 Task: Create a new repository named 'gameimoddling-project', create a 'masterdemo' branch, add 'test.py' and 'index.html' files, and merge them into 'main'.
Action: Mouse moved to (216, 157)
Screenshot: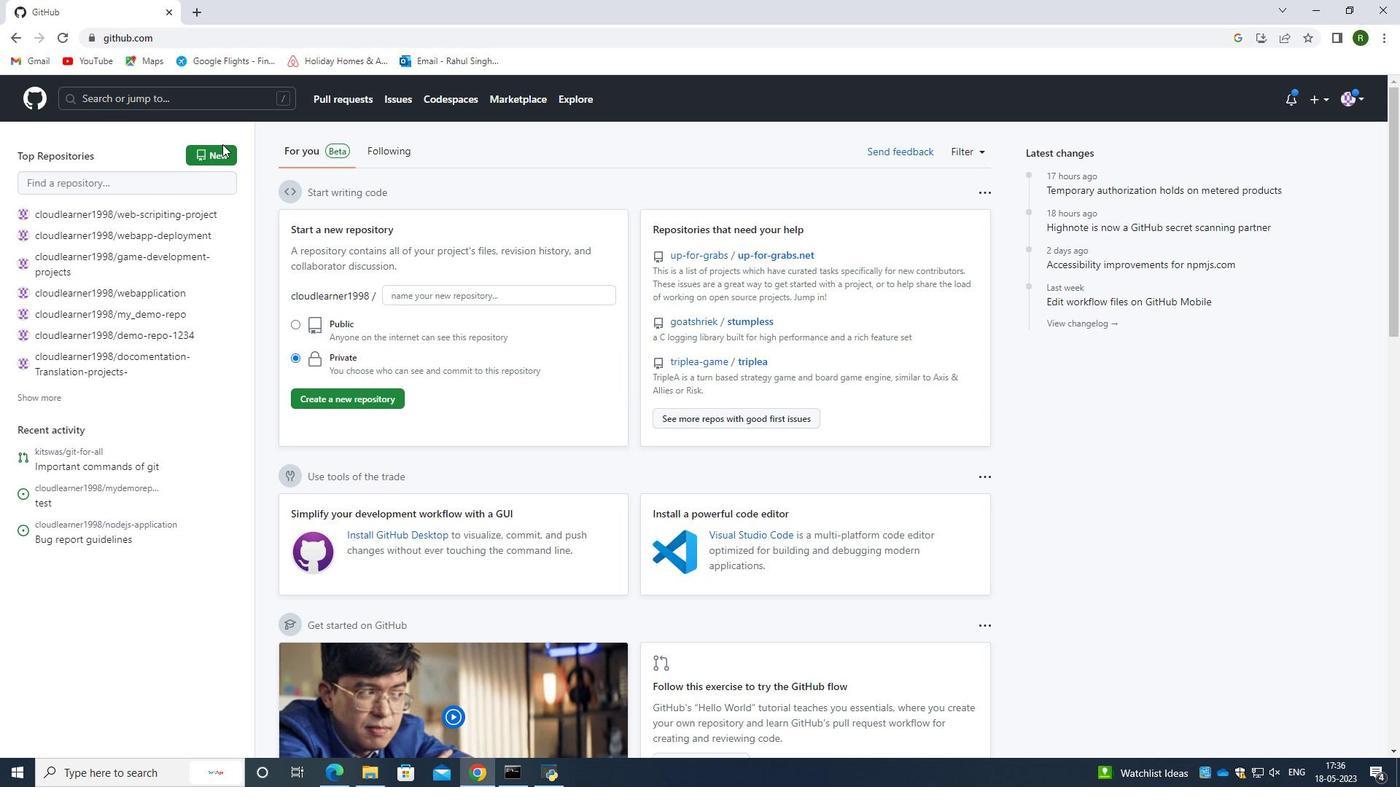 
Action: Mouse pressed left at (216, 157)
Screenshot: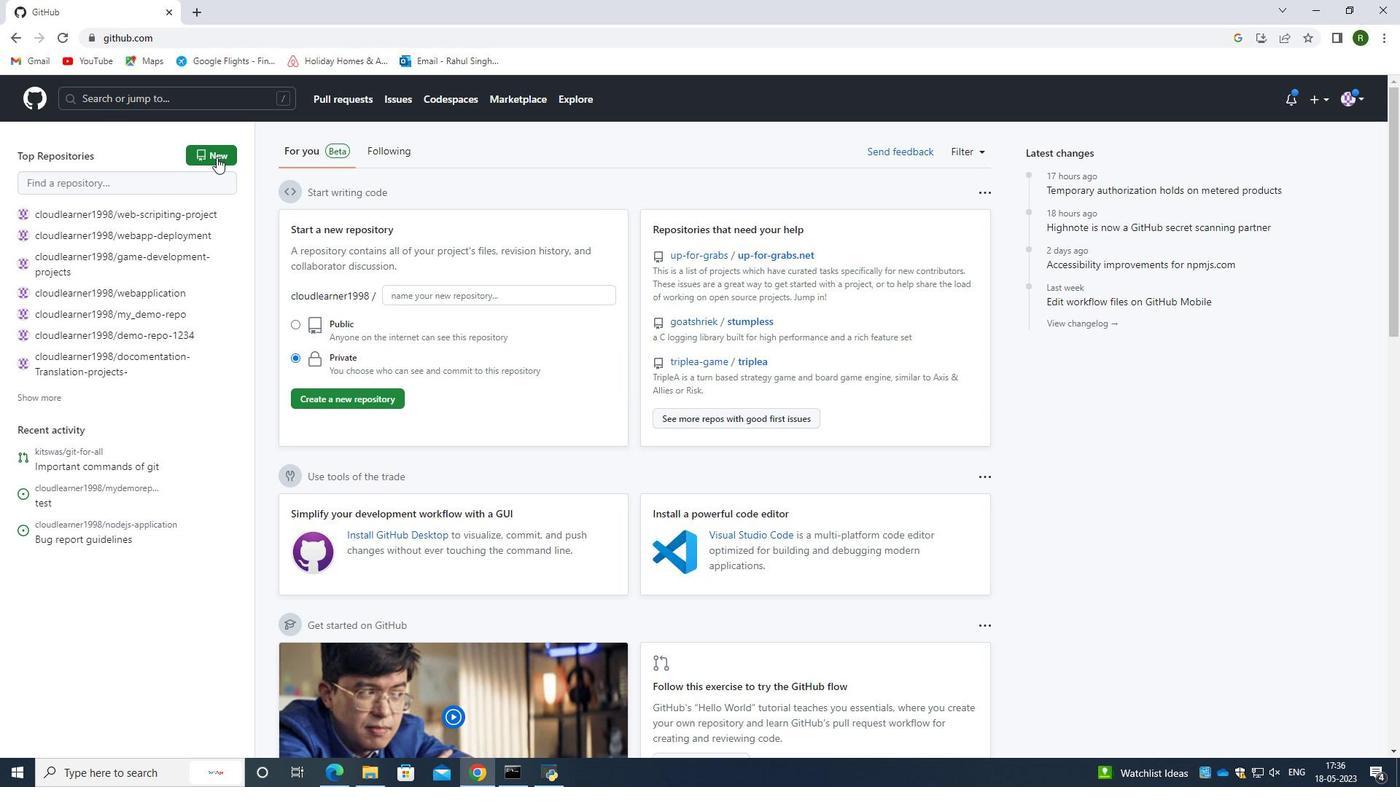 
Action: Mouse moved to (622, 255)
Screenshot: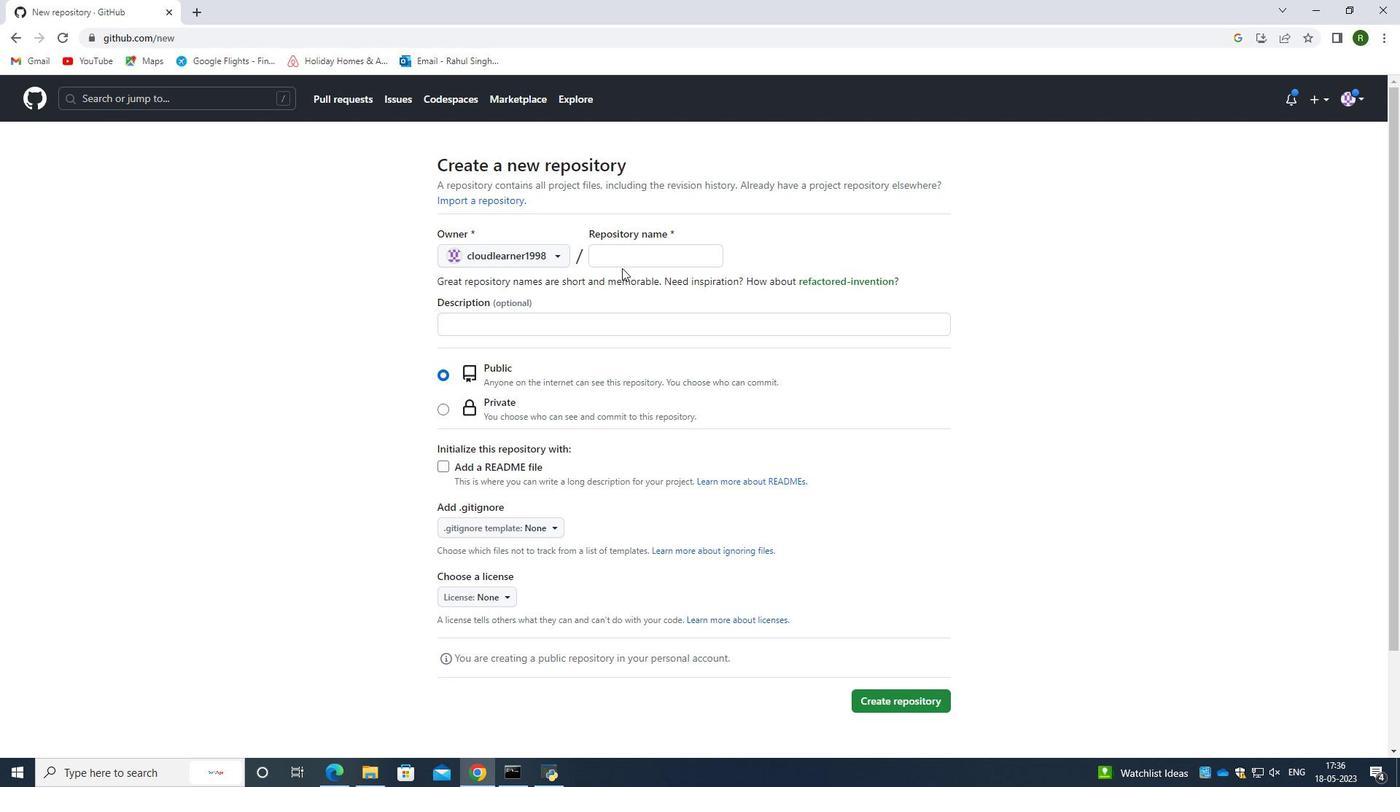 
Action: Mouse pressed left at (622, 255)
Screenshot: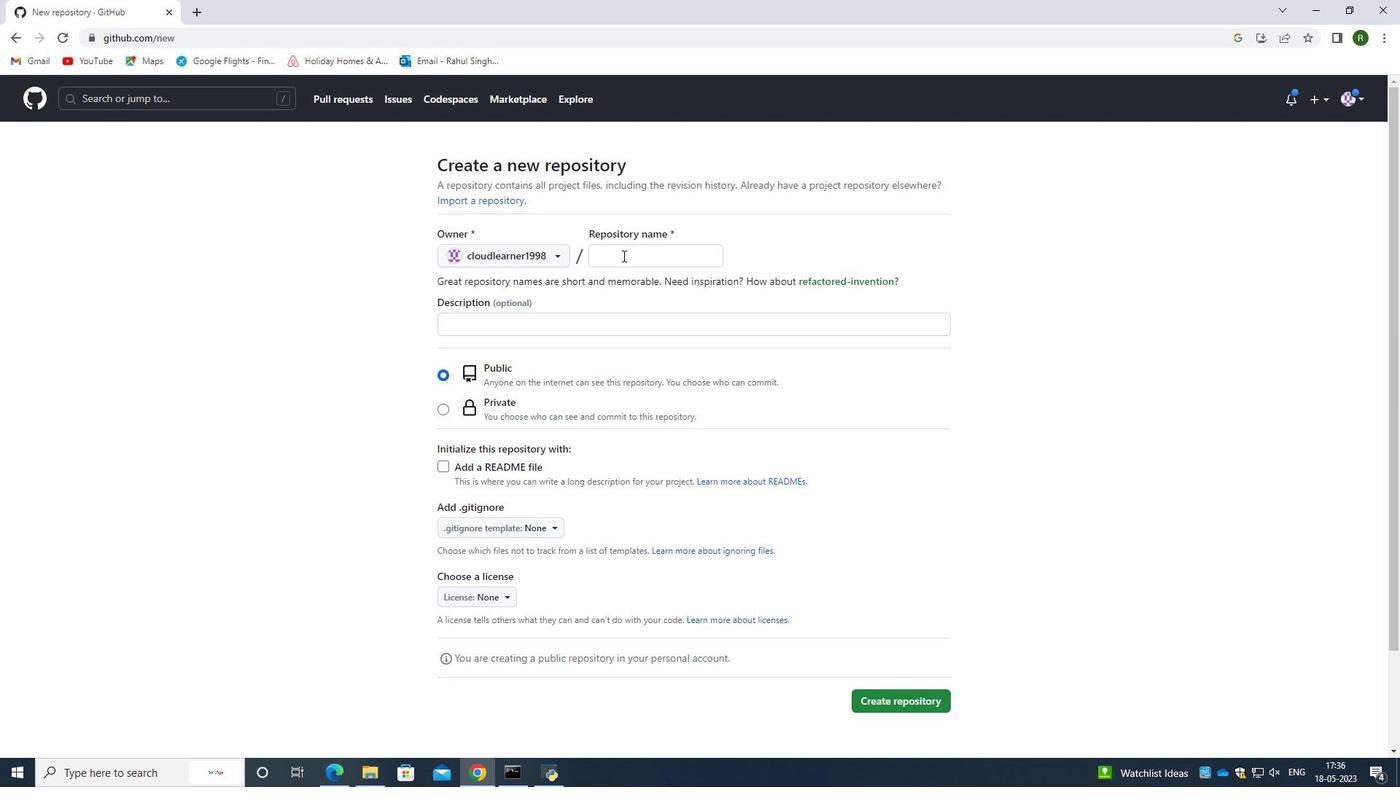
Action: Key pressed testrepo-for<Key.space><Key.backspace>game<Key.space><Key.backspace><Key.backspace><Key.backspace><Key.backspace><Key.backspace><Key.backspace><Key.backspace><Key.backspace><Key.backspace><Key.backspace><Key.backspace><Key.backspace><Key.backspace><Key.backspace><Key.backspace><Key.backspace><Key.backspace><Key.backspace><Key.backspace><Key.backspace><Key.backspace><Key.backspace>gameimoddilng<Key.space>p<Key.backspace><Key.backspace>-project
Screenshot: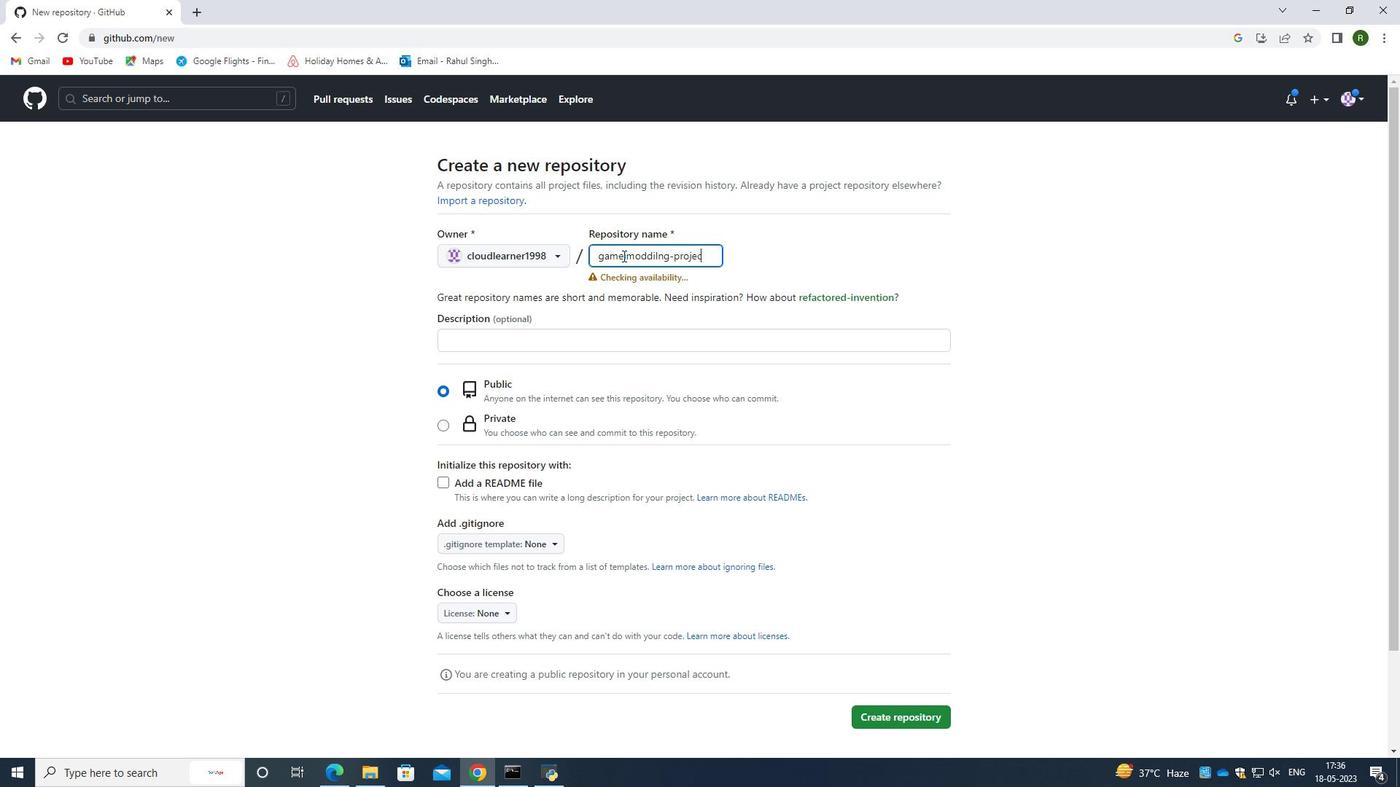 
Action: Mouse moved to (517, 479)
Screenshot: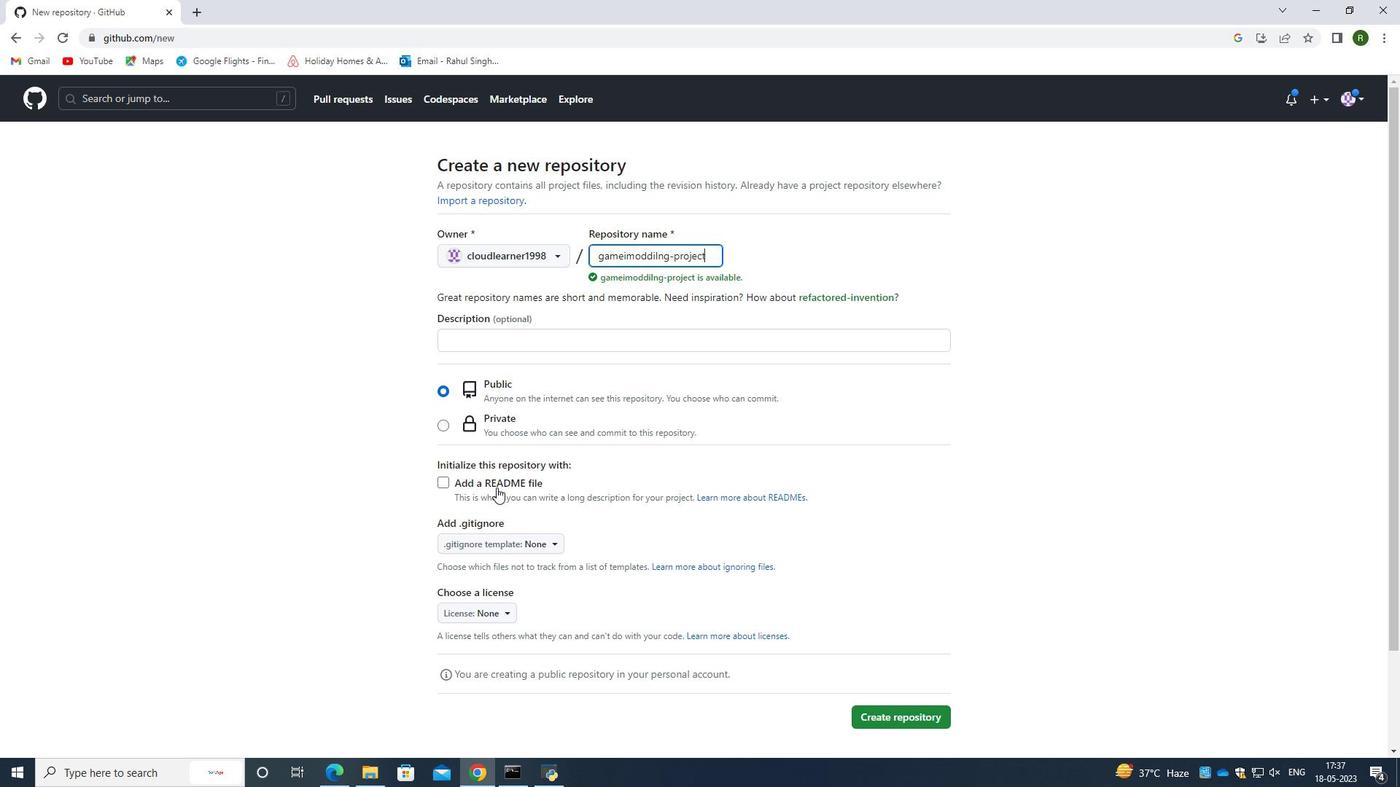 
Action: Mouse scrolled (517, 479) with delta (0, 0)
Screenshot: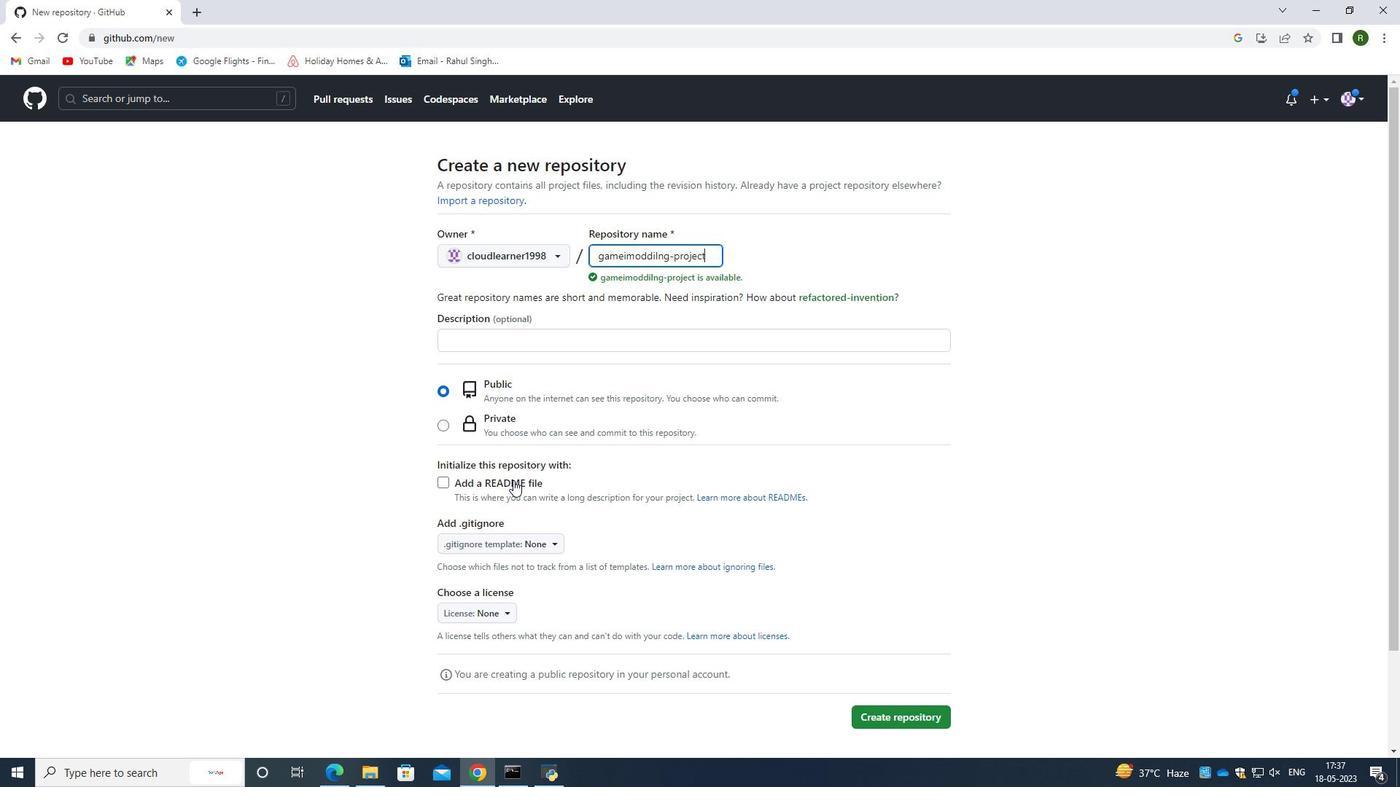
Action: Mouse scrolled (517, 479) with delta (0, 0)
Screenshot: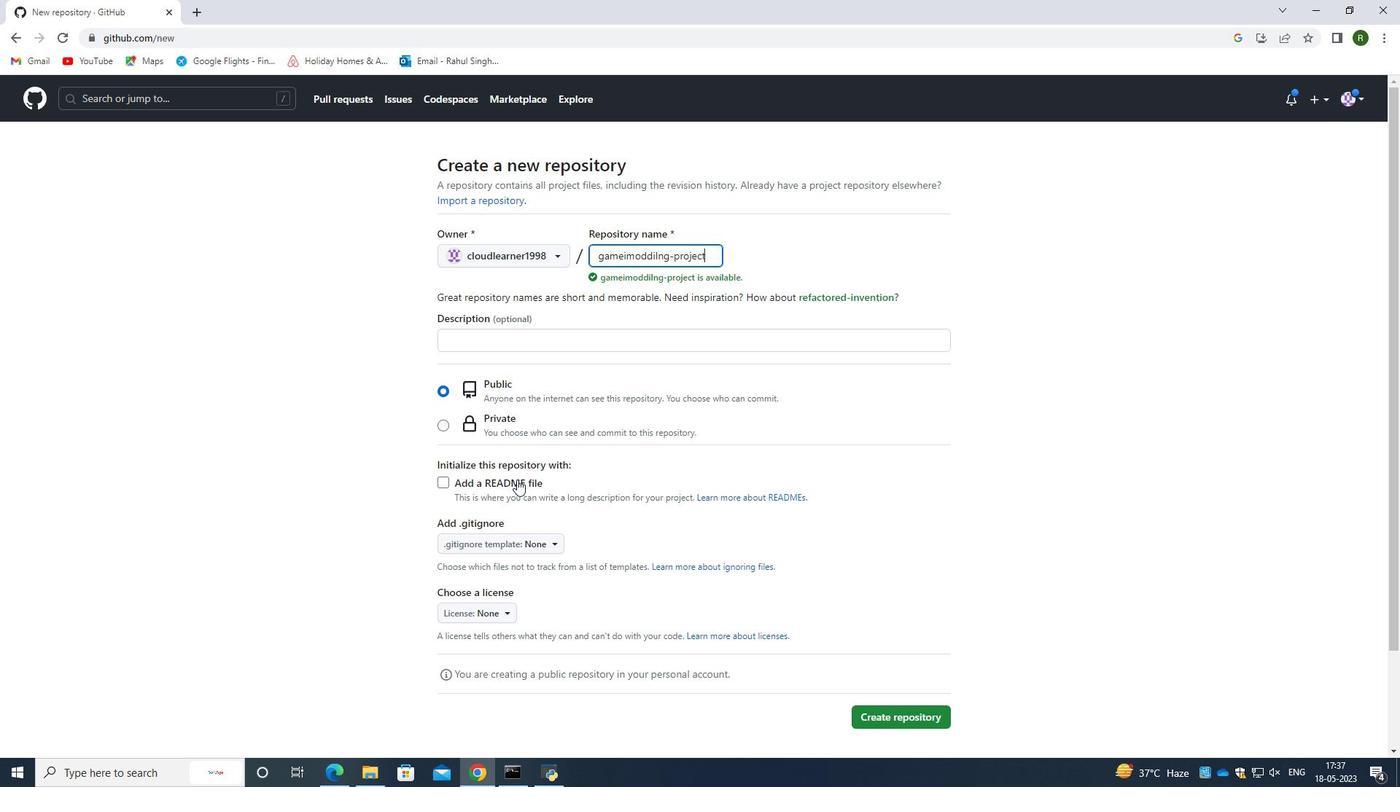 
Action: Mouse moved to (450, 362)
Screenshot: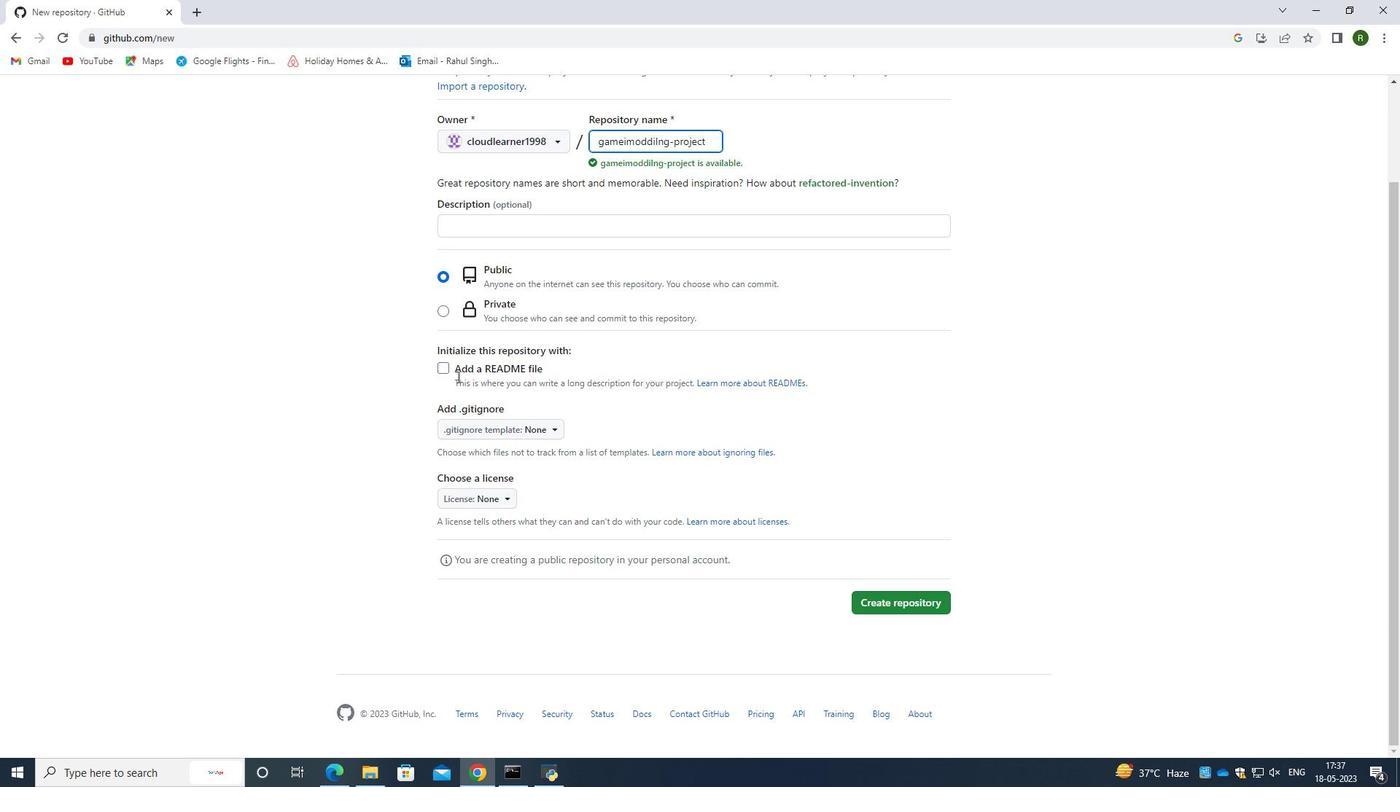 
Action: Mouse pressed left at (450, 362)
Screenshot: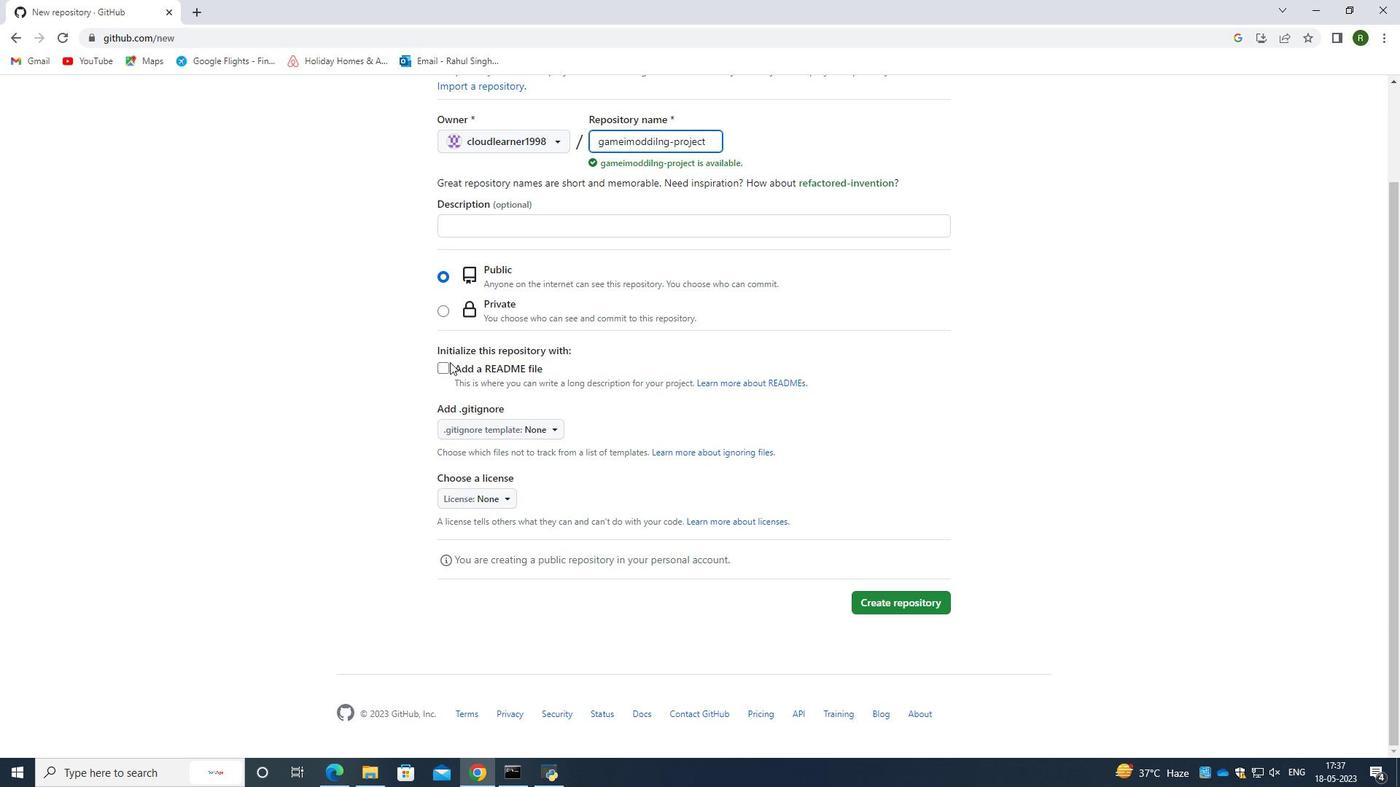 
Action: Mouse moved to (445, 369)
Screenshot: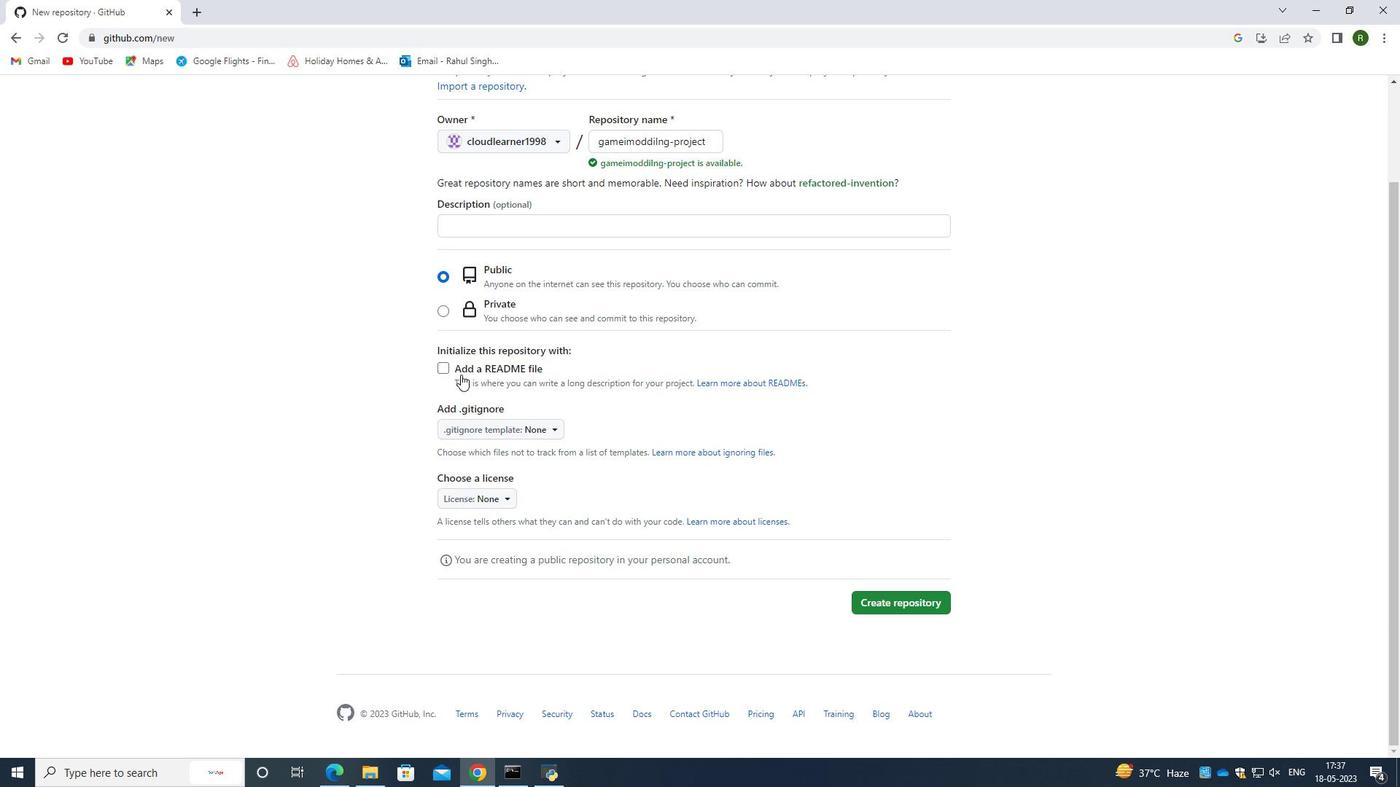 
Action: Mouse pressed left at (445, 369)
Screenshot: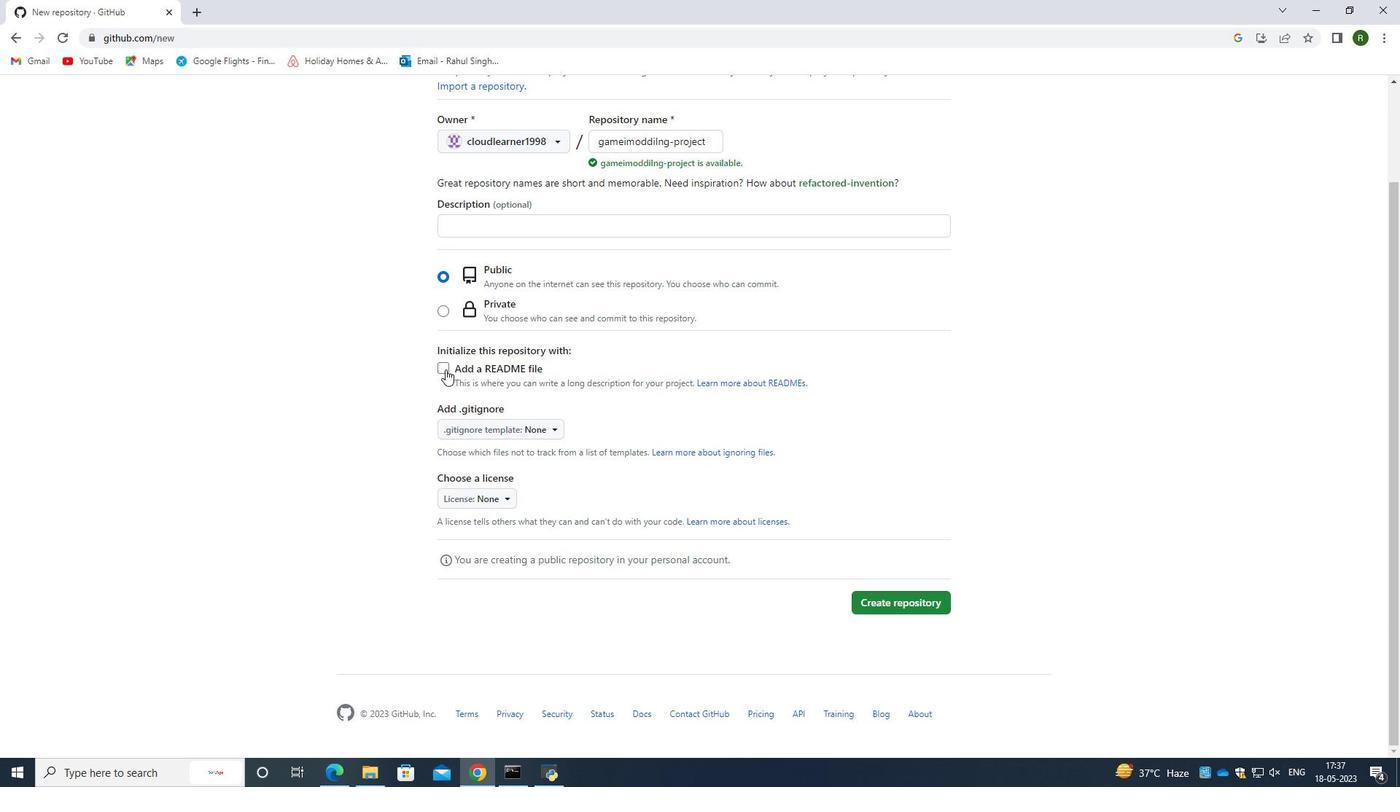 
Action: Mouse moved to (887, 630)
Screenshot: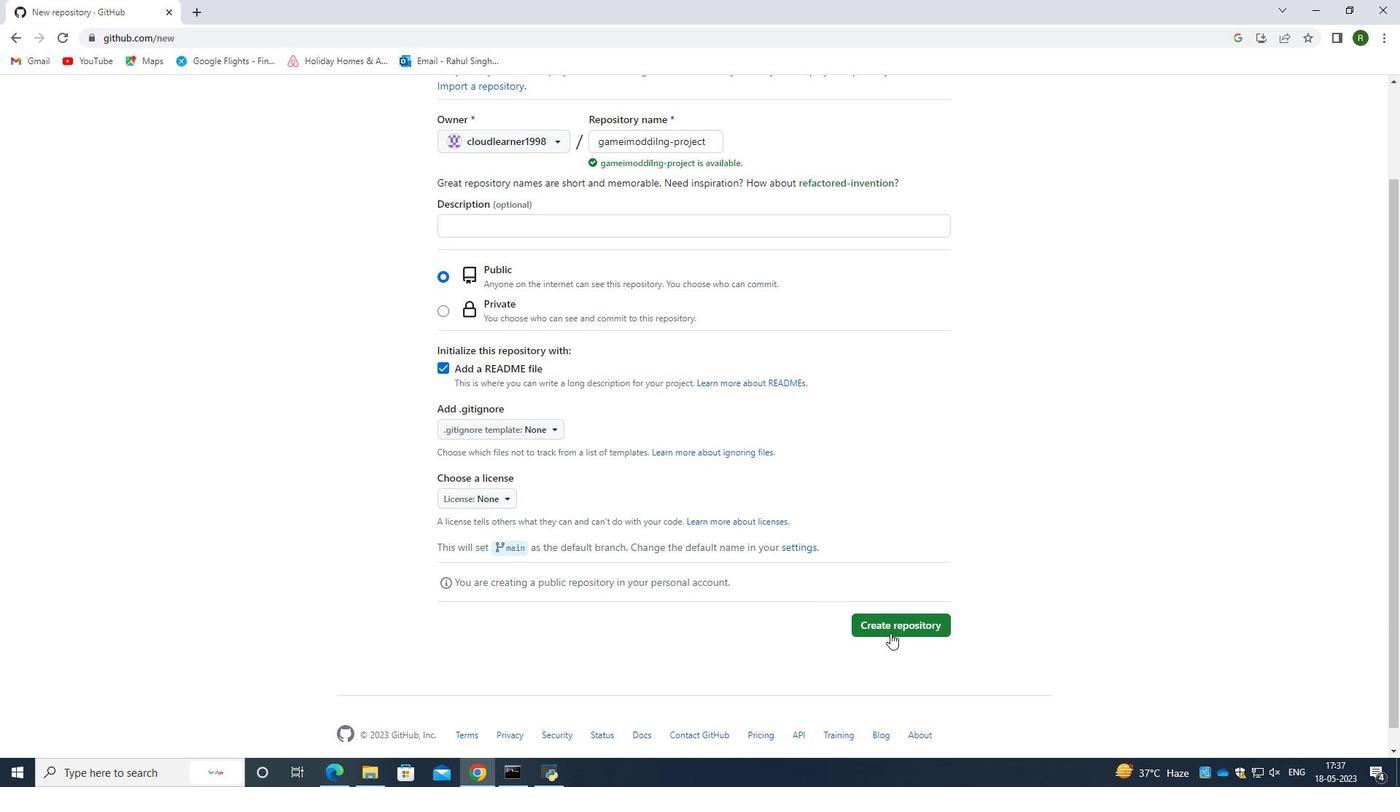 
Action: Mouse pressed left at (887, 630)
Screenshot: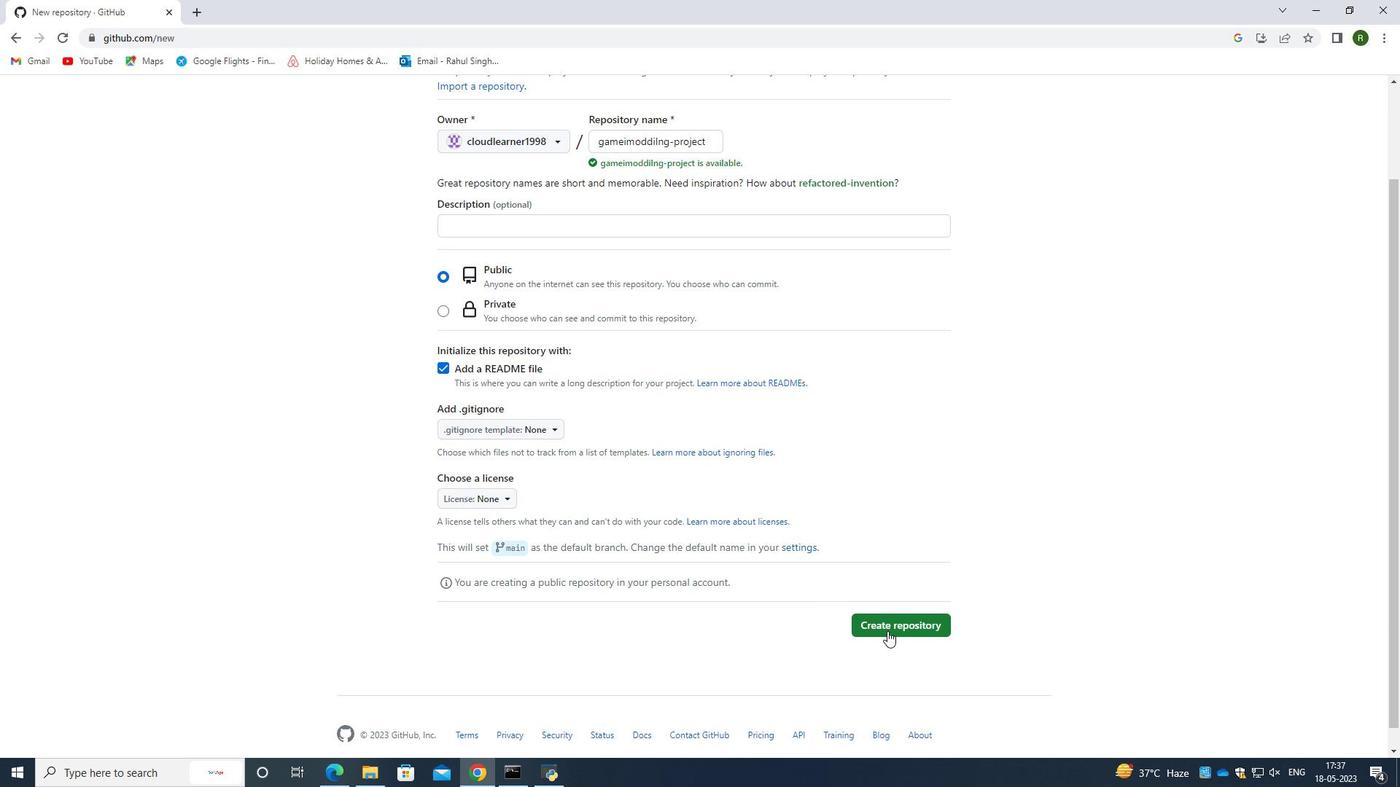 
Action: Mouse moved to (843, 328)
Screenshot: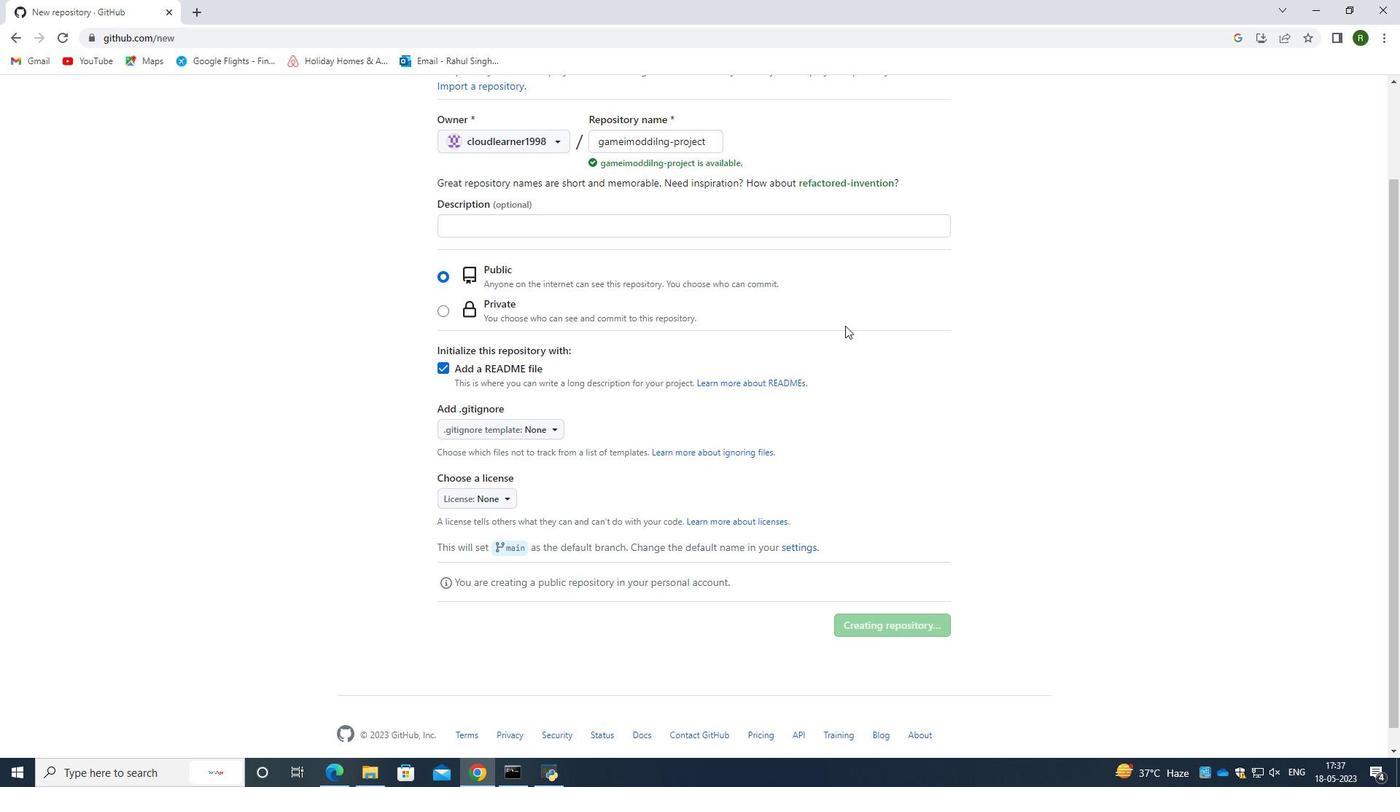 
Action: Mouse scrolled (843, 328) with delta (0, 0)
Screenshot: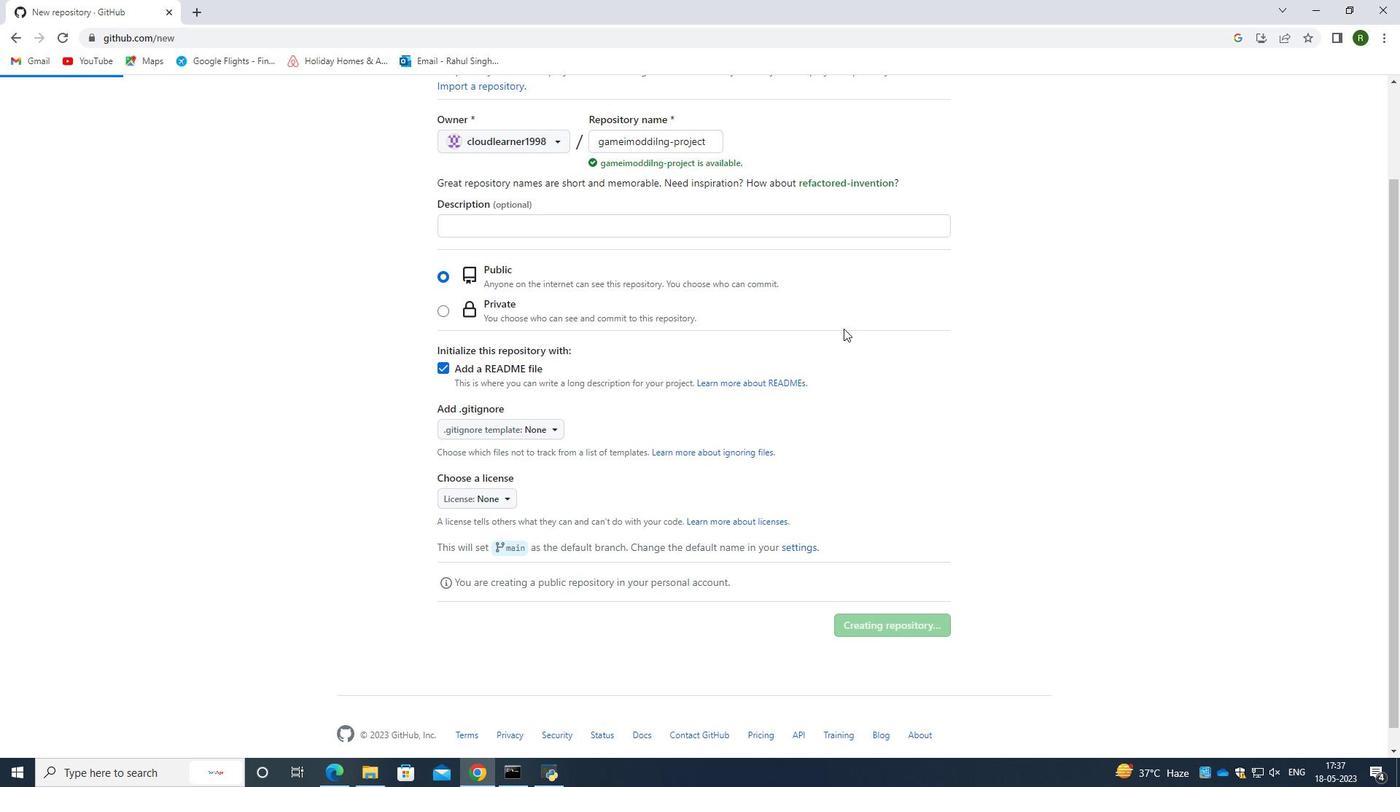 
Action: Mouse scrolled (843, 329) with delta (0, 0)
Screenshot: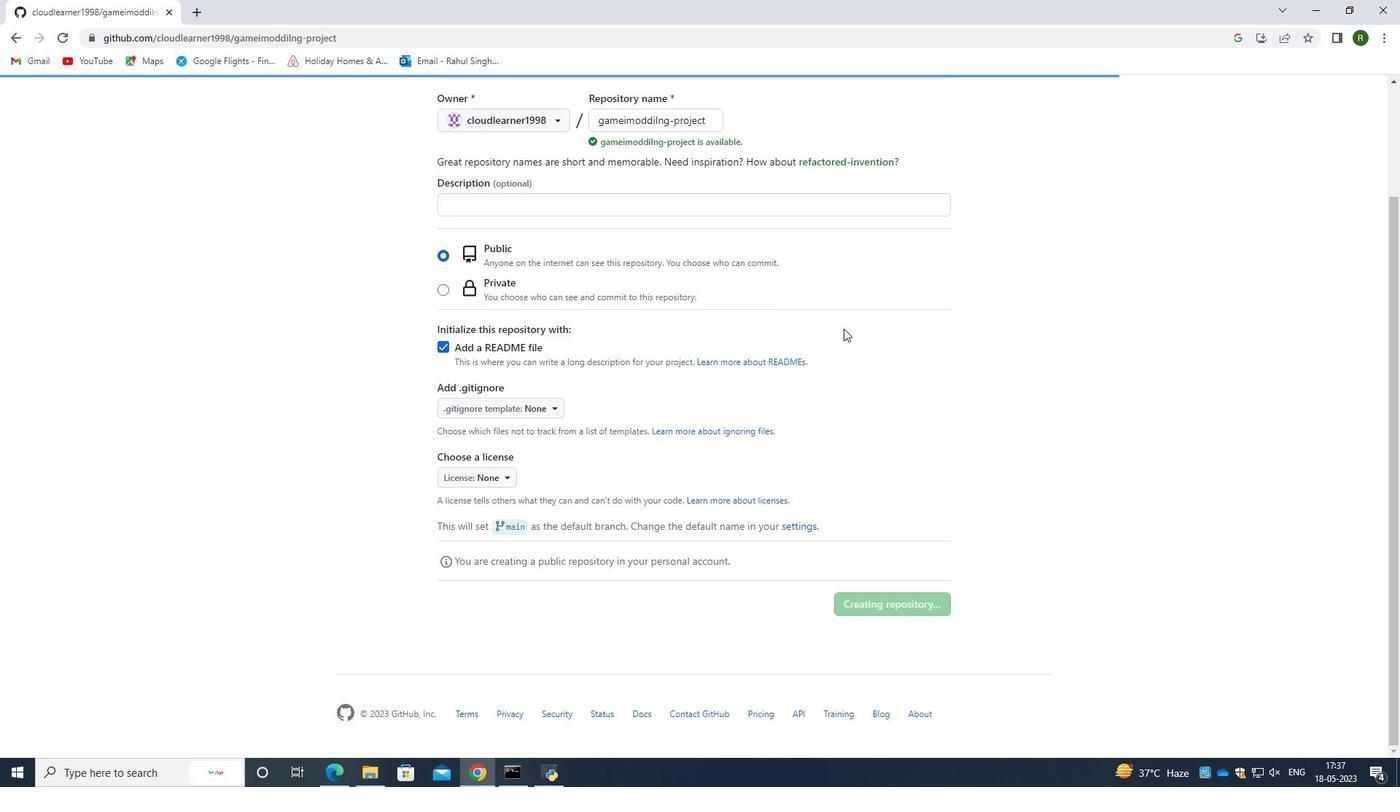 
Action: Mouse scrolled (843, 329) with delta (0, 0)
Screenshot: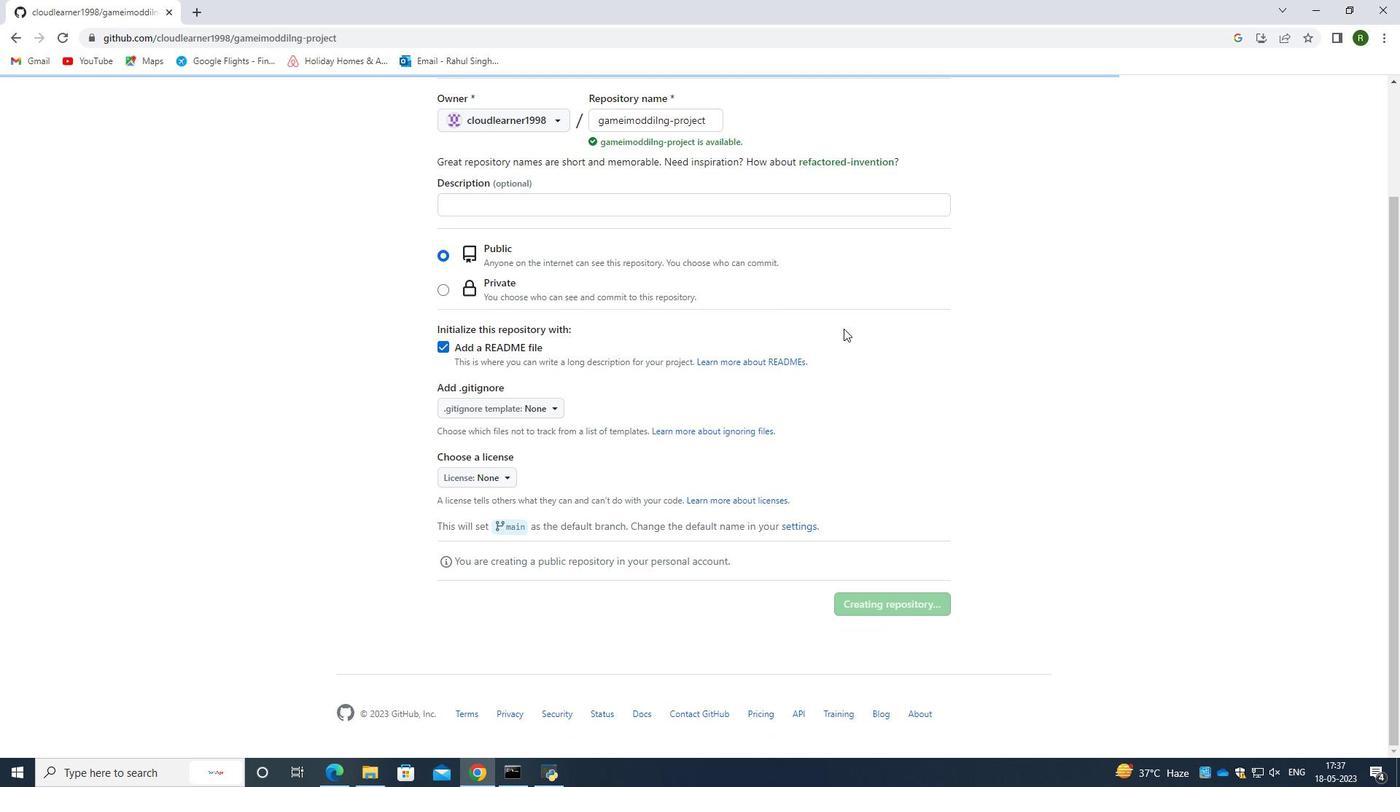 
Action: Mouse scrolled (843, 329) with delta (0, 0)
Screenshot: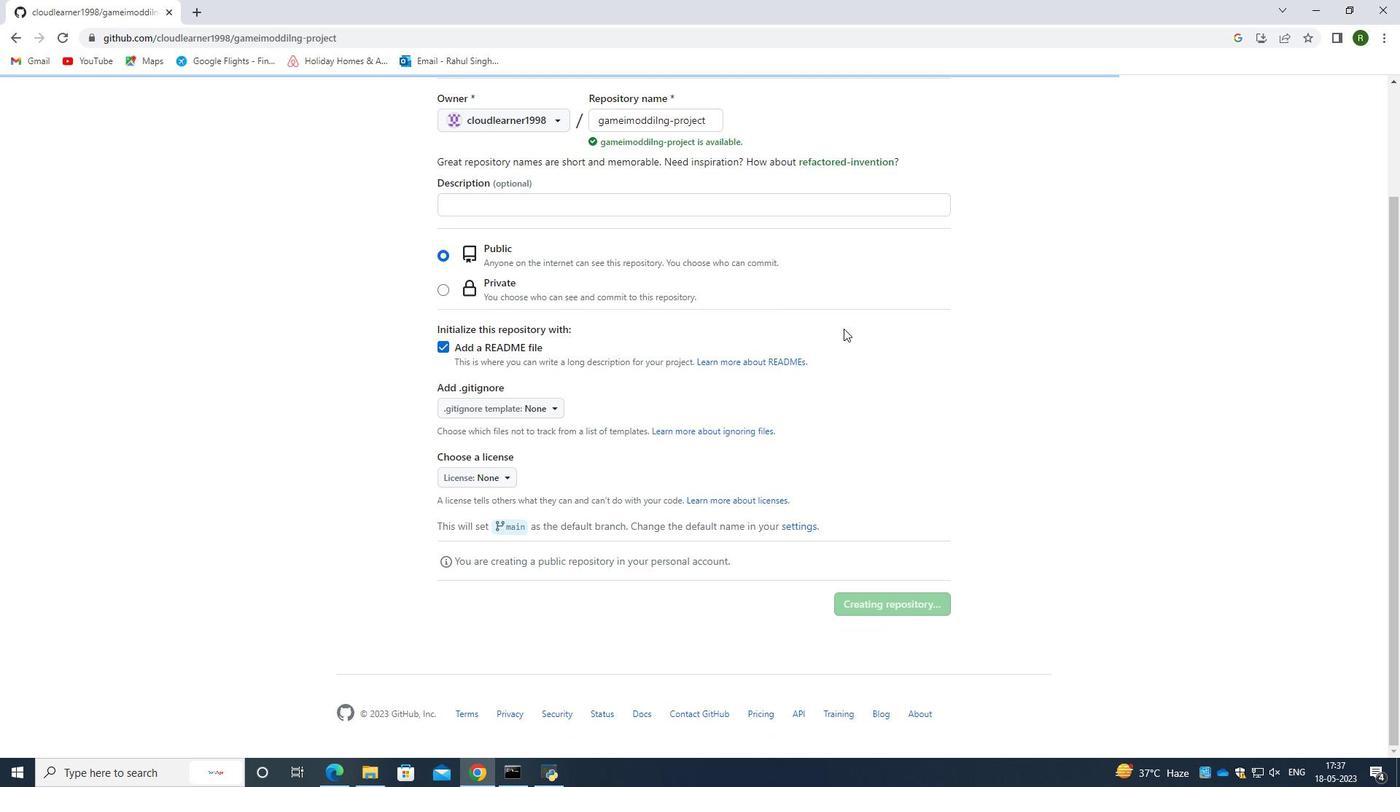 
Action: Mouse scrolled (843, 329) with delta (0, 0)
Screenshot: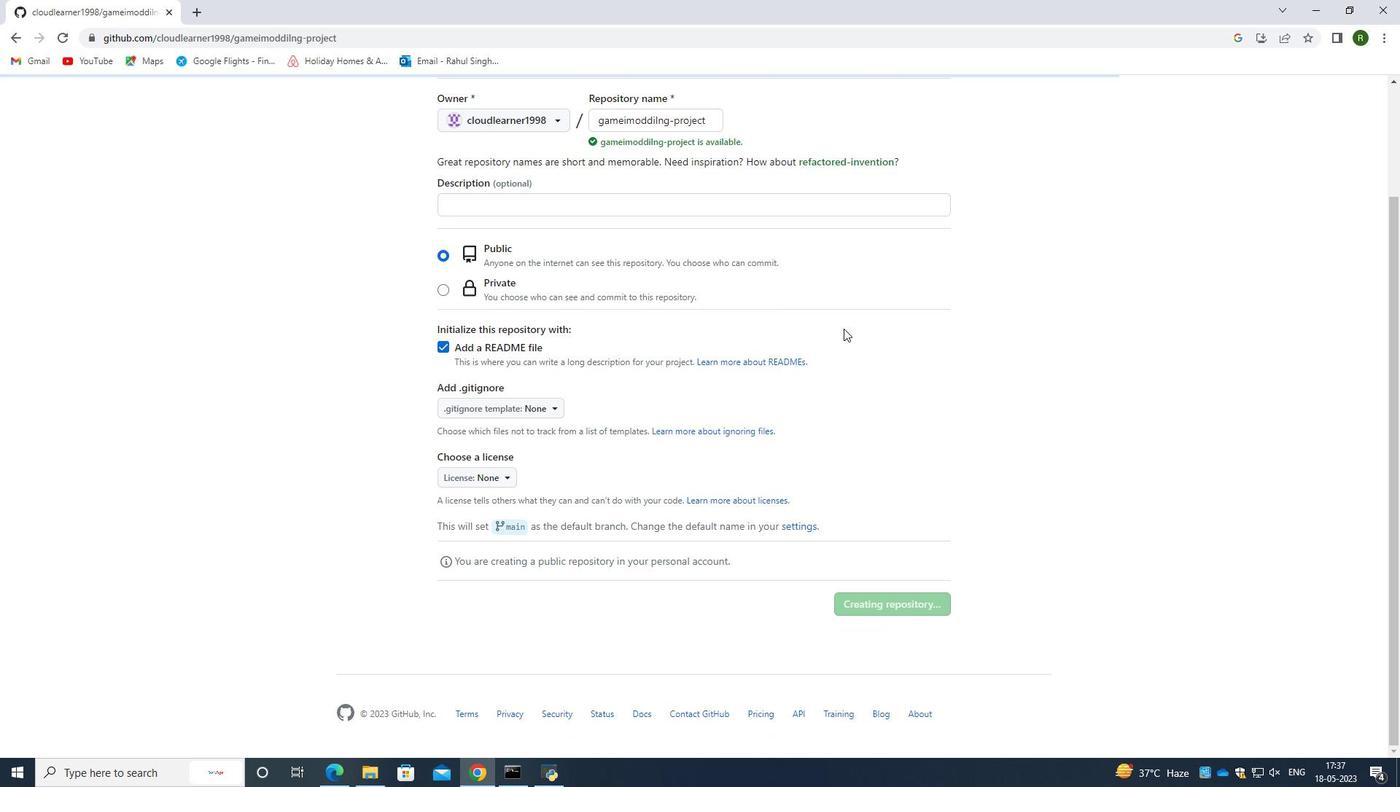 
Action: Mouse moved to (295, 240)
Screenshot: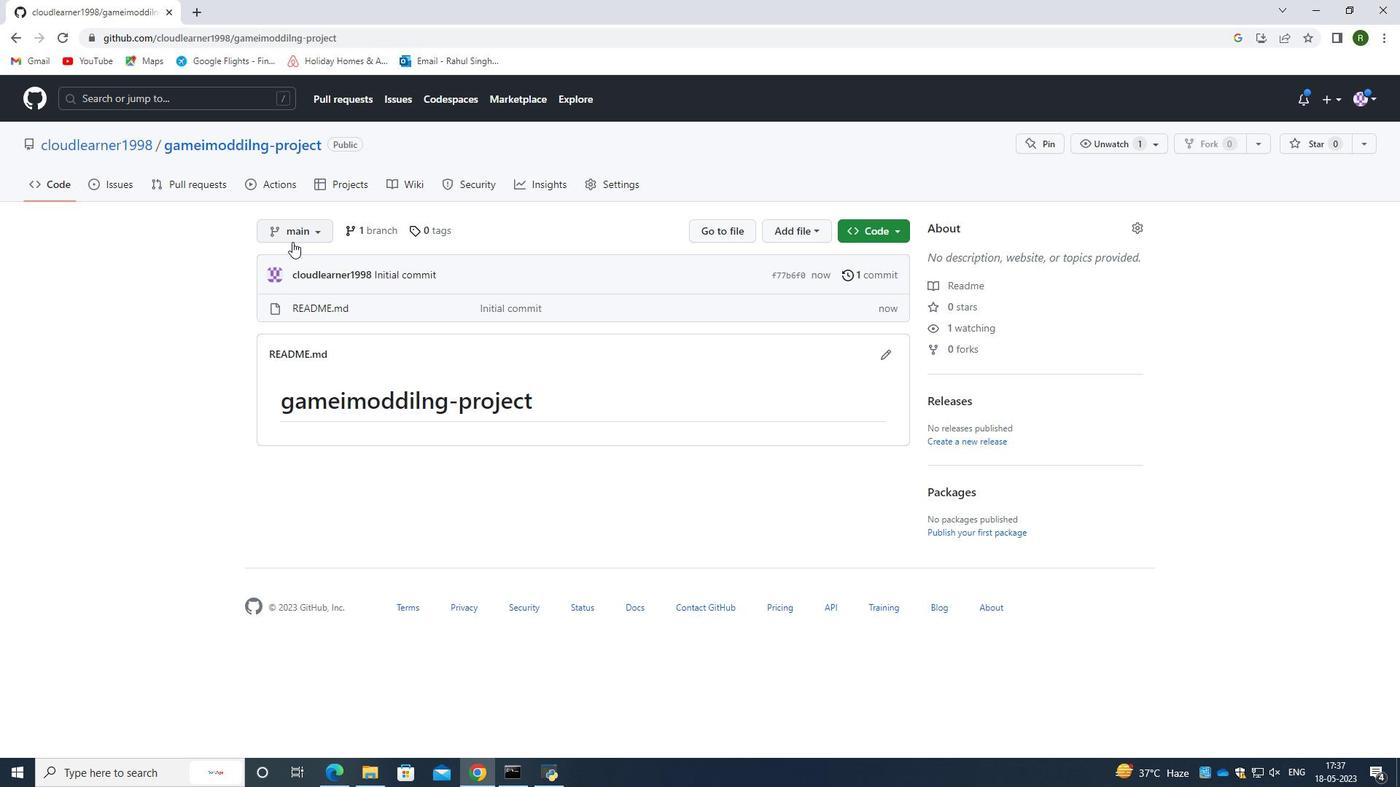 
Action: Mouse pressed left at (295, 240)
Screenshot: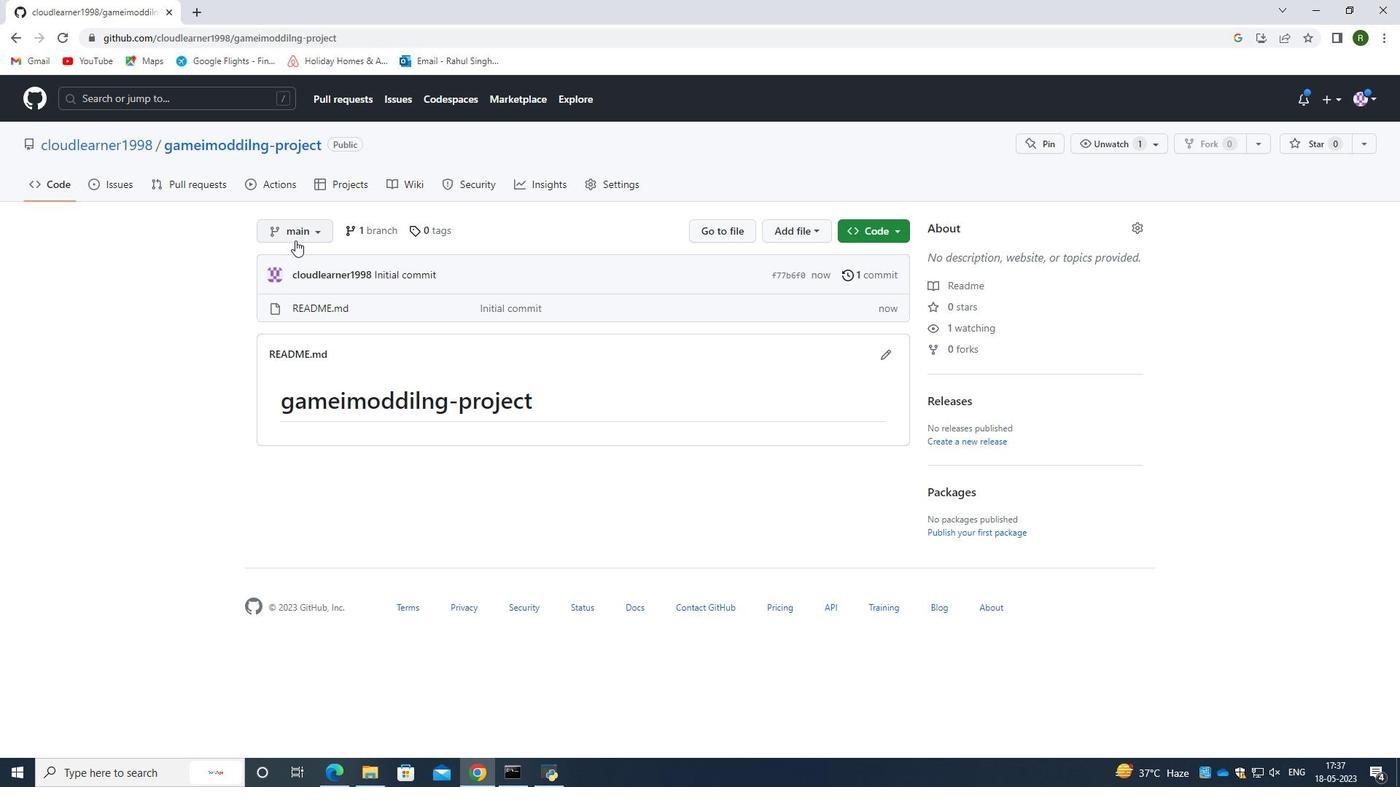 
Action: Mouse moved to (350, 295)
Screenshot: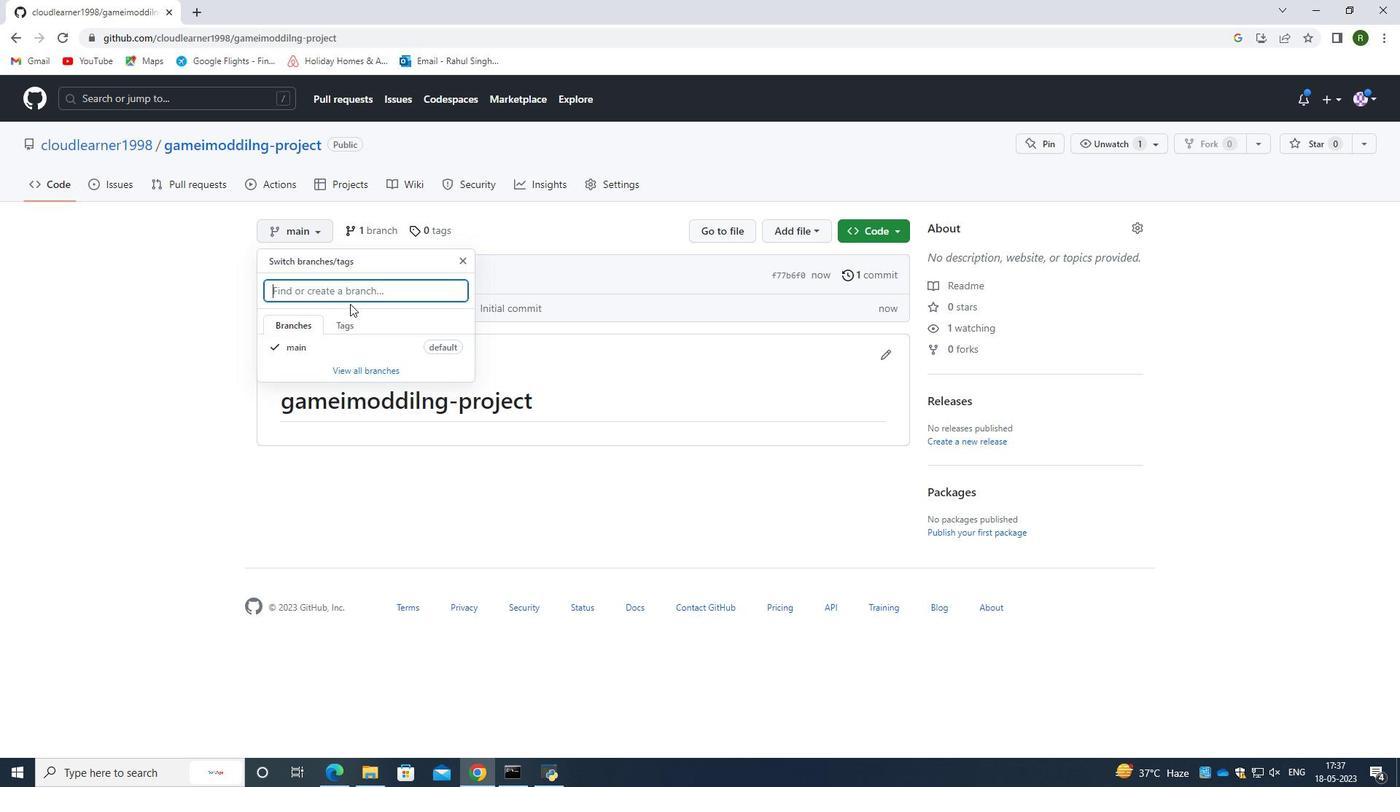 
Action: Mouse pressed left at (350, 295)
Screenshot: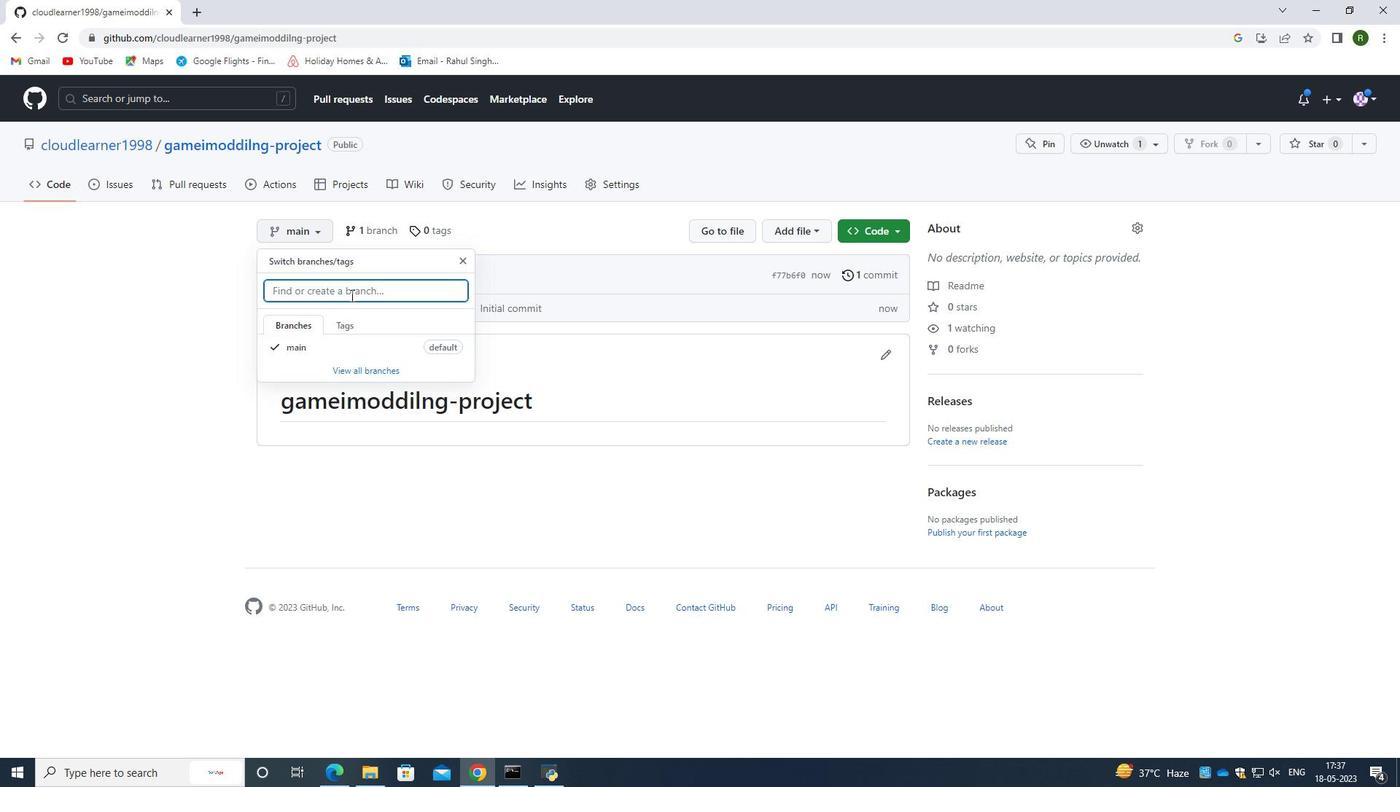 
Action: Key pressed masterdemo
Screenshot: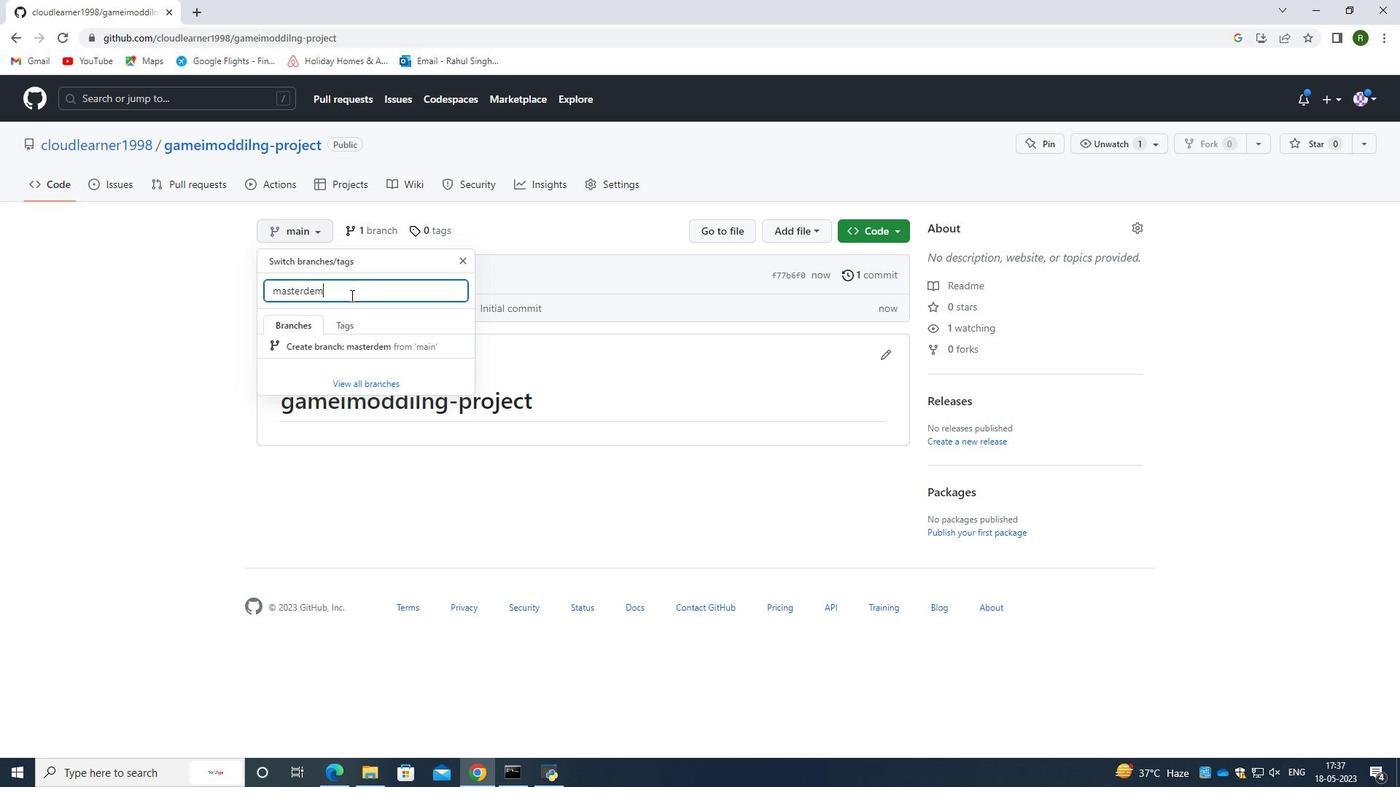 
Action: Mouse moved to (307, 348)
Screenshot: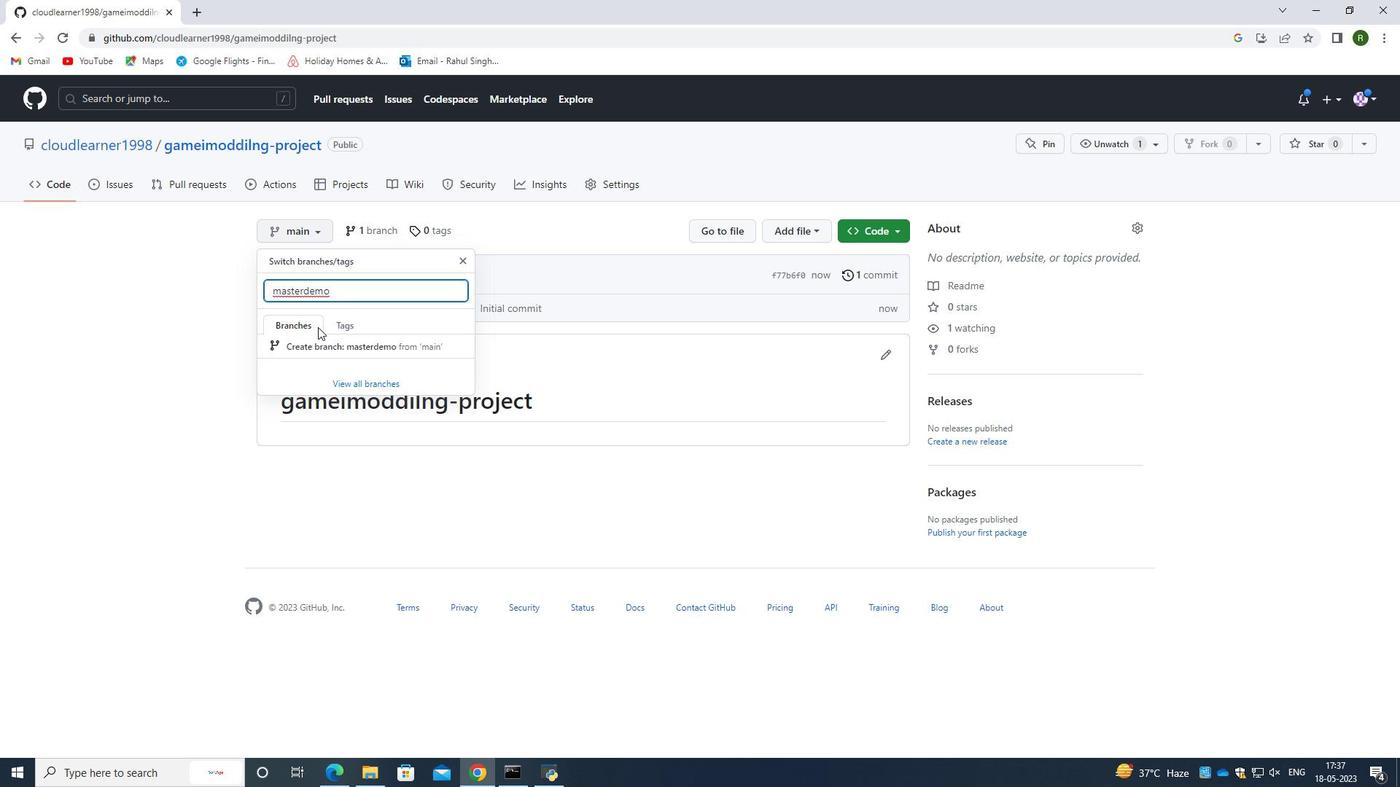 
Action: Mouse pressed left at (307, 348)
Screenshot: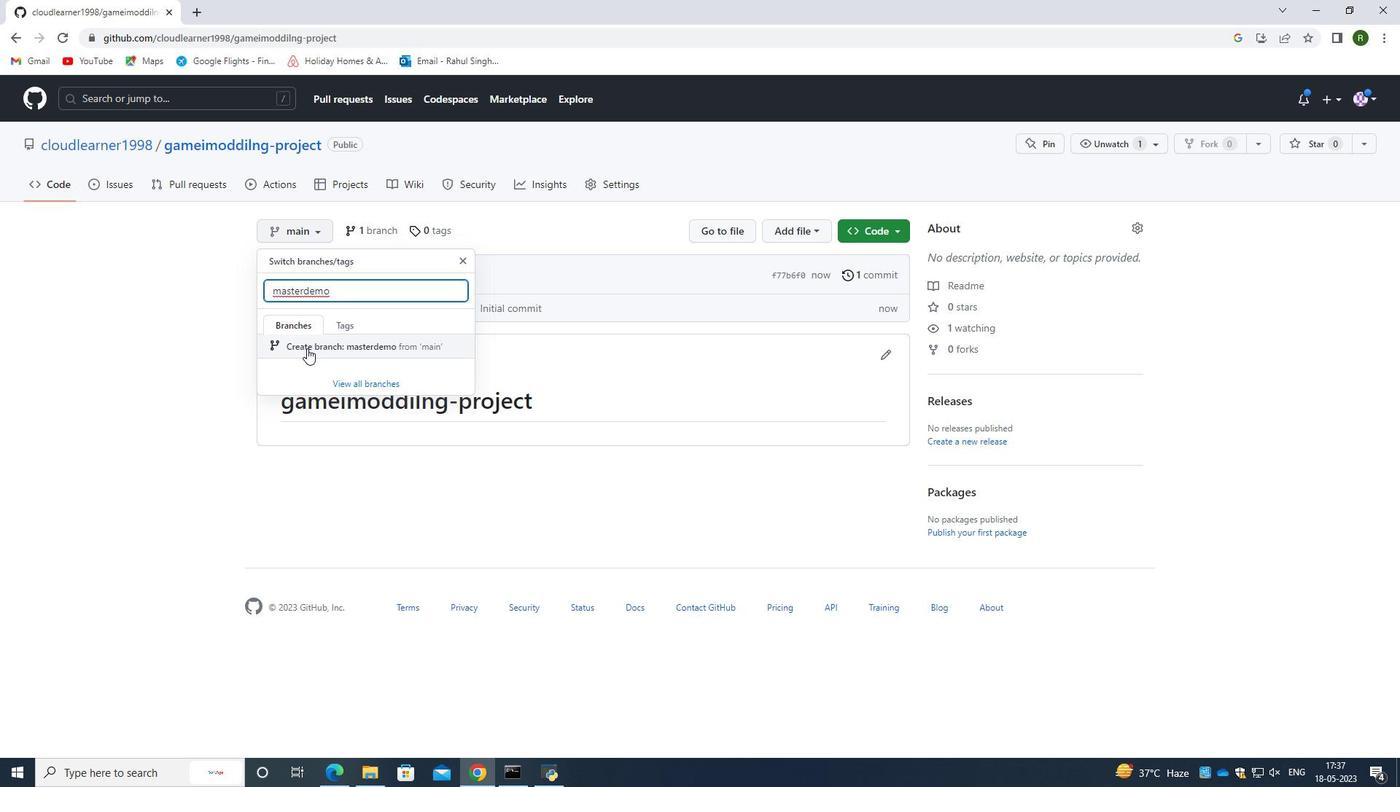 
Action: Mouse moved to (455, 436)
Screenshot: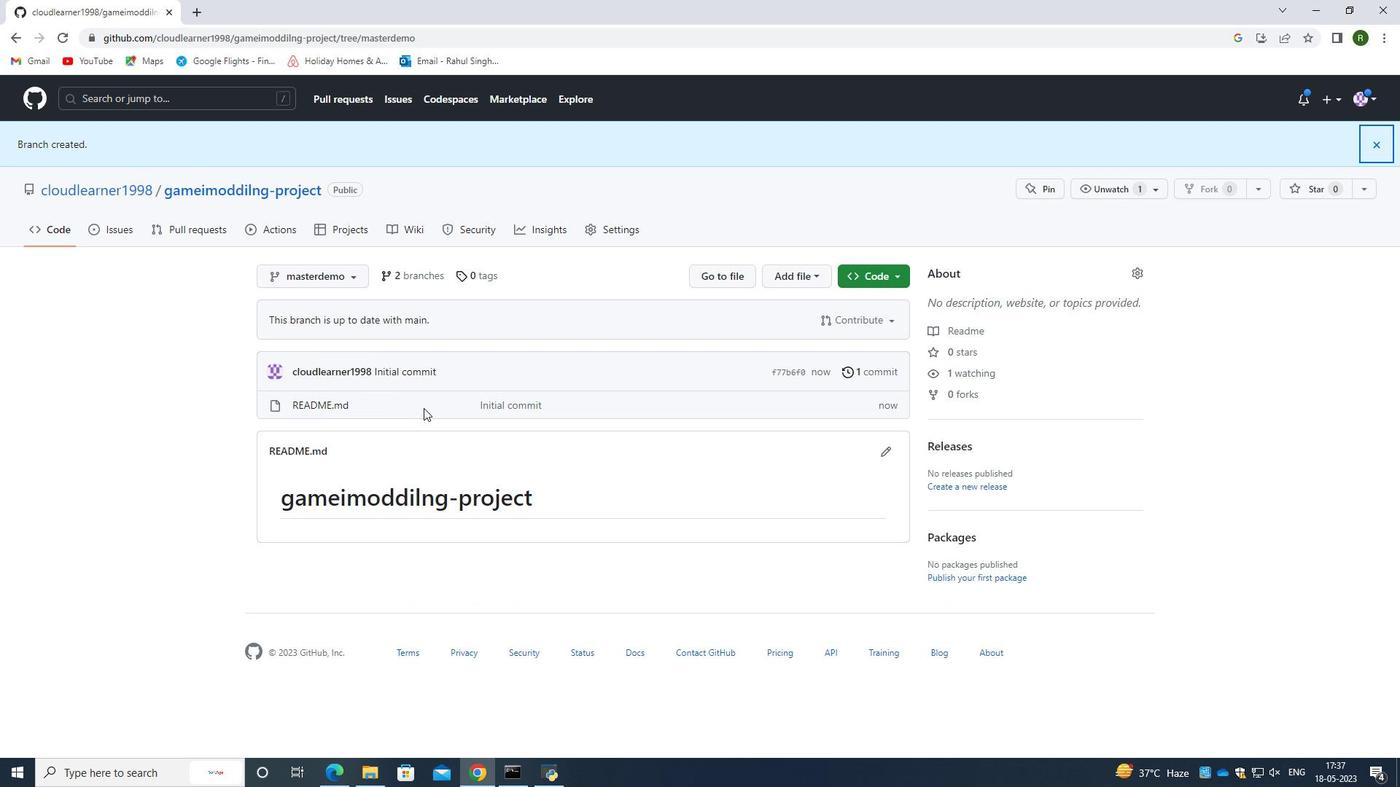 
Action: Mouse scrolled (455, 435) with delta (0, 0)
Screenshot: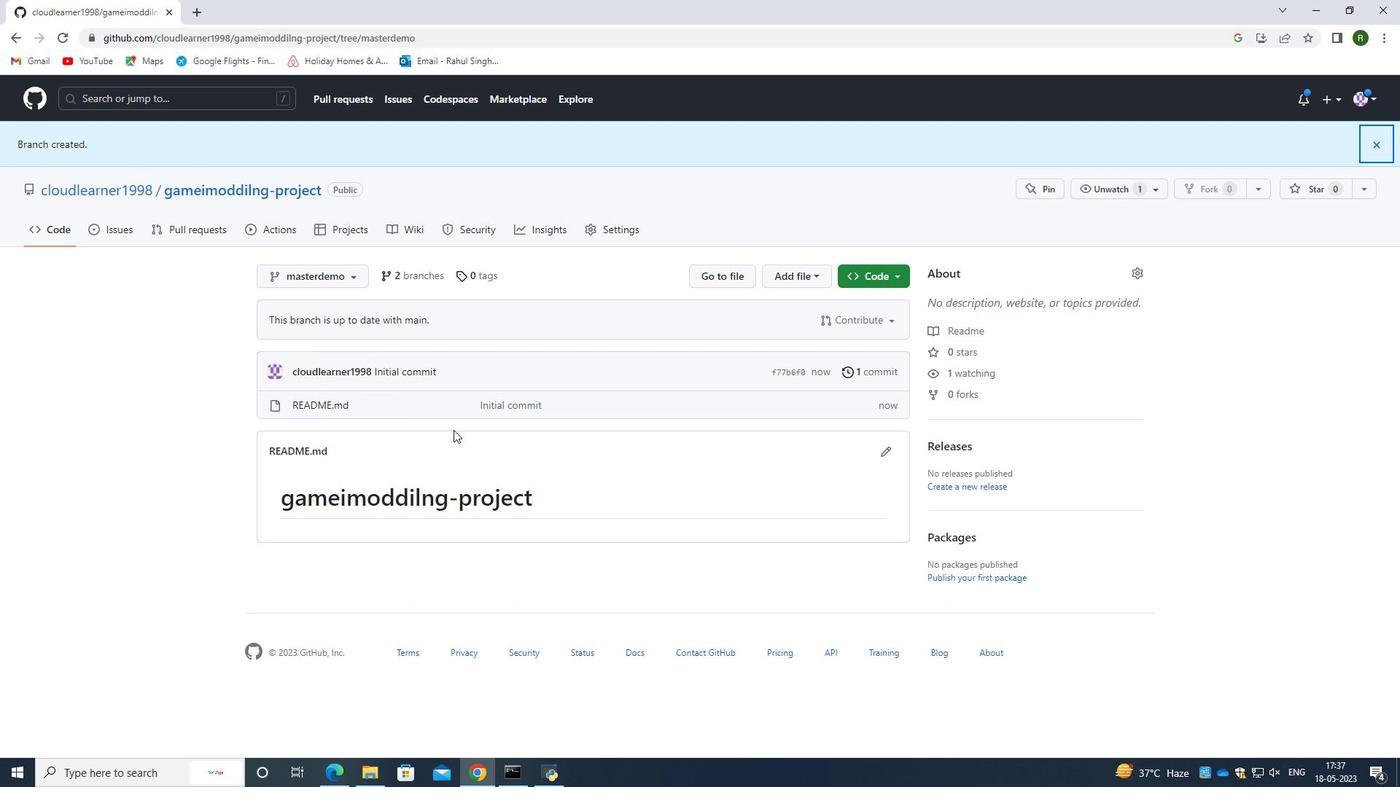 
Action: Mouse scrolled (455, 435) with delta (0, 0)
Screenshot: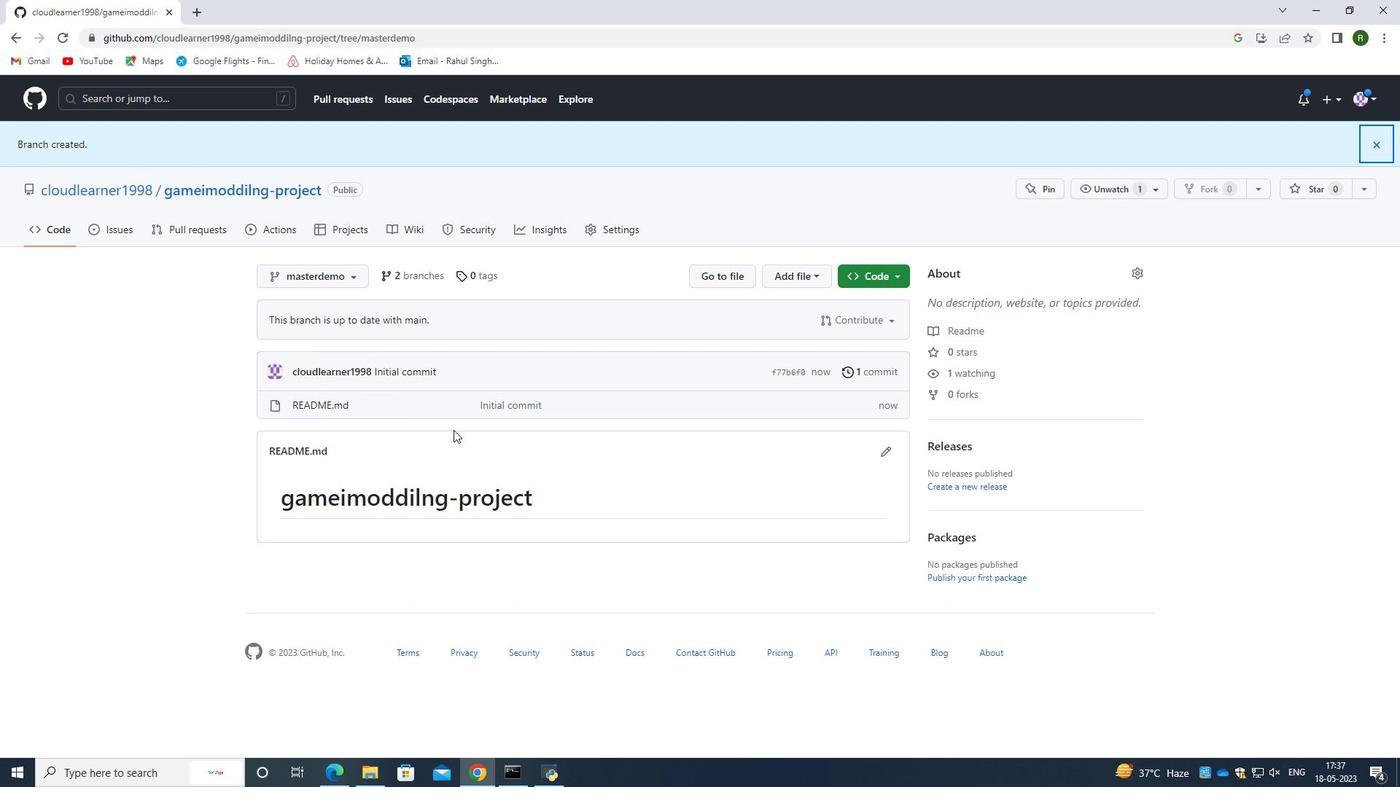 
Action: Mouse moved to (456, 436)
Screenshot: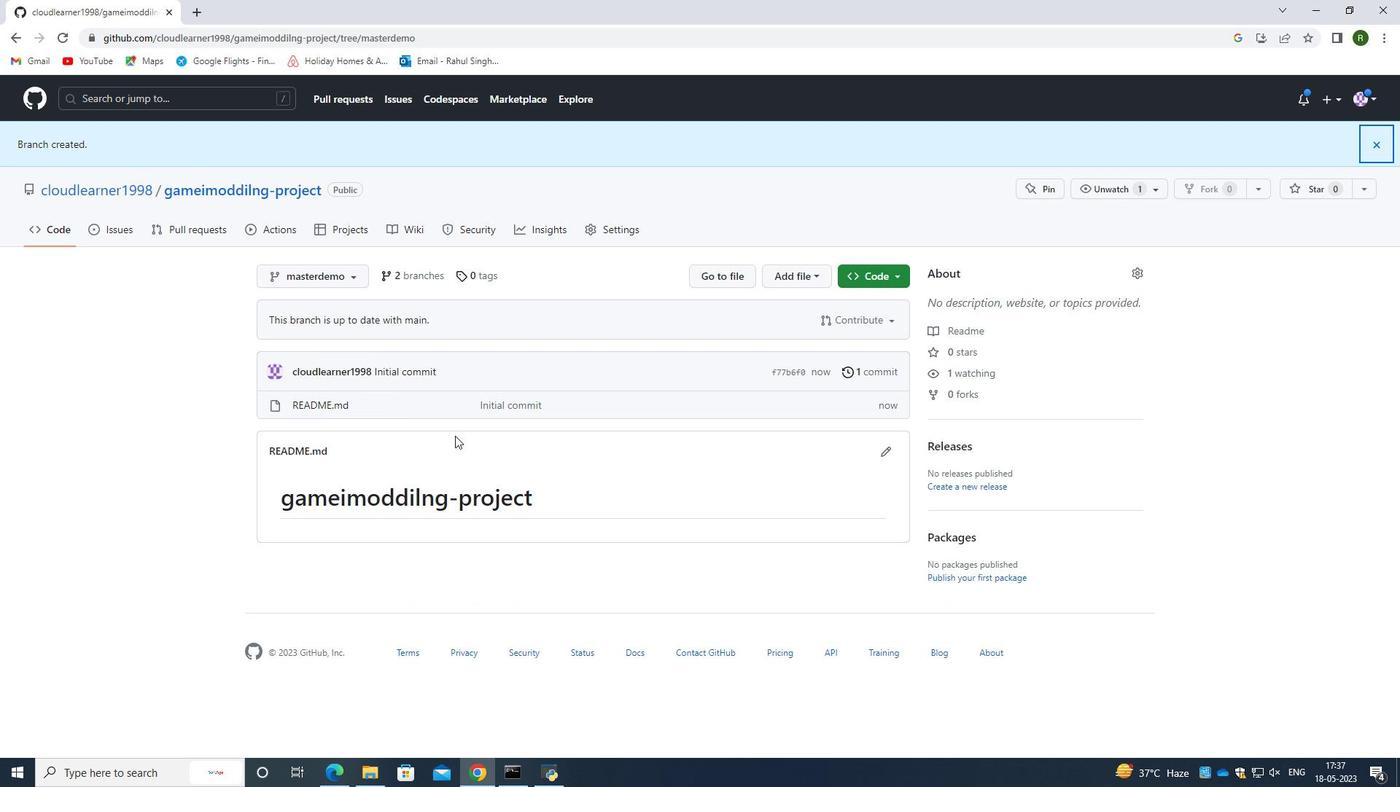 
Action: Mouse scrolled (456, 437) with delta (0, 0)
Screenshot: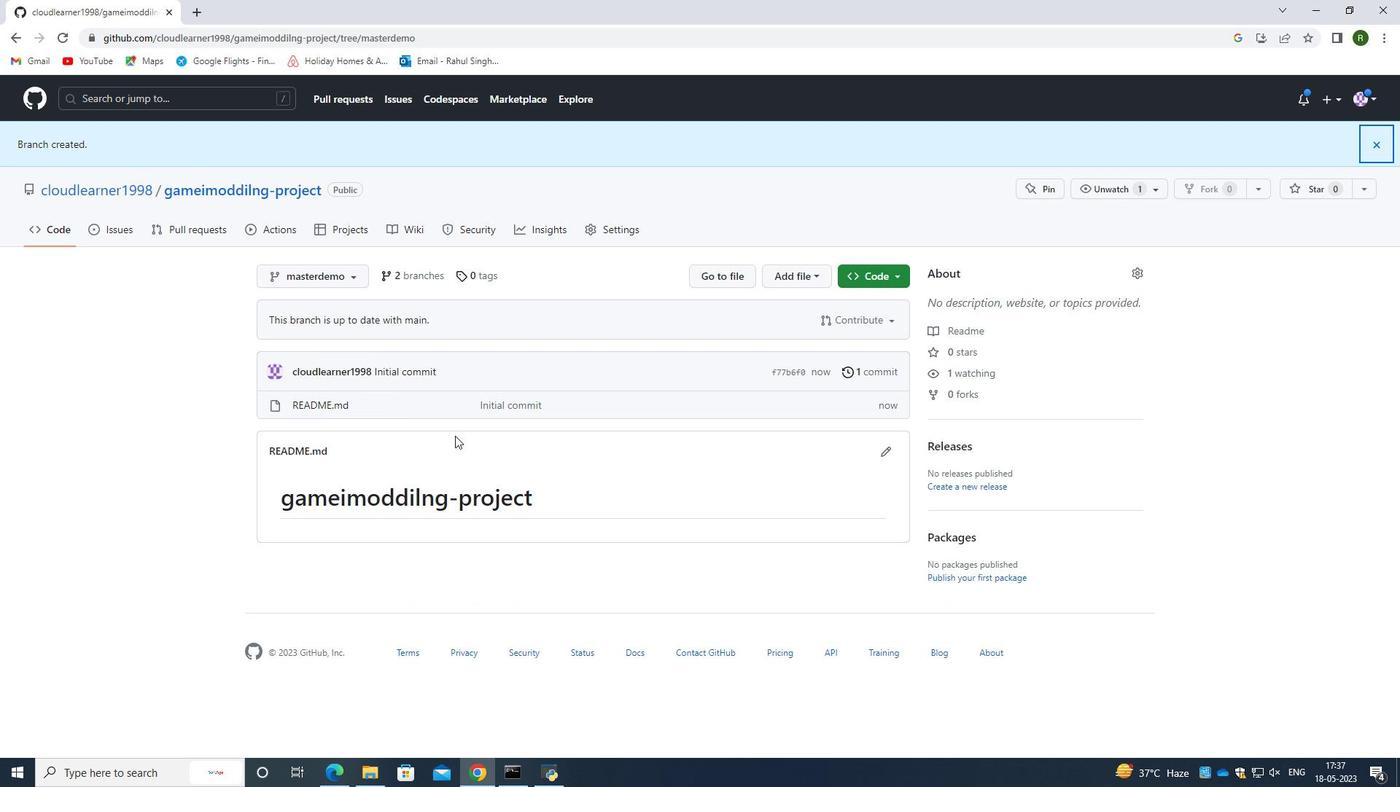 
Action: Mouse moved to (457, 435)
Screenshot: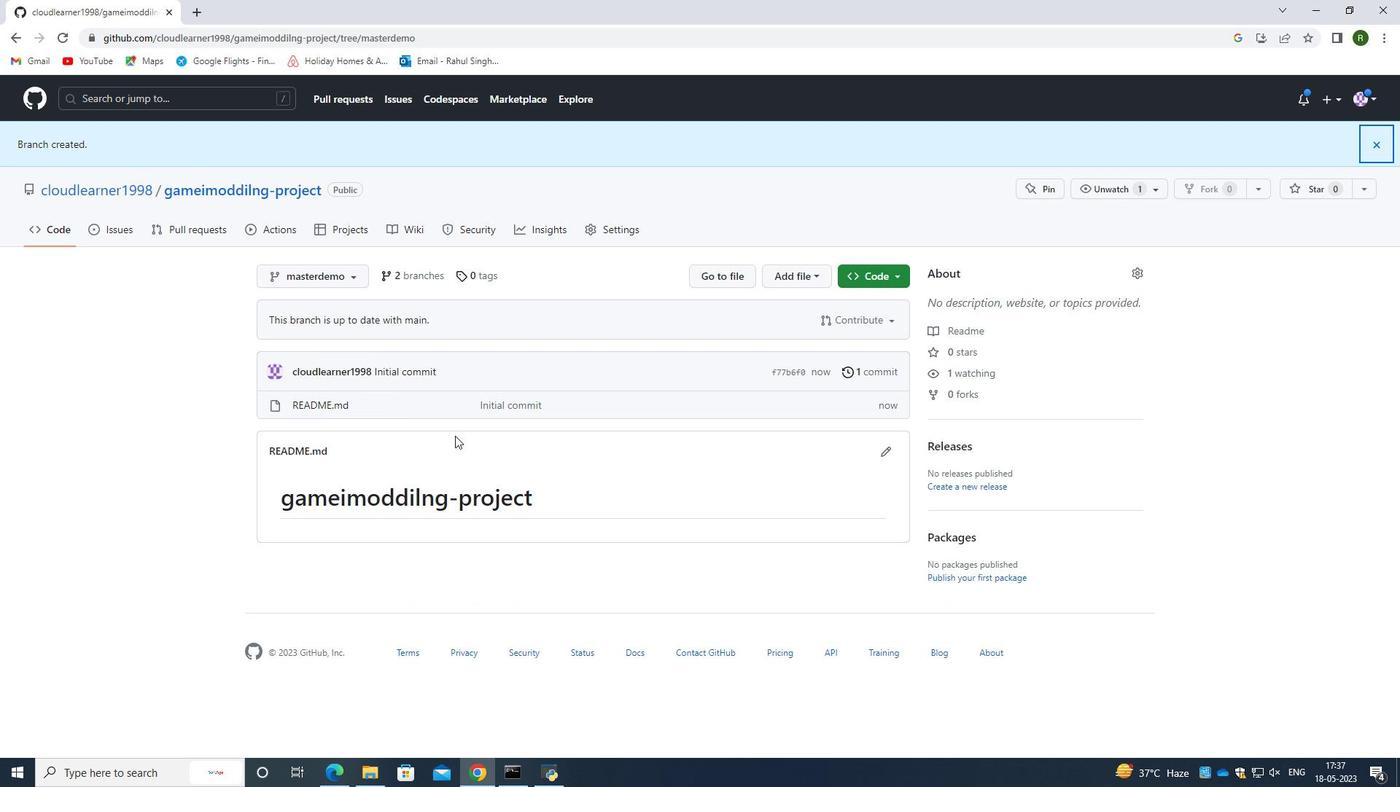 
Action: Mouse scrolled (457, 436) with delta (0, 0)
Screenshot: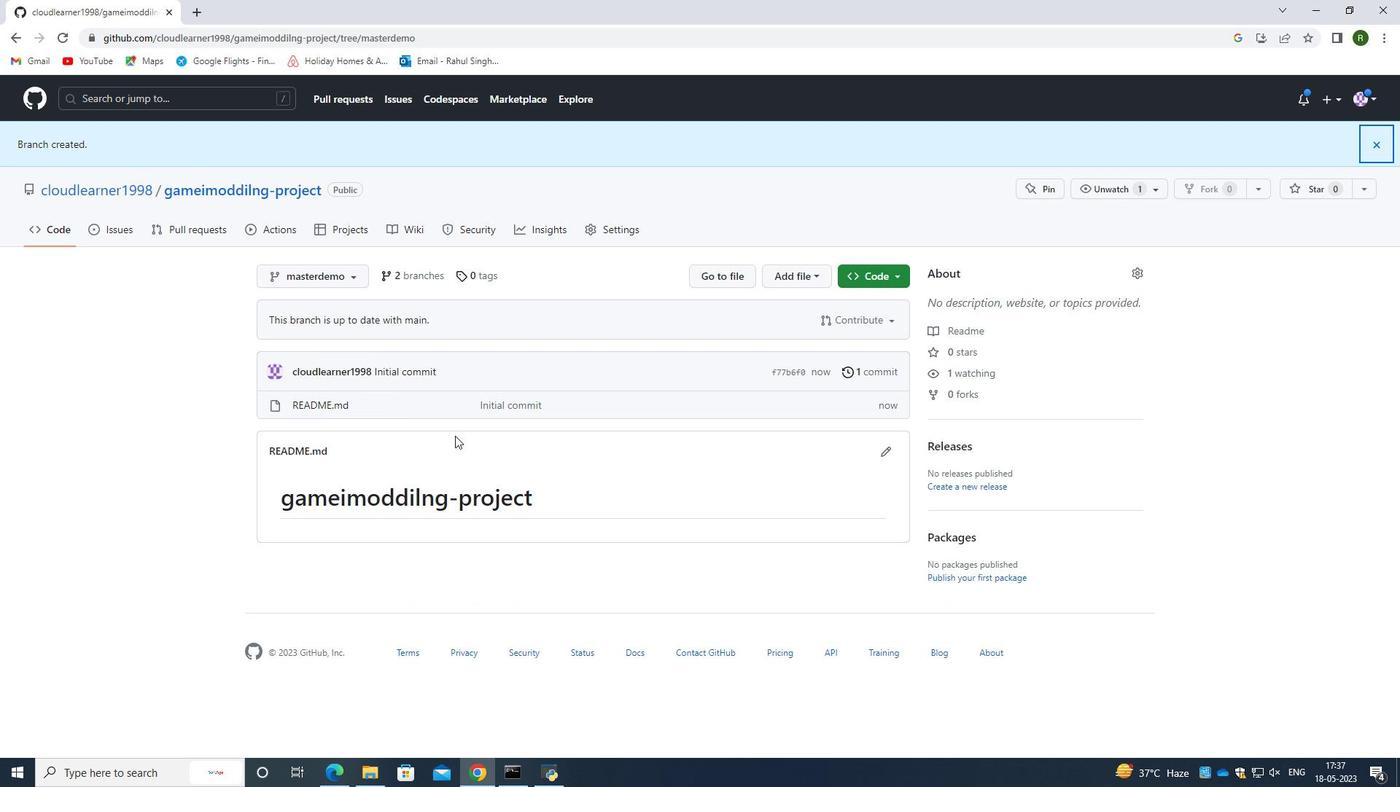 
Action: Mouse moved to (785, 282)
Screenshot: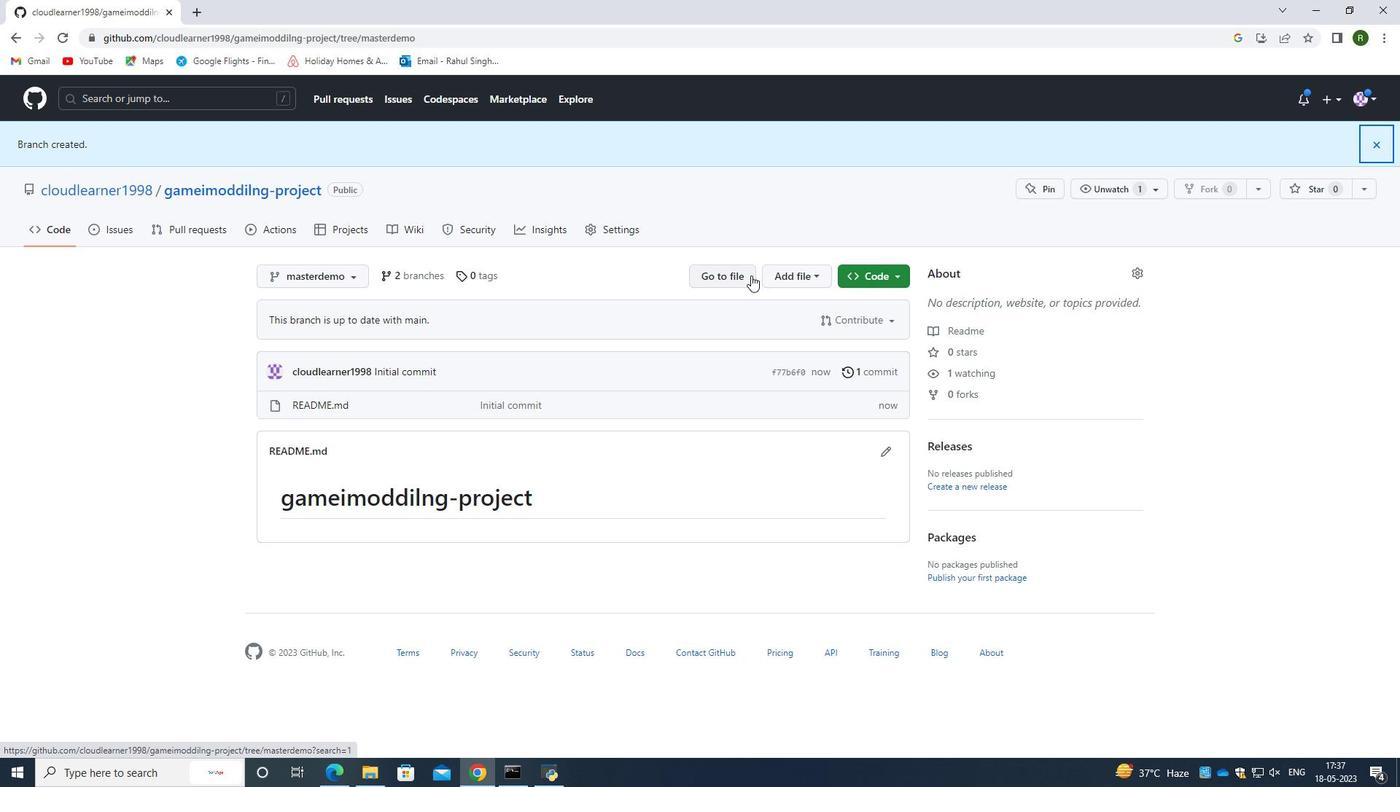 
Action: Mouse pressed left at (785, 282)
Screenshot: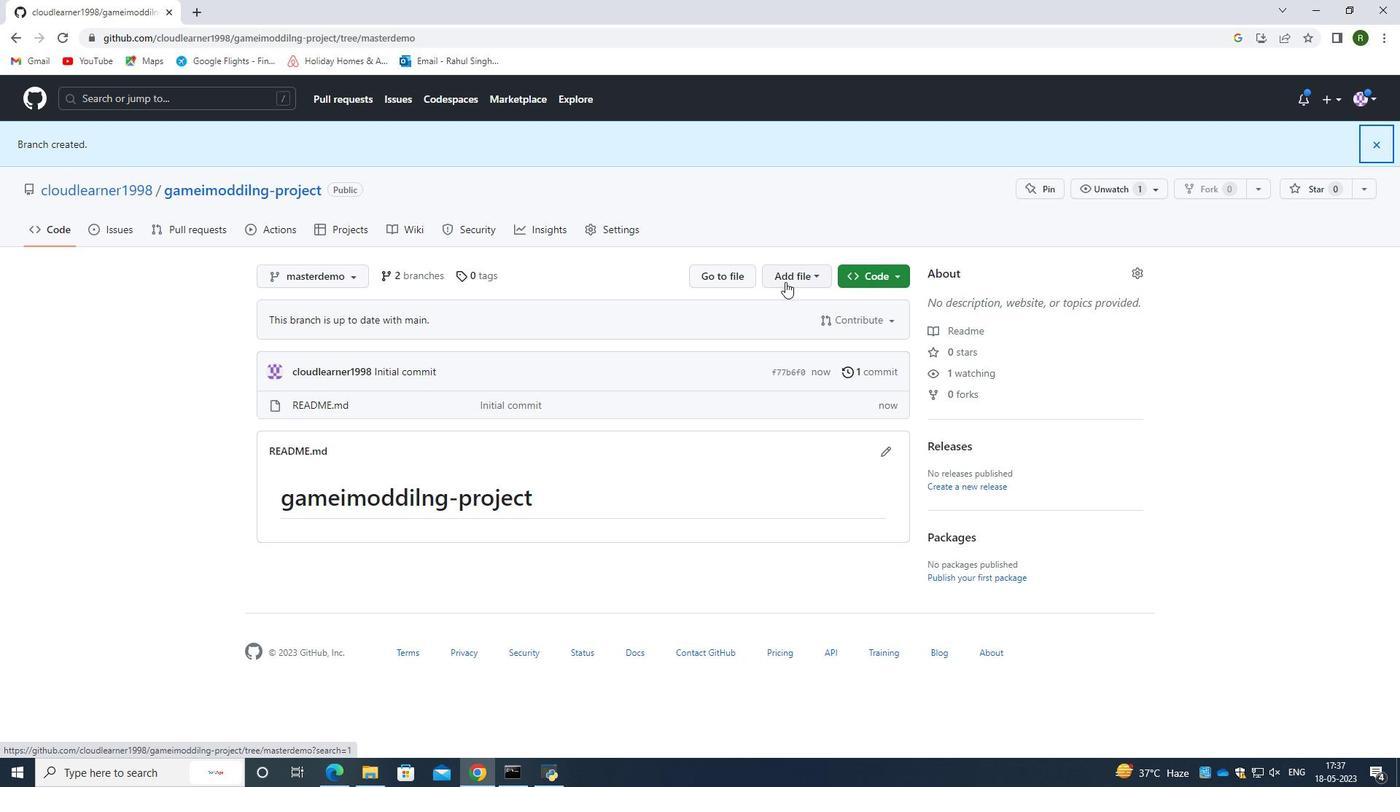 
Action: Mouse moved to (793, 309)
Screenshot: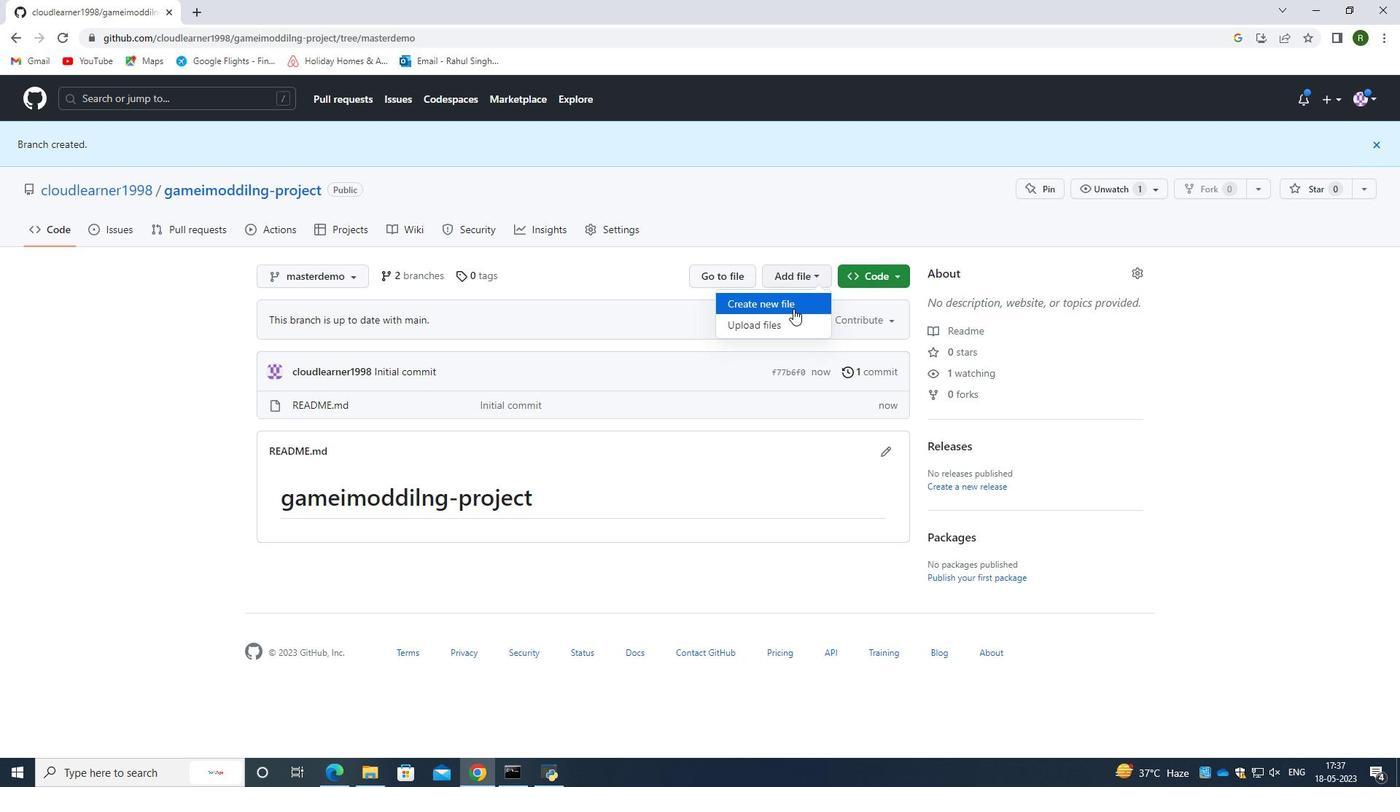 
Action: Mouse pressed left at (793, 309)
Screenshot: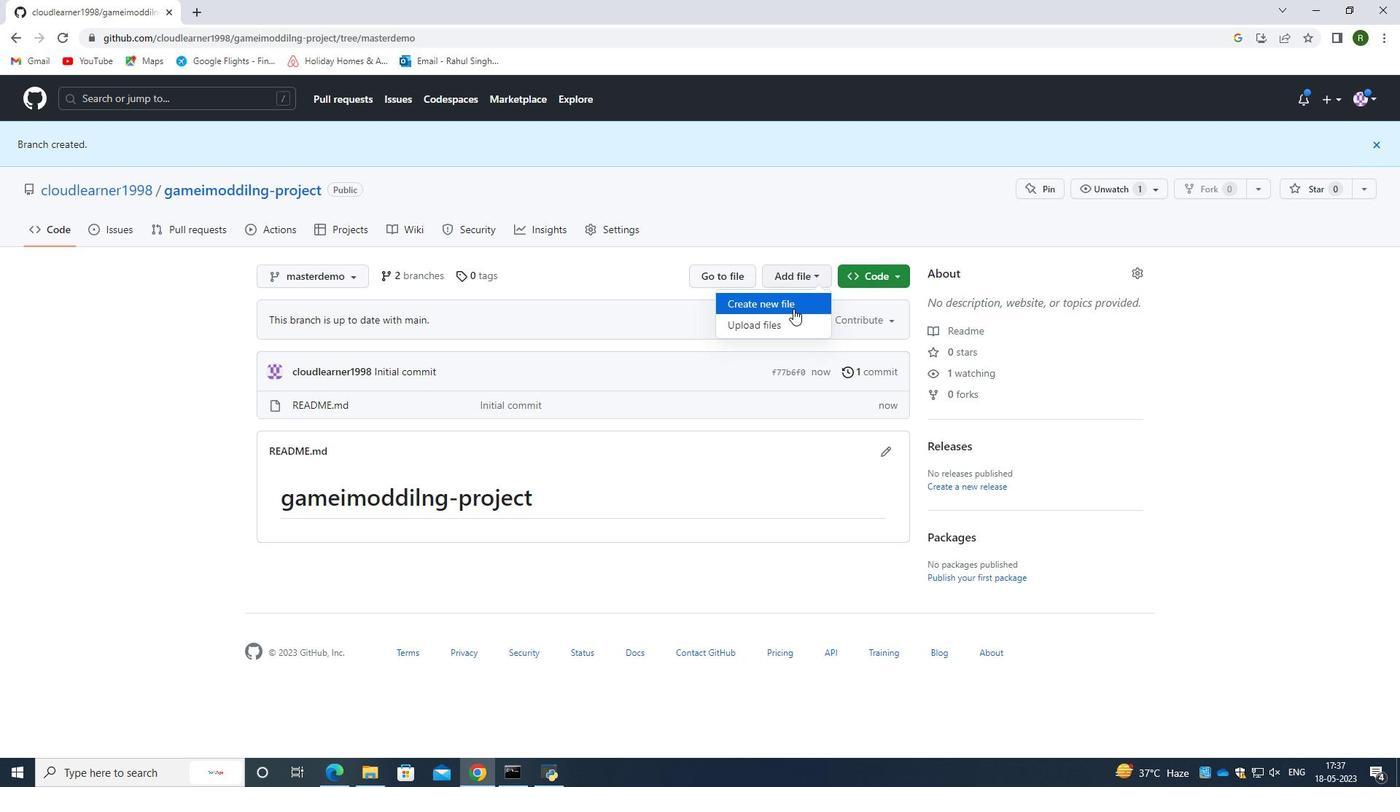 
Action: Mouse moved to (434, 223)
Screenshot: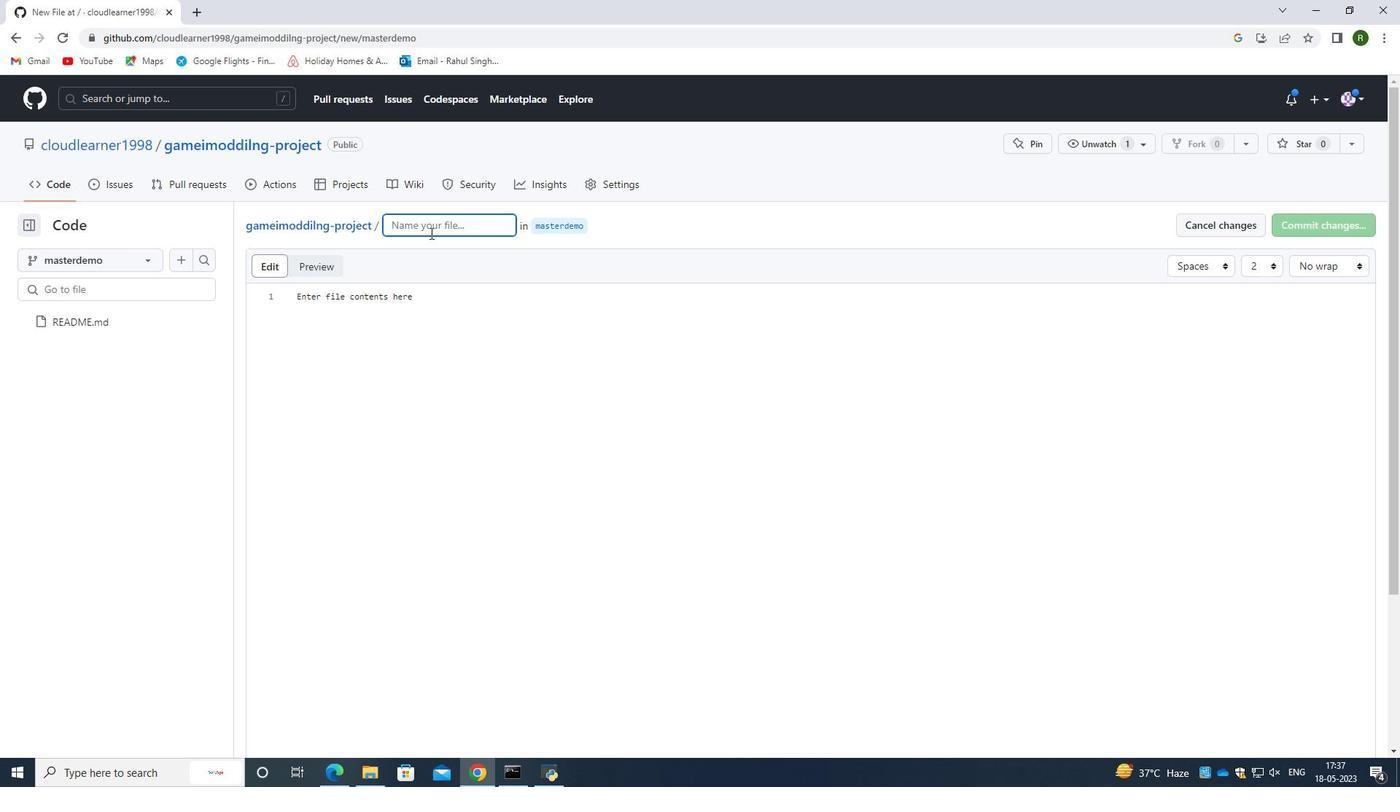 
Action: Mouse pressed left at (434, 223)
Screenshot: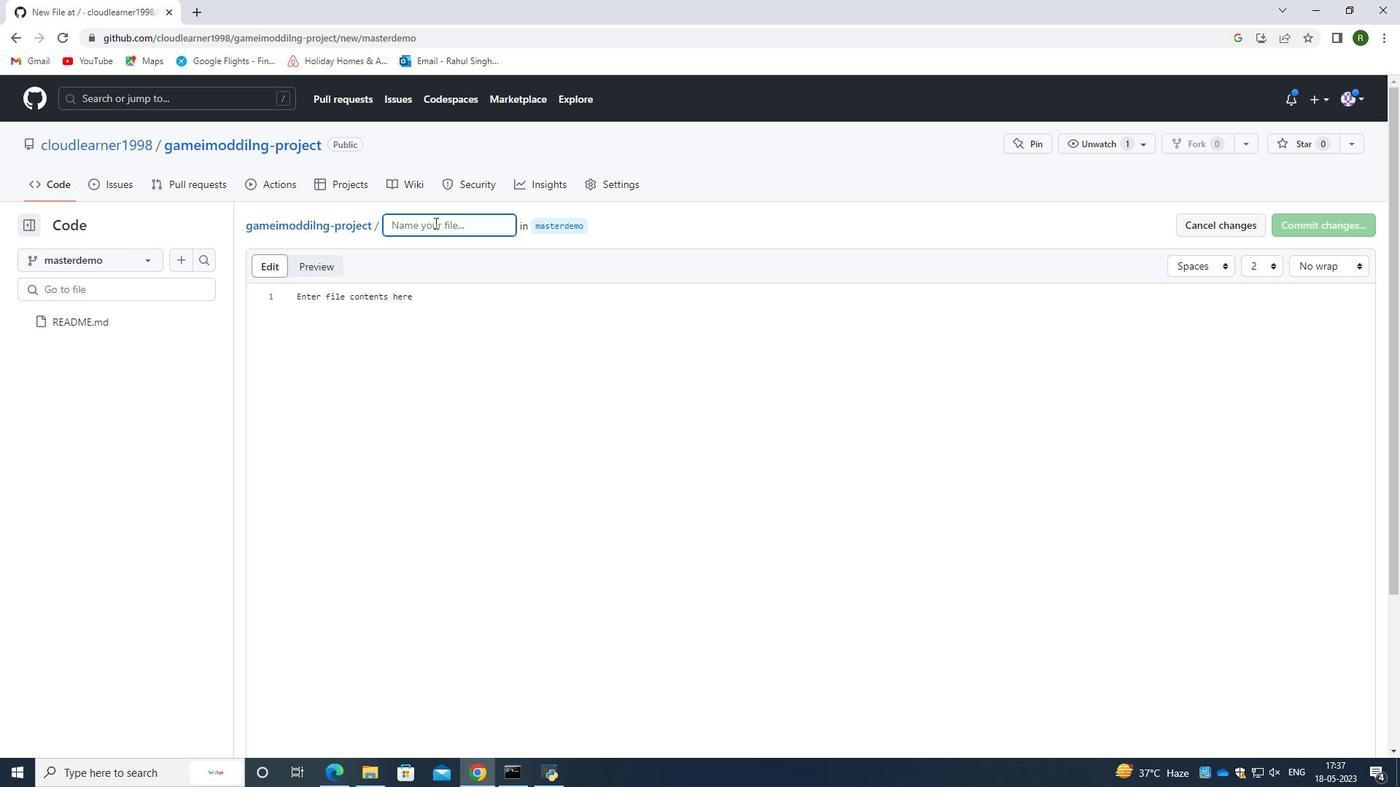 
Action: Key pressed test.py
Screenshot: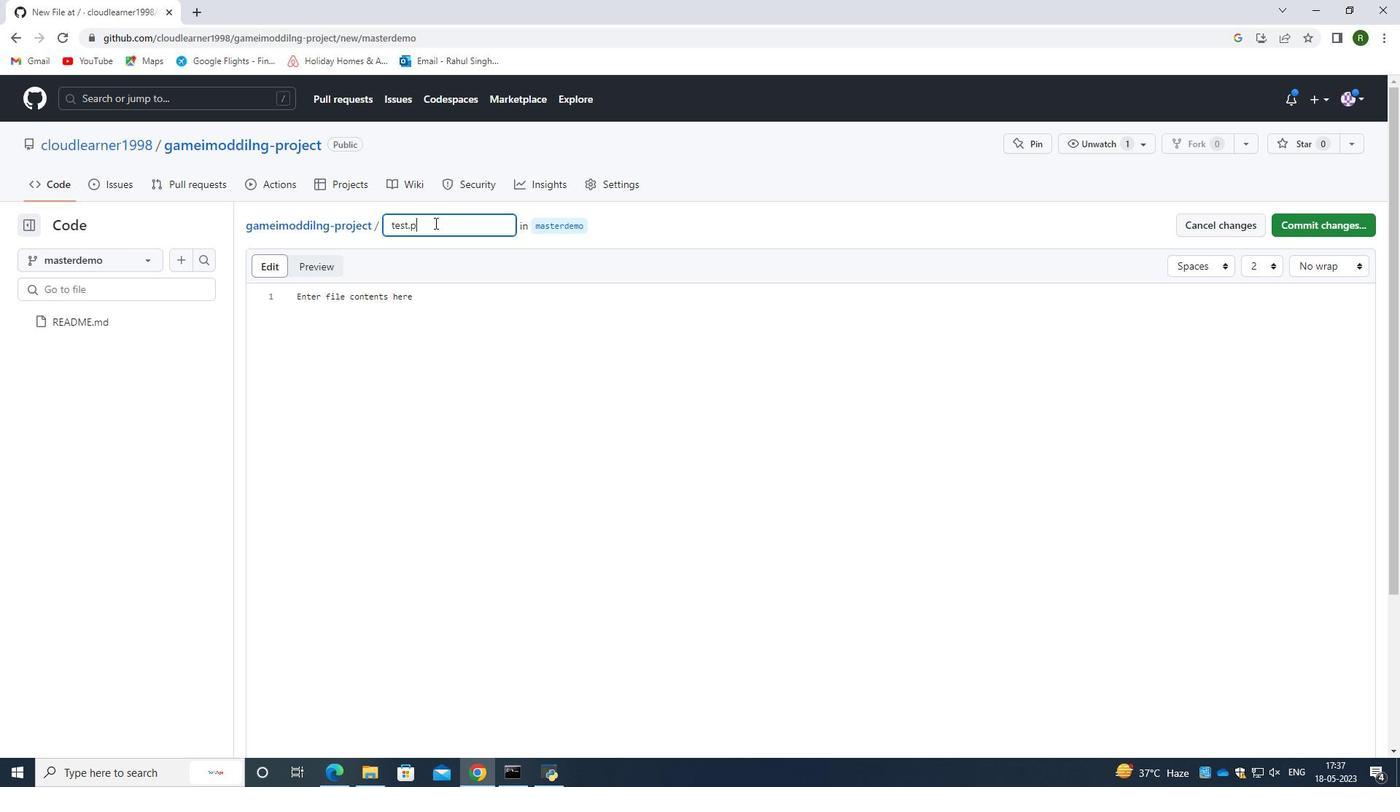 
Action: Mouse moved to (340, 312)
Screenshot: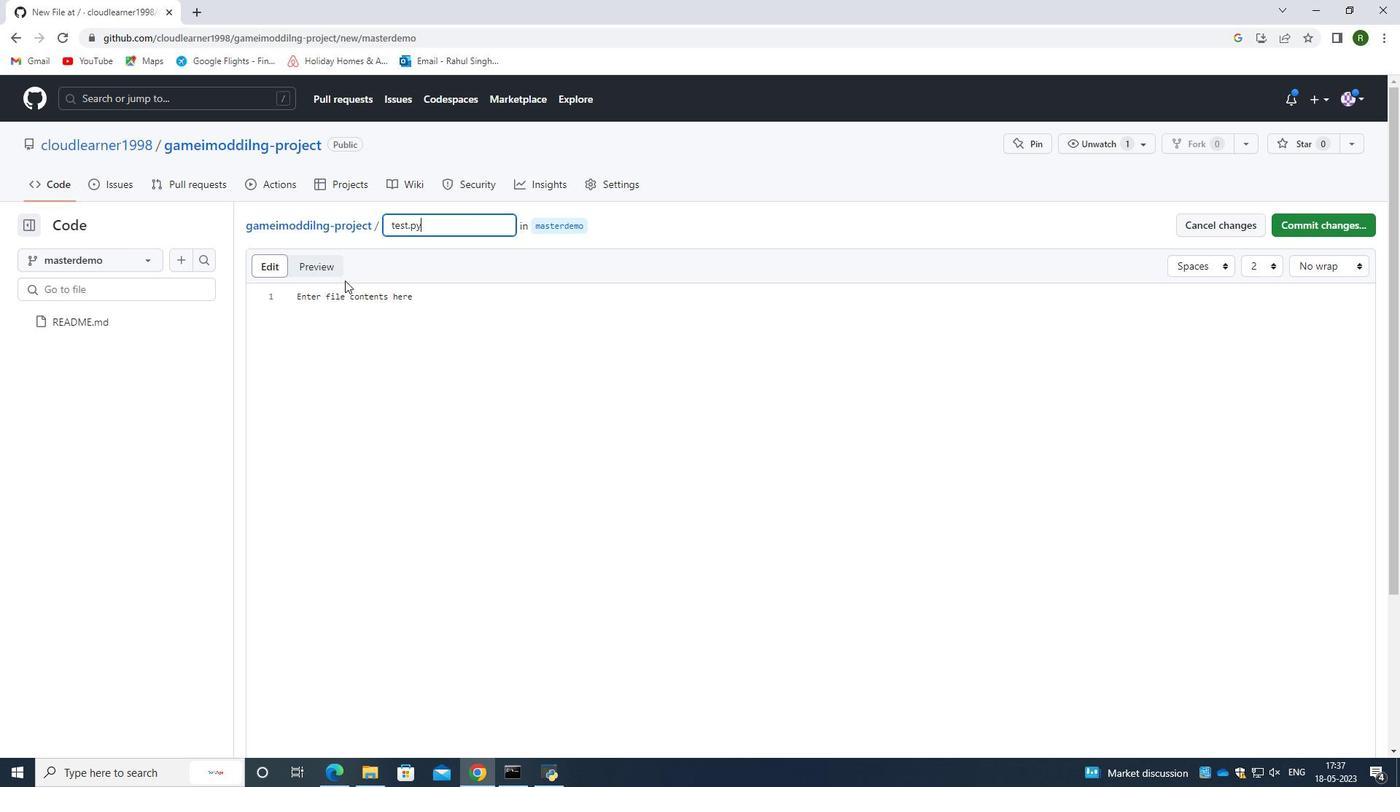 
Action: Mouse pressed left at (340, 312)
Screenshot: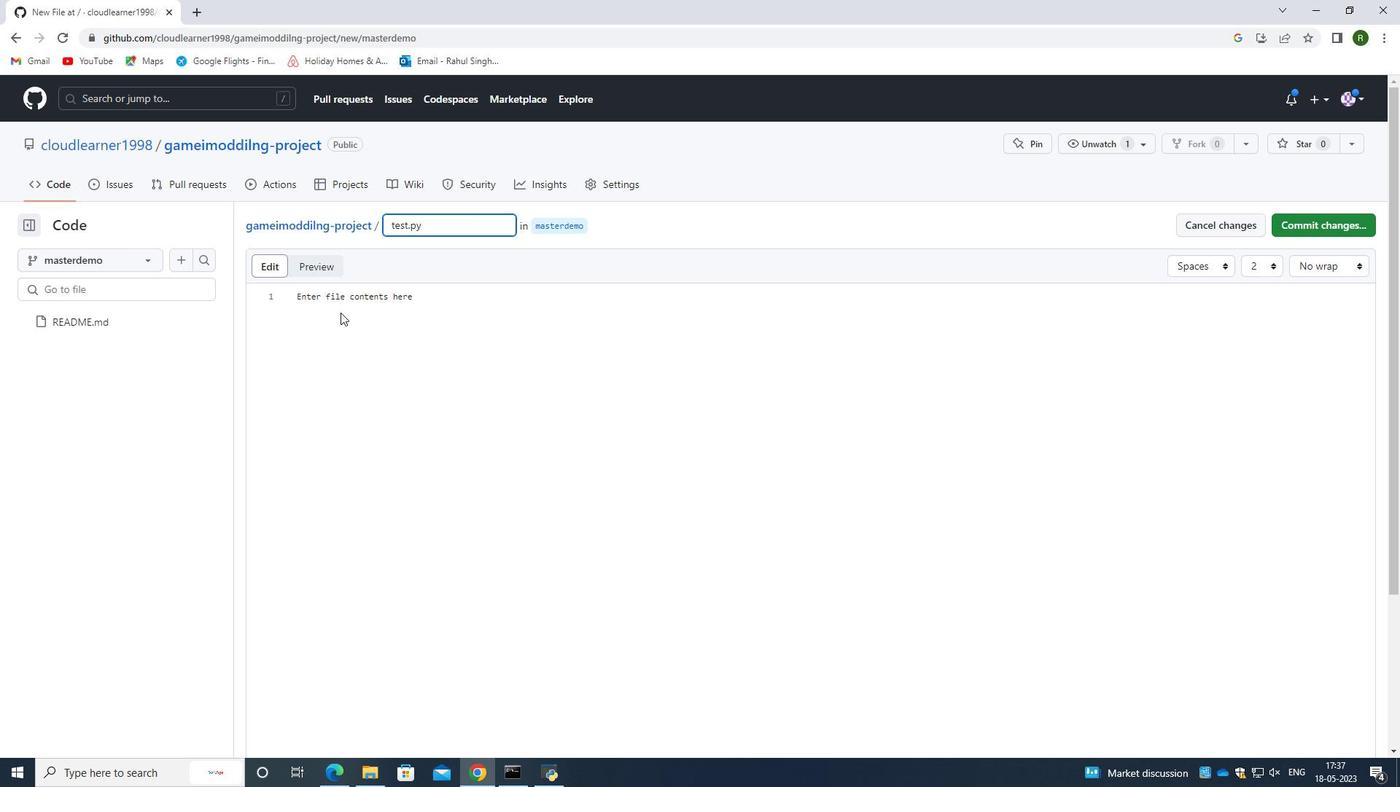 
Action: Mouse moved to (340, 312)
Screenshot: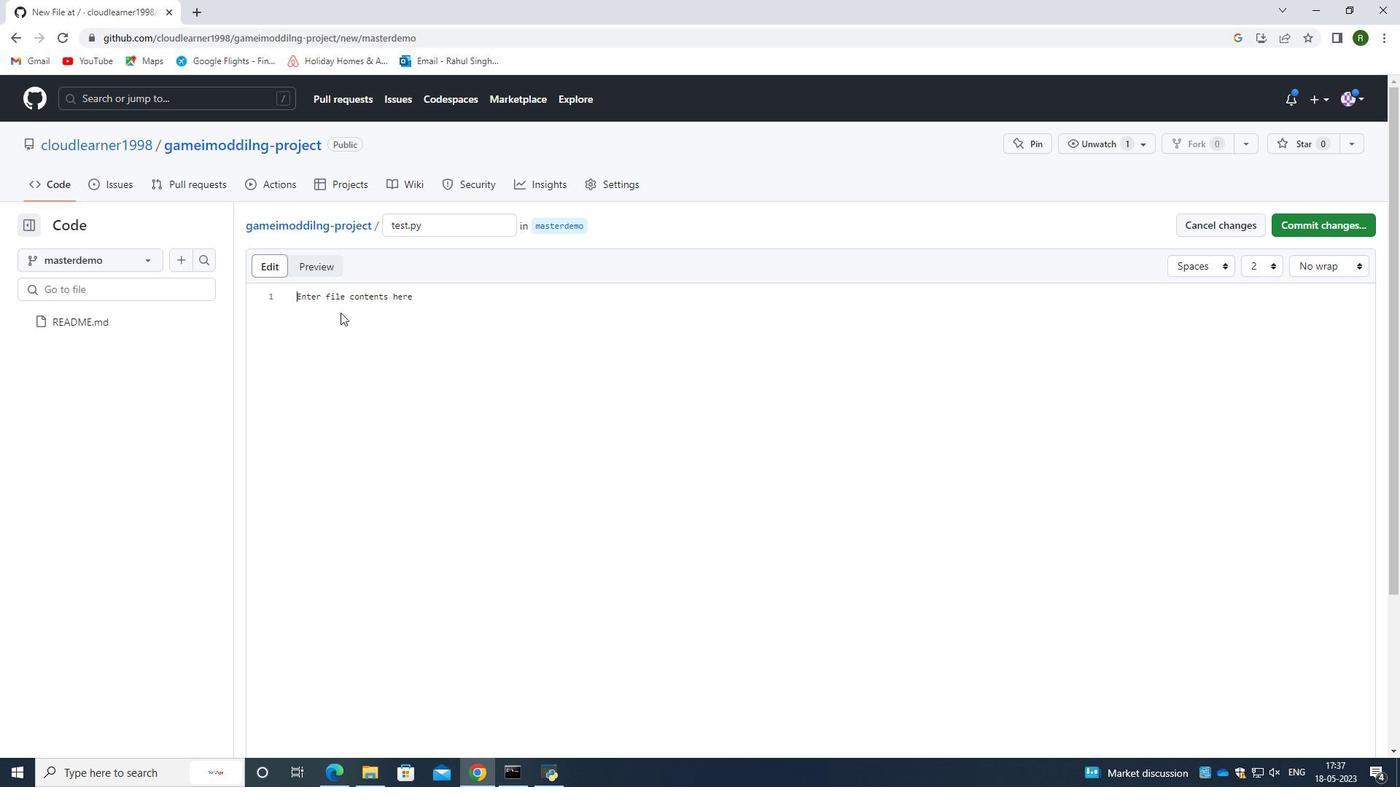 
Action: Key pressed <Key.shift>#test<Key.space>python<Key.space>scripit<Key.space>for<Key.space>demo<Key.enter>prit<Key.backspace>nt<Key.space><Key.shift_r>(<Key.caps_lock>H<Key.caps_lock>eloo<Key.backspace><Key.backspace>lo<Key.space>,word<Key.backspace>ld<Key.shift_r><Key.shift_r><Key.shift_r><Key.shift_r><Key.shift_r>"<Key.left><Key.left><Key.left><Key.left><Key.left><Key.left><Key.left><Key.left><Key.left><Key.left><Key.left><Key.left><Key.left><Key.shift_r>"<Key.right><Key.right><Key.right><Key.right><Key.right><Key.right><Key.right><Key.right><Key.right><Key.right><Key.right><Key.right><Key.right><Key.right><Key.right><Key.right><Key.shift_r><Key.shift_r>)
Screenshot: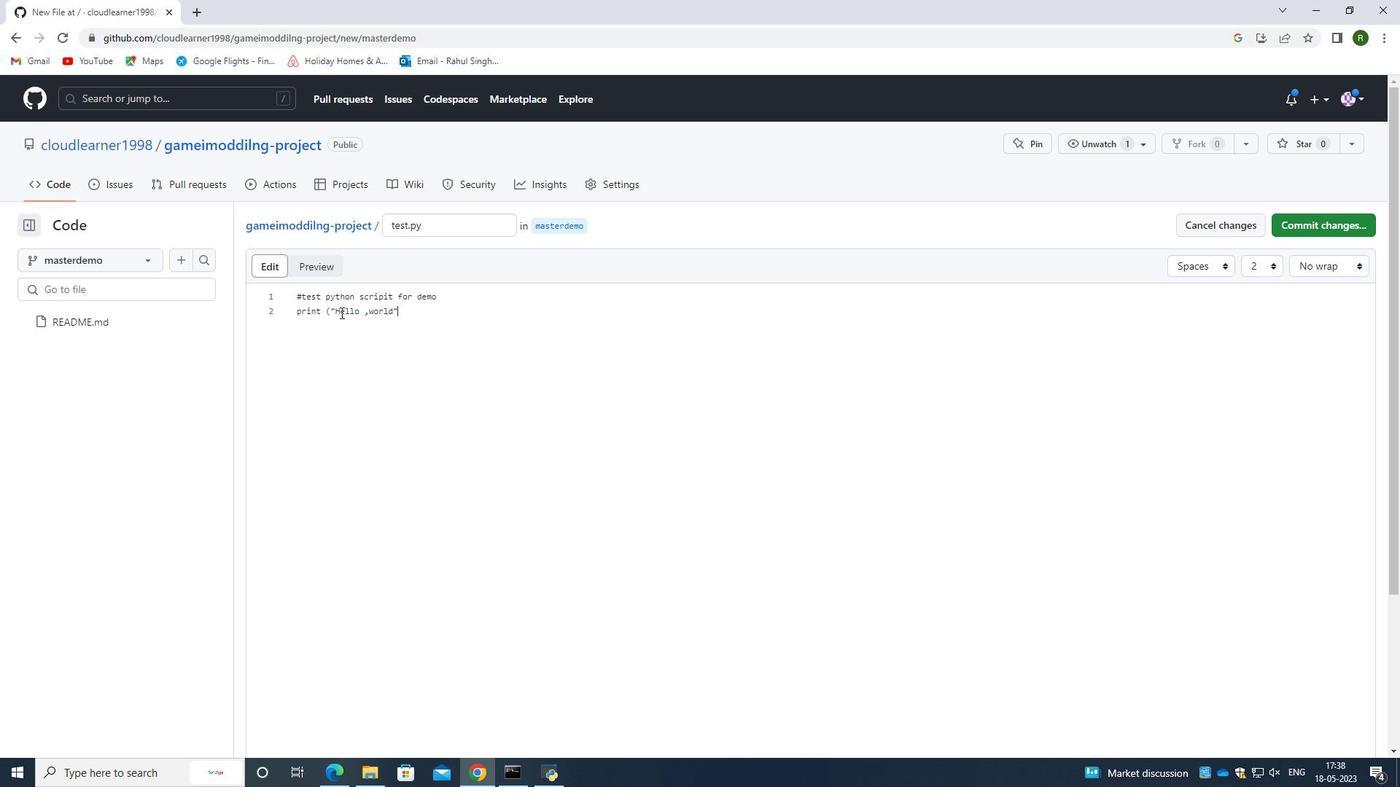 
Action: Mouse moved to (1311, 220)
Screenshot: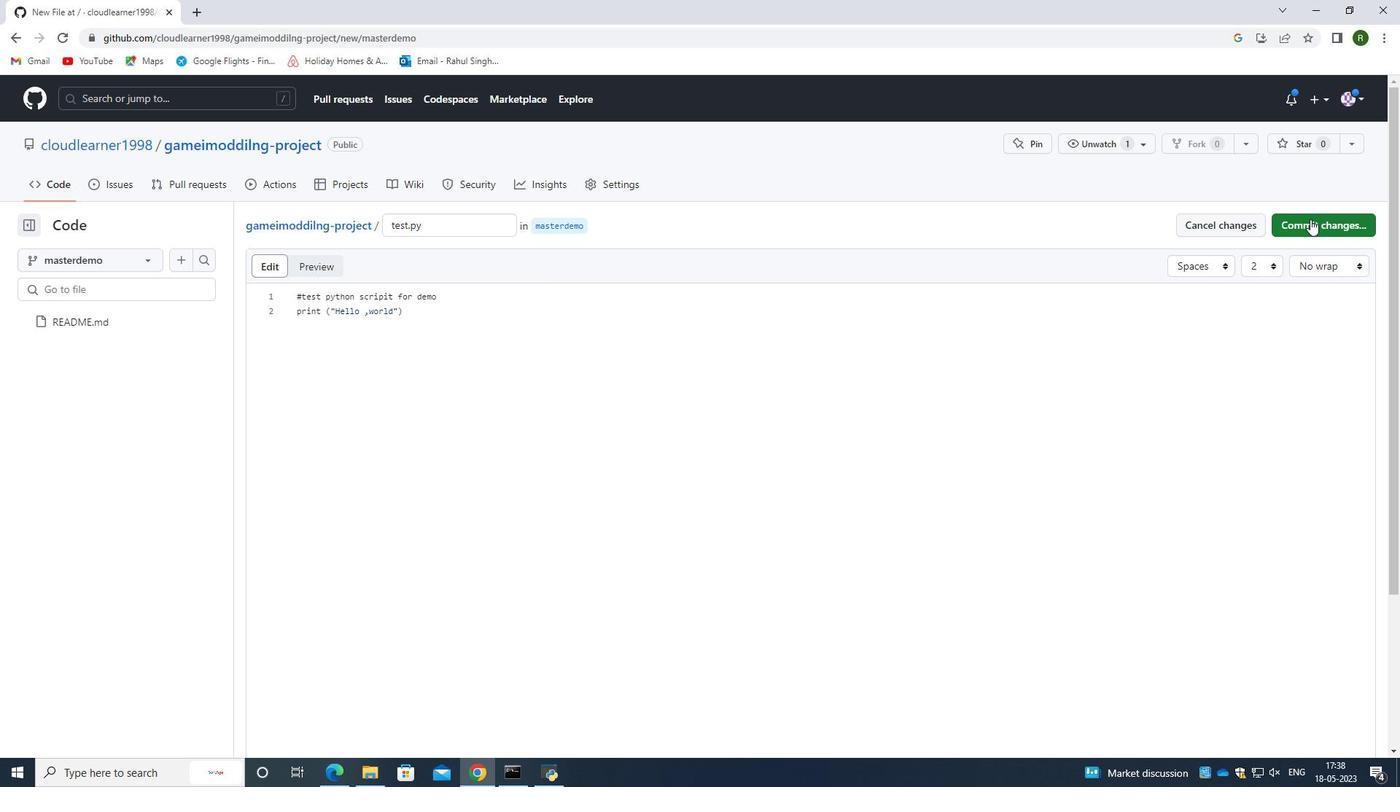 
Action: Mouse pressed left at (1311, 220)
Screenshot: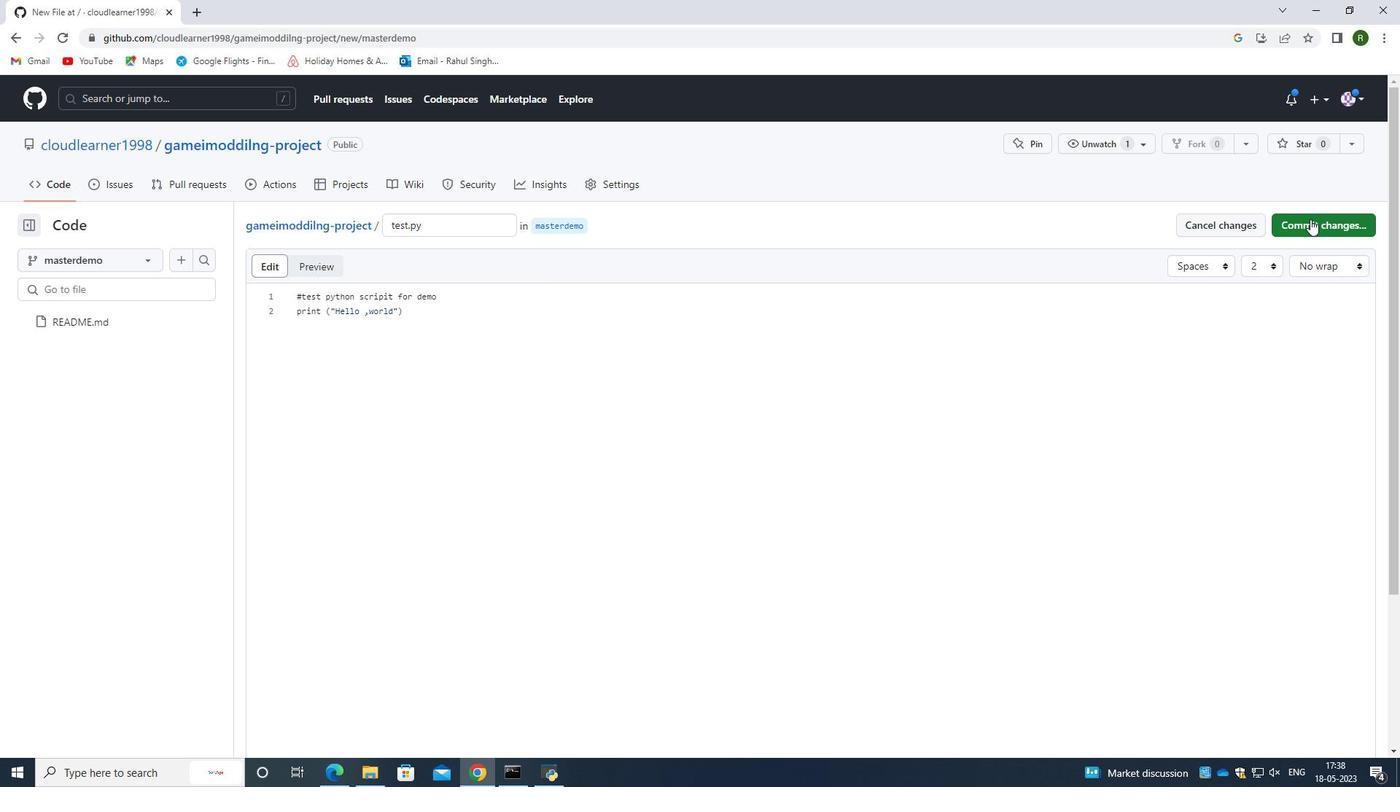 
Action: Mouse moved to (796, 579)
Screenshot: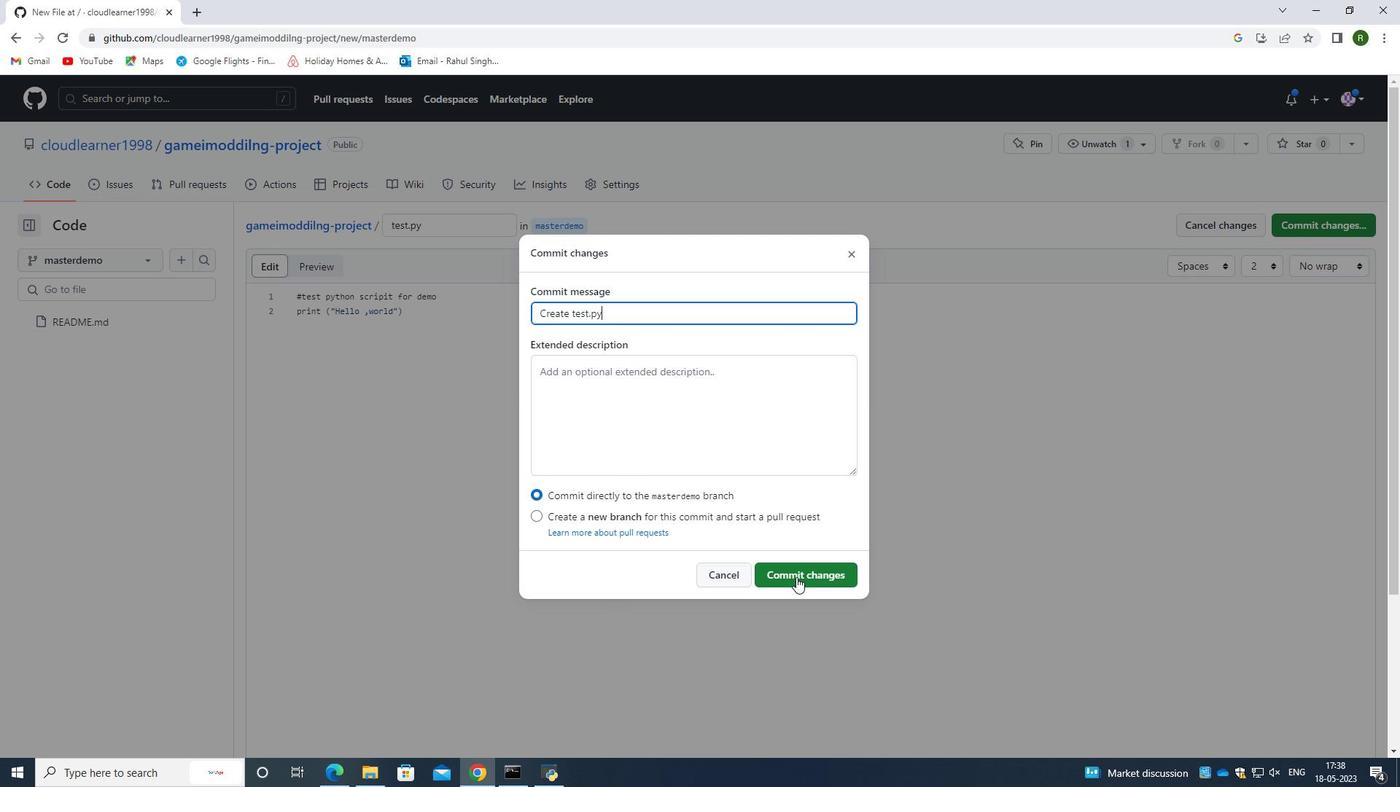 
Action: Mouse pressed left at (796, 579)
Screenshot: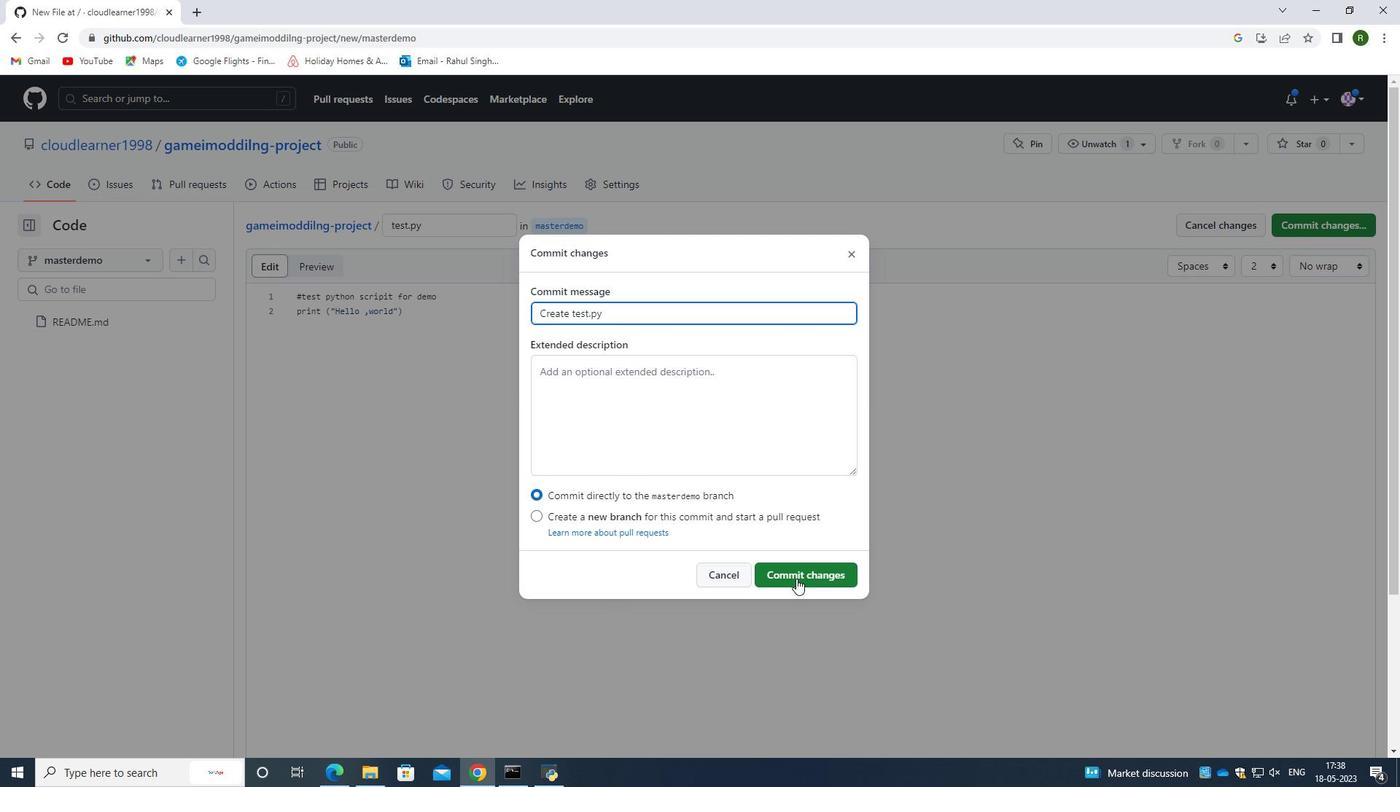 
Action: Mouse moved to (1308, 221)
Screenshot: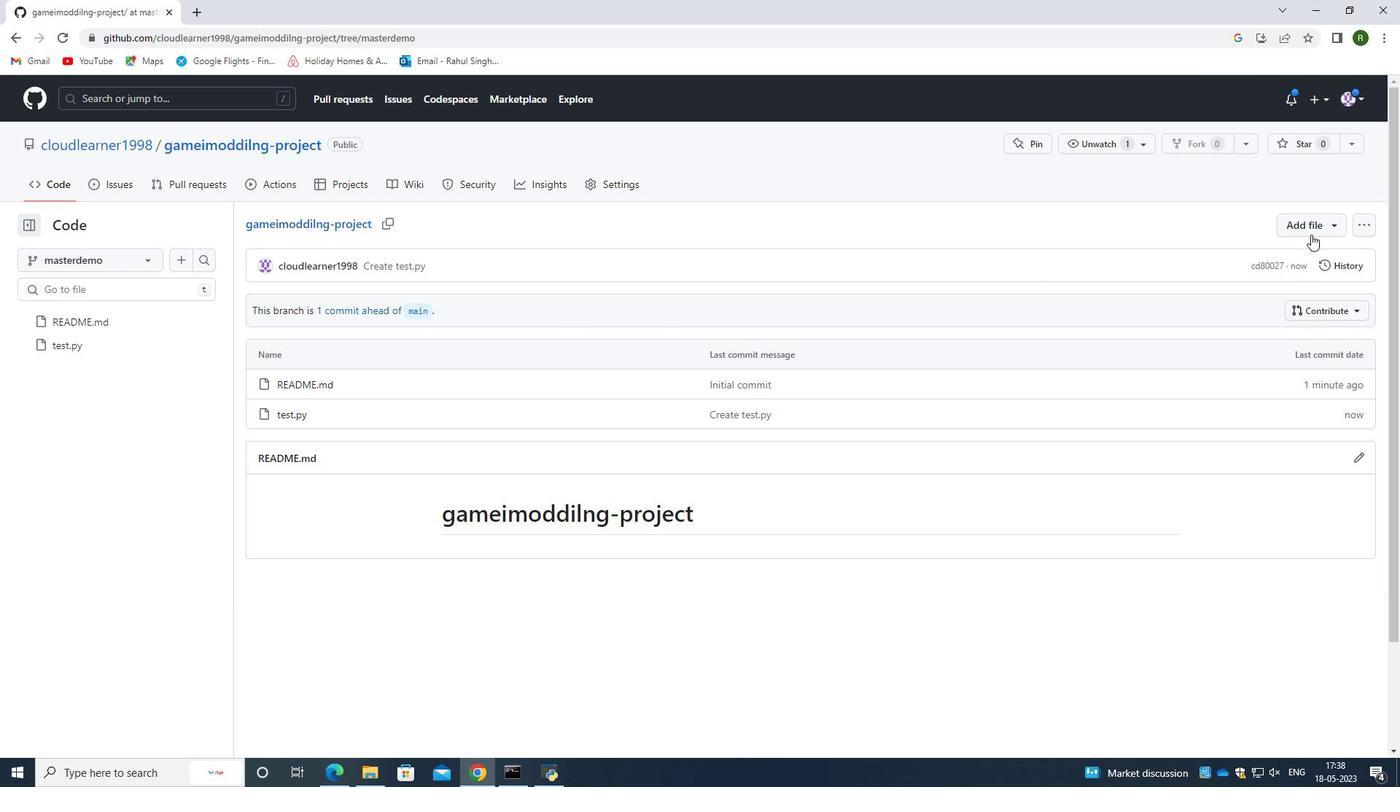 
Action: Mouse pressed left at (1308, 221)
Screenshot: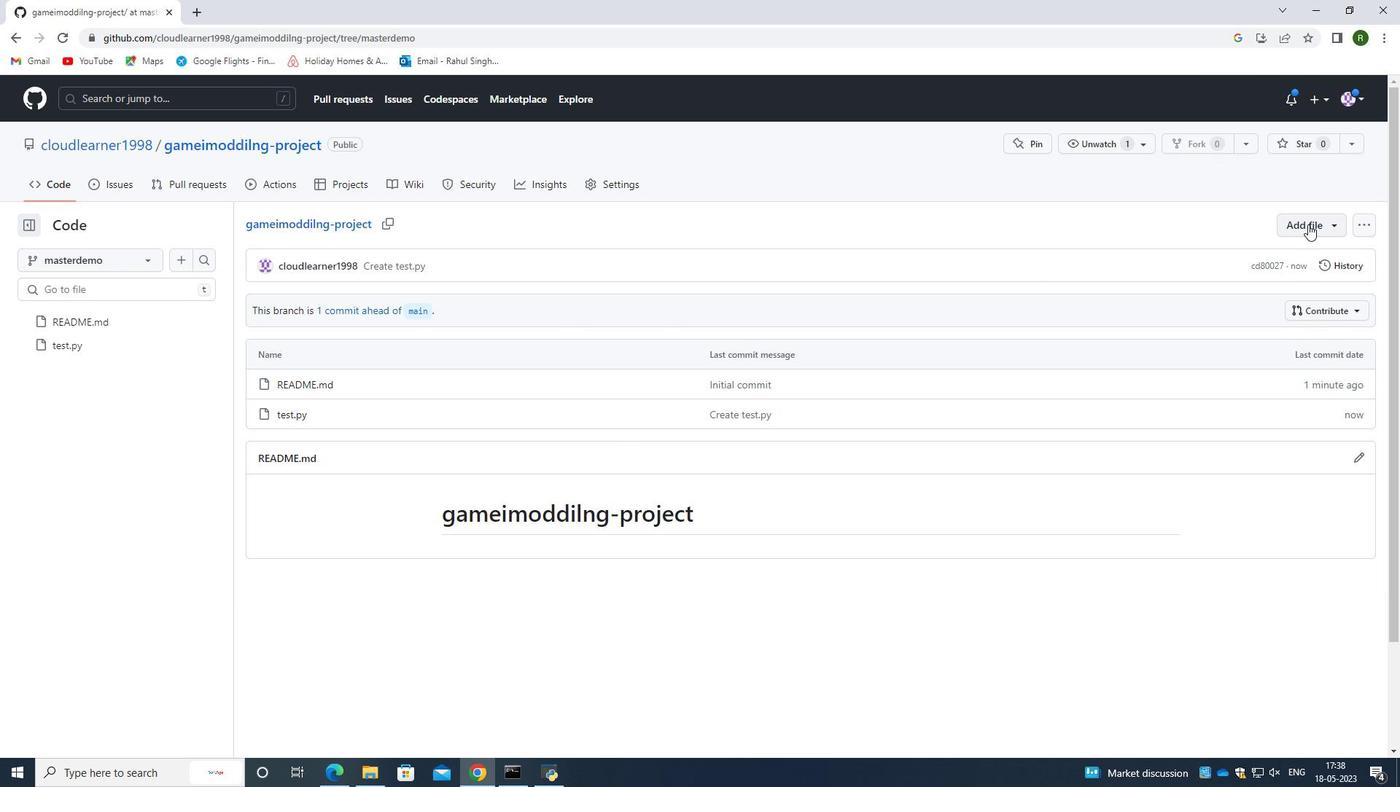 
Action: Mouse moved to (1261, 262)
Screenshot: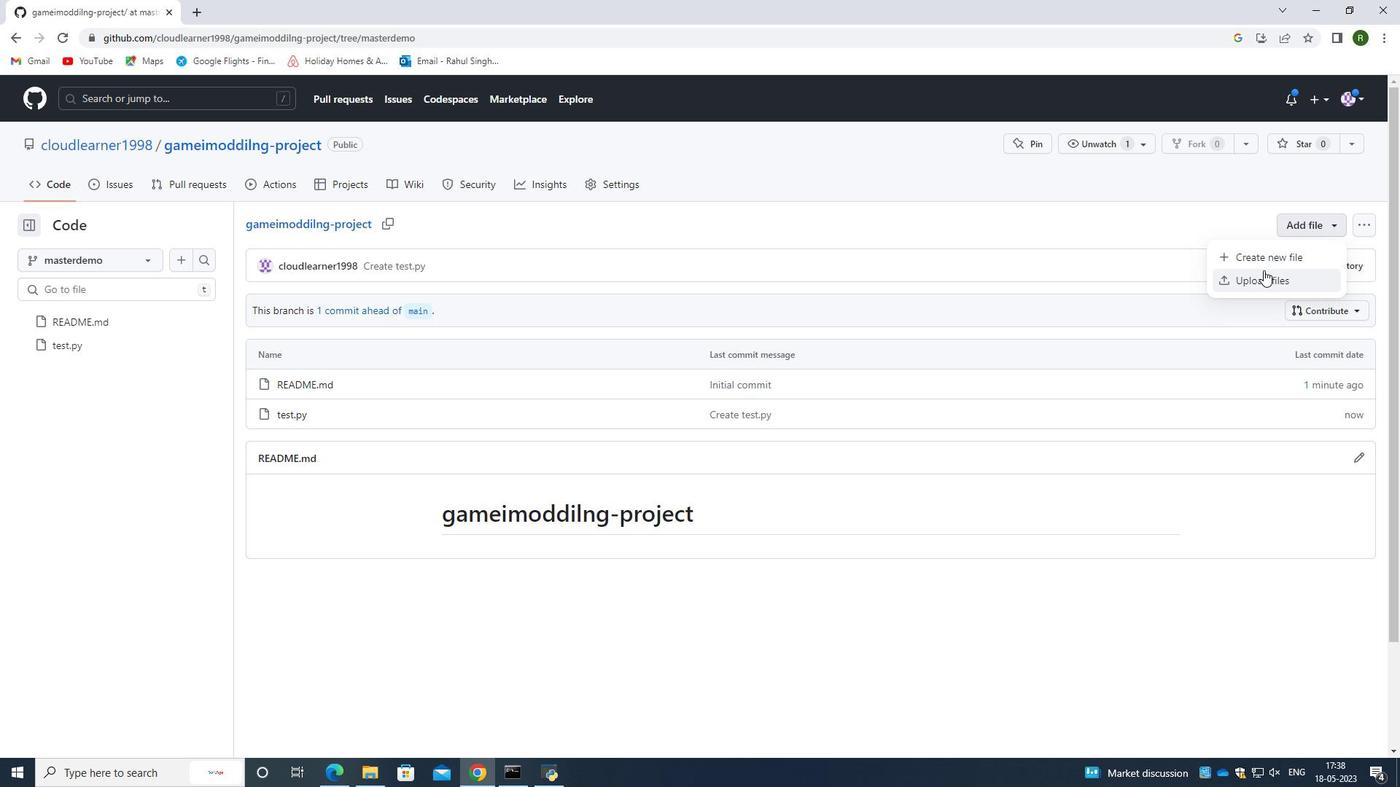 
Action: Mouse pressed left at (1261, 262)
Screenshot: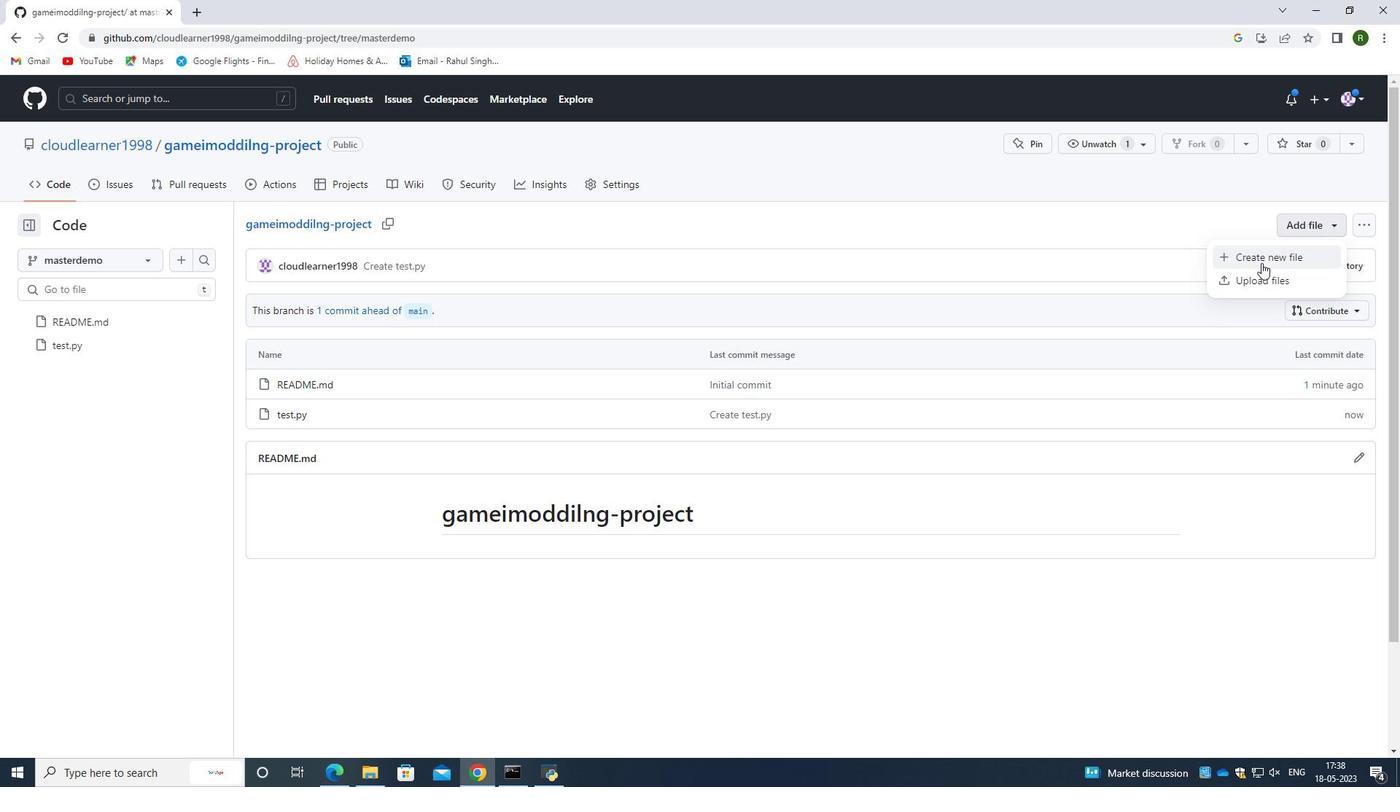 
Action: Mouse moved to (444, 245)
Screenshot: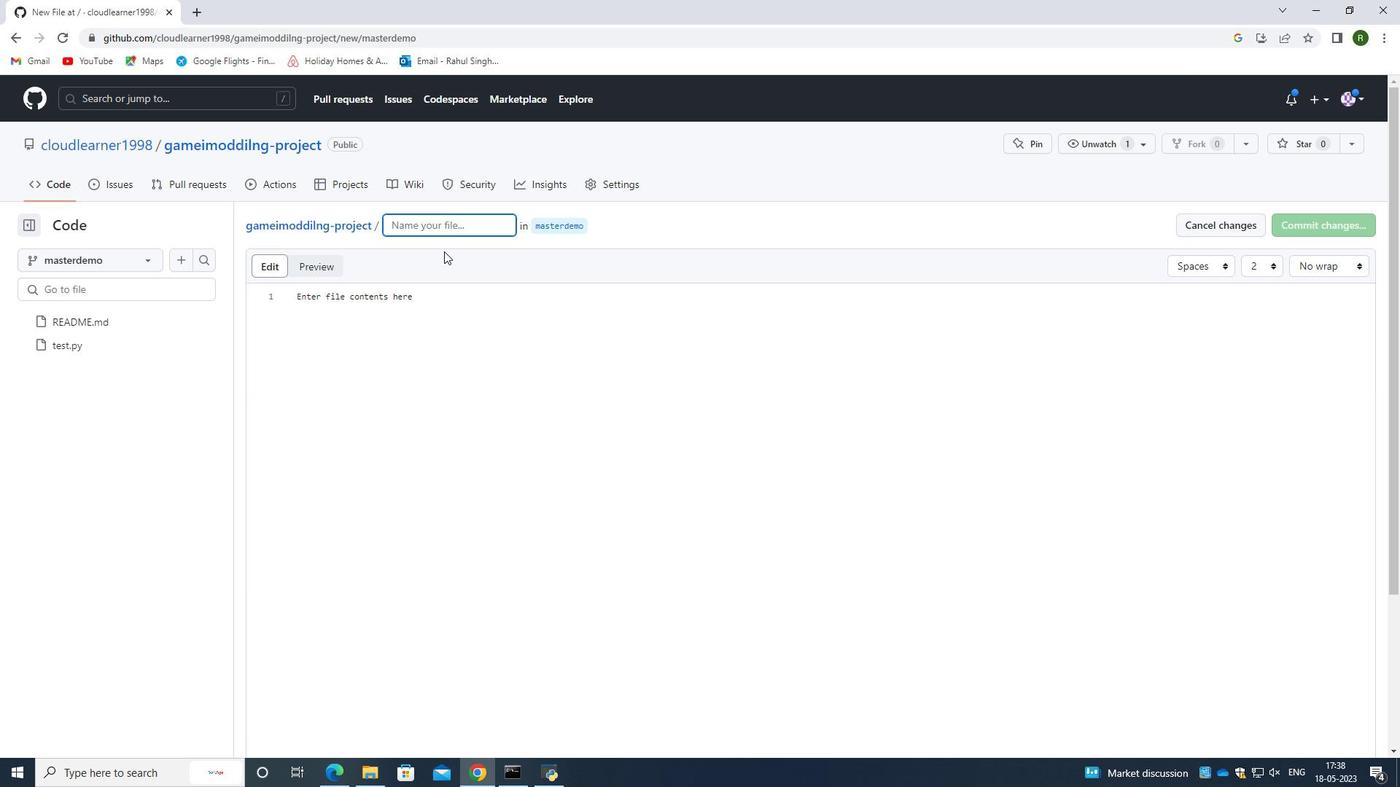
Action: Key pressed index.html
Screenshot: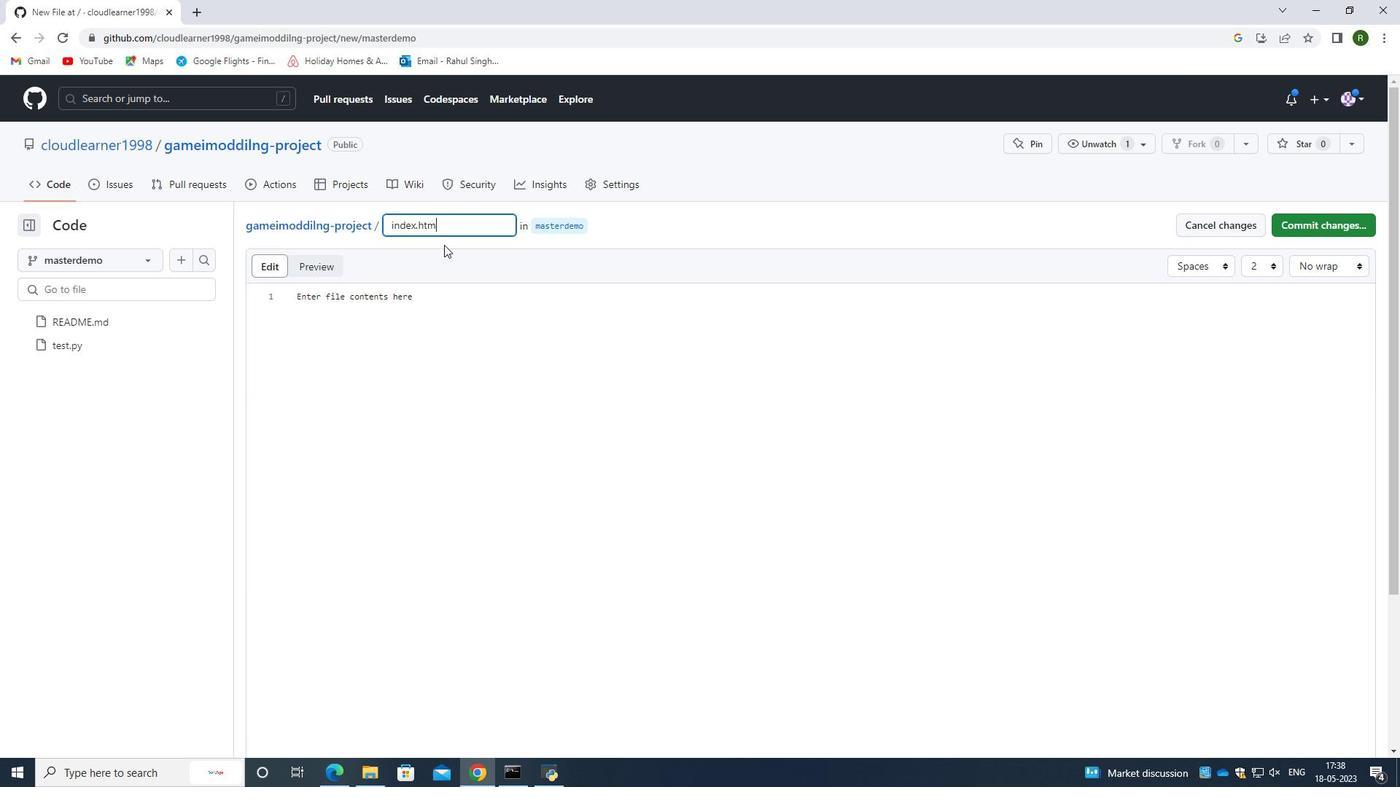 
Action: Mouse moved to (393, 378)
Screenshot: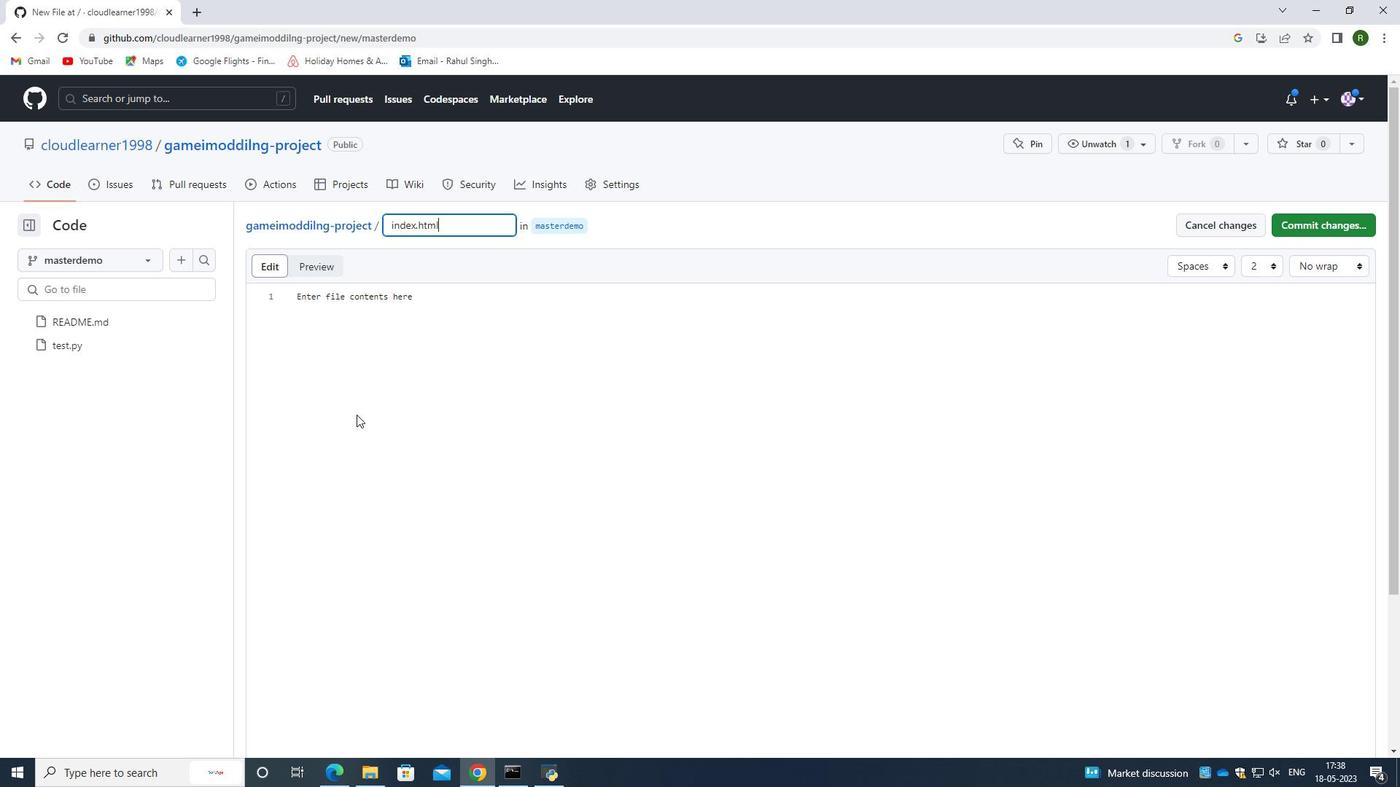 
Action: Mouse pressed left at (393, 378)
Screenshot: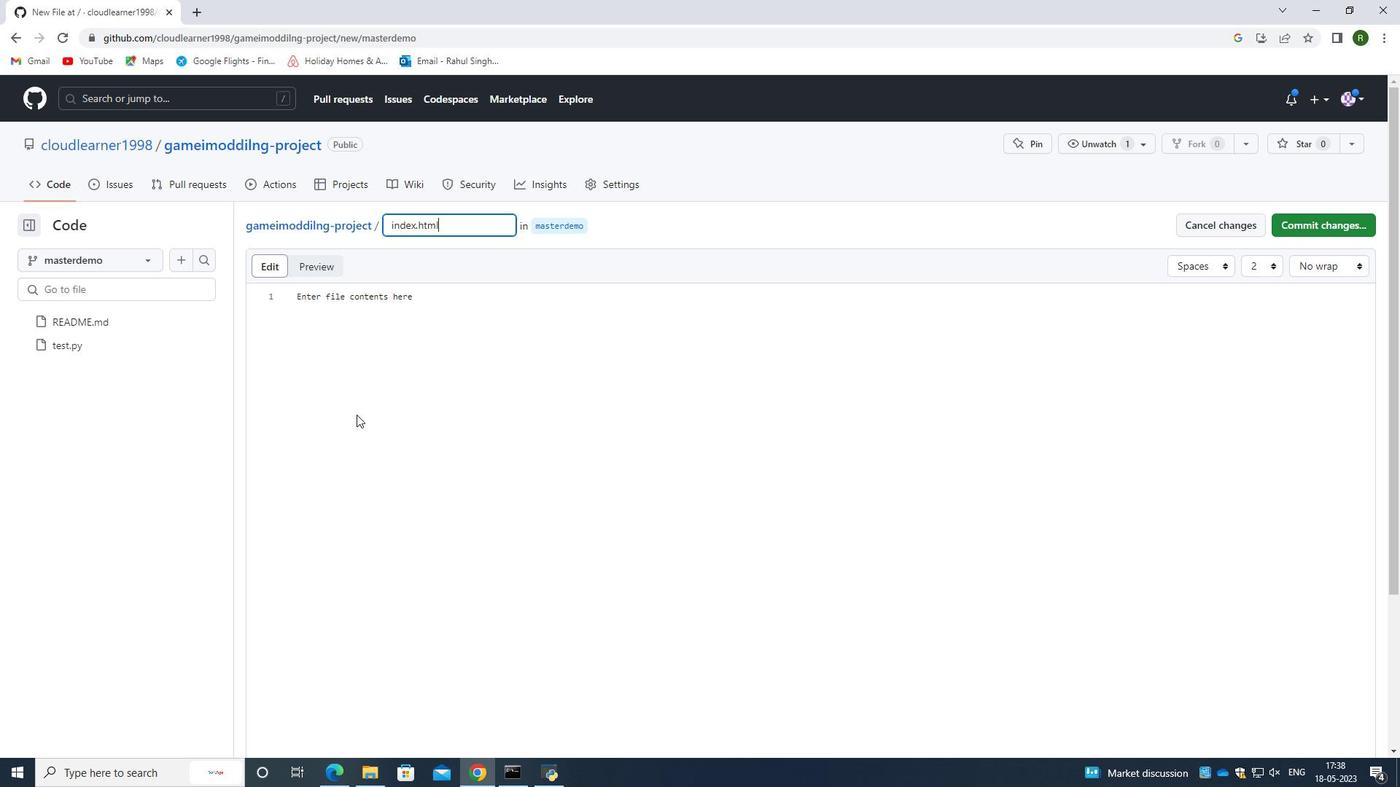 
Action: Mouse moved to (396, 377)
Screenshot: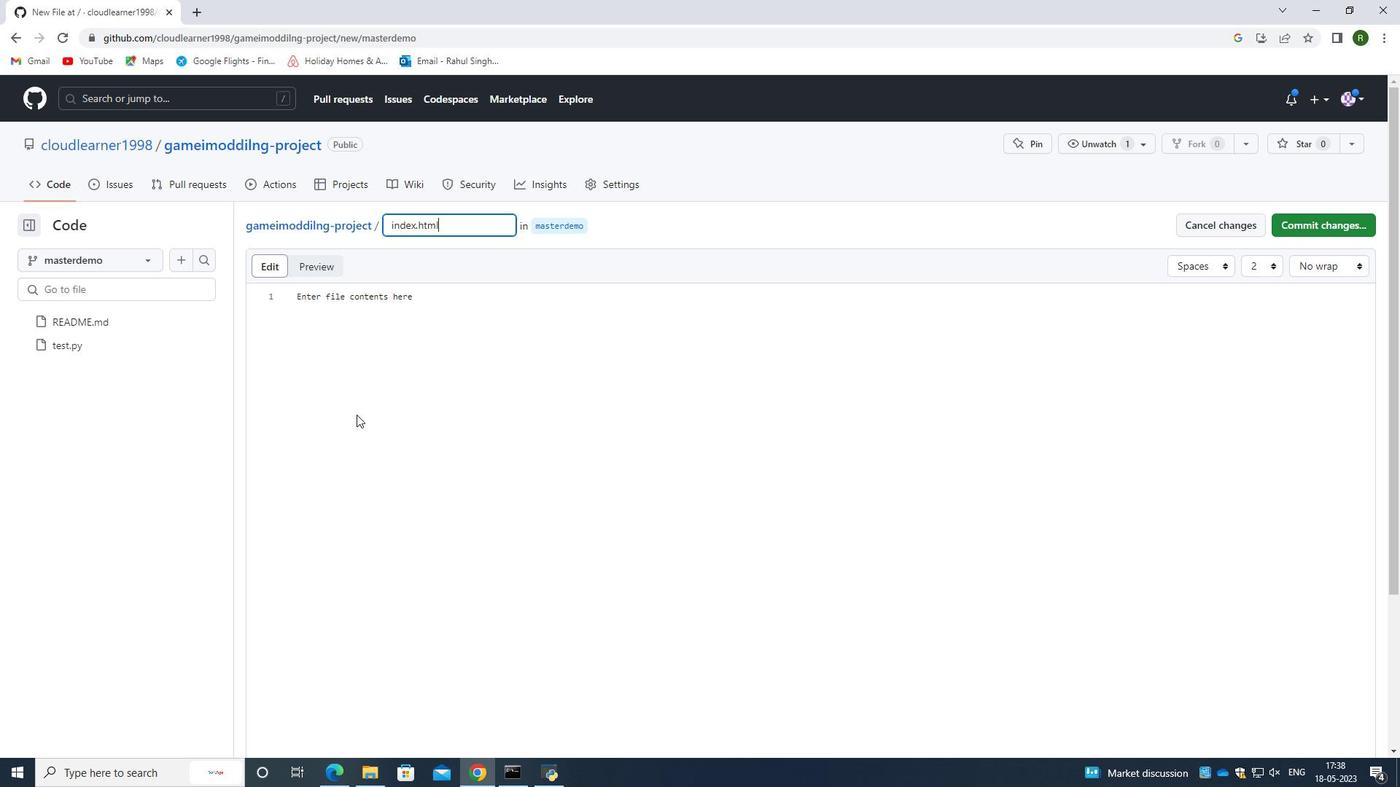 
Action: Key pressed this<Key.space>is<Key.space>a<Key.space>test<Key.space>file<Key.space>
Screenshot: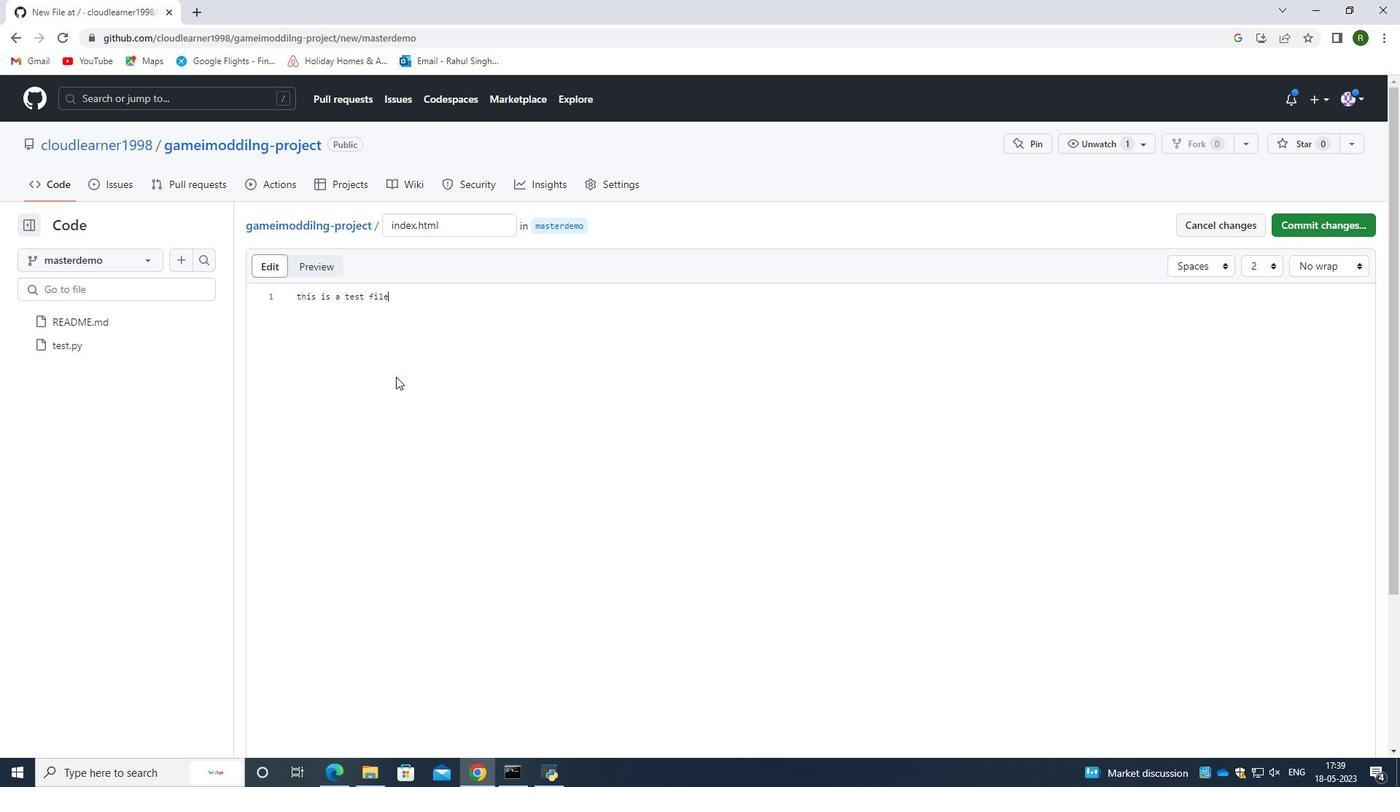 
Action: Mouse moved to (1319, 222)
Screenshot: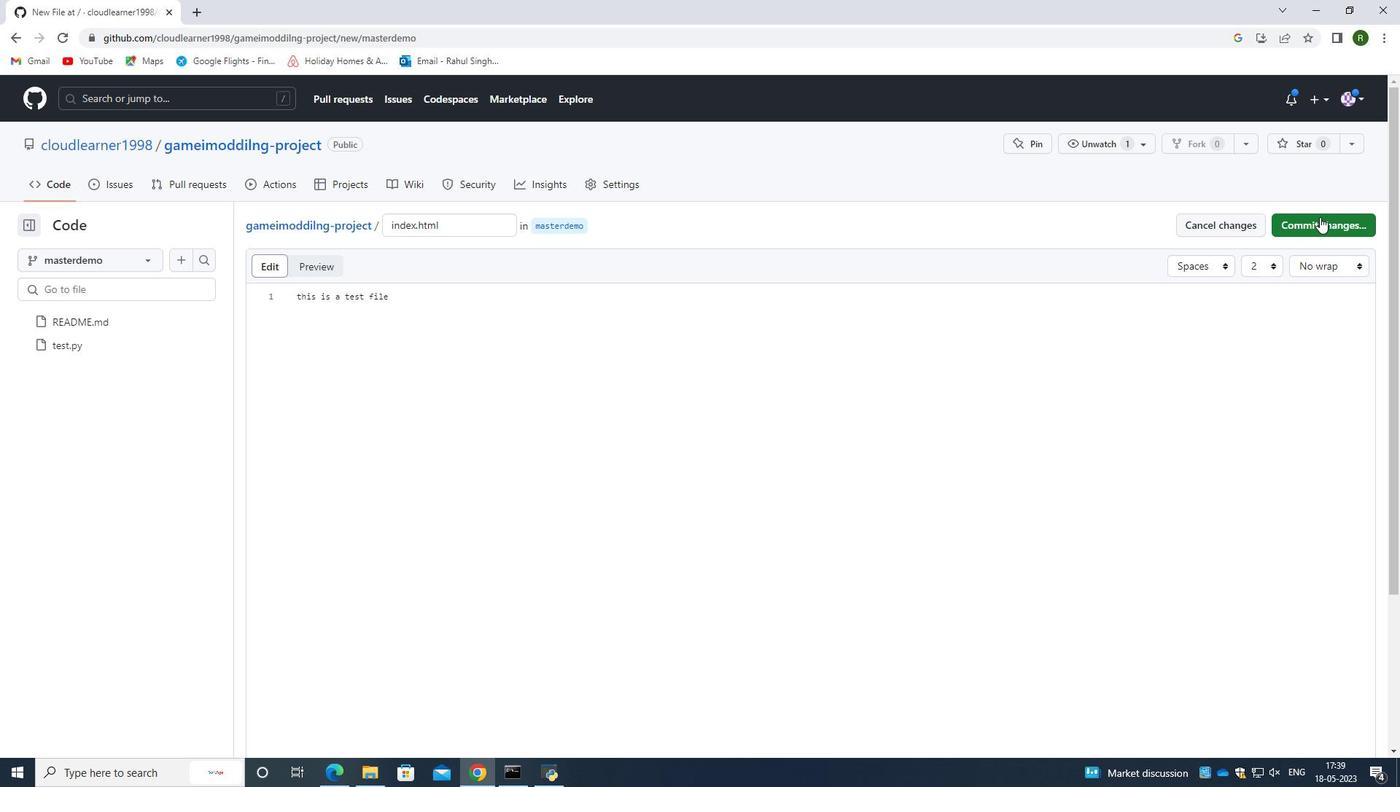
Action: Mouse pressed left at (1319, 222)
Screenshot: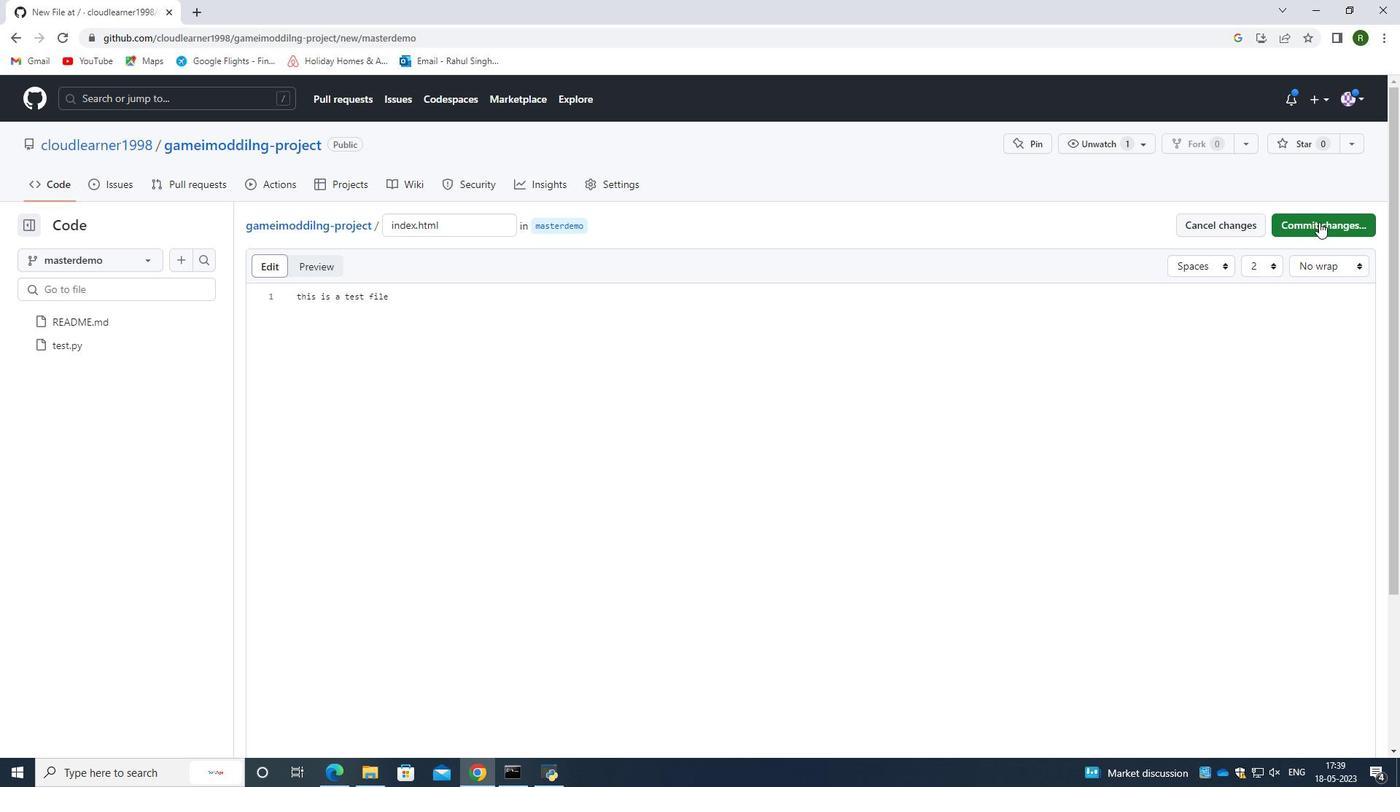 
Action: Mouse moved to (840, 576)
Screenshot: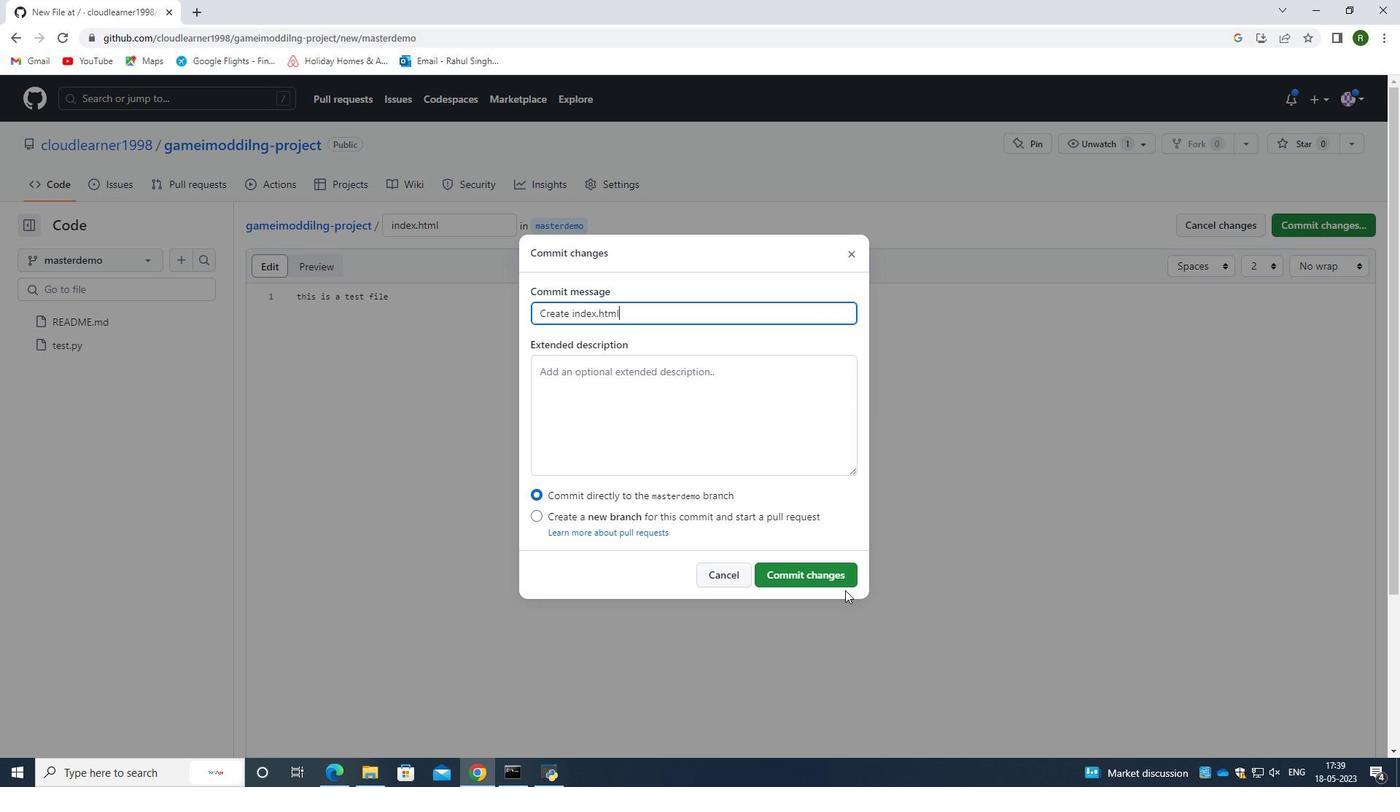 
Action: Mouse pressed left at (840, 576)
Screenshot: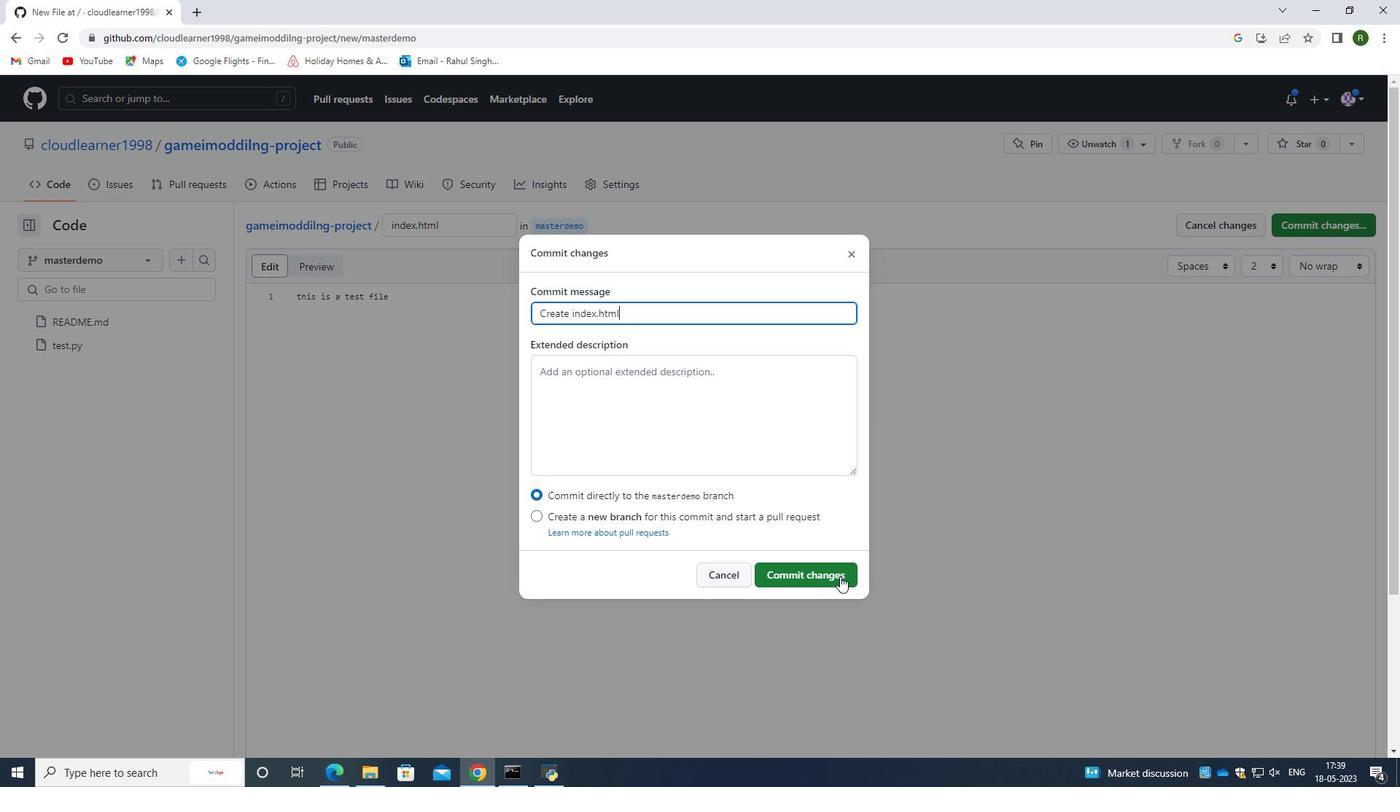 
Action: Mouse moved to (786, 412)
Screenshot: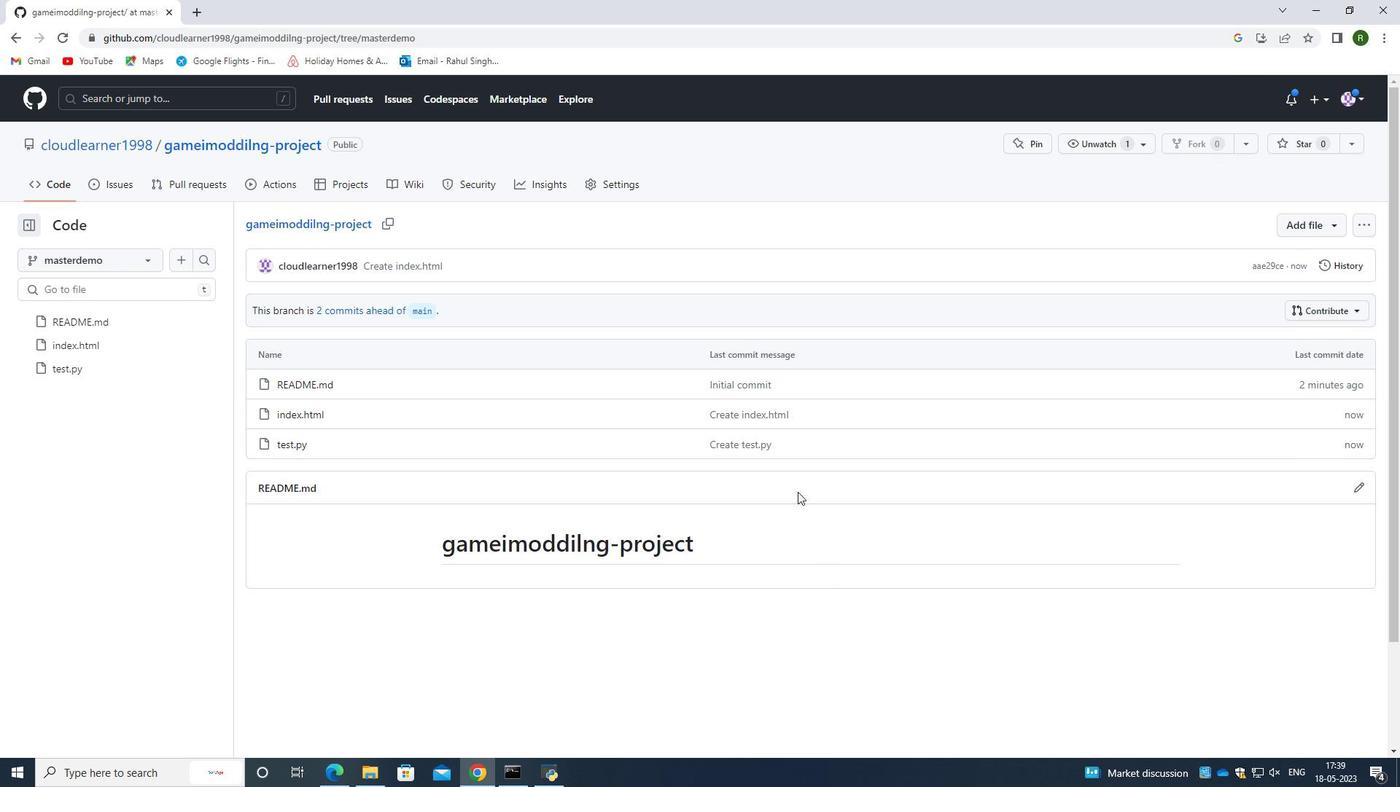 
Action: Mouse scrolled (786, 413) with delta (0, 0)
Screenshot: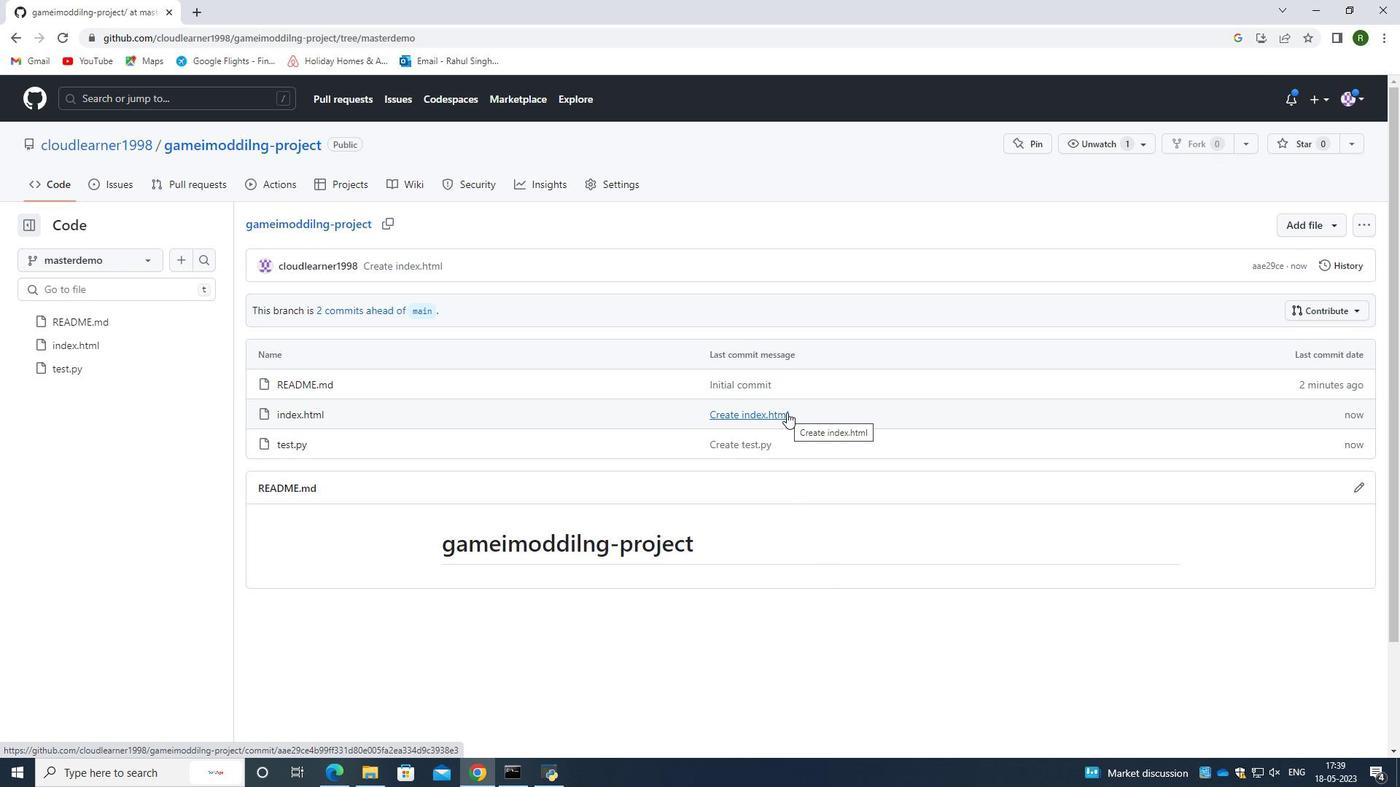 
Action: Mouse moved to (159, 190)
Screenshot: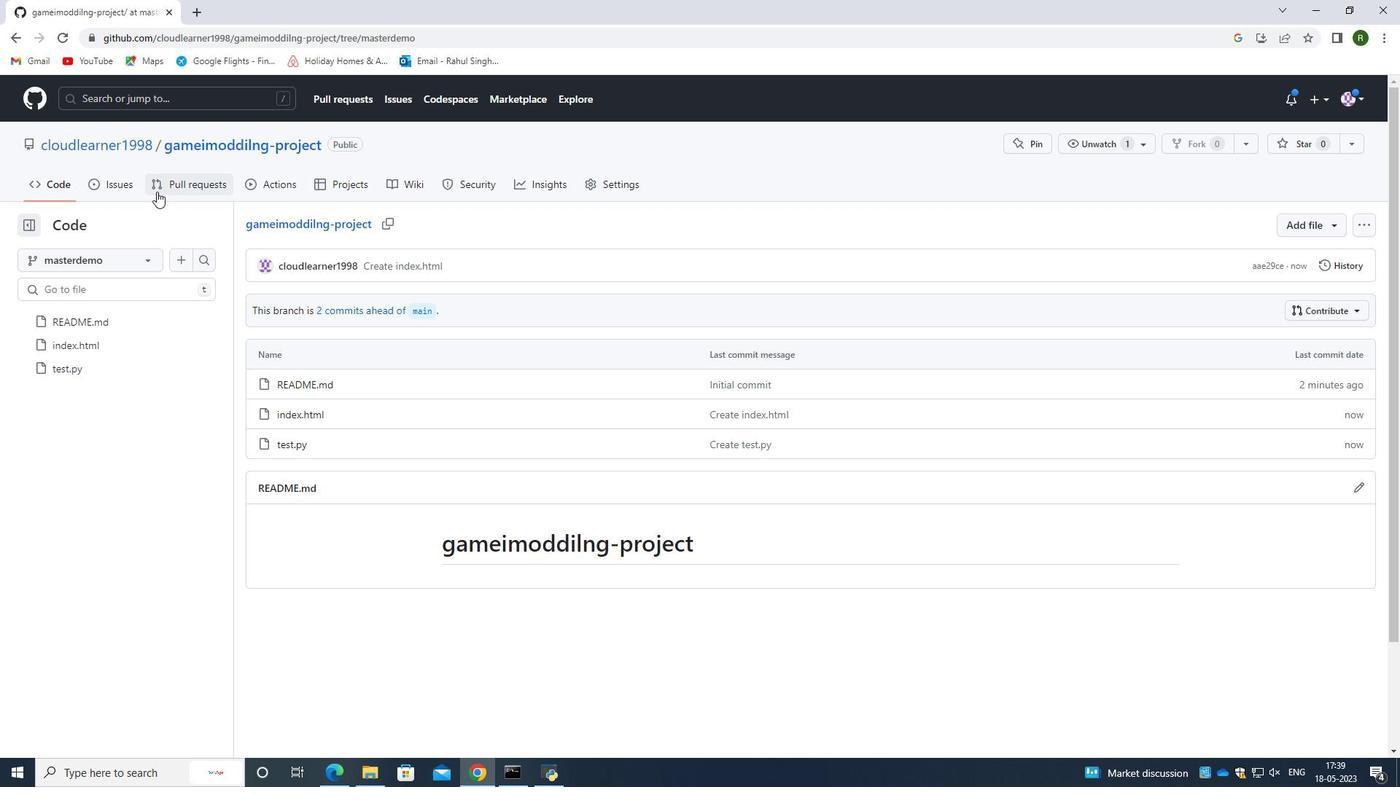 
Action: Mouse pressed left at (159, 190)
Screenshot: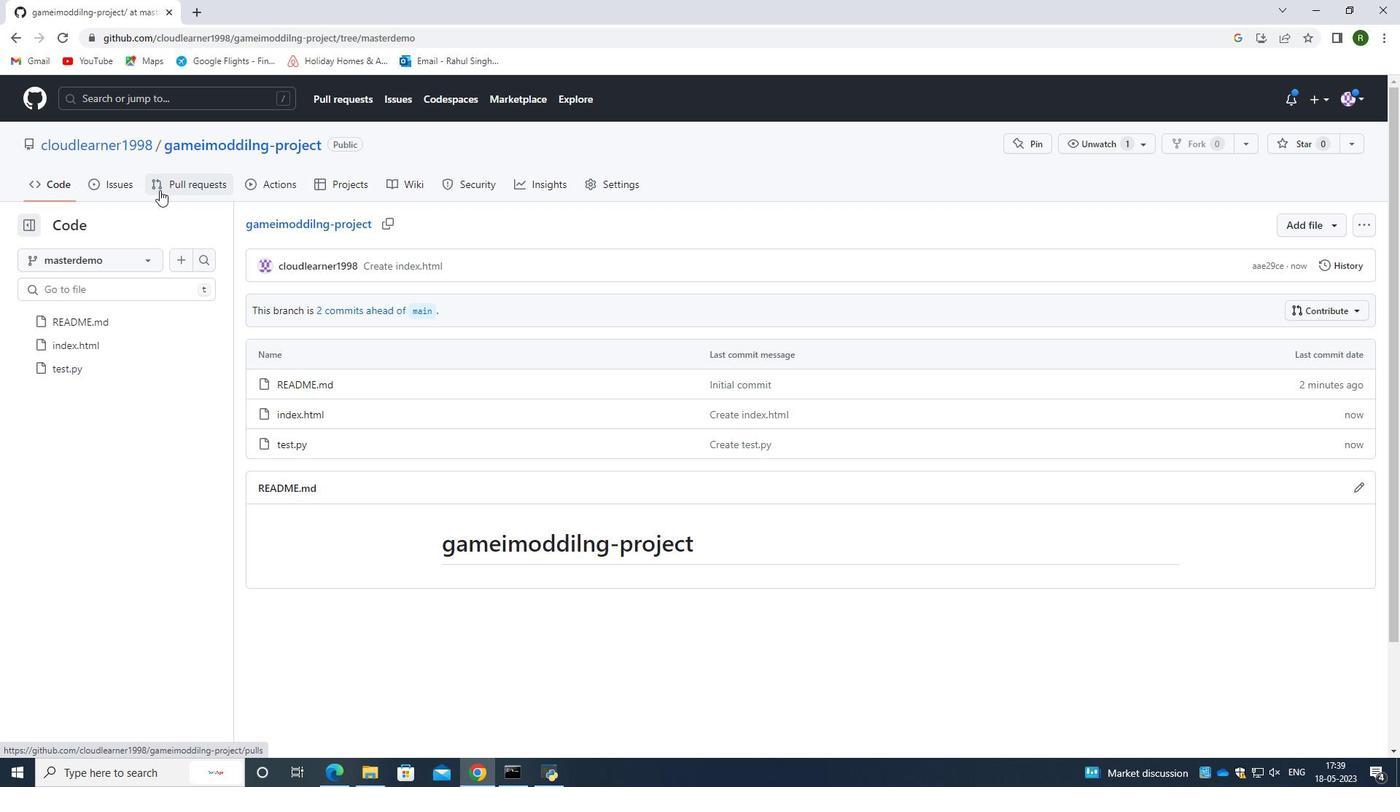 
Action: Mouse moved to (1077, 247)
Screenshot: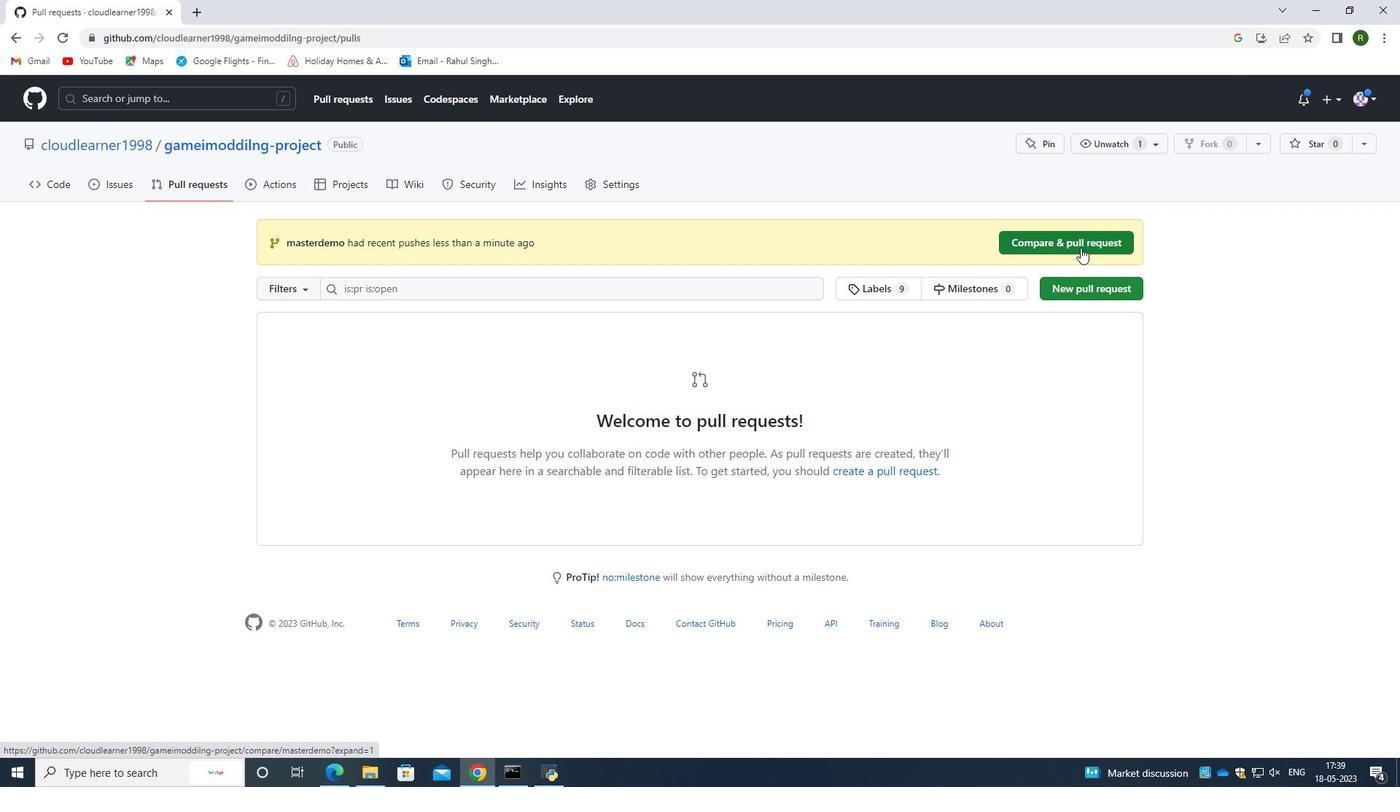 
Action: Mouse pressed left at (1077, 247)
Screenshot: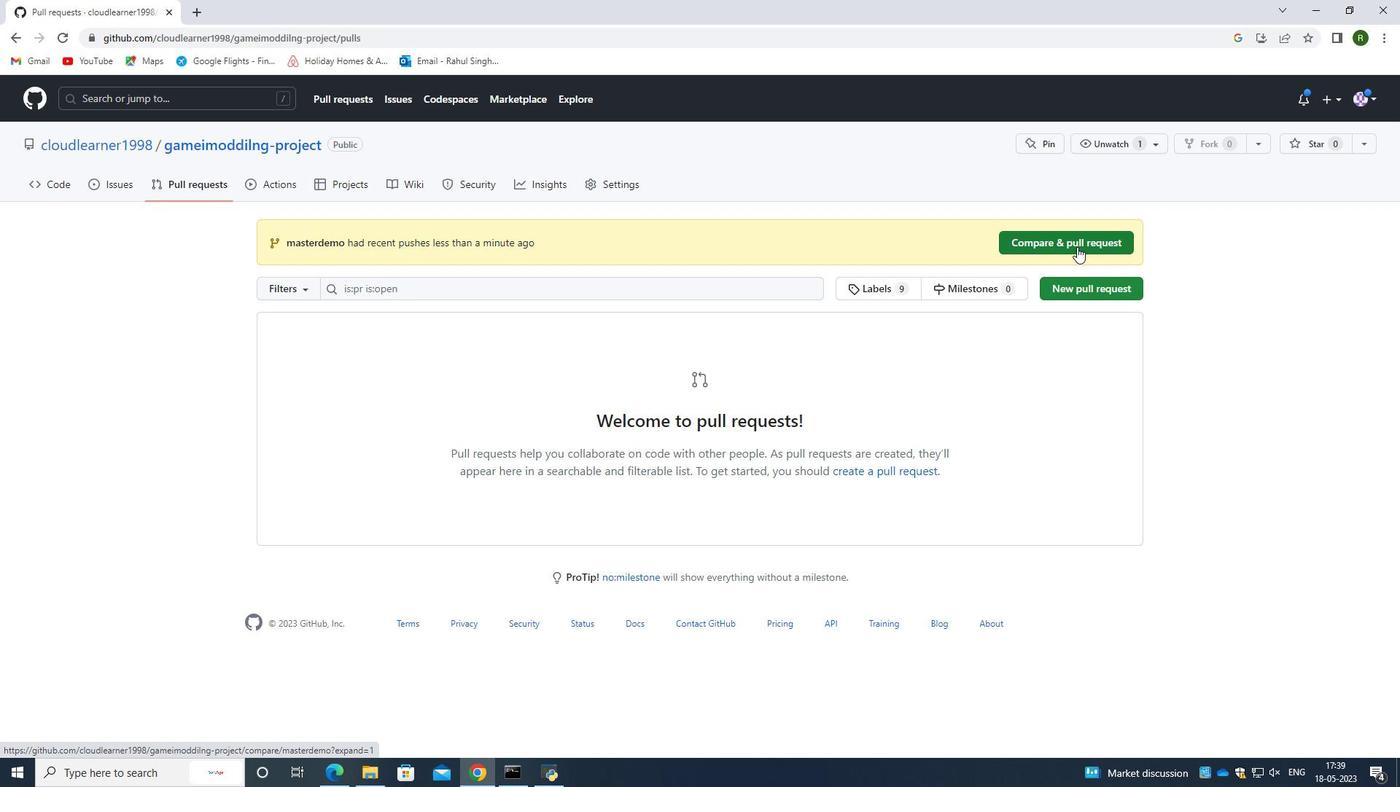 
Action: Mouse moved to (329, 301)
Screenshot: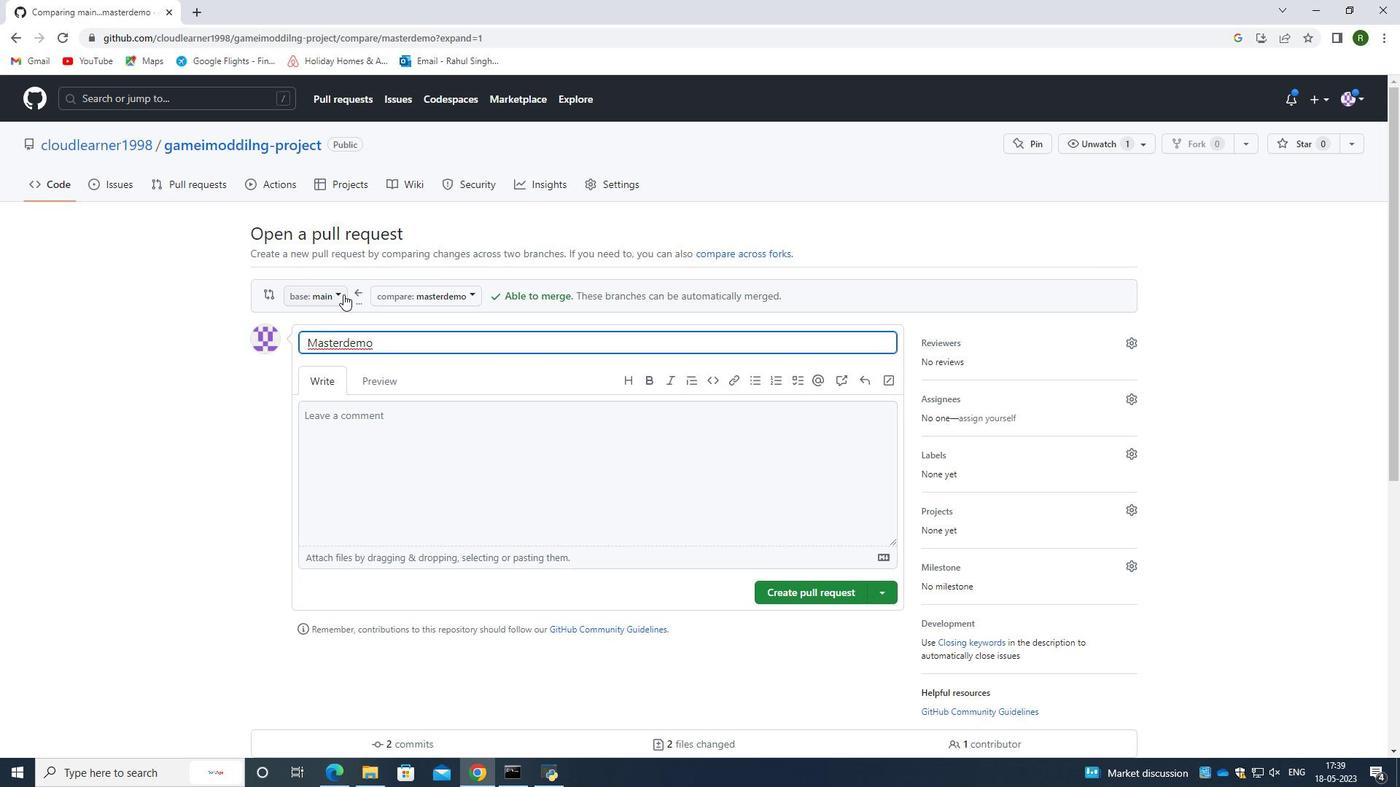 
Action: Mouse pressed left at (329, 301)
Screenshot: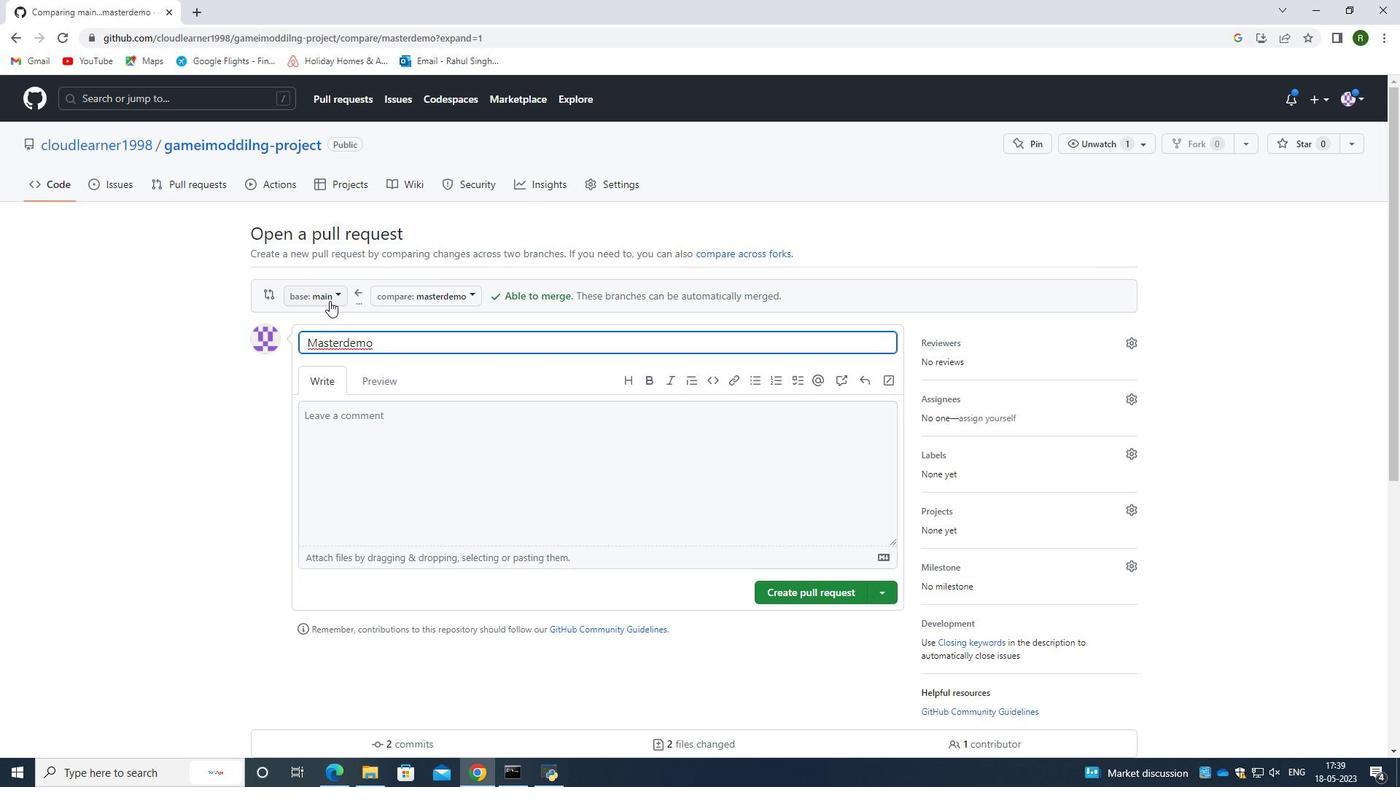 
Action: Mouse pressed left at (329, 301)
Screenshot: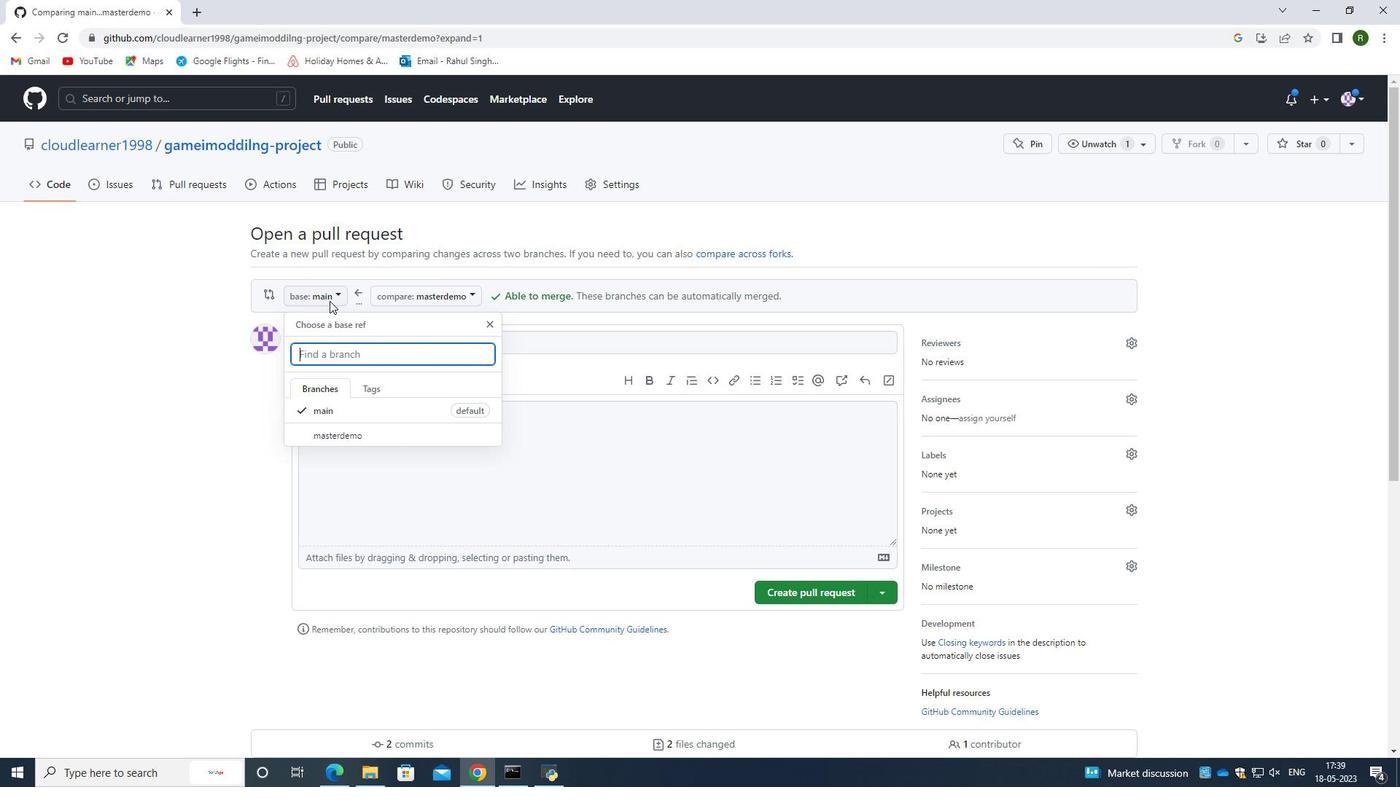 
Action: Mouse moved to (450, 293)
Screenshot: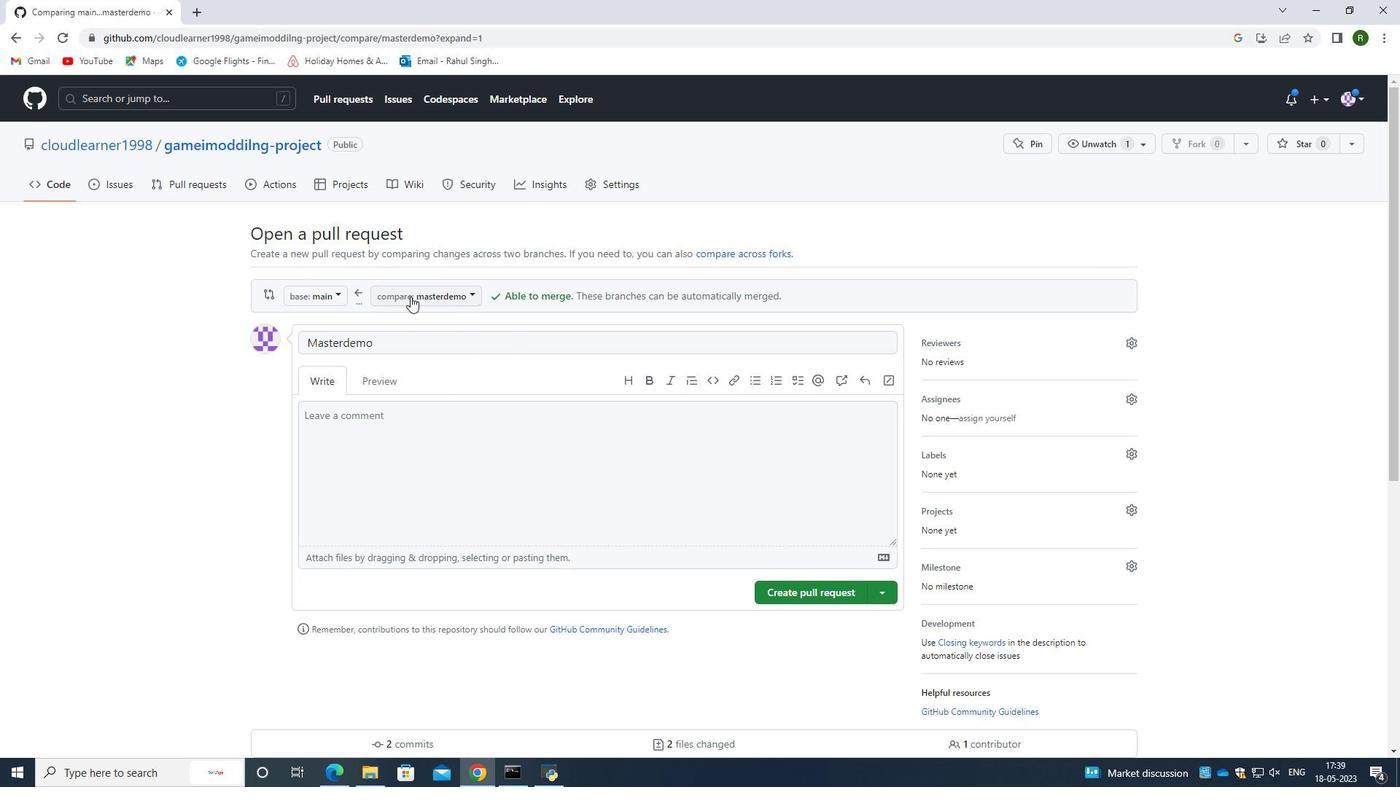 
Action: Mouse pressed left at (450, 293)
Screenshot: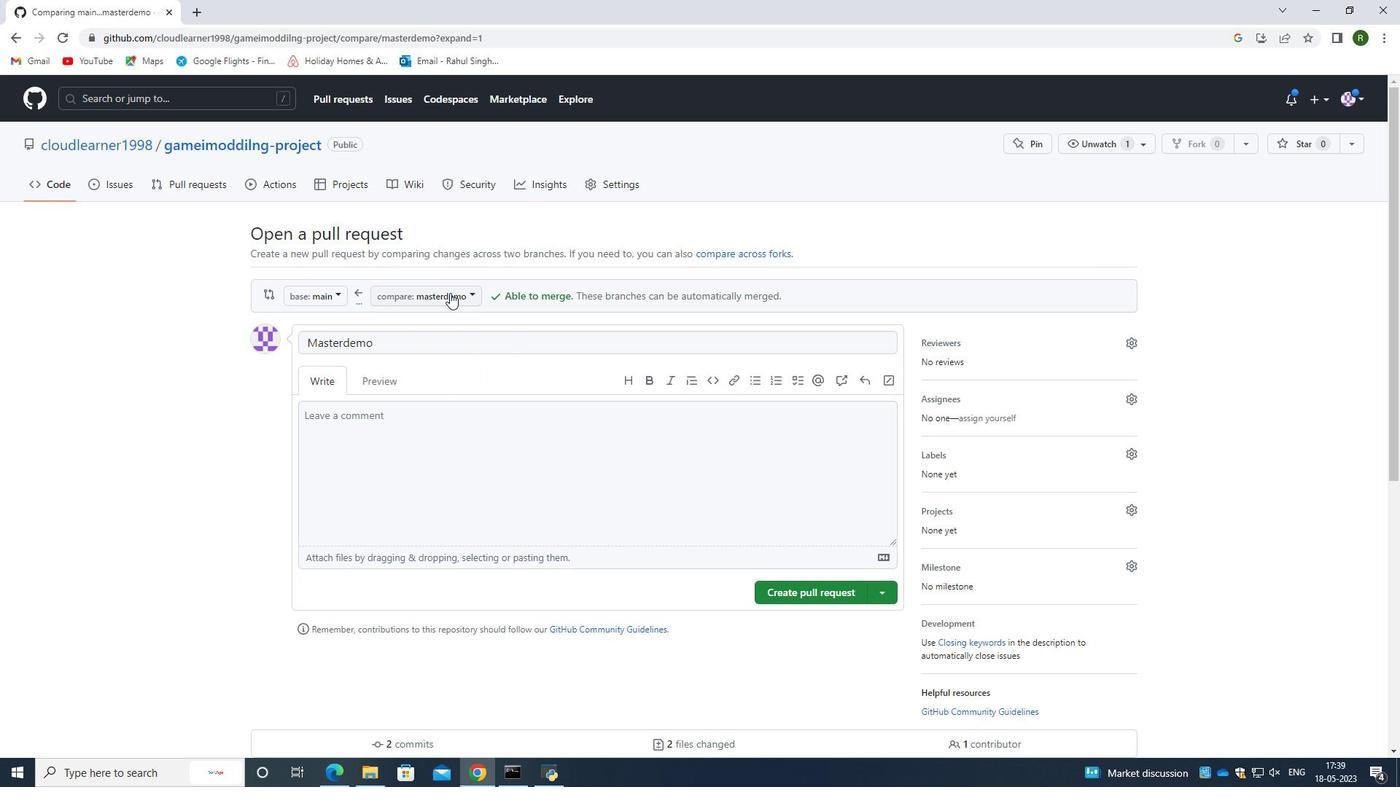
Action: Mouse moved to (481, 461)
Screenshot: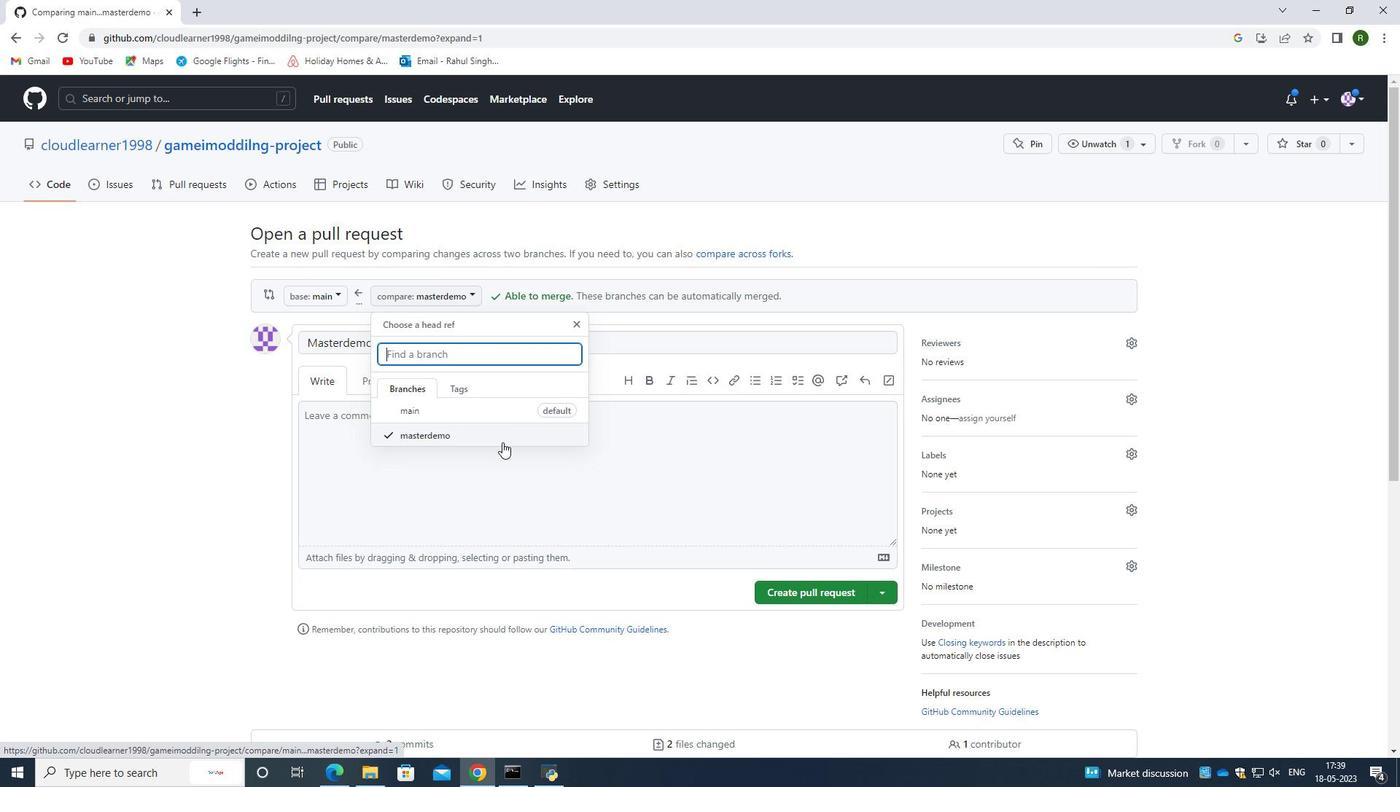 
Action: Mouse pressed left at (481, 461)
Screenshot: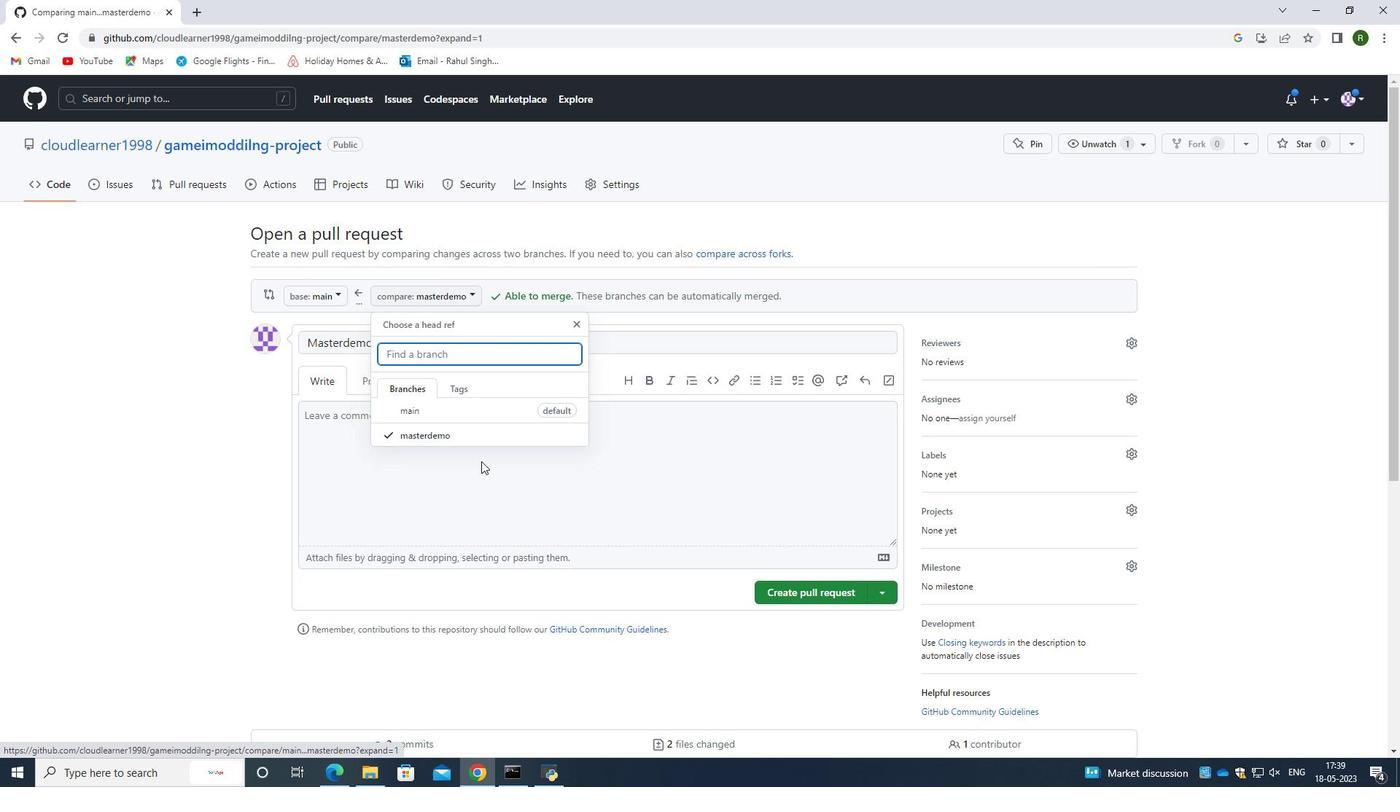 
Action: Mouse moved to (806, 585)
Screenshot: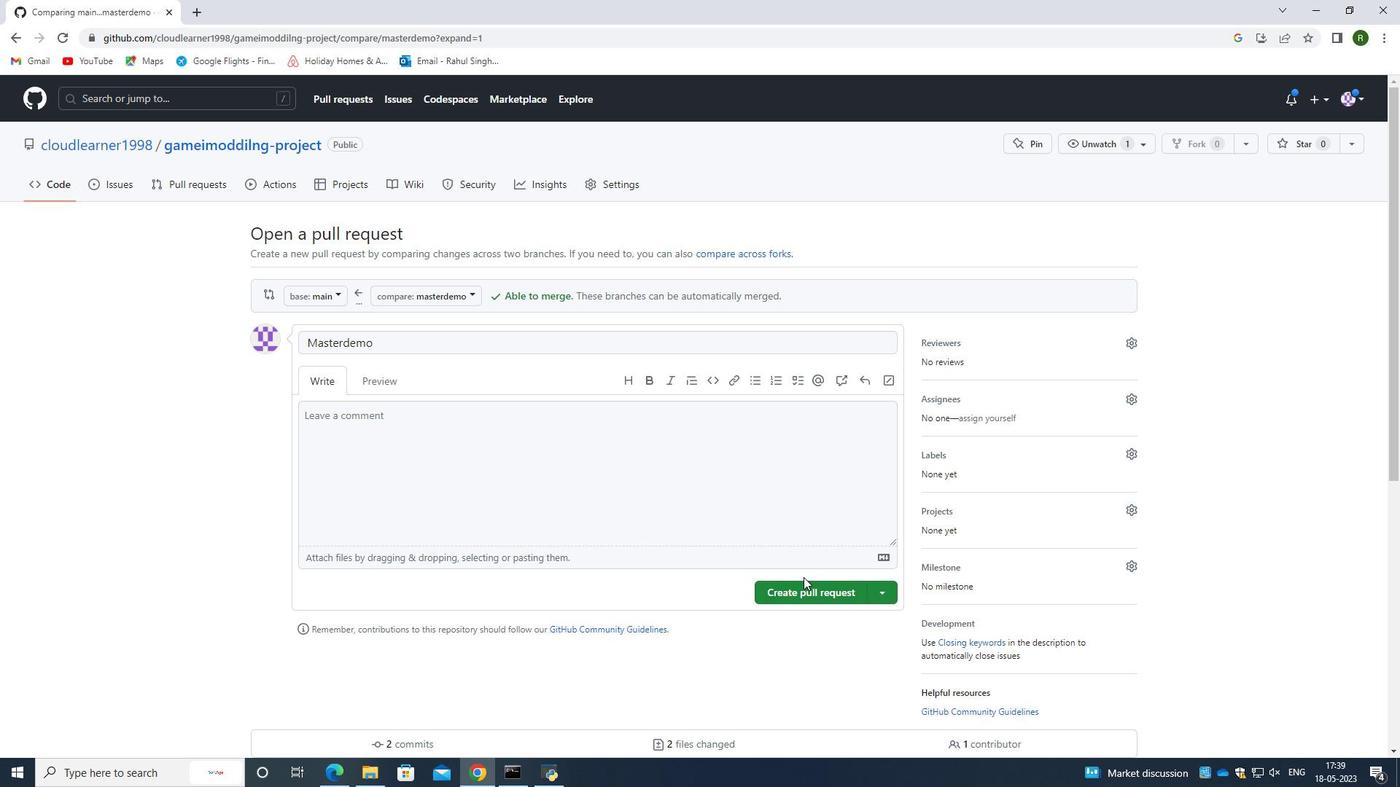 
Action: Mouse pressed left at (806, 585)
Screenshot: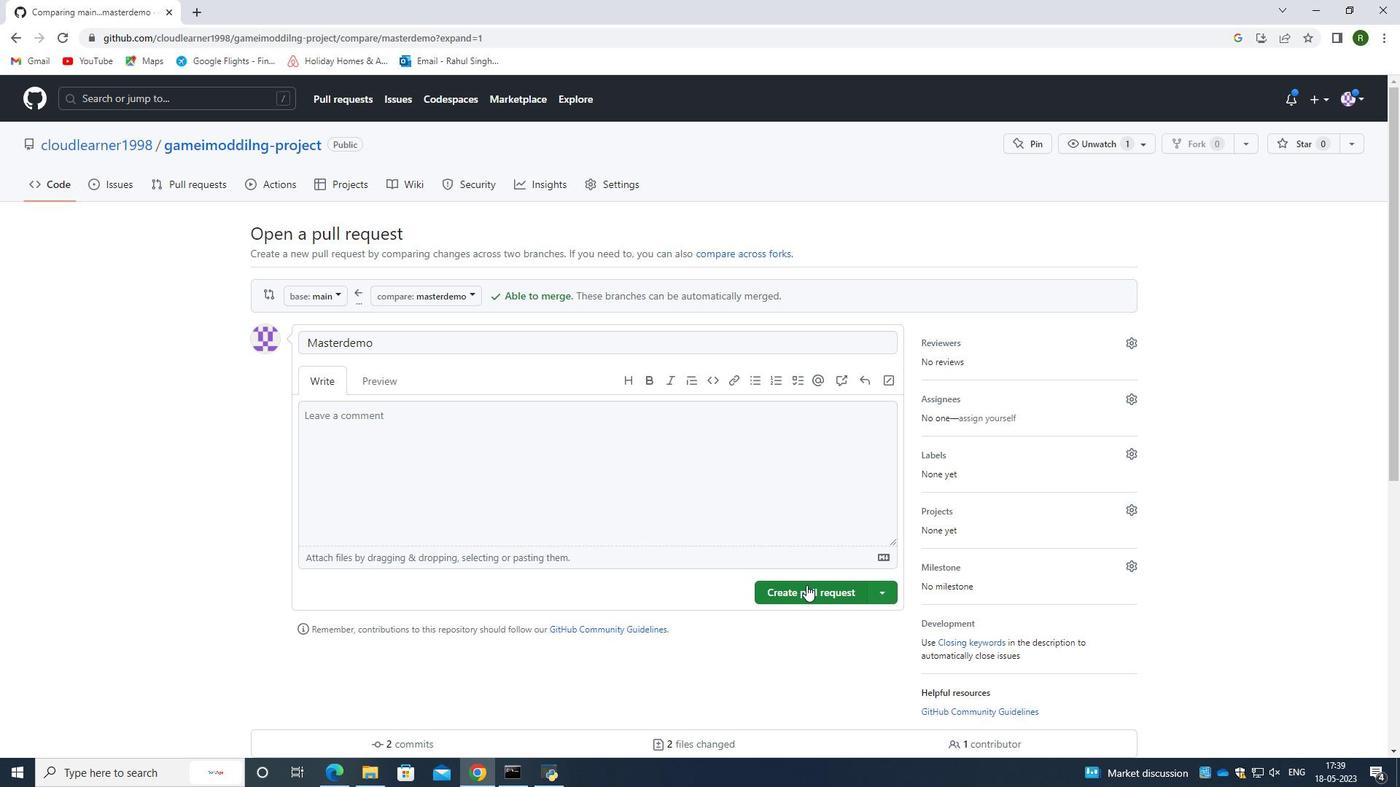 
Action: Mouse moved to (770, 540)
Screenshot: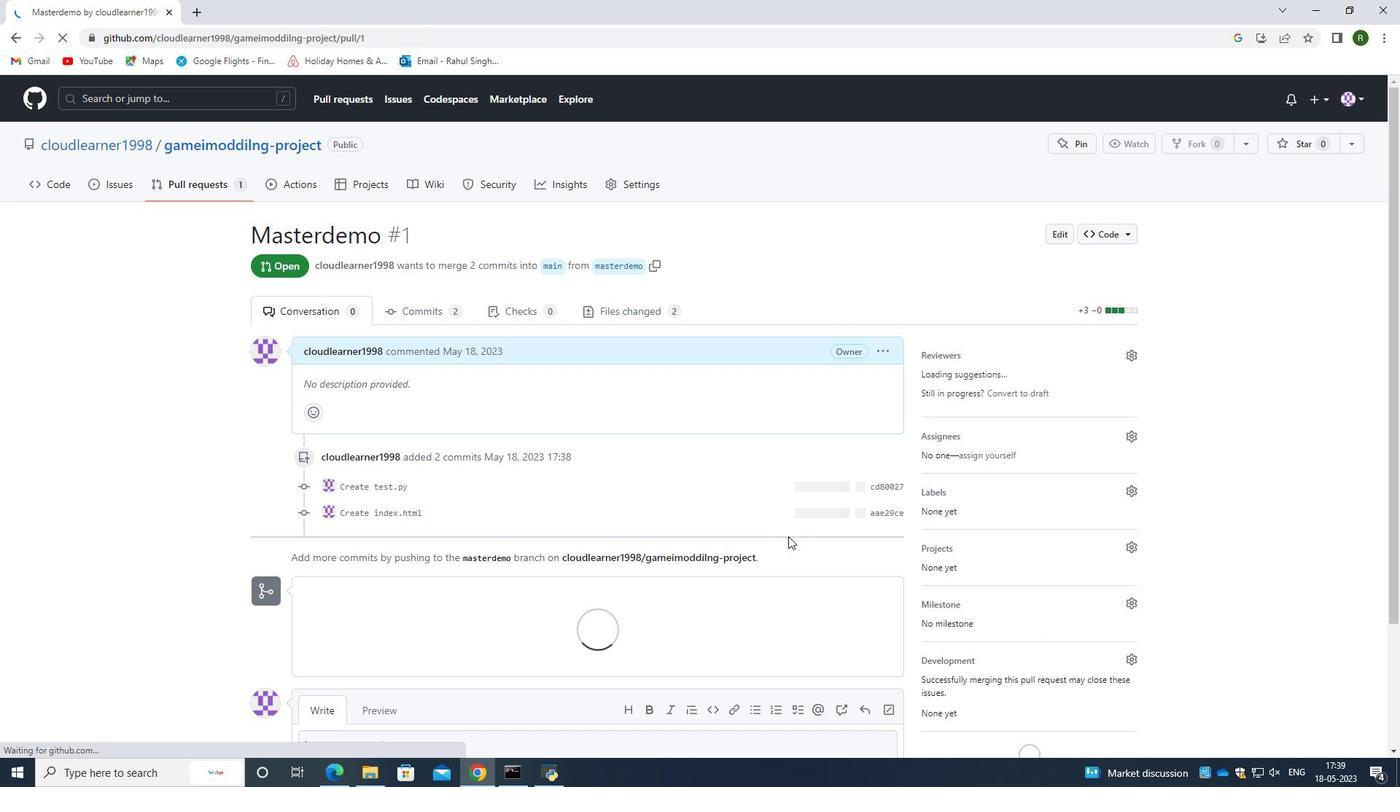 
Action: Mouse scrolled (770, 539) with delta (0, 0)
Screenshot: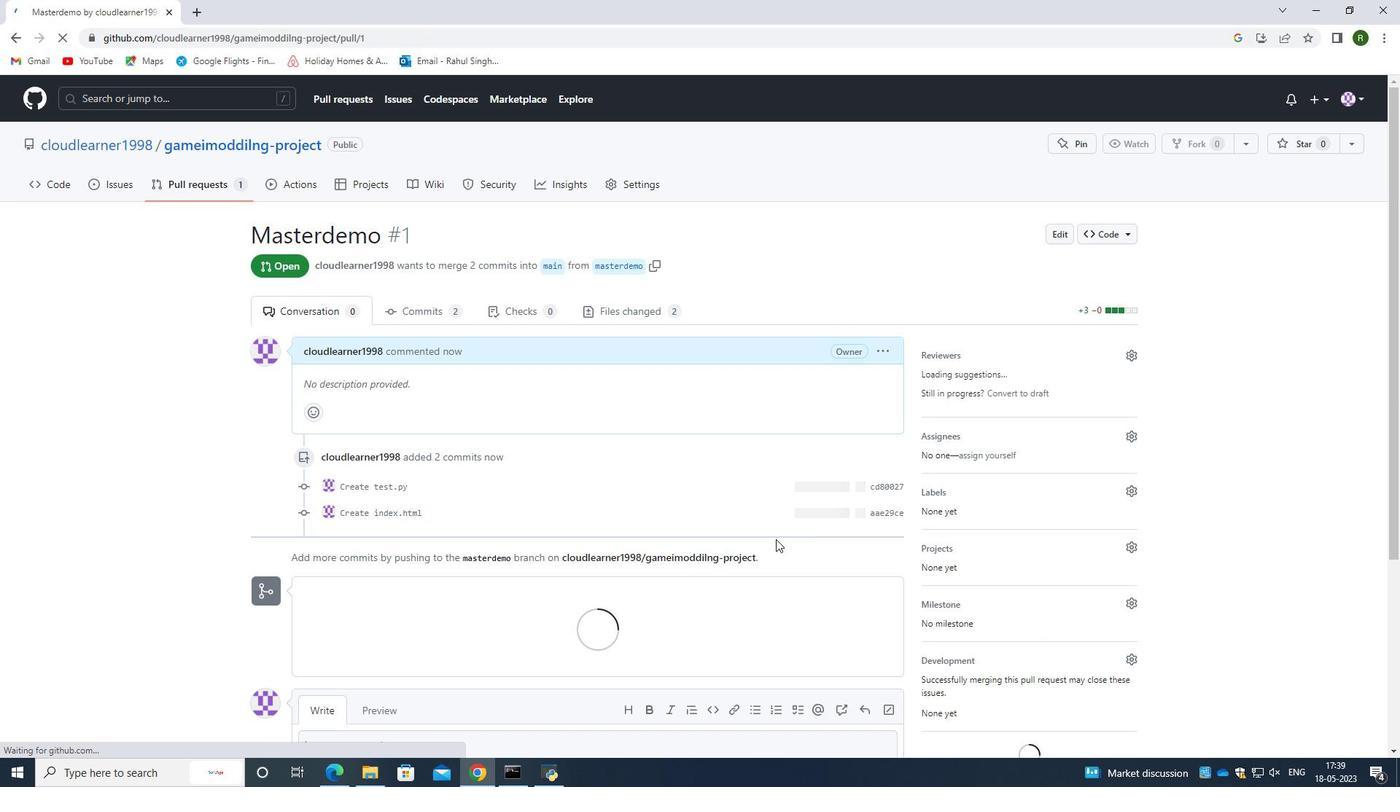 
Action: Mouse moved to (741, 509)
Screenshot: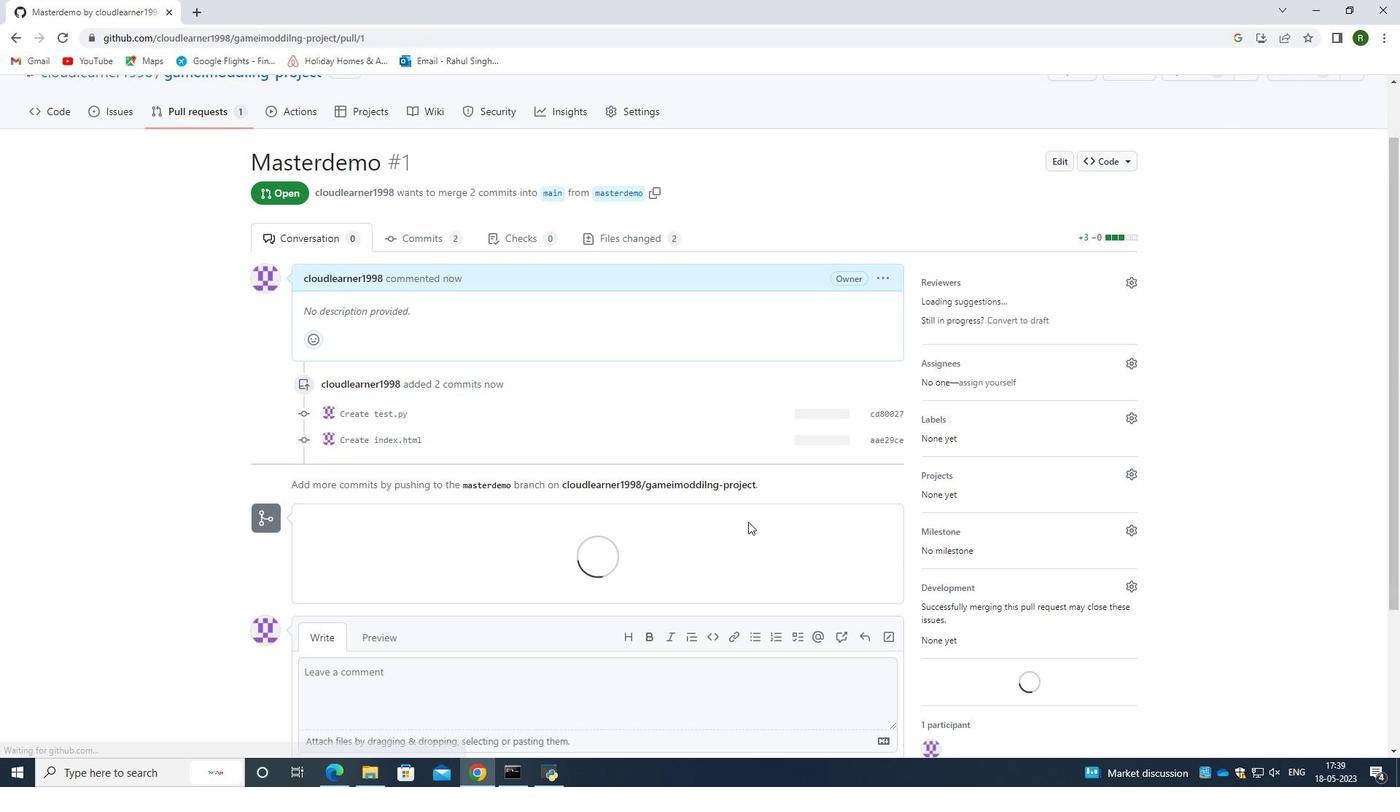 
Action: Mouse scrolled (741, 510) with delta (0, 0)
Screenshot: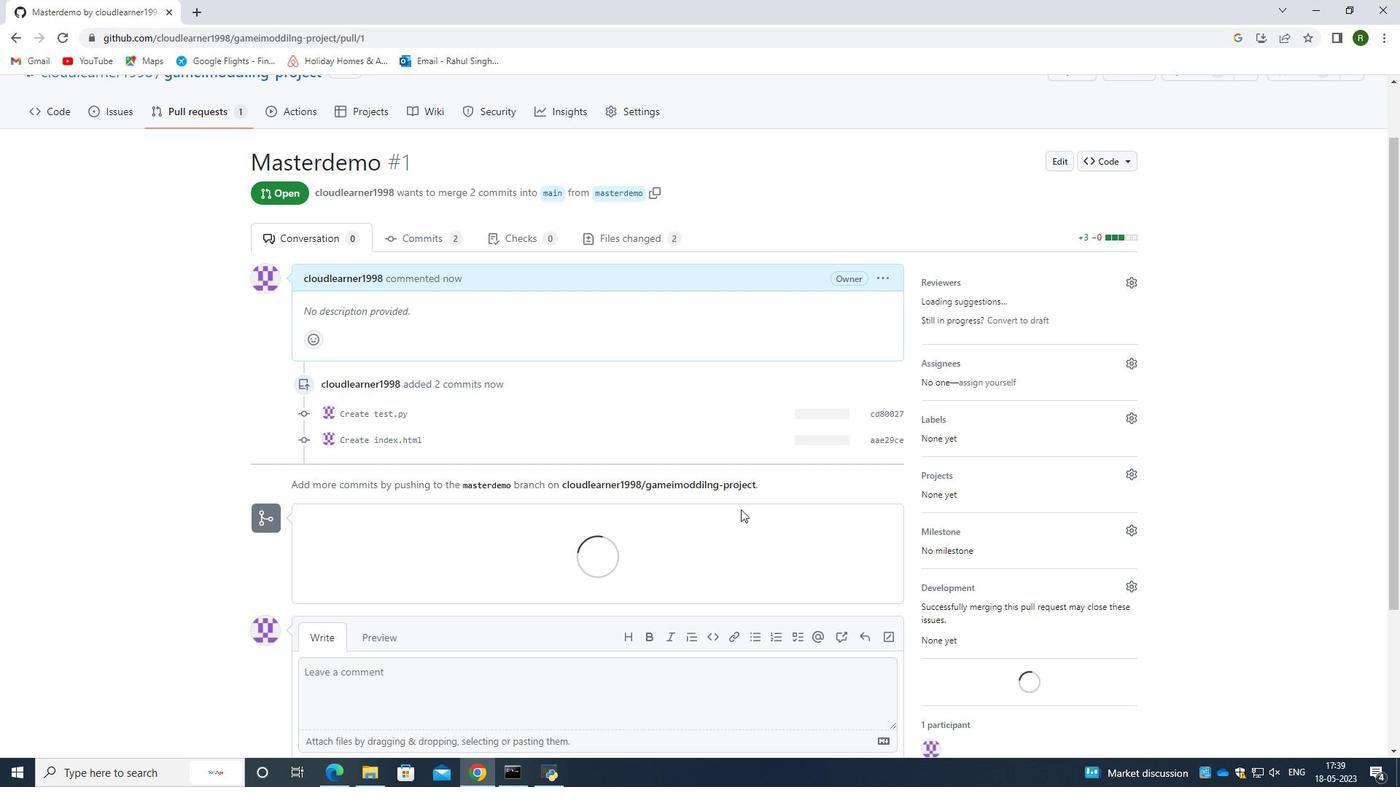 
Action: Mouse scrolled (741, 510) with delta (0, 0)
Screenshot: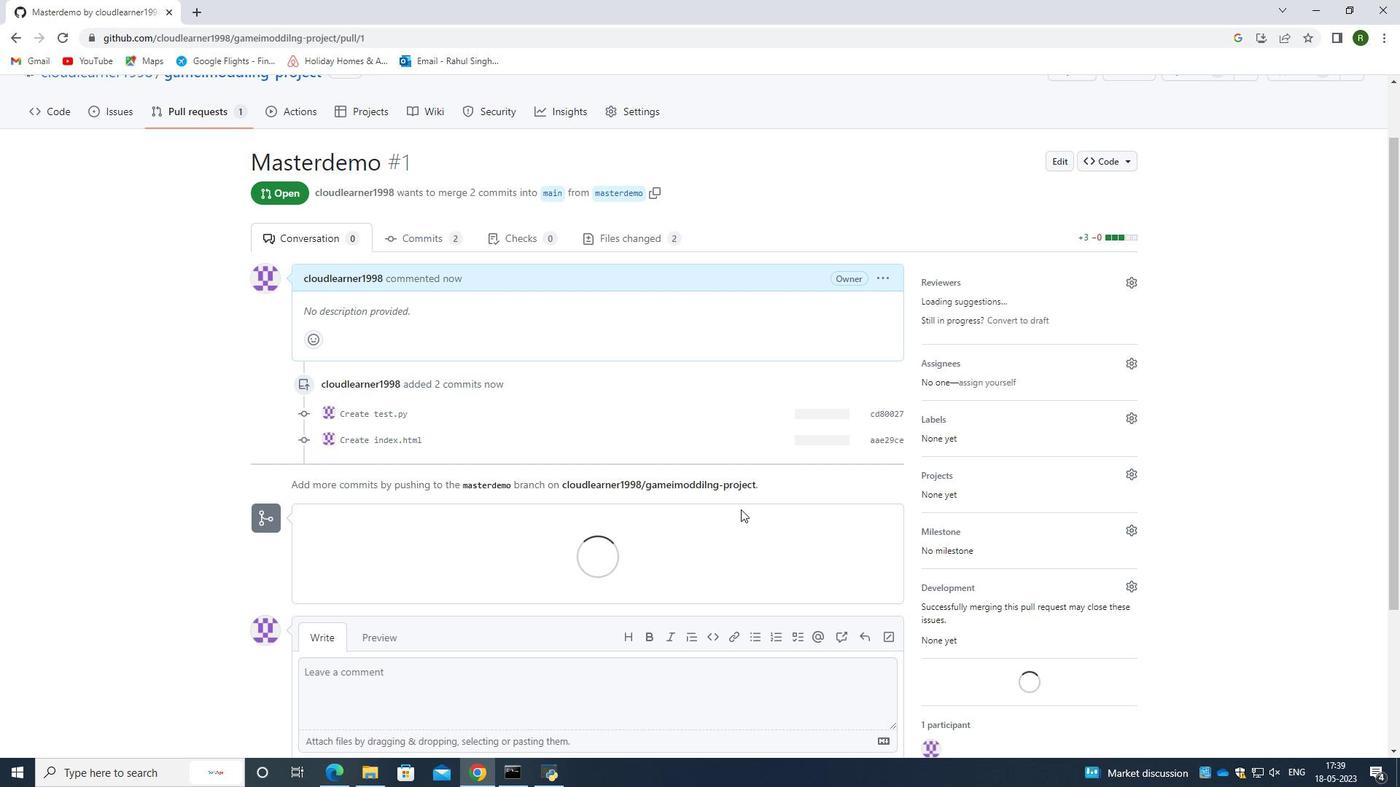 
Action: Mouse scrolled (741, 510) with delta (0, 0)
Screenshot: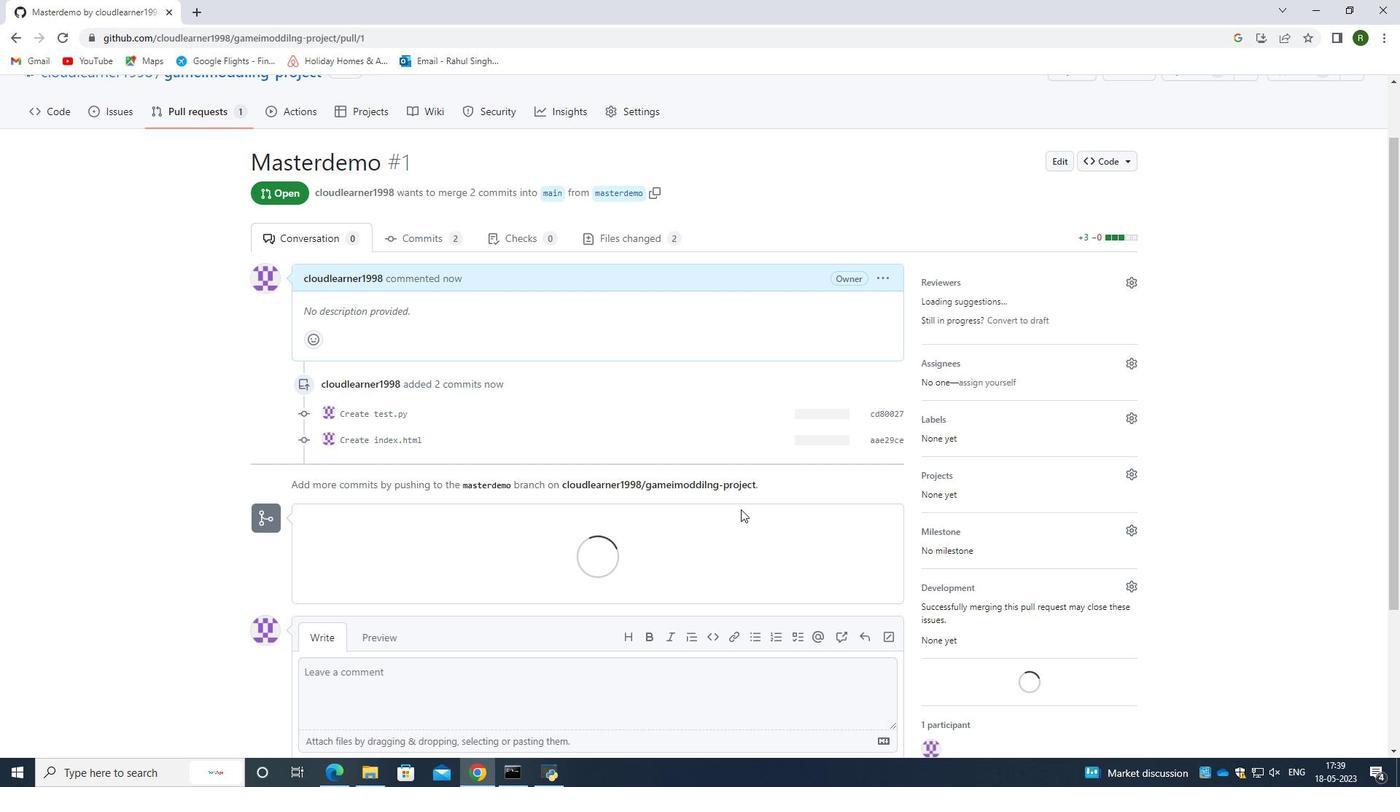 
Action: Mouse moved to (711, 401)
Screenshot: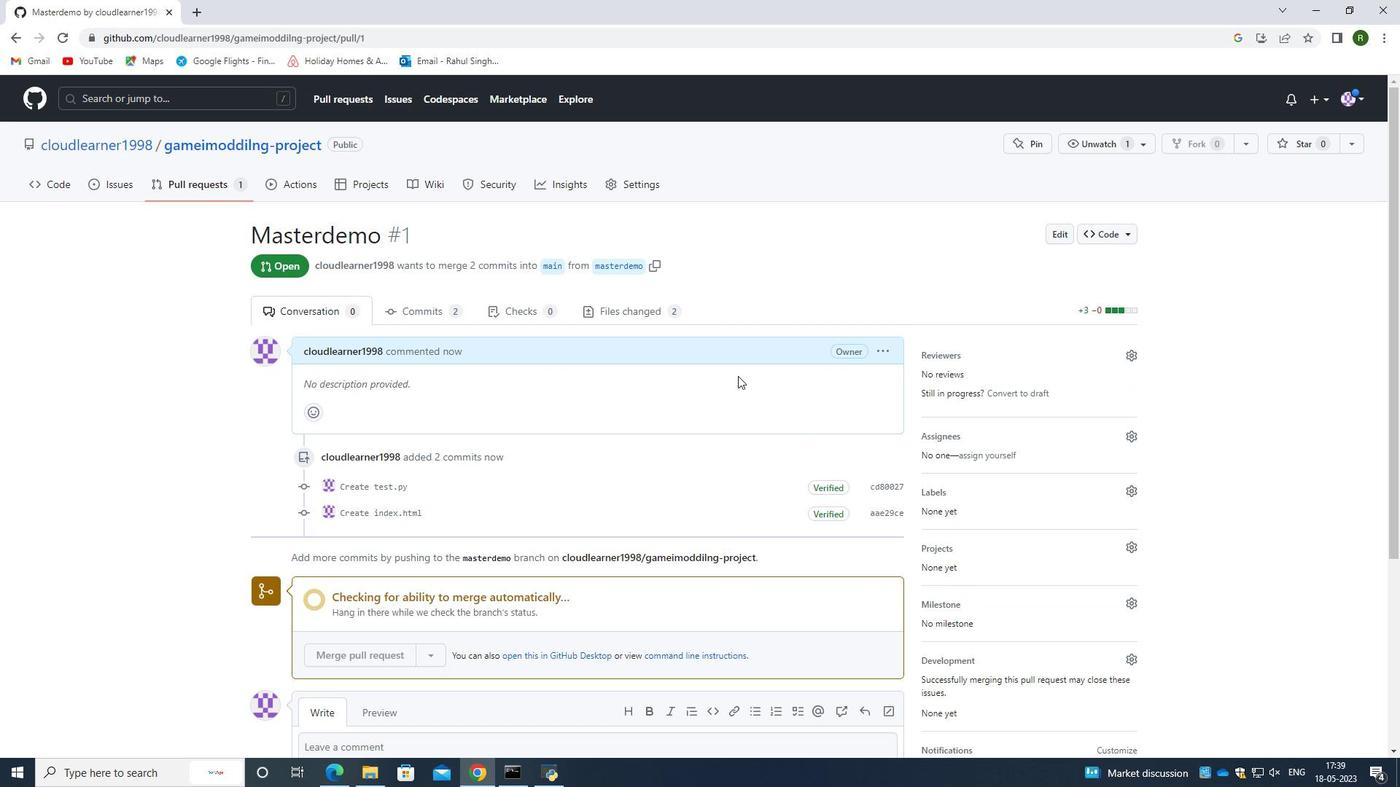 
Action: Mouse scrolled (711, 401) with delta (0, 0)
Screenshot: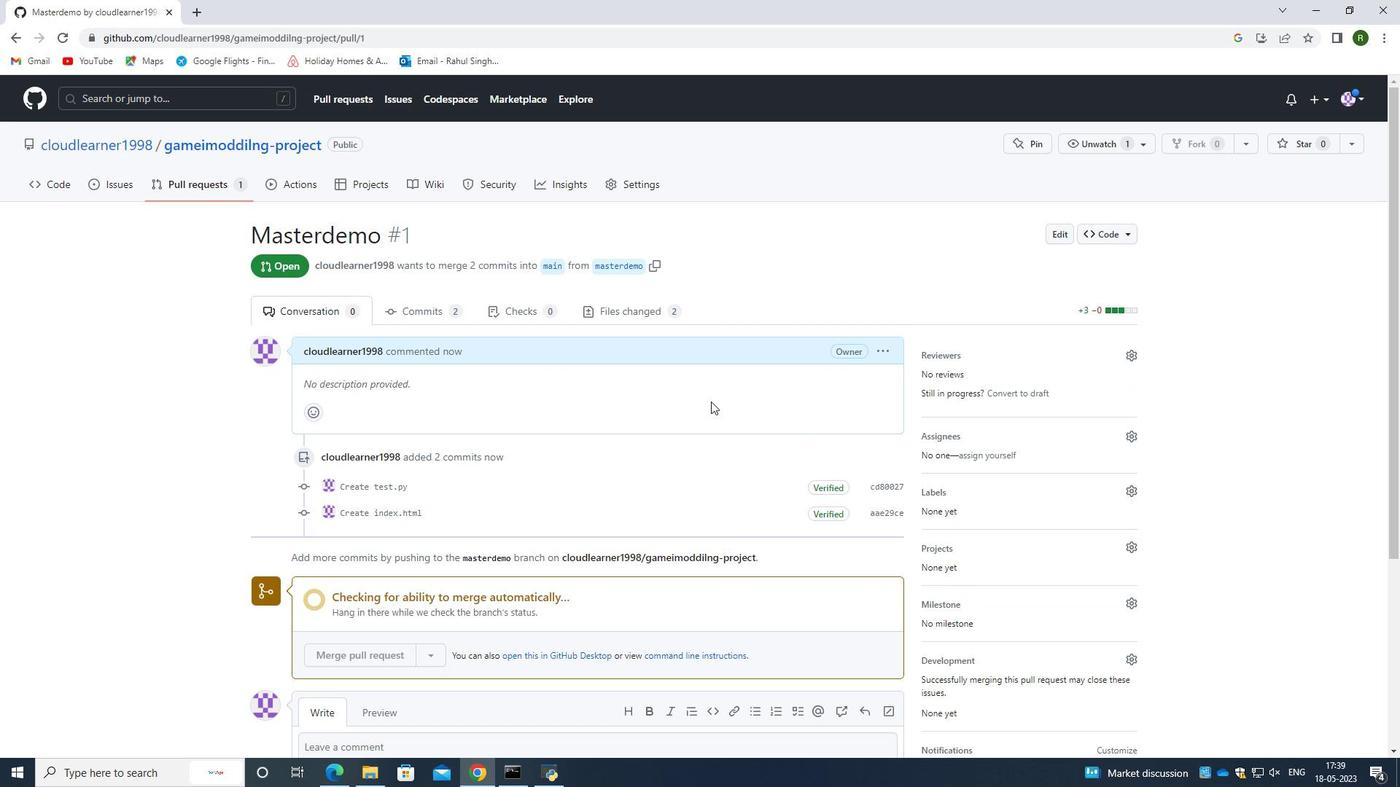 
Action: Mouse scrolled (711, 401) with delta (0, 0)
Screenshot: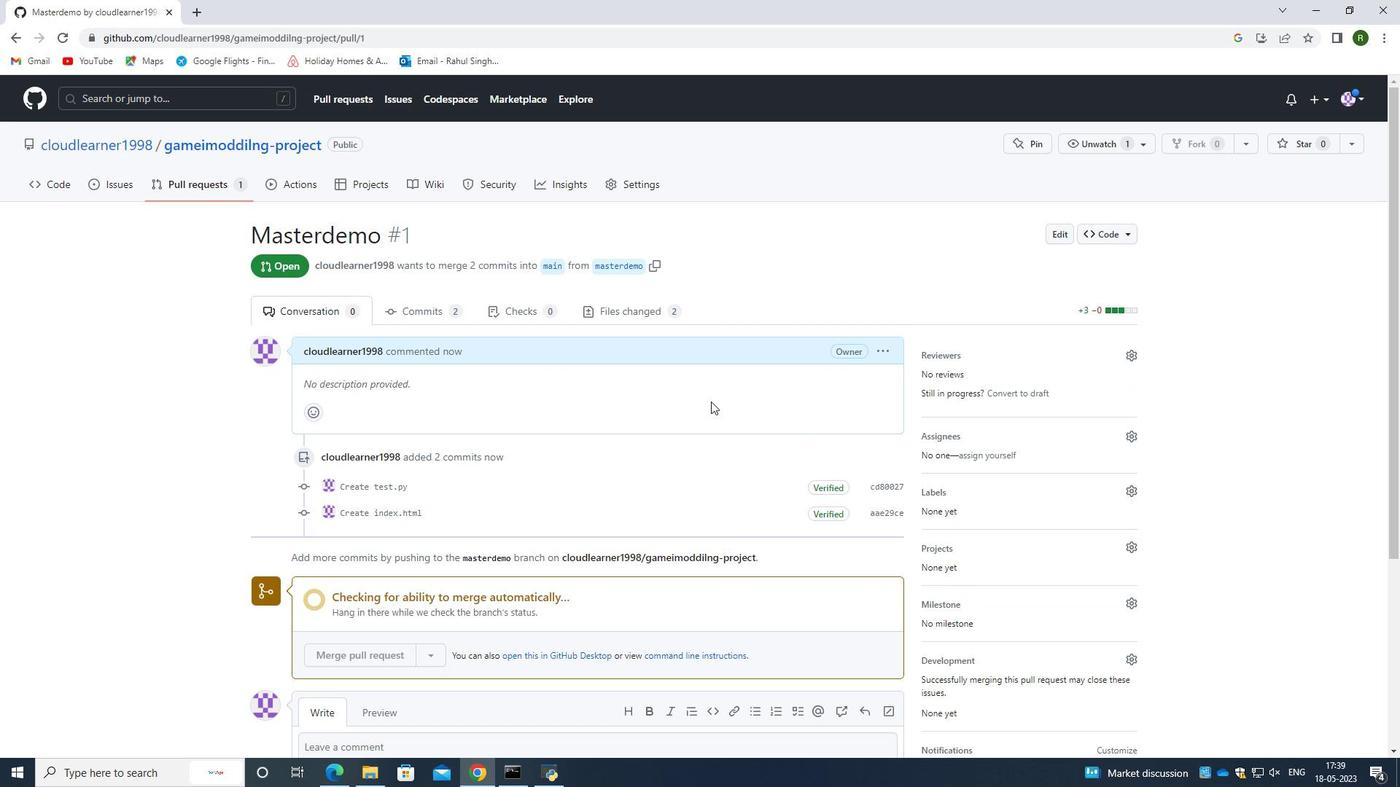 
Action: Mouse moved to (711, 404)
Screenshot: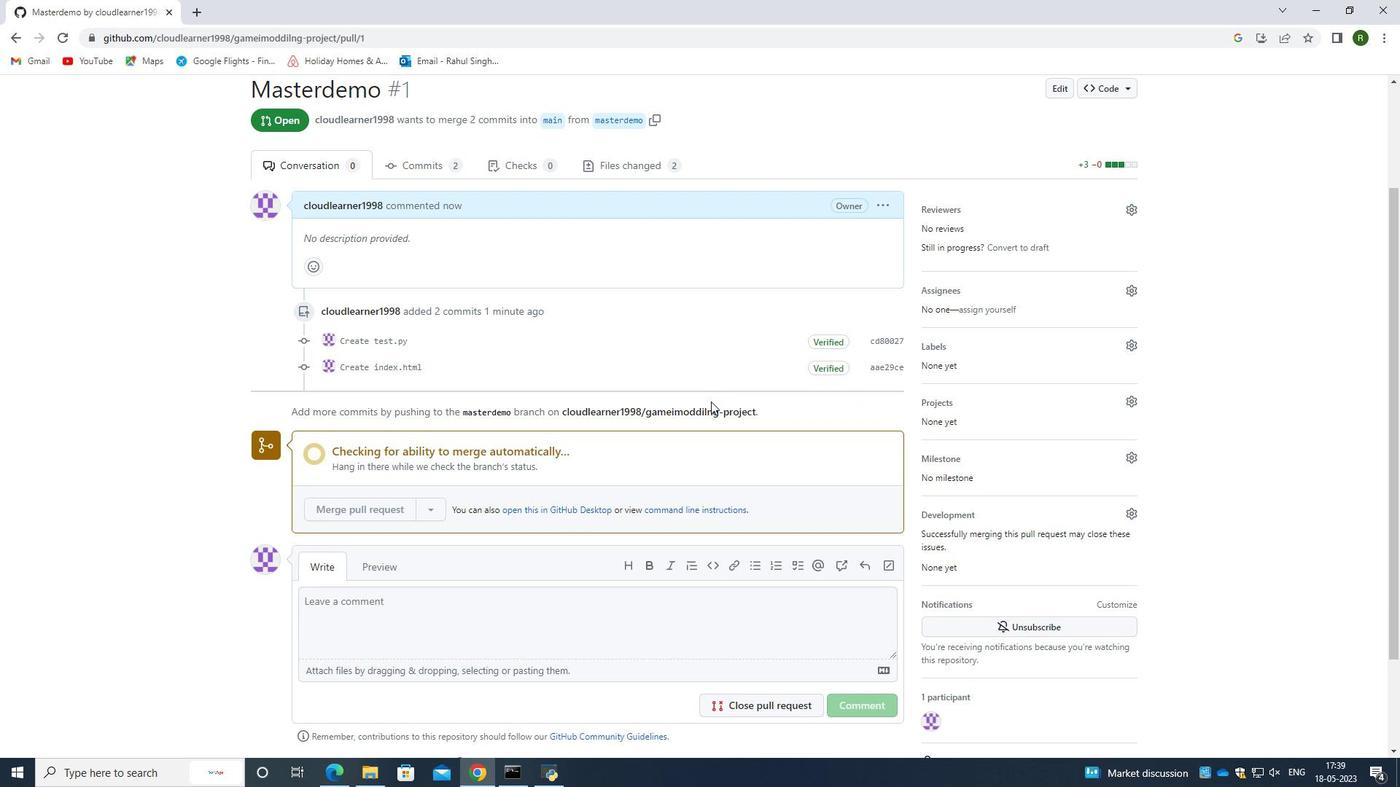 
Action: Mouse scrolled (711, 404) with delta (0, 0)
Screenshot: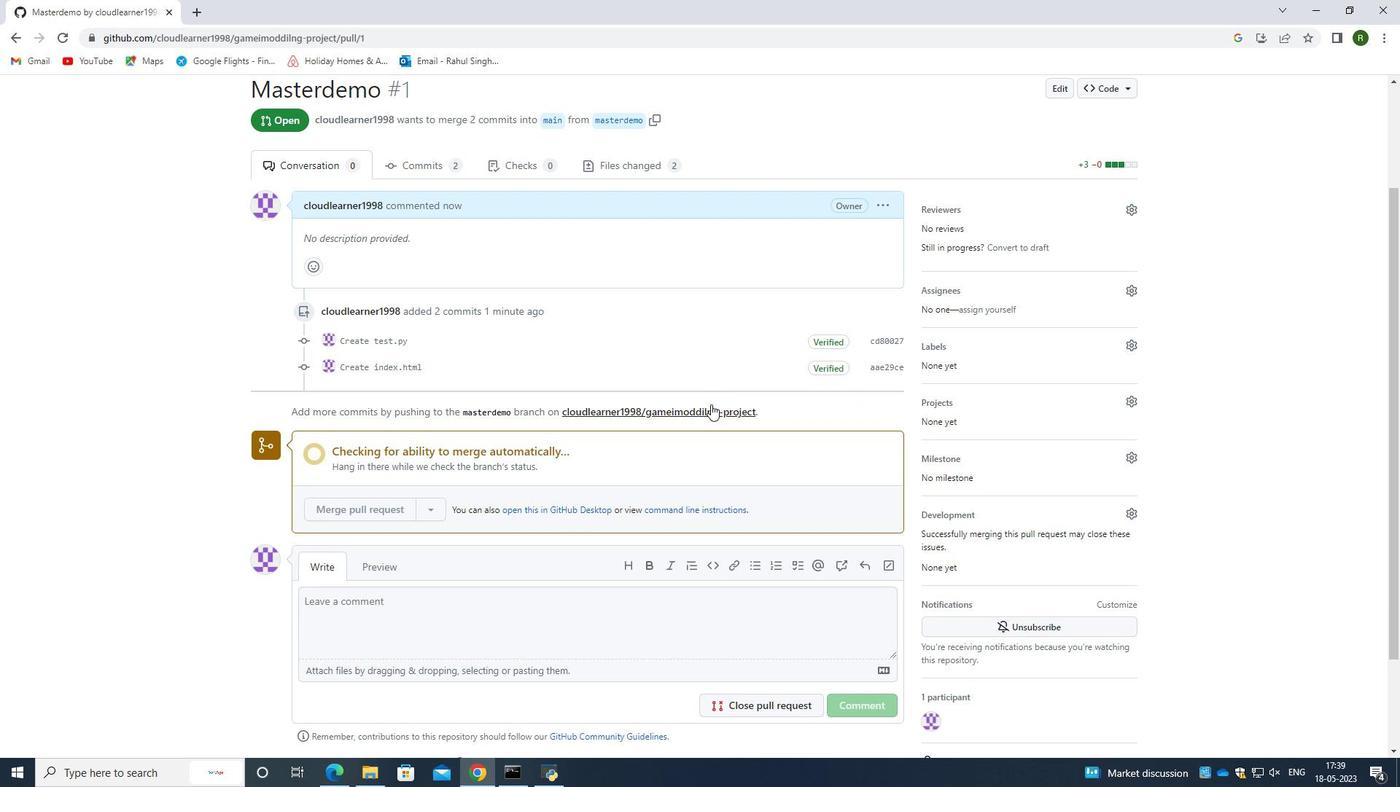 
Action: Mouse scrolled (711, 404) with delta (0, 0)
Screenshot: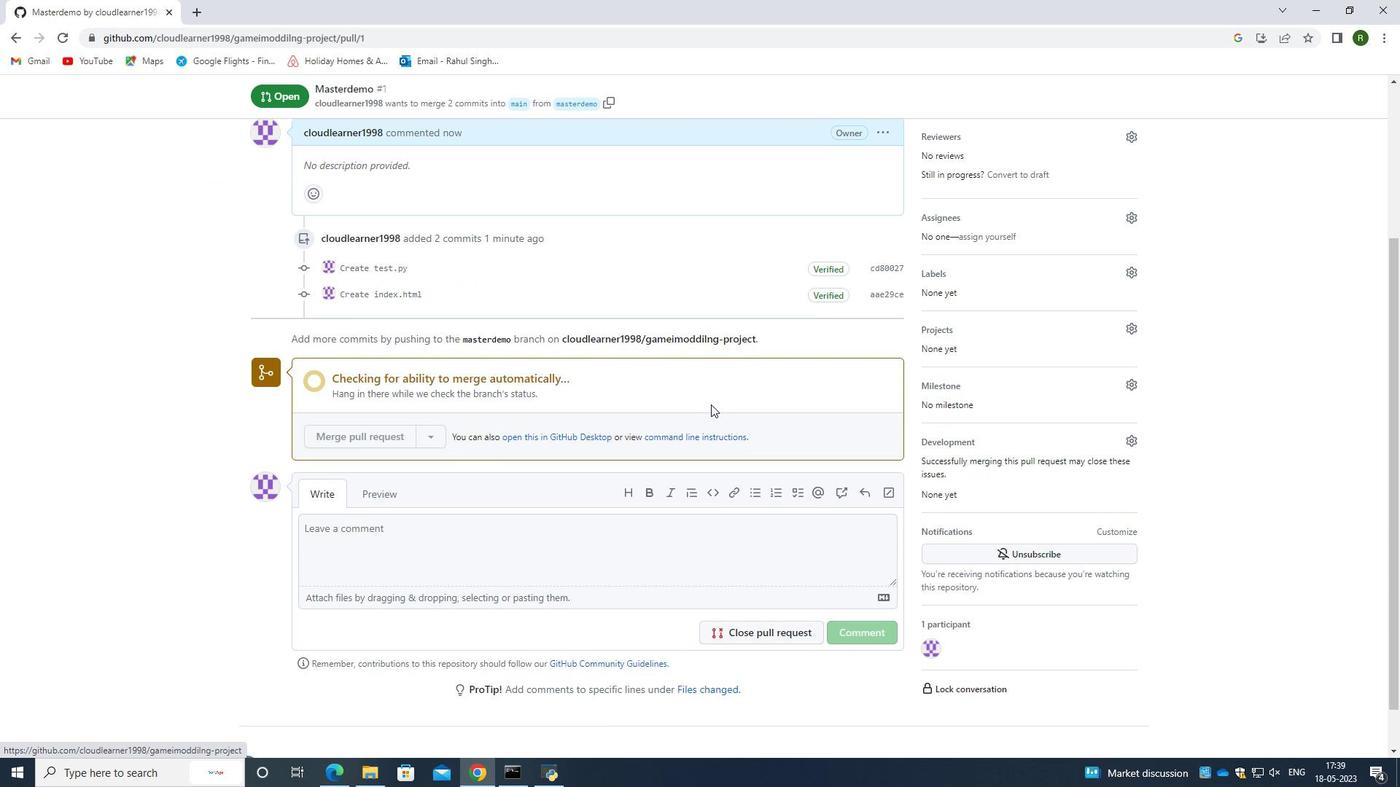 
Action: Mouse scrolled (711, 405) with delta (0, 0)
Screenshot: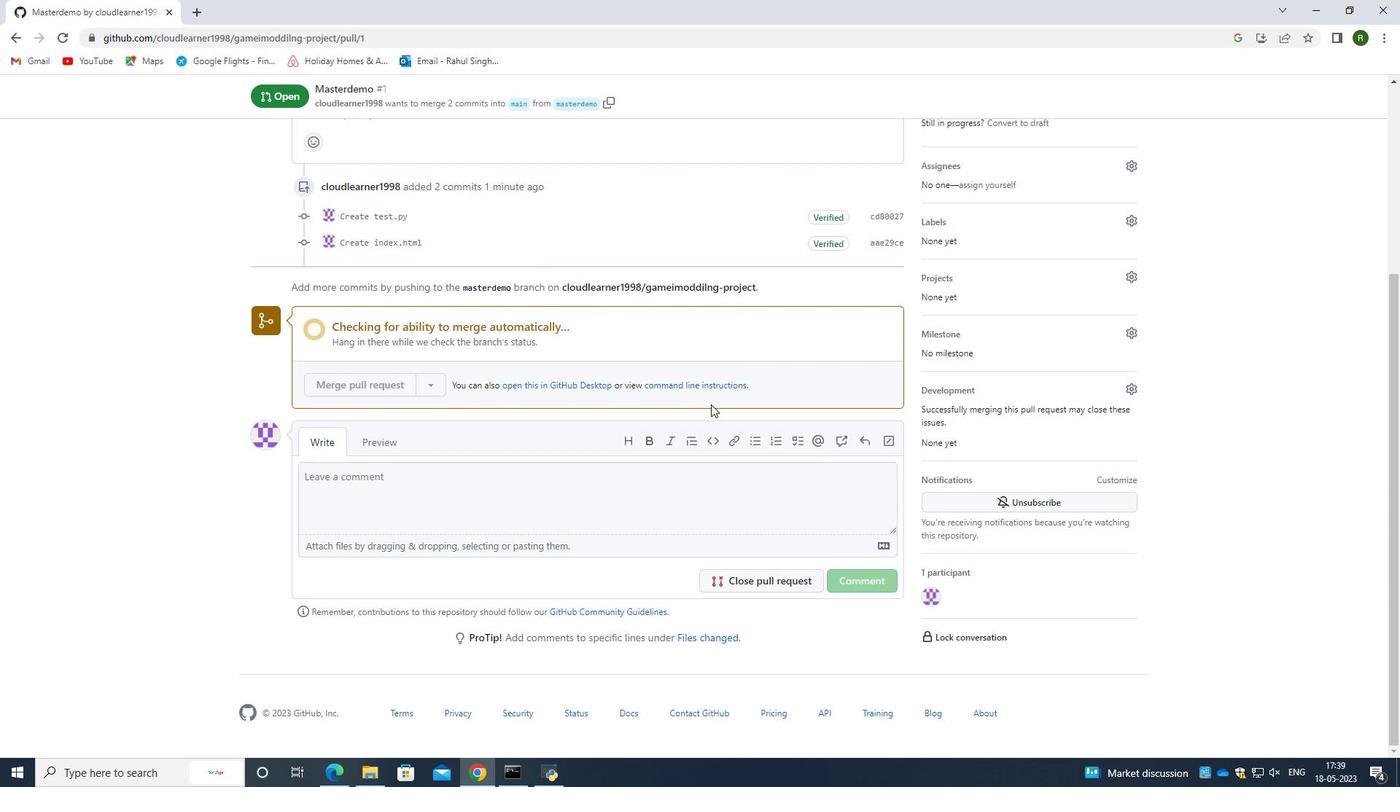 
Action: Mouse scrolled (711, 405) with delta (0, 0)
Screenshot: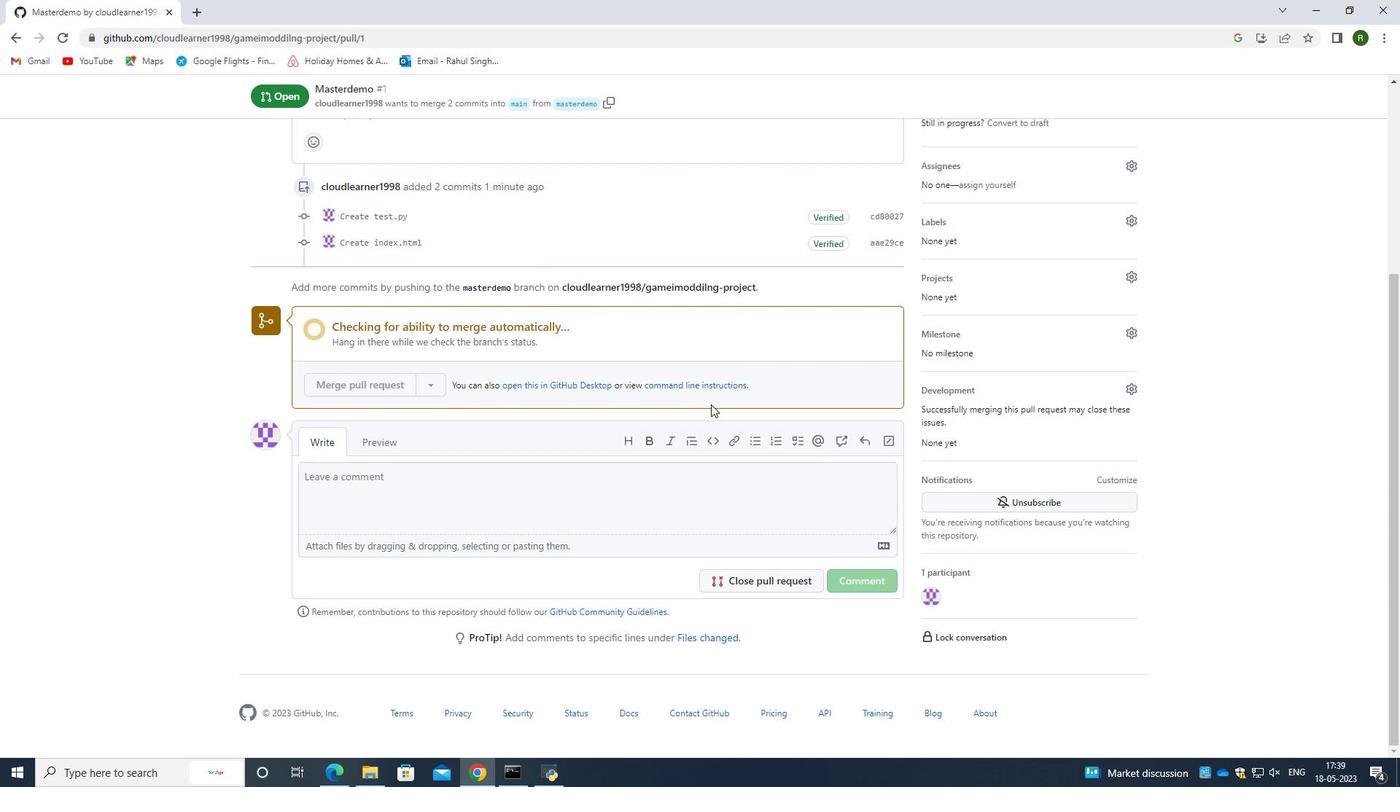 
Action: Mouse scrolled (711, 405) with delta (0, 0)
Screenshot: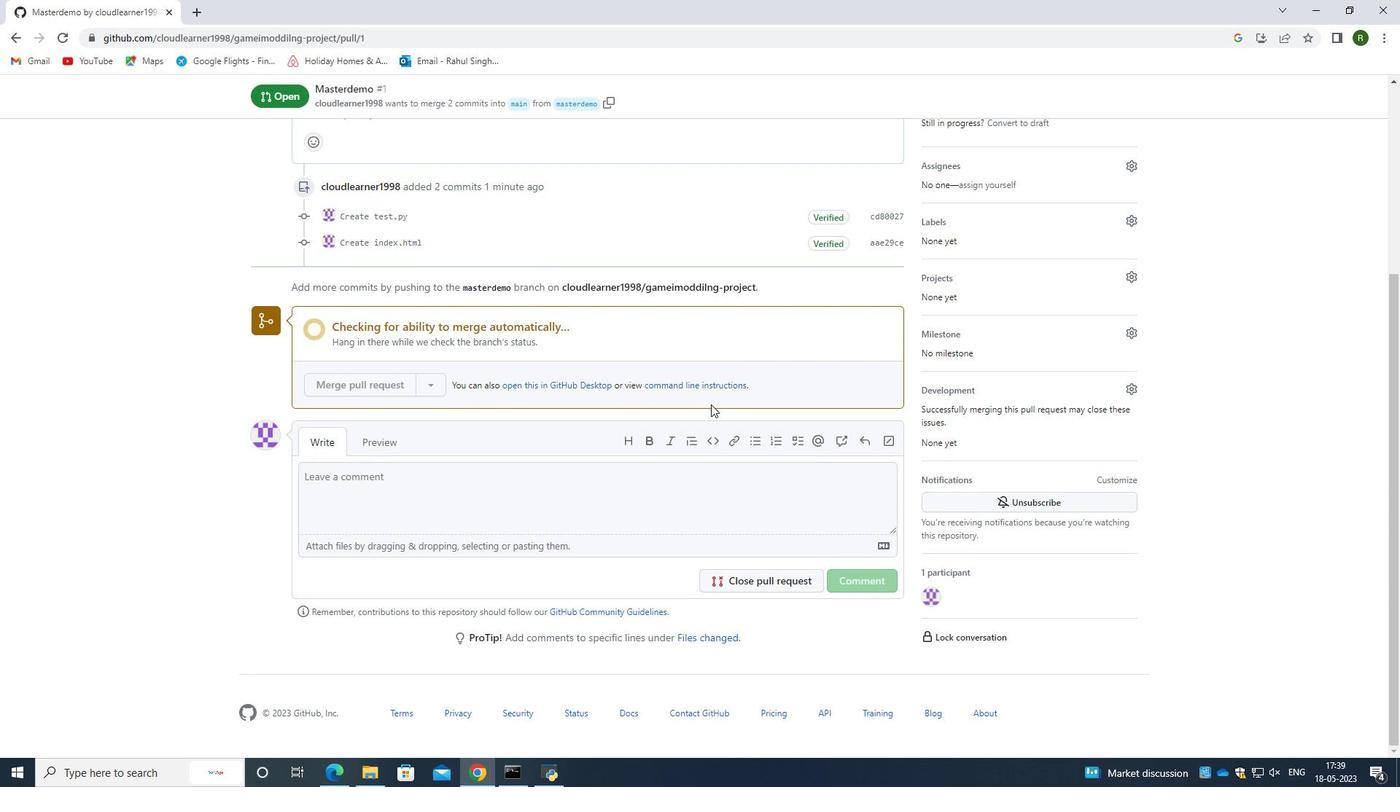 
Action: Mouse moved to (385, 536)
Screenshot: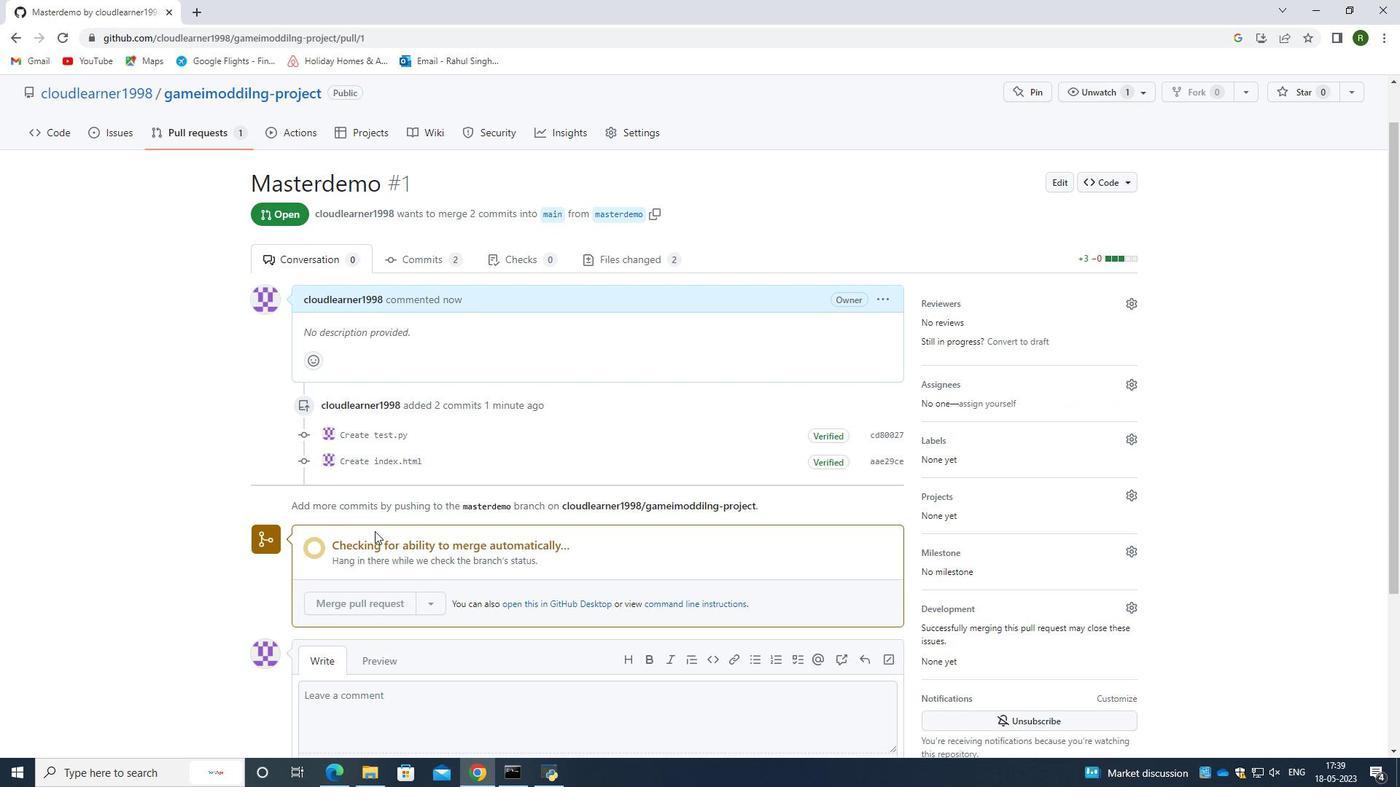 
Action: Mouse scrolled (385, 535) with delta (0, 0)
Screenshot: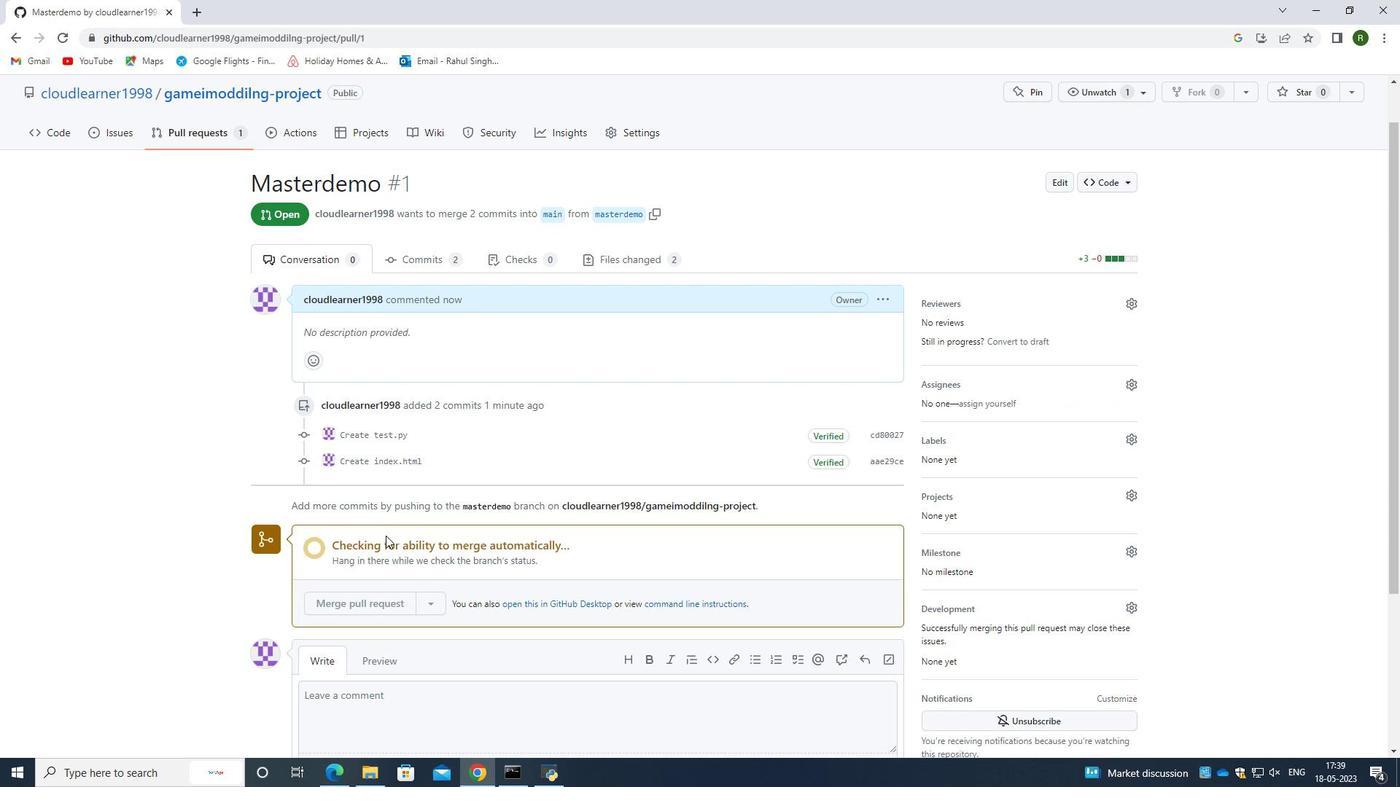 
Action: Mouse scrolled (385, 535) with delta (0, 0)
Screenshot: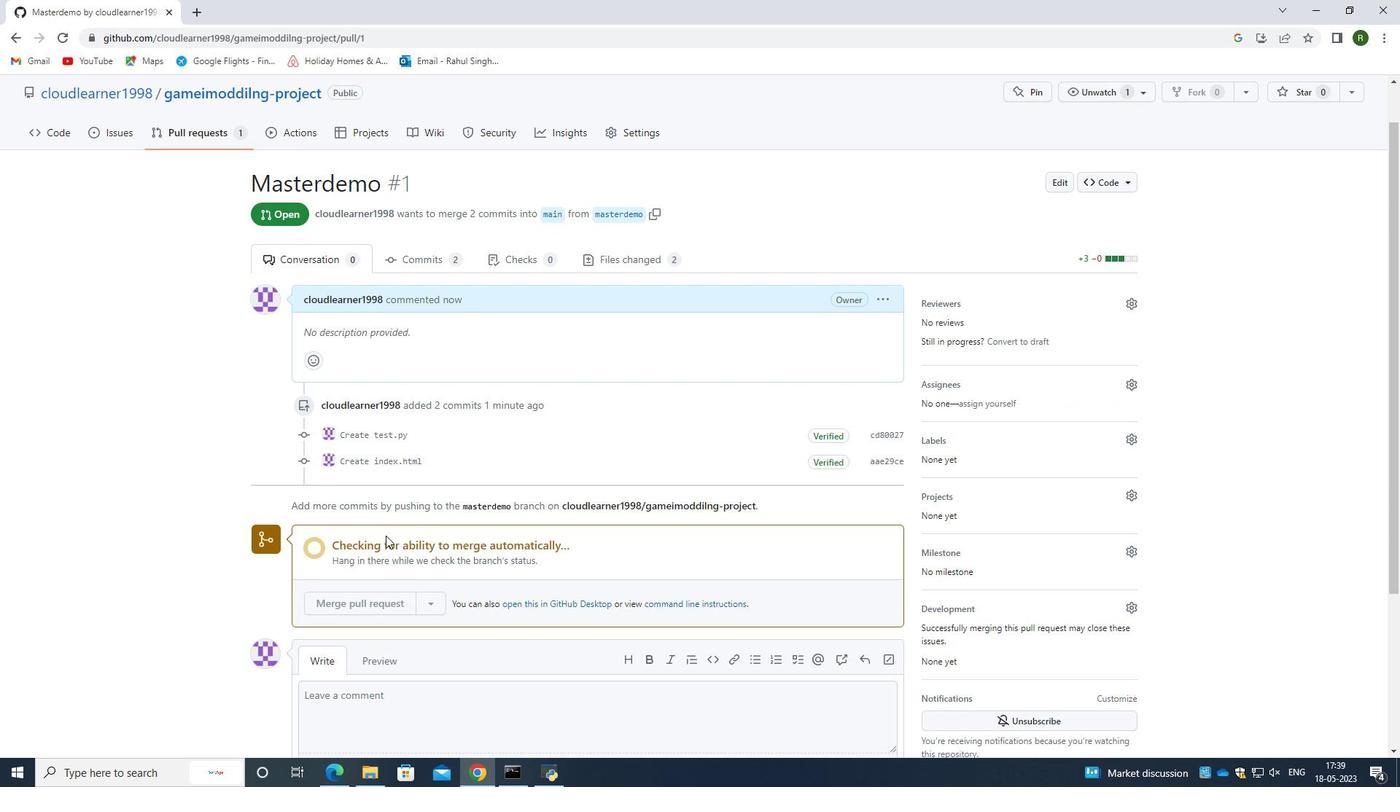 
Action: Mouse moved to (381, 577)
Screenshot: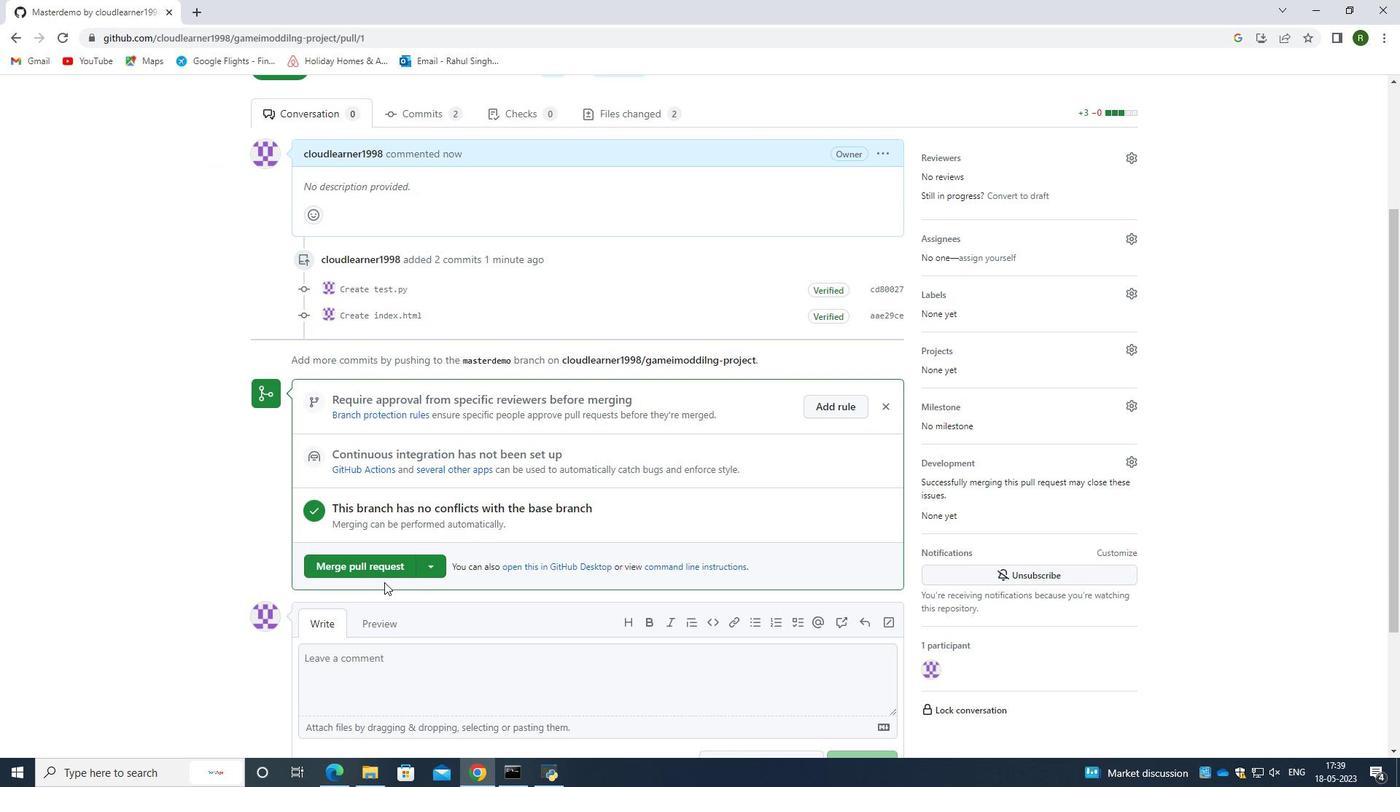 
Action: Mouse pressed left at (381, 577)
Screenshot: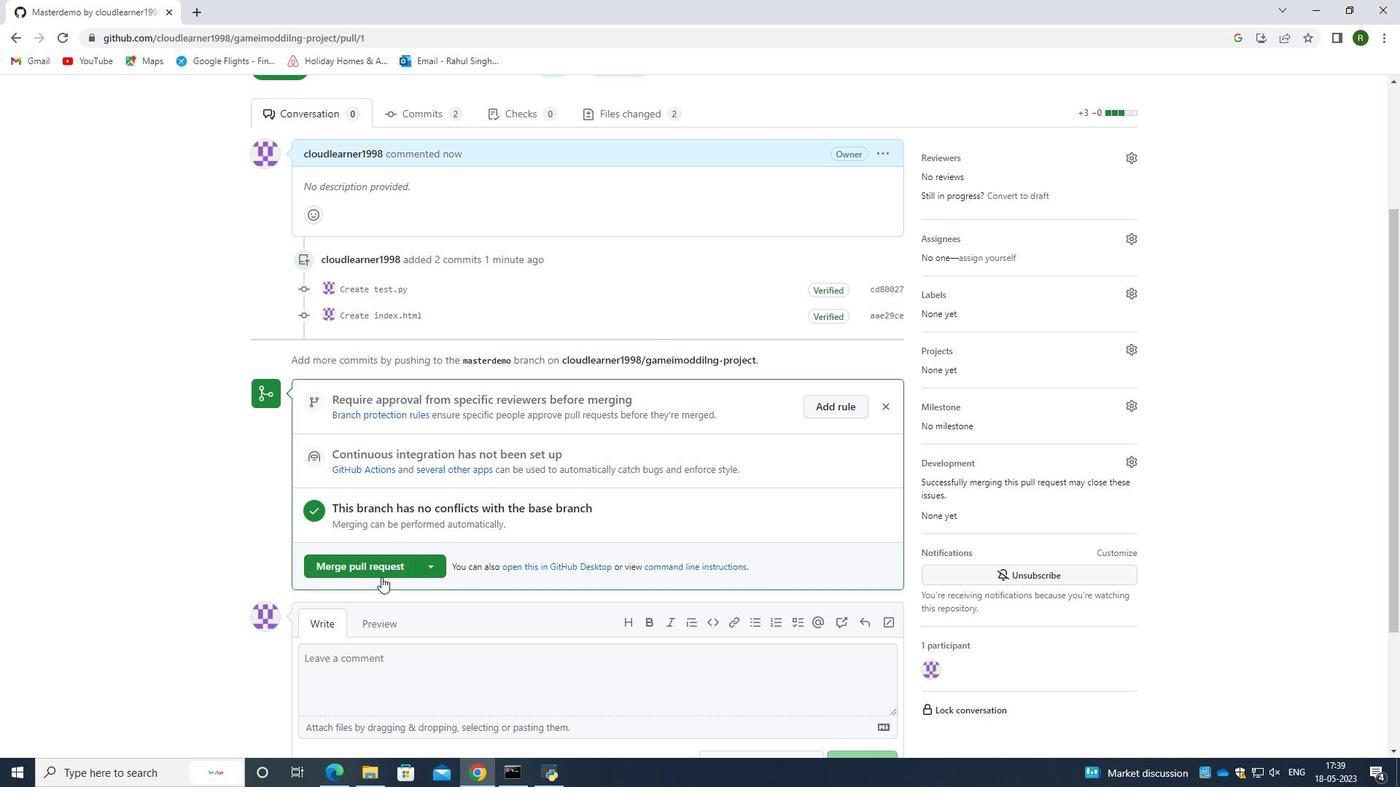 
Action: Mouse moved to (366, 512)
Screenshot: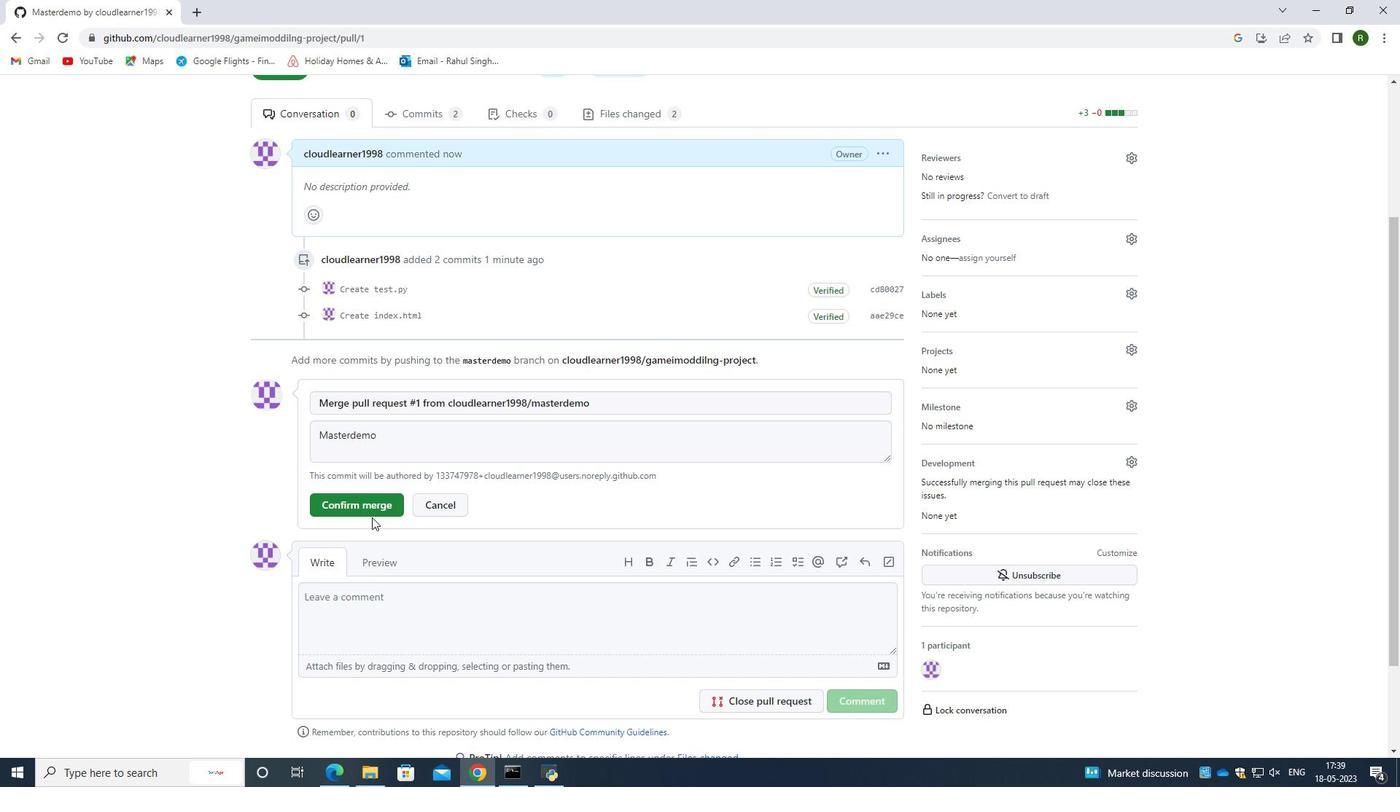 
Action: Mouse pressed left at (366, 512)
Screenshot: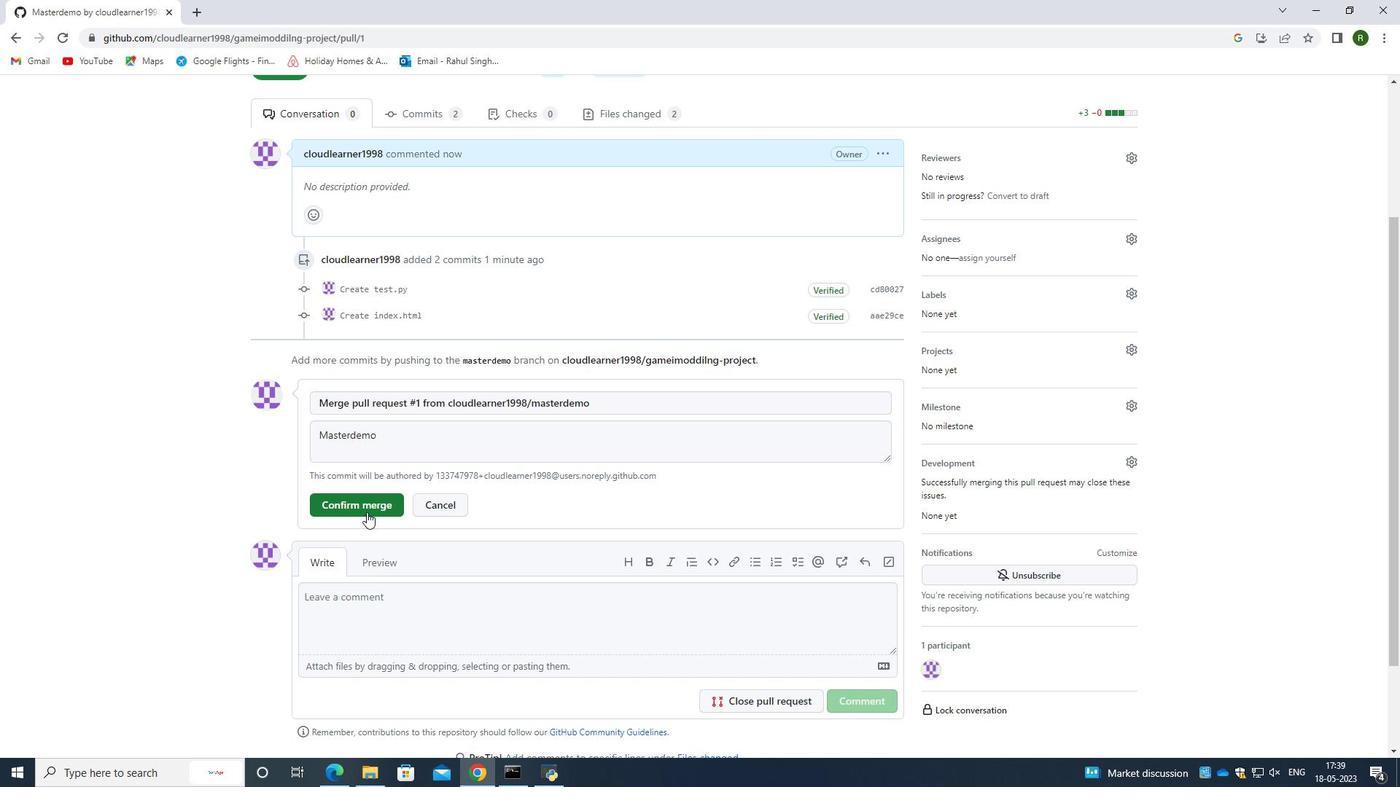 
Action: Mouse moved to (778, 506)
Screenshot: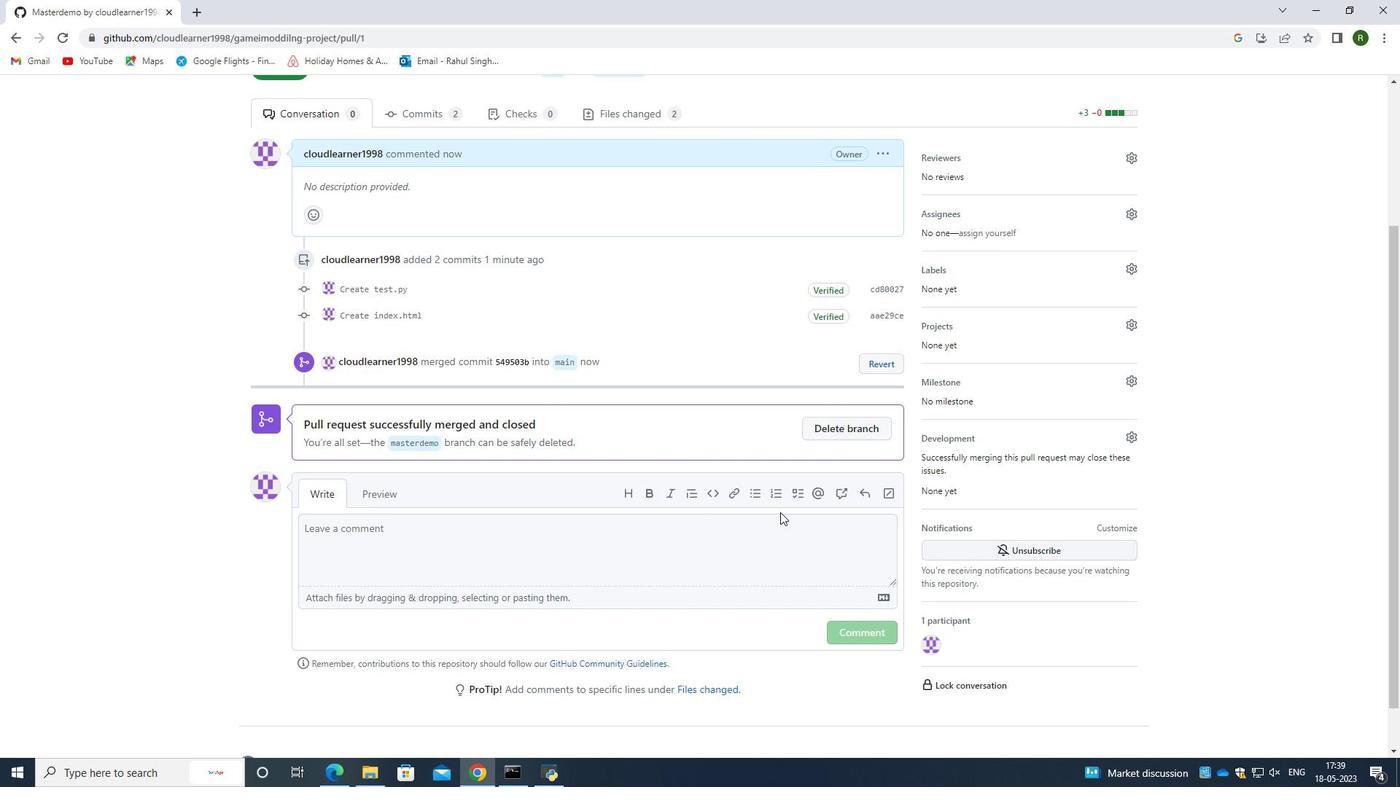 
Action: Mouse scrolled (778, 507) with delta (0, 0)
Screenshot: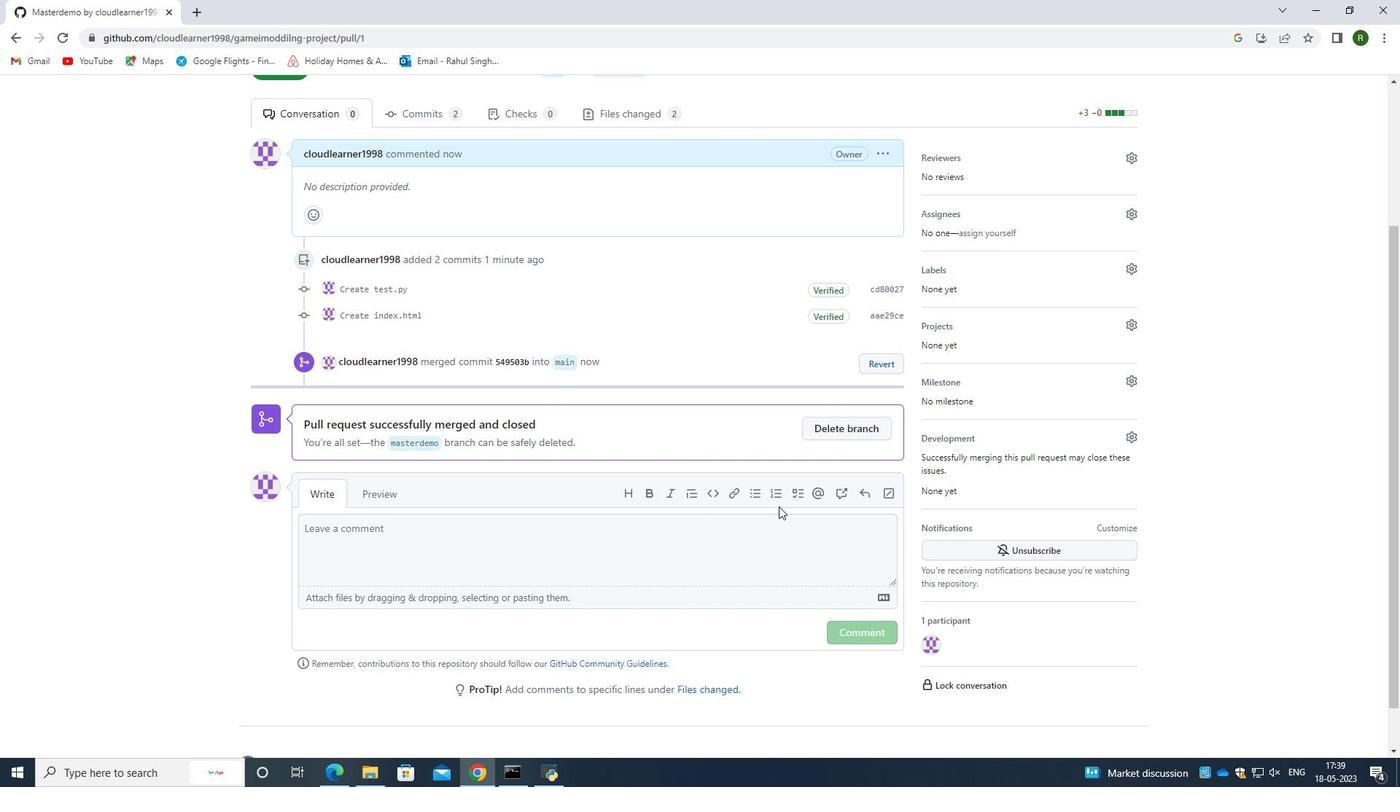 
Action: Mouse scrolled (778, 507) with delta (0, 0)
Screenshot: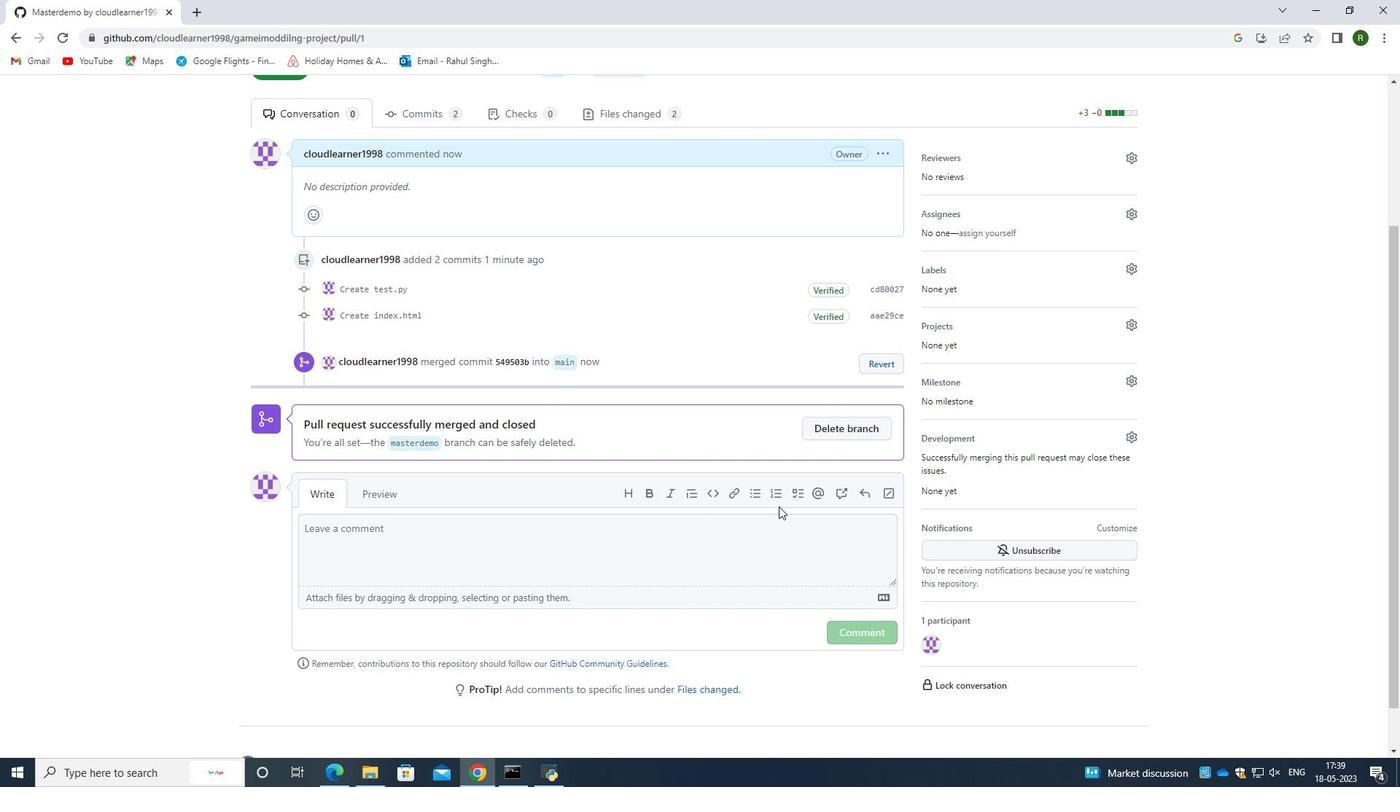 
Action: Mouse scrolled (778, 507) with delta (0, 0)
Screenshot: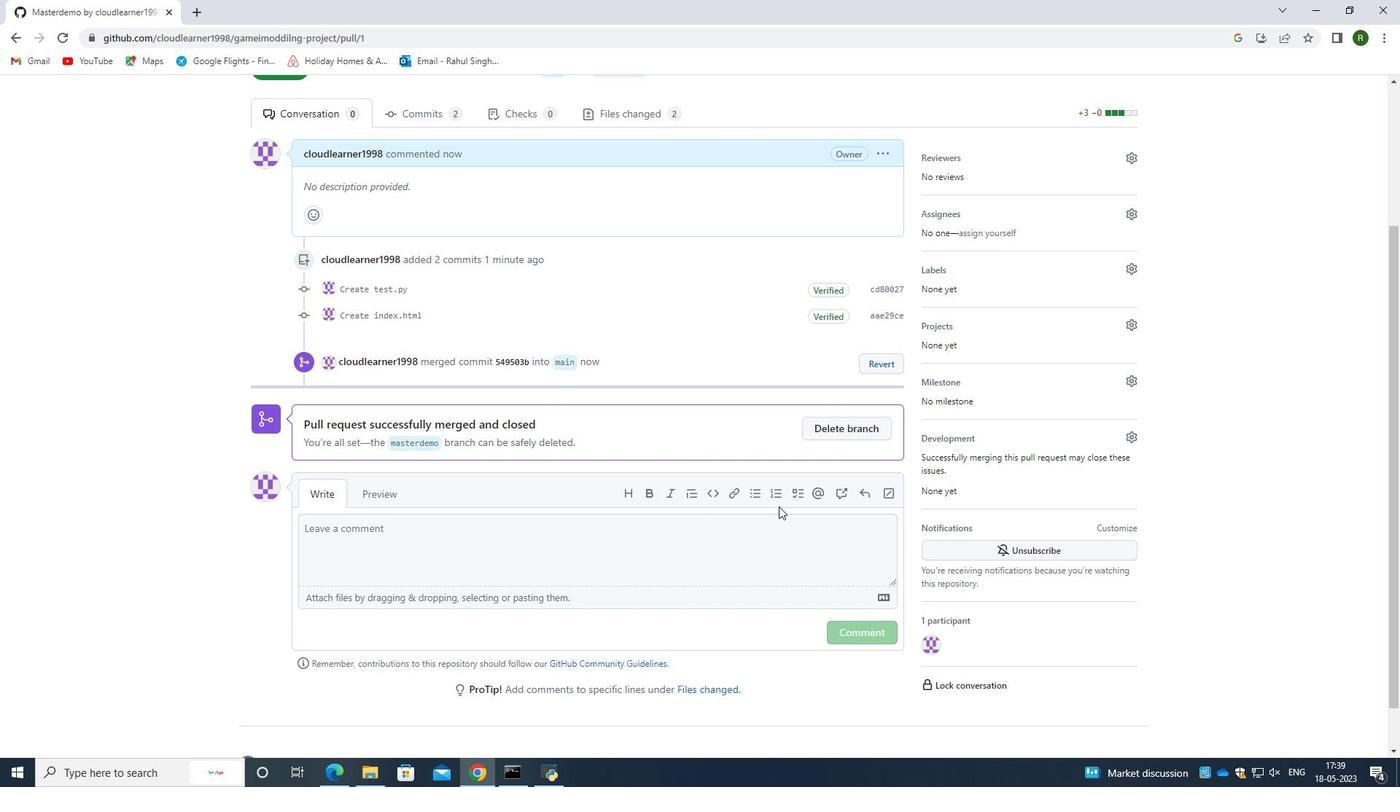 
Action: Mouse scrolled (778, 507) with delta (0, 0)
Screenshot: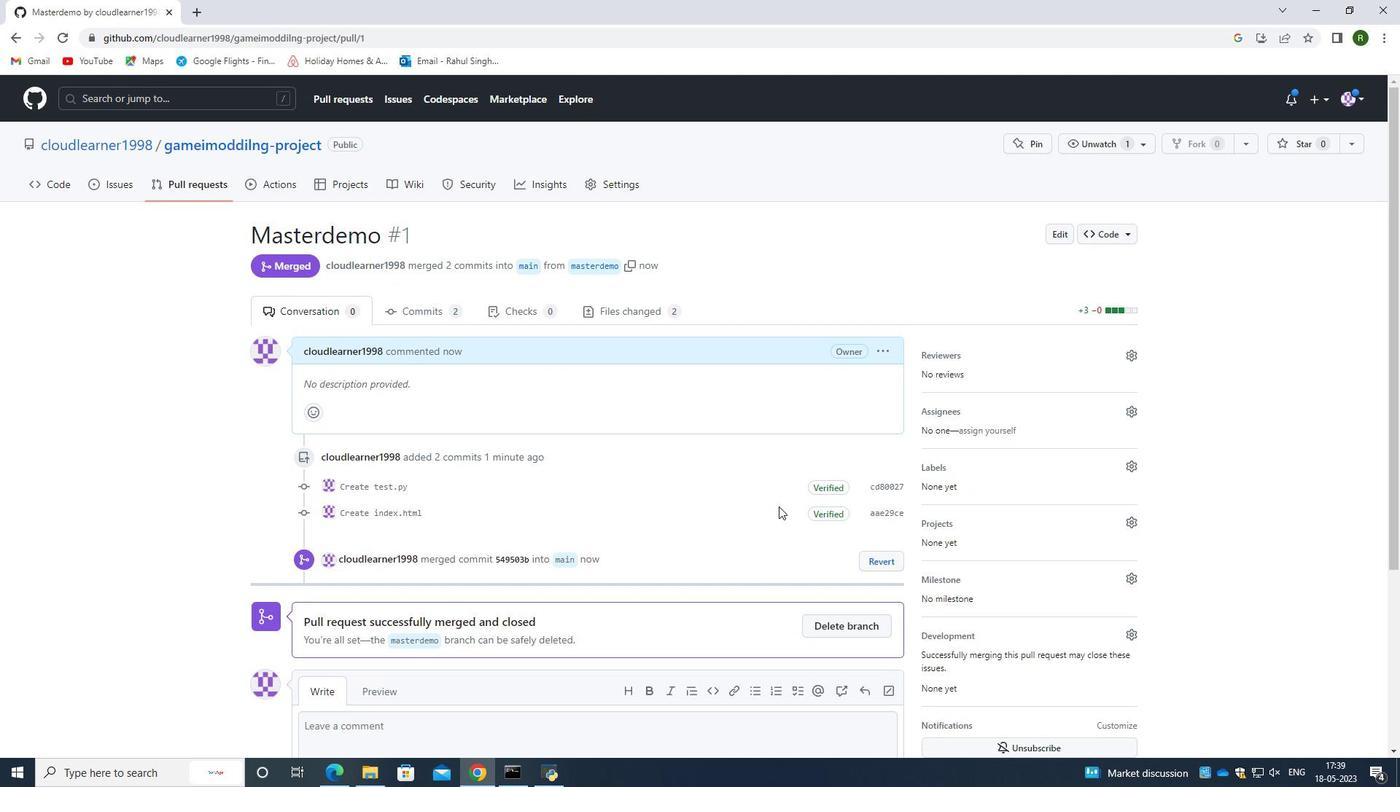 
Action: Mouse scrolled (778, 507) with delta (0, 0)
Screenshot: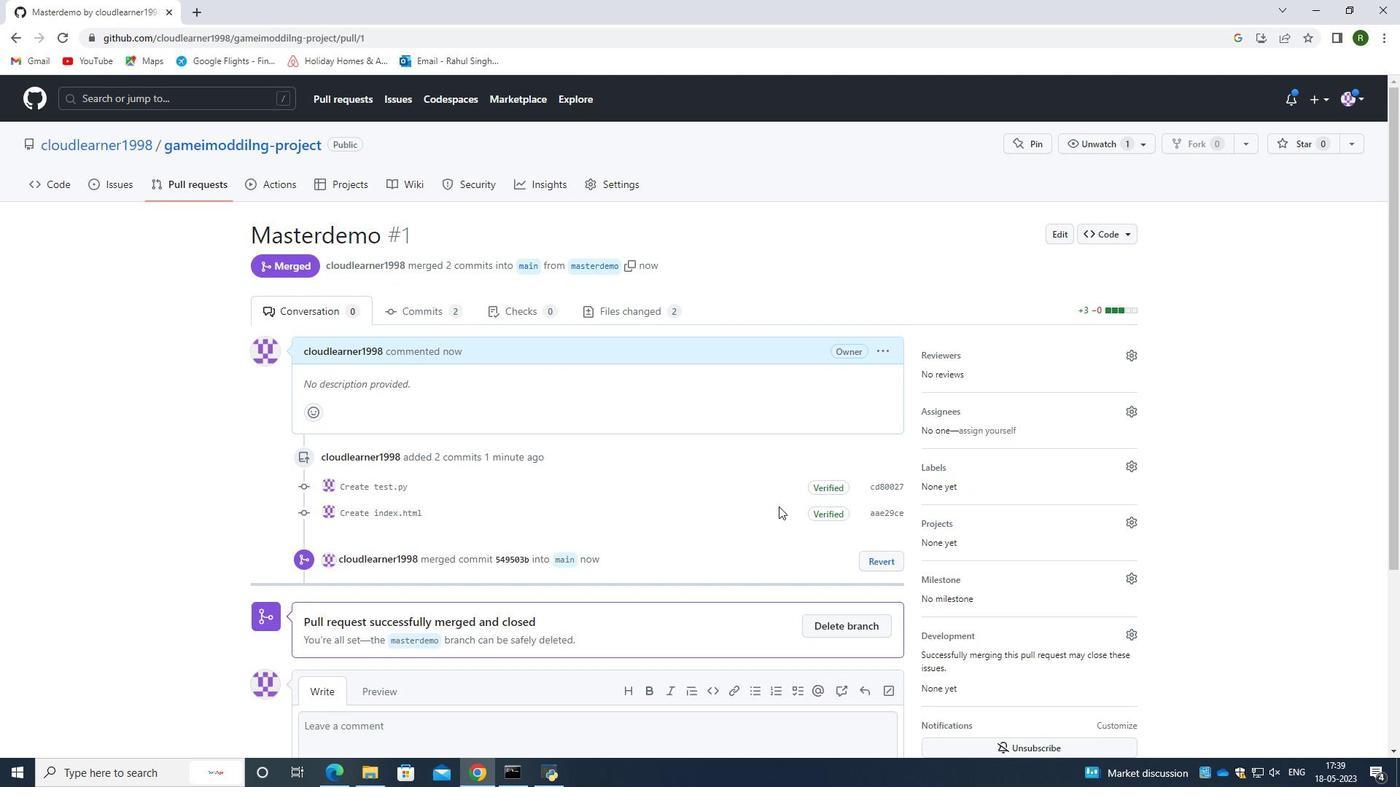 
Action: Mouse scrolled (778, 507) with delta (0, 0)
Screenshot: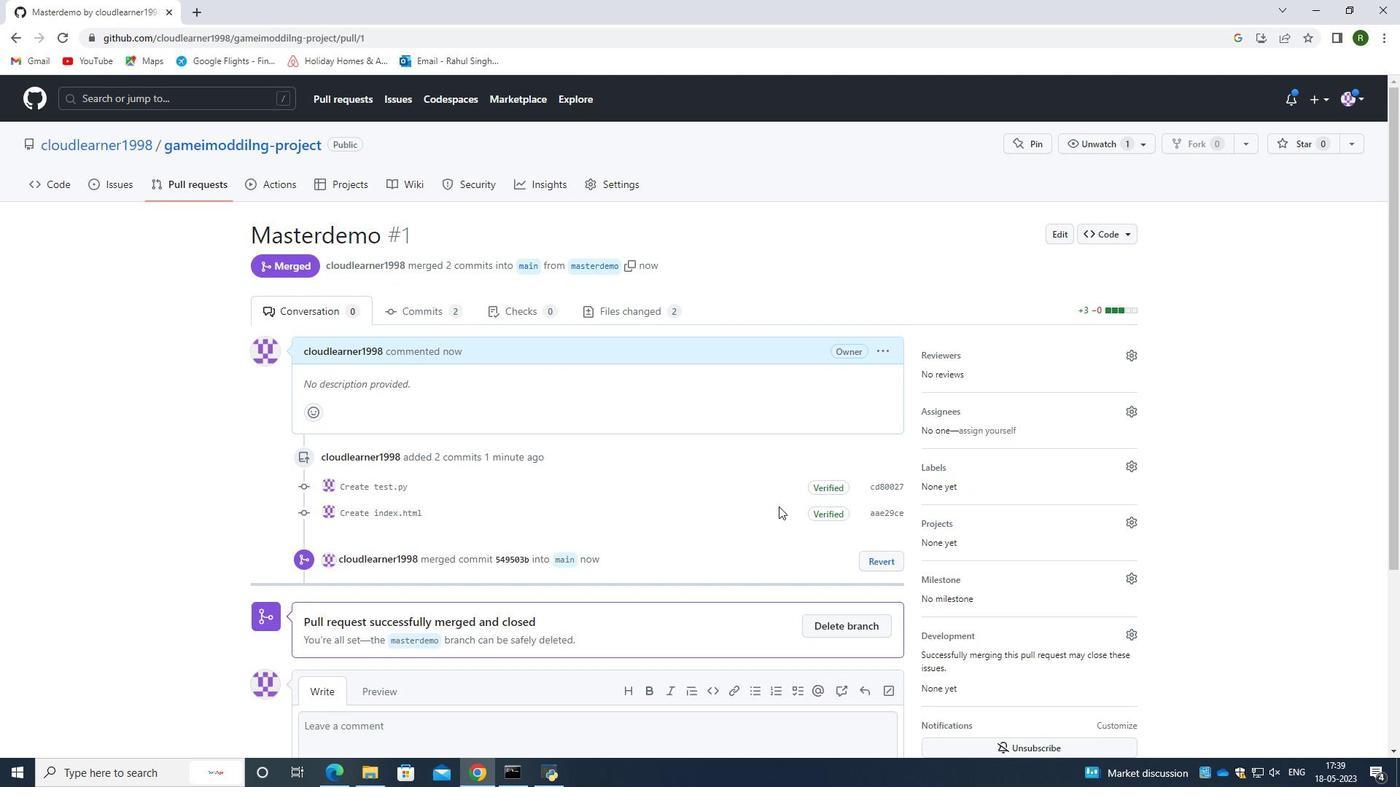 
Action: Mouse scrolled (778, 507) with delta (0, 0)
Screenshot: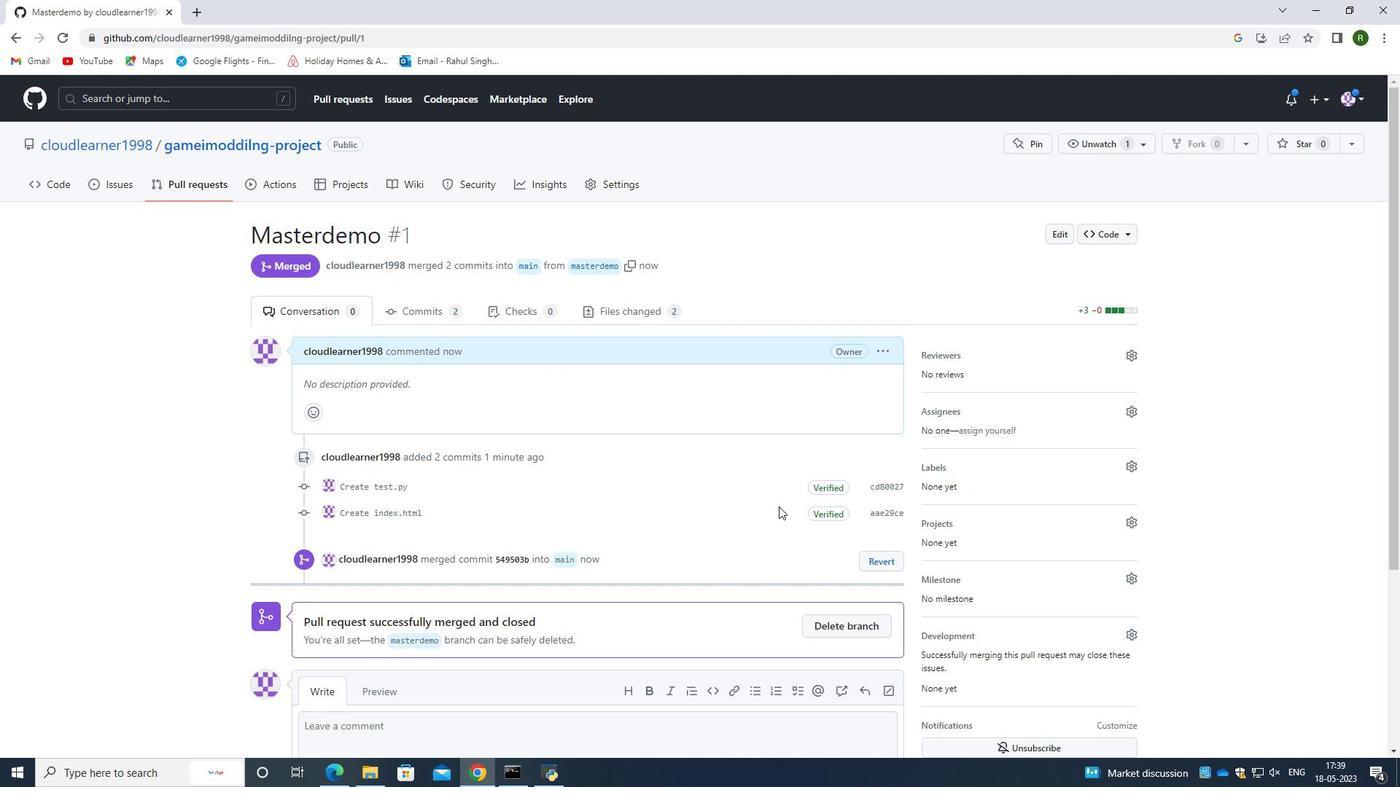 
Action: Mouse moved to (68, 187)
Screenshot: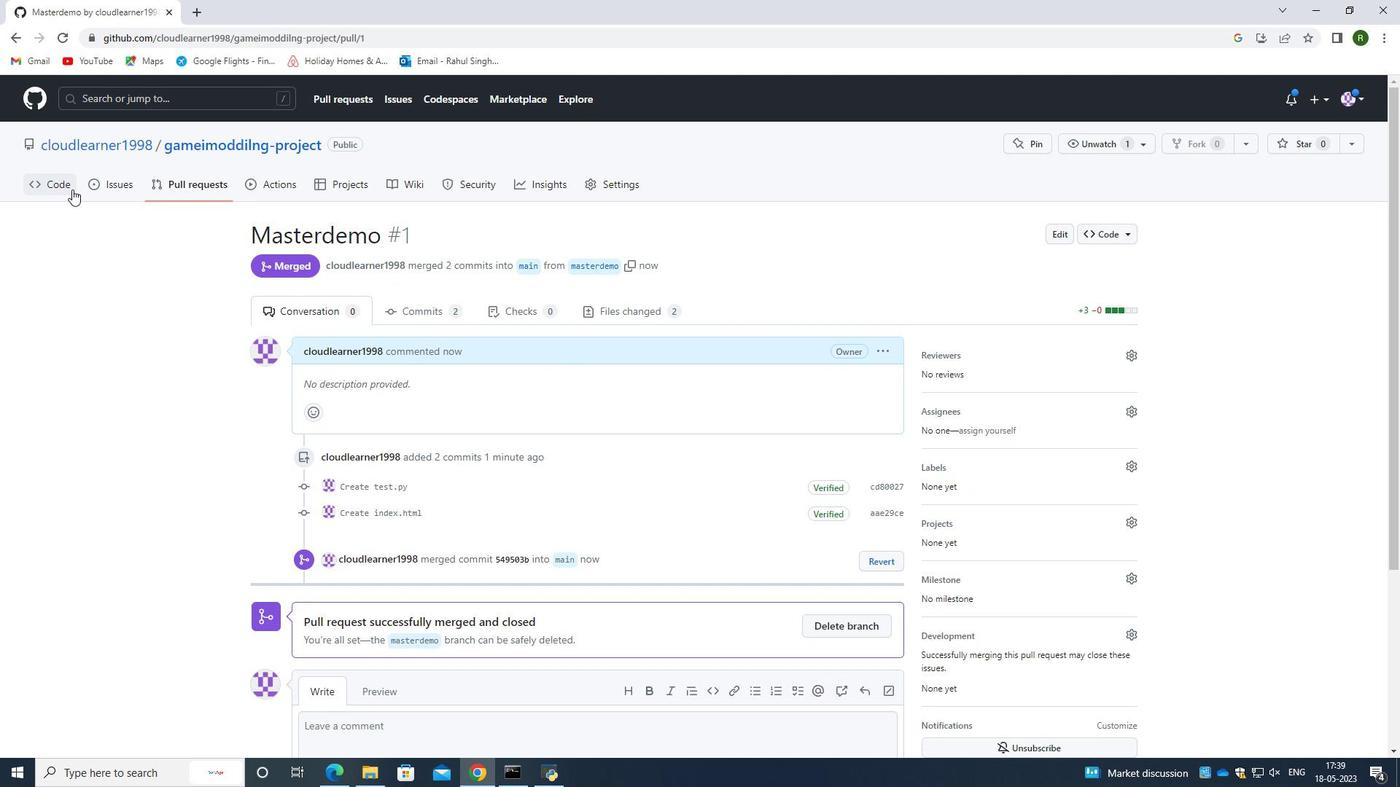 
Action: Mouse pressed left at (68, 187)
Screenshot: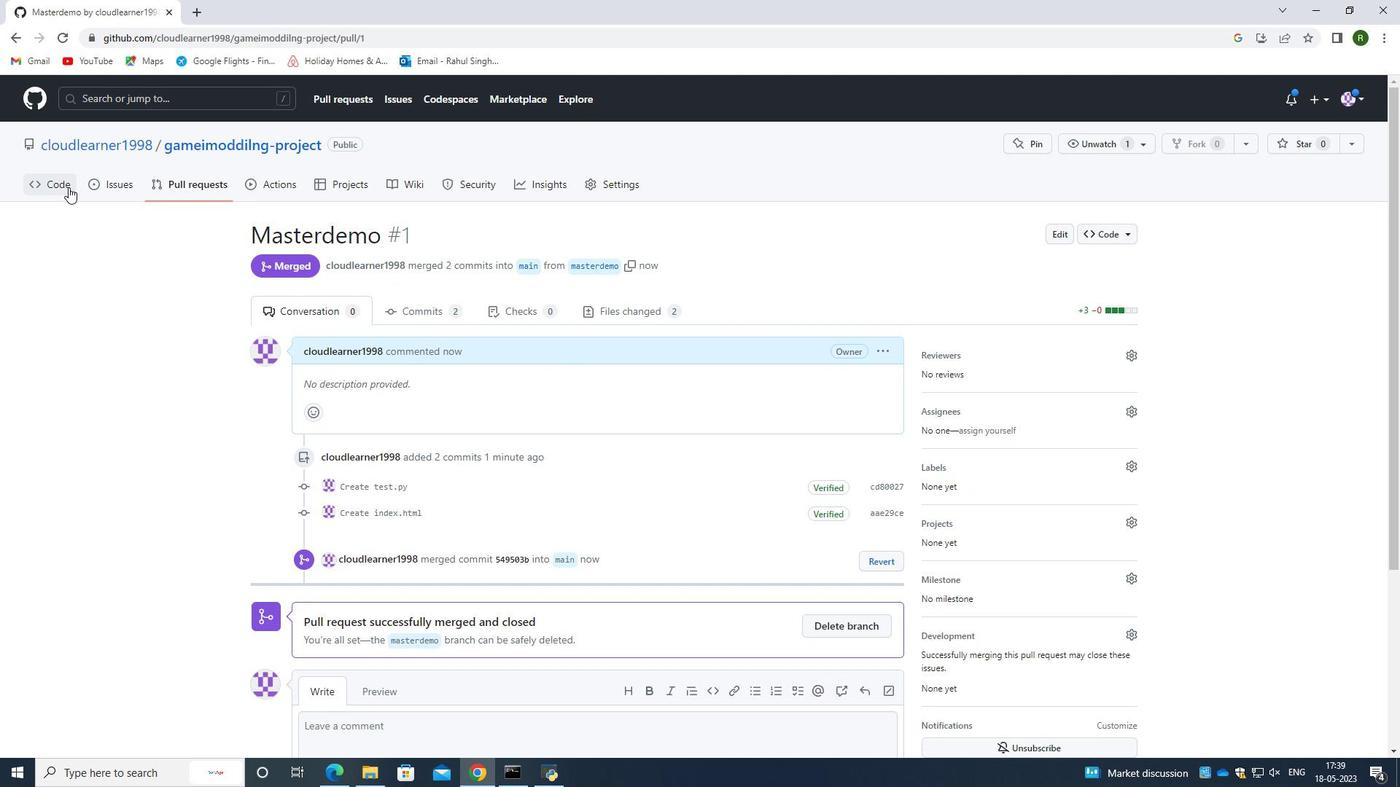 
Action: Mouse moved to (119, 358)
Screenshot: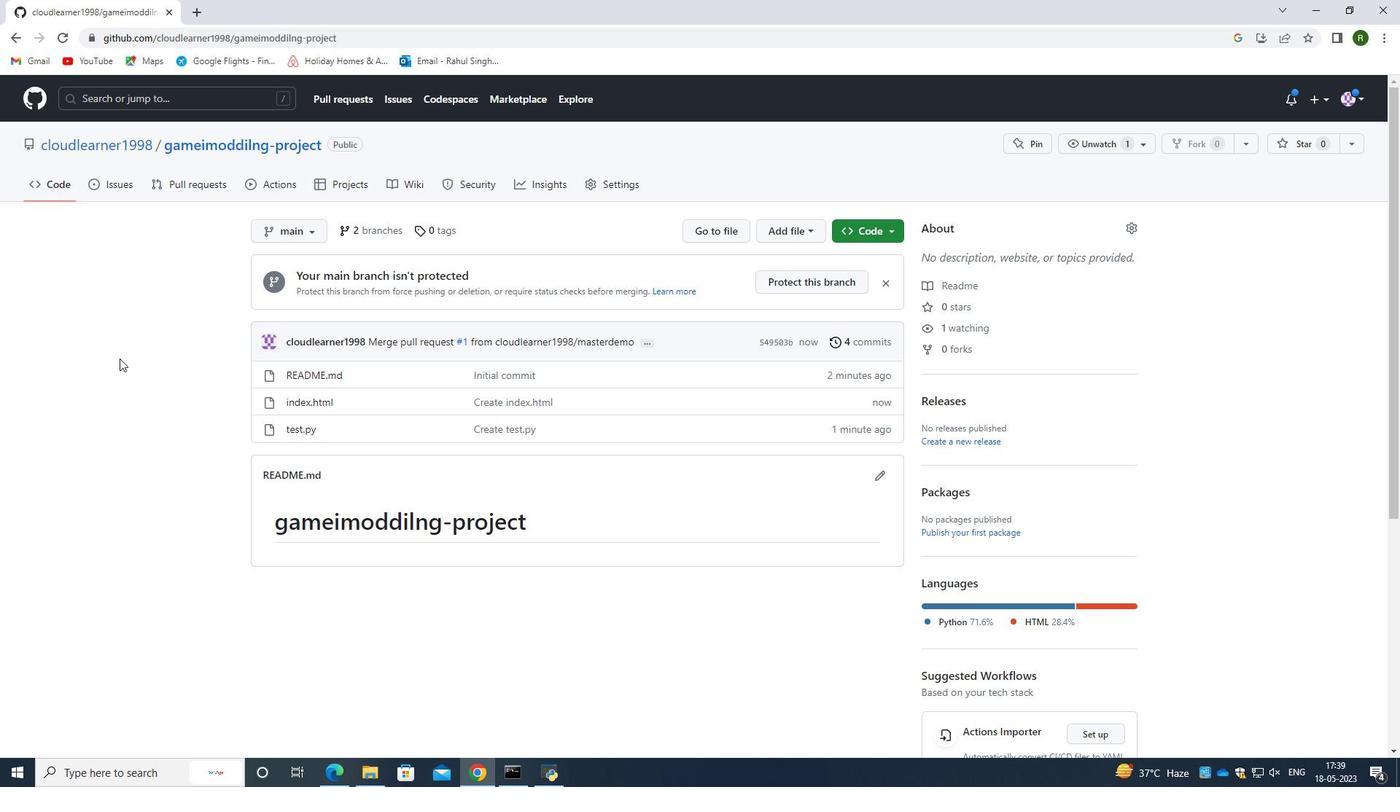 
Action: Mouse scrolled (119, 359) with delta (0, 0)
Screenshot: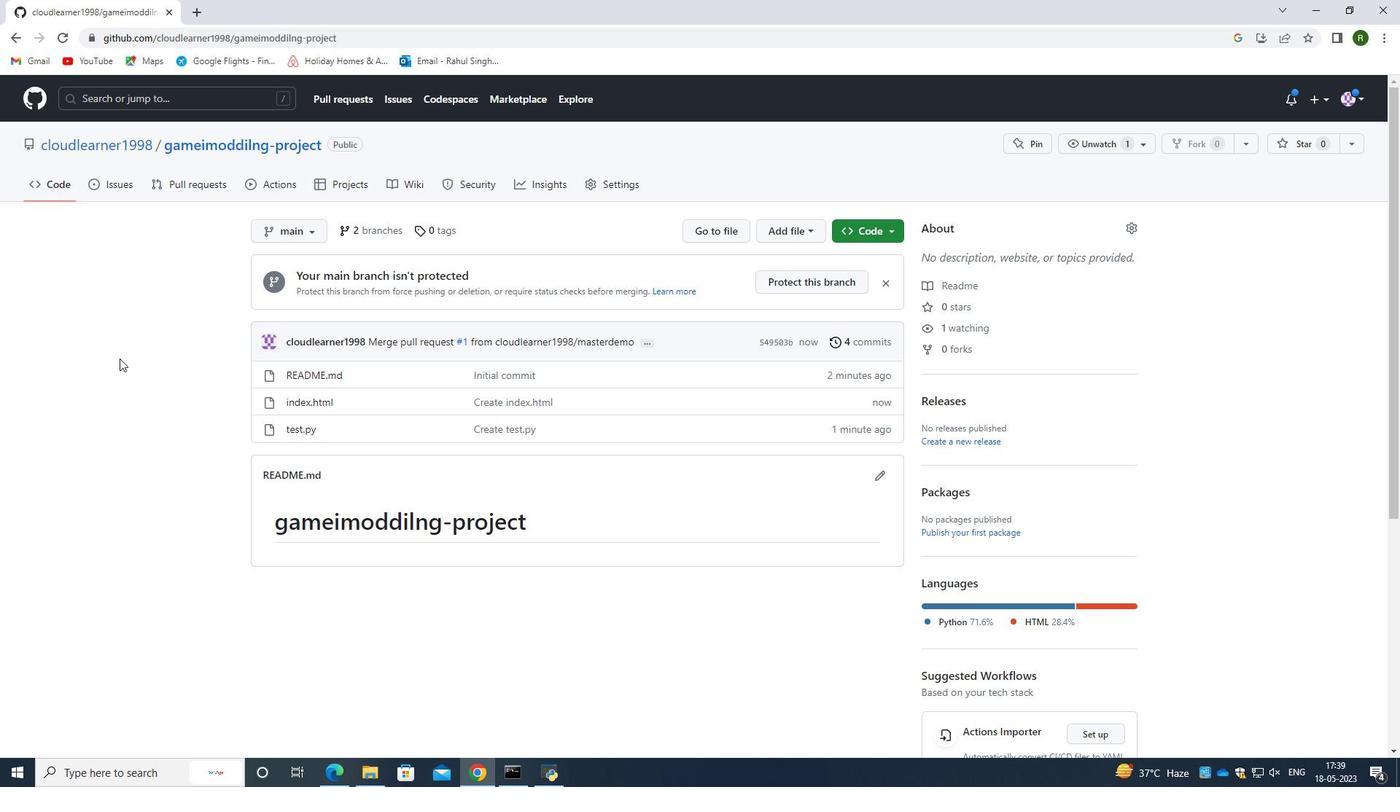 
Action: Mouse scrolled (119, 359) with delta (0, 0)
Screenshot: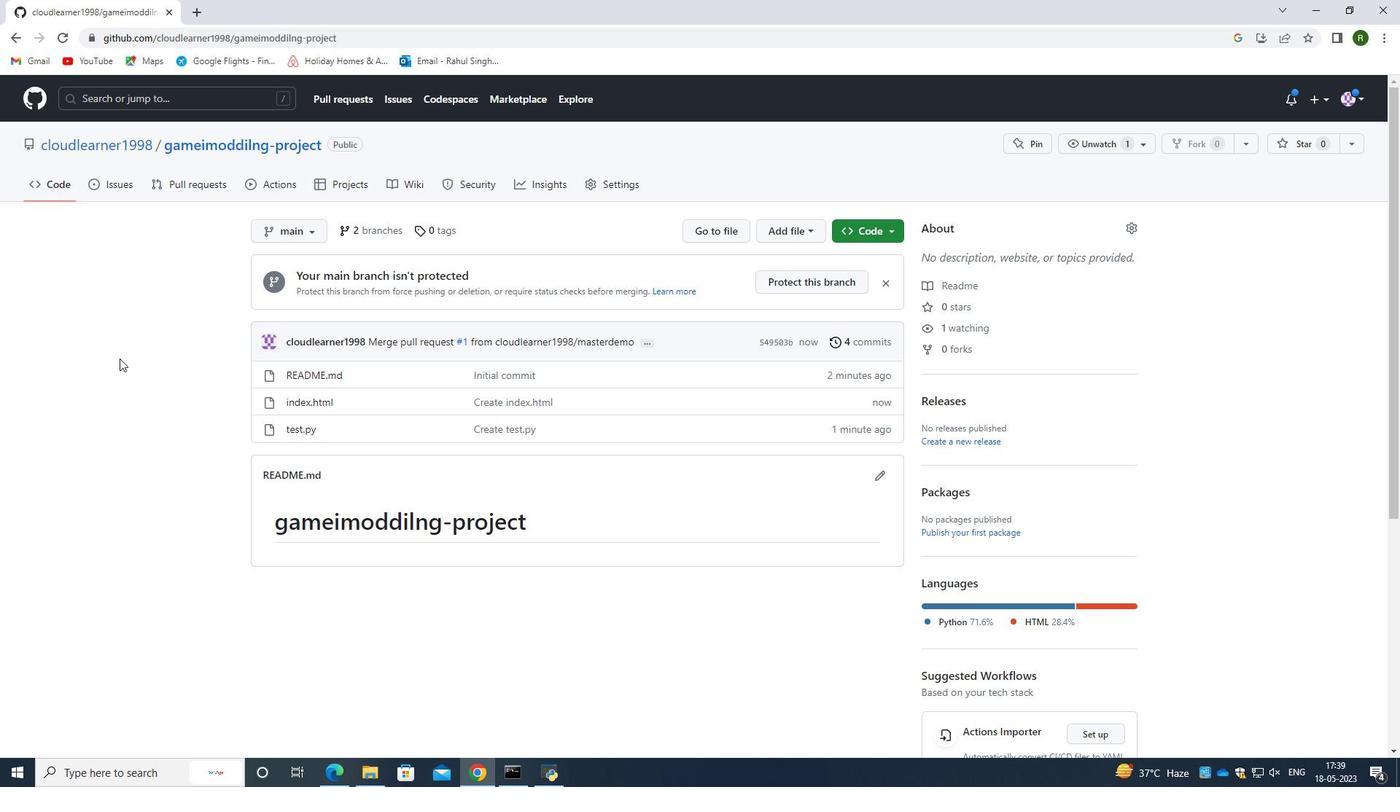 
Action: Mouse moved to (301, 223)
Screenshot: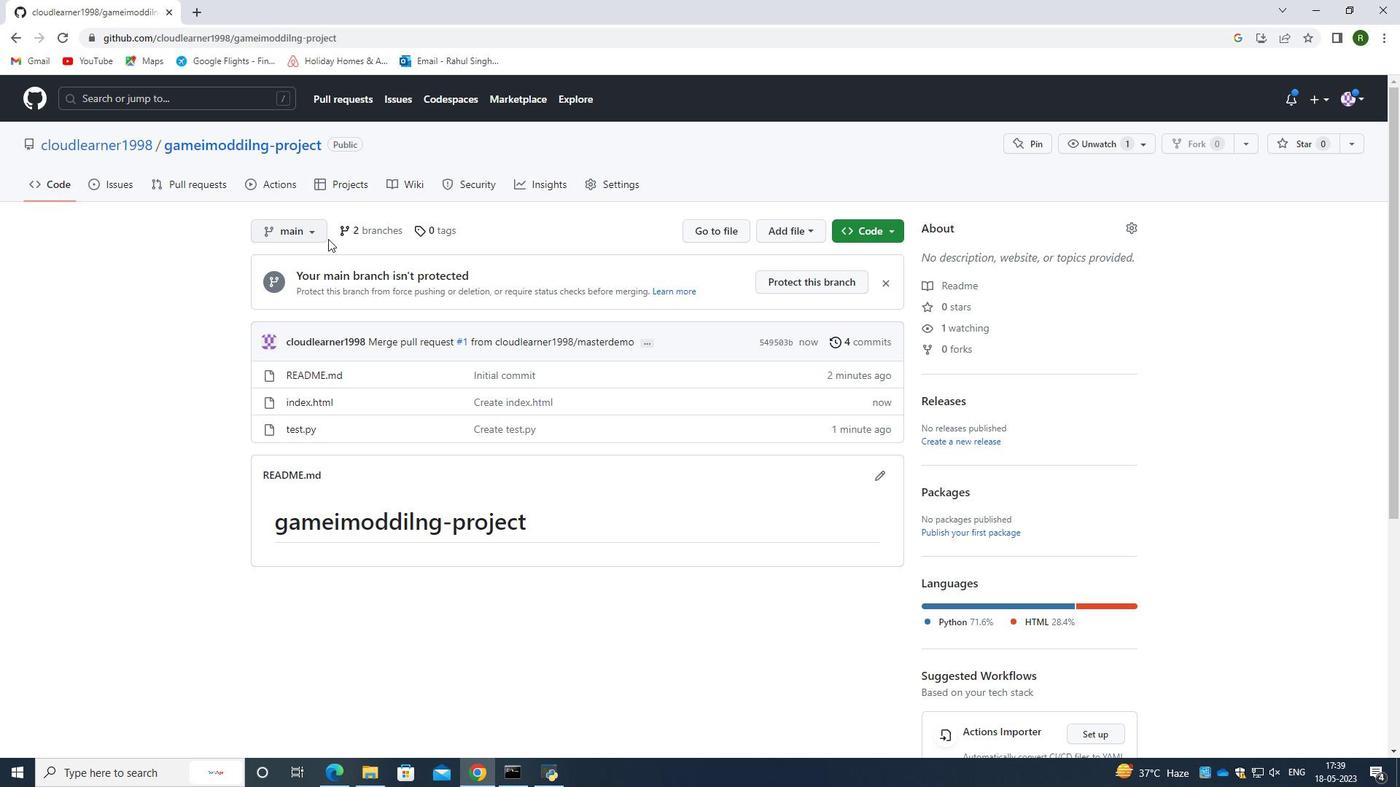 
Action: Mouse pressed left at (301, 223)
Screenshot: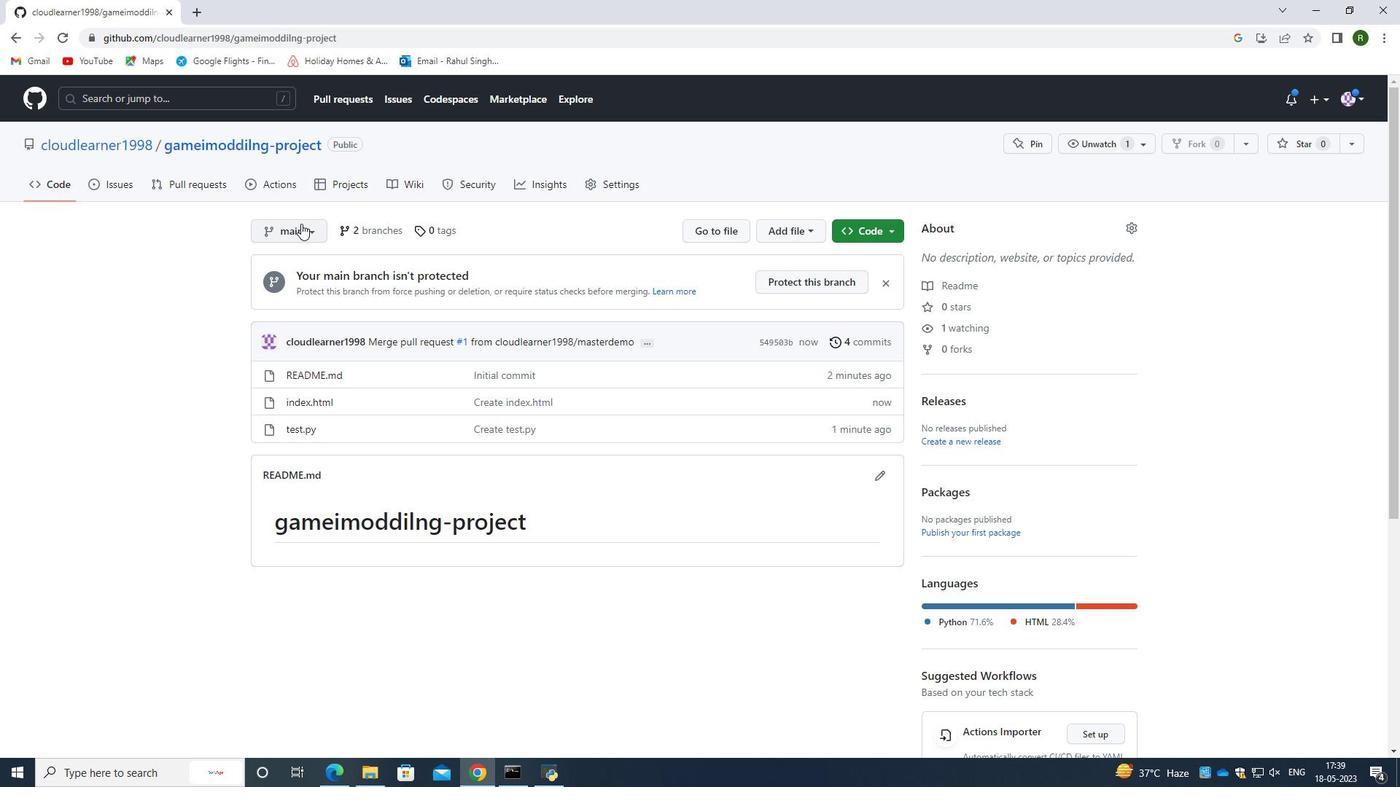 
Action: Mouse moved to (297, 347)
Screenshot: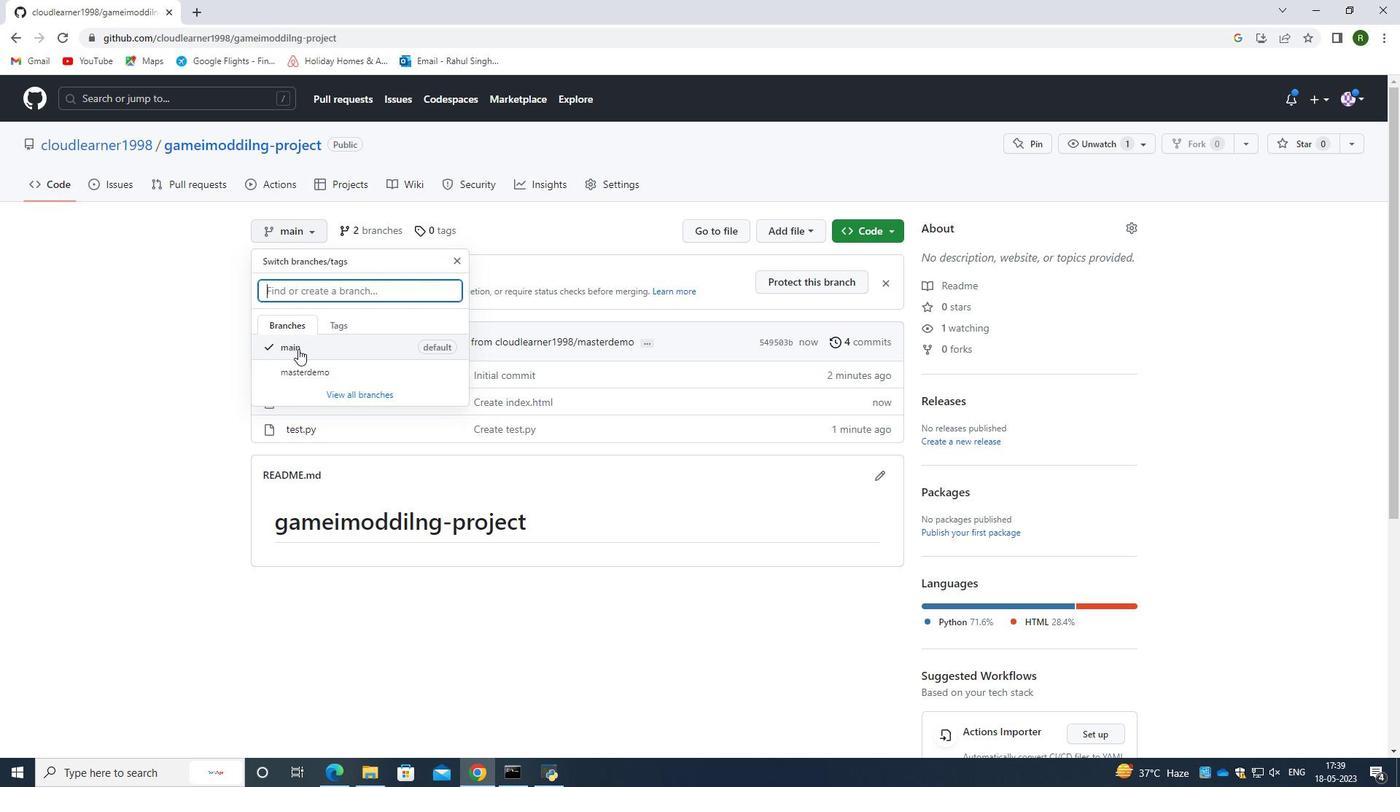 
Action: Mouse pressed left at (297, 347)
Screenshot: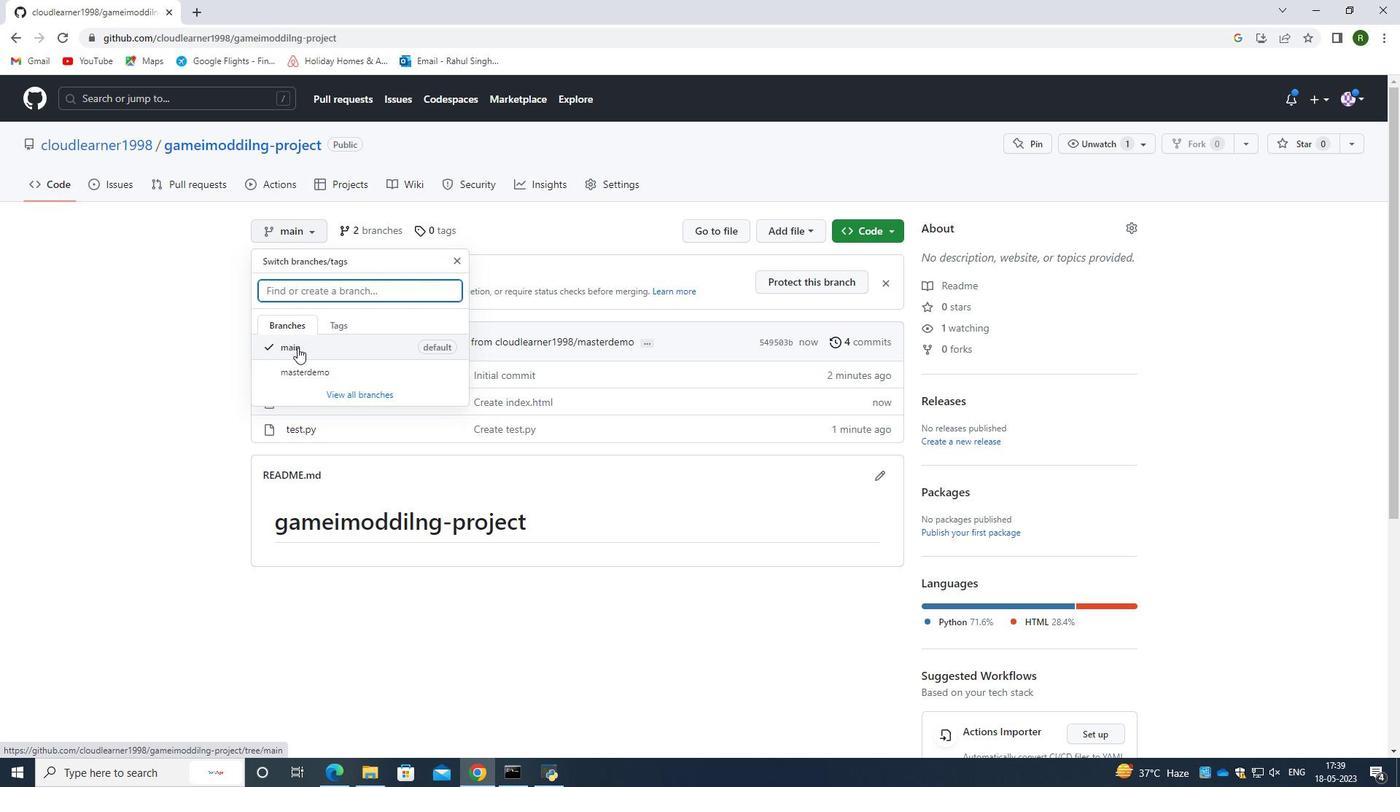 
Action: Mouse moved to (298, 405)
Screenshot: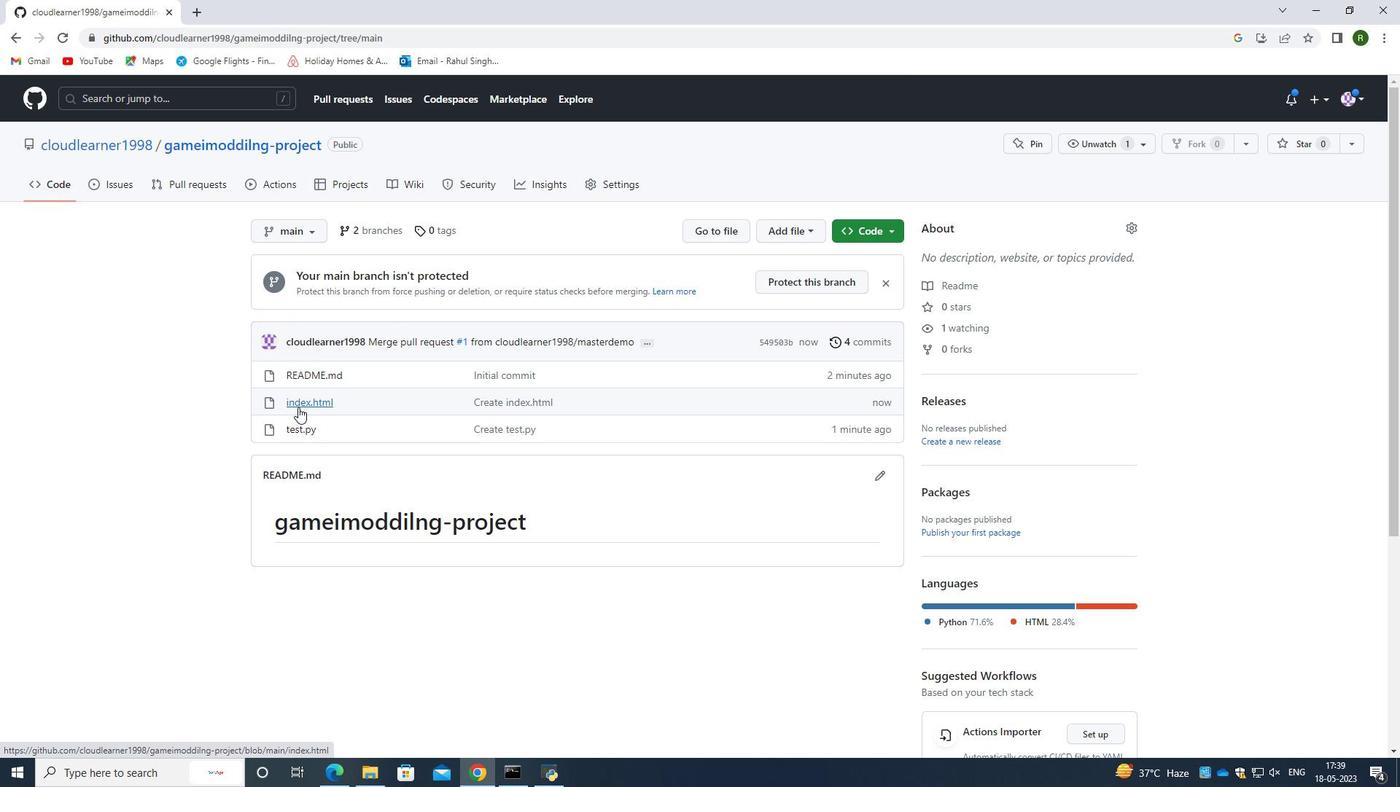 
Action: Mouse pressed left at (298, 405)
Screenshot: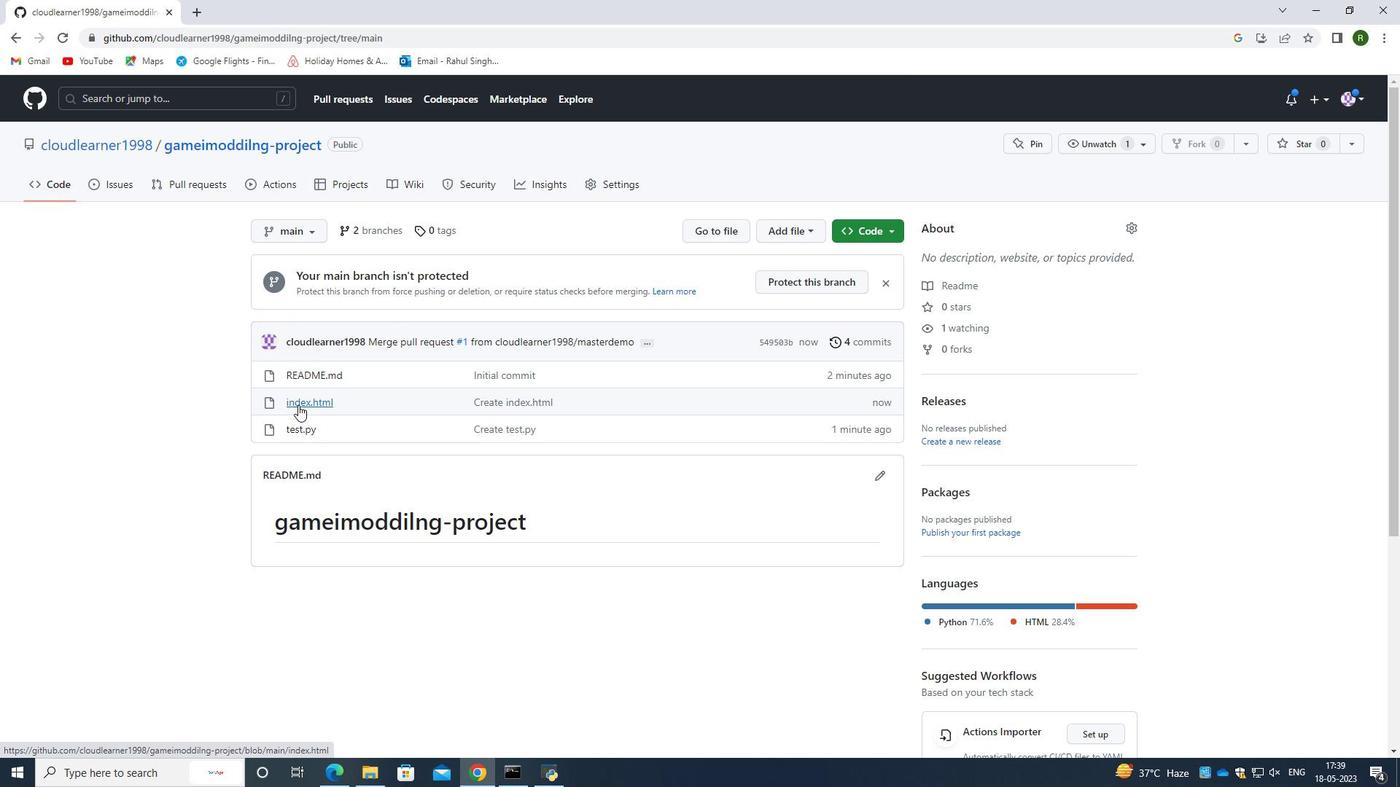
Action: Mouse moved to (18, 44)
Screenshot: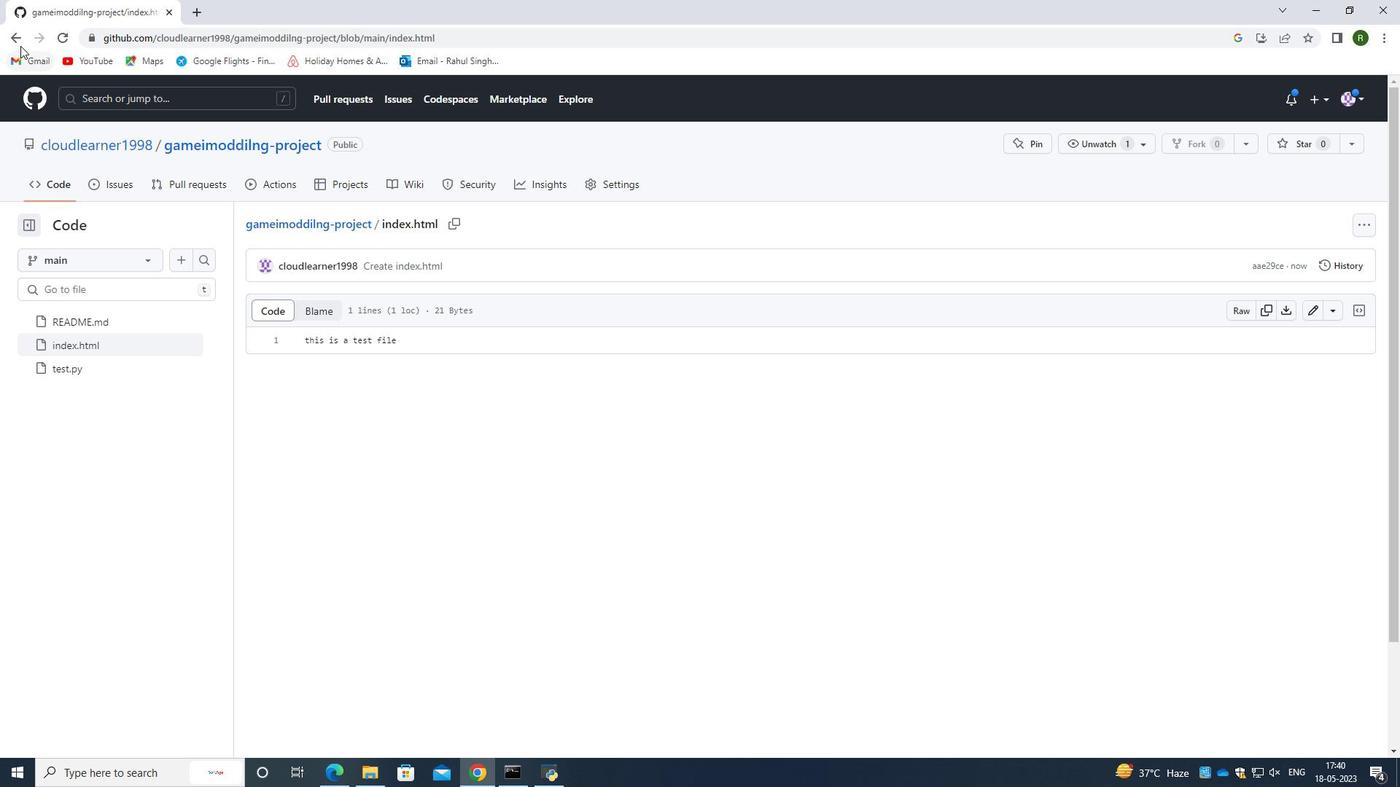 
Action: Mouse pressed left at (18, 44)
Screenshot: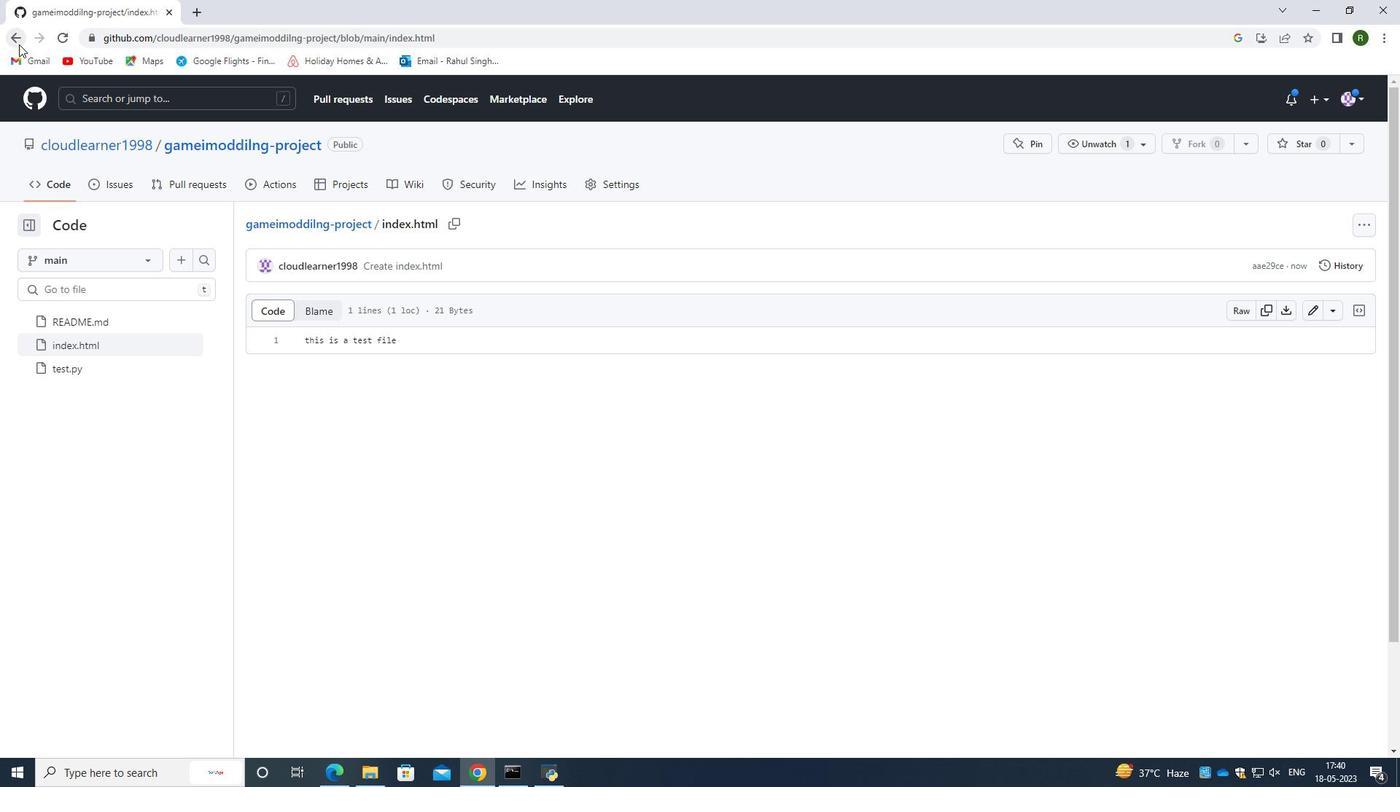 
Action: Mouse moved to (306, 432)
Screenshot: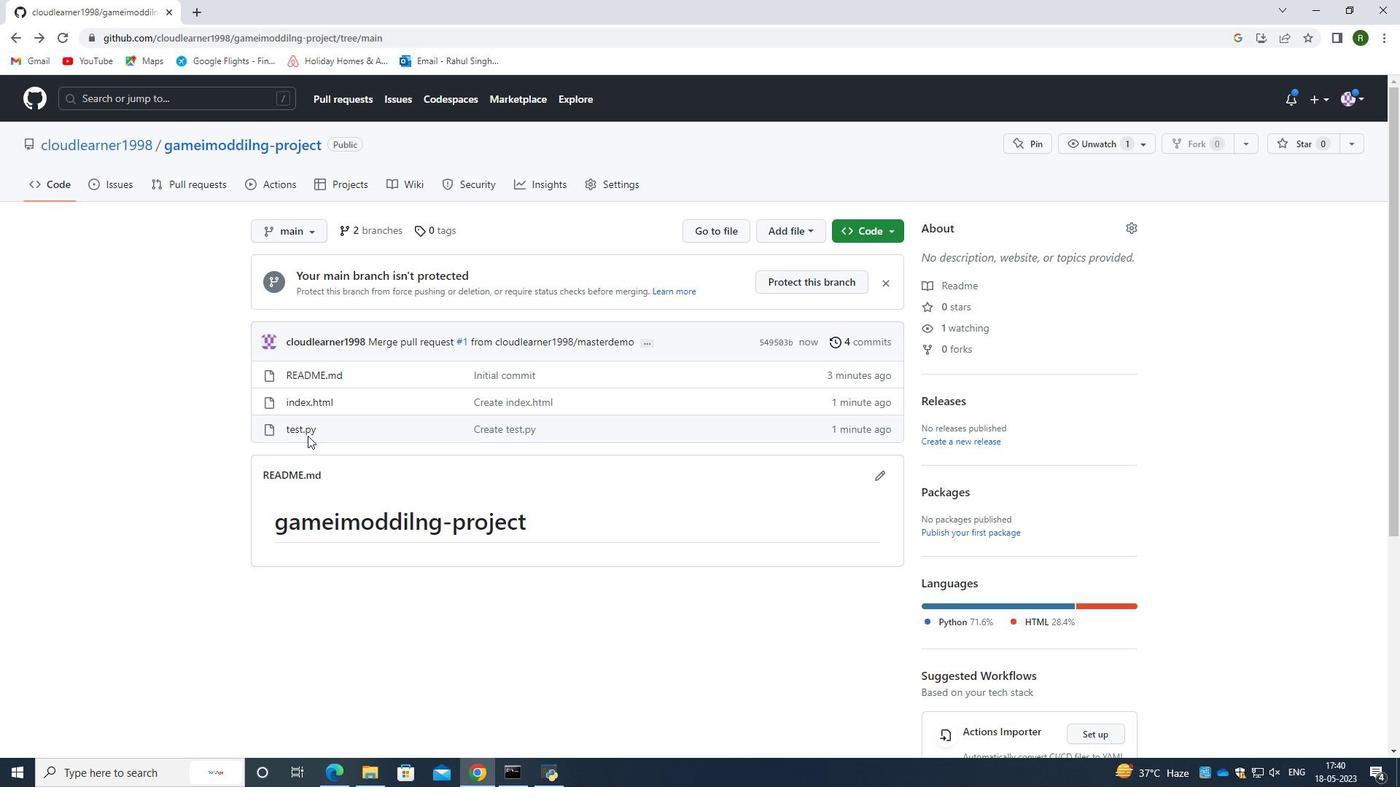 
Action: Mouse pressed left at (306, 432)
Screenshot: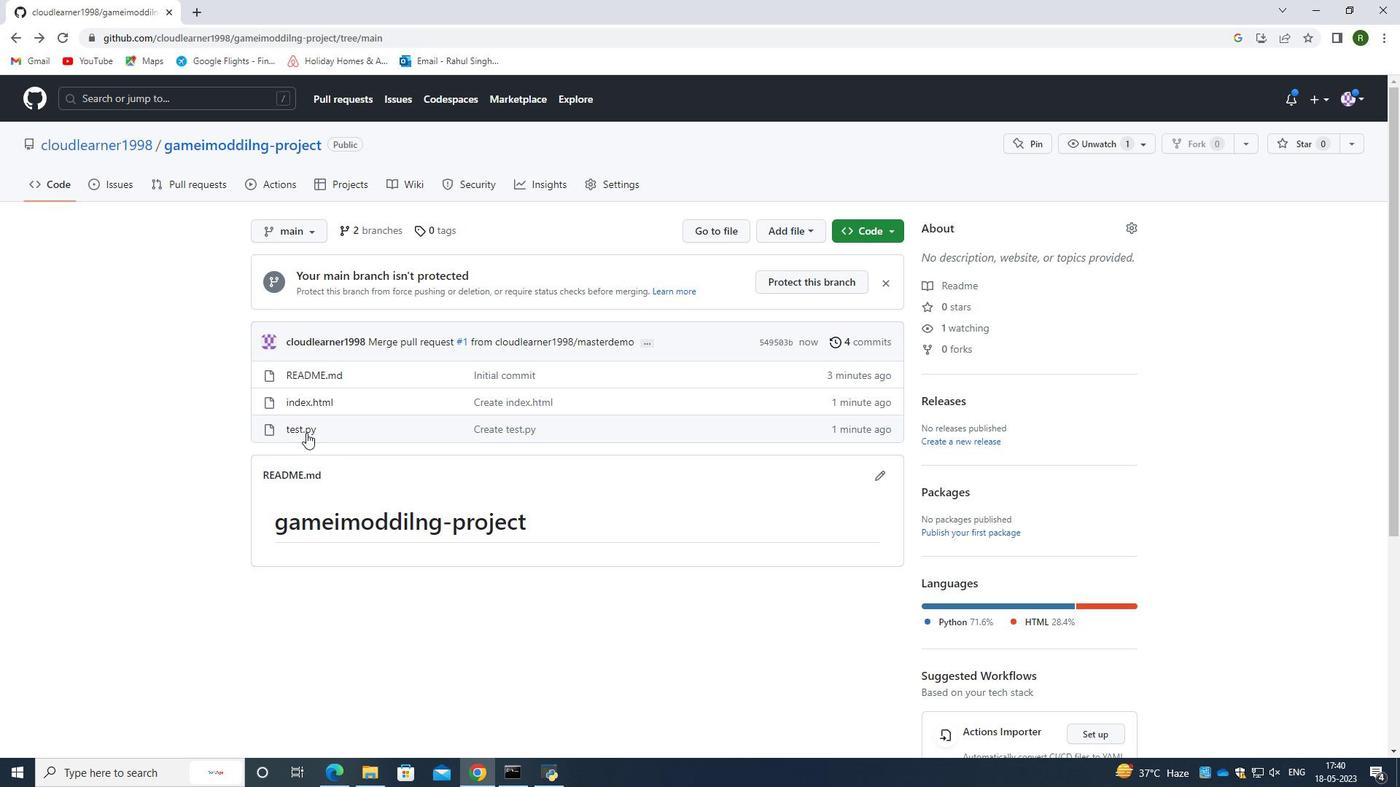 
Action: Mouse moved to (369, 392)
Screenshot: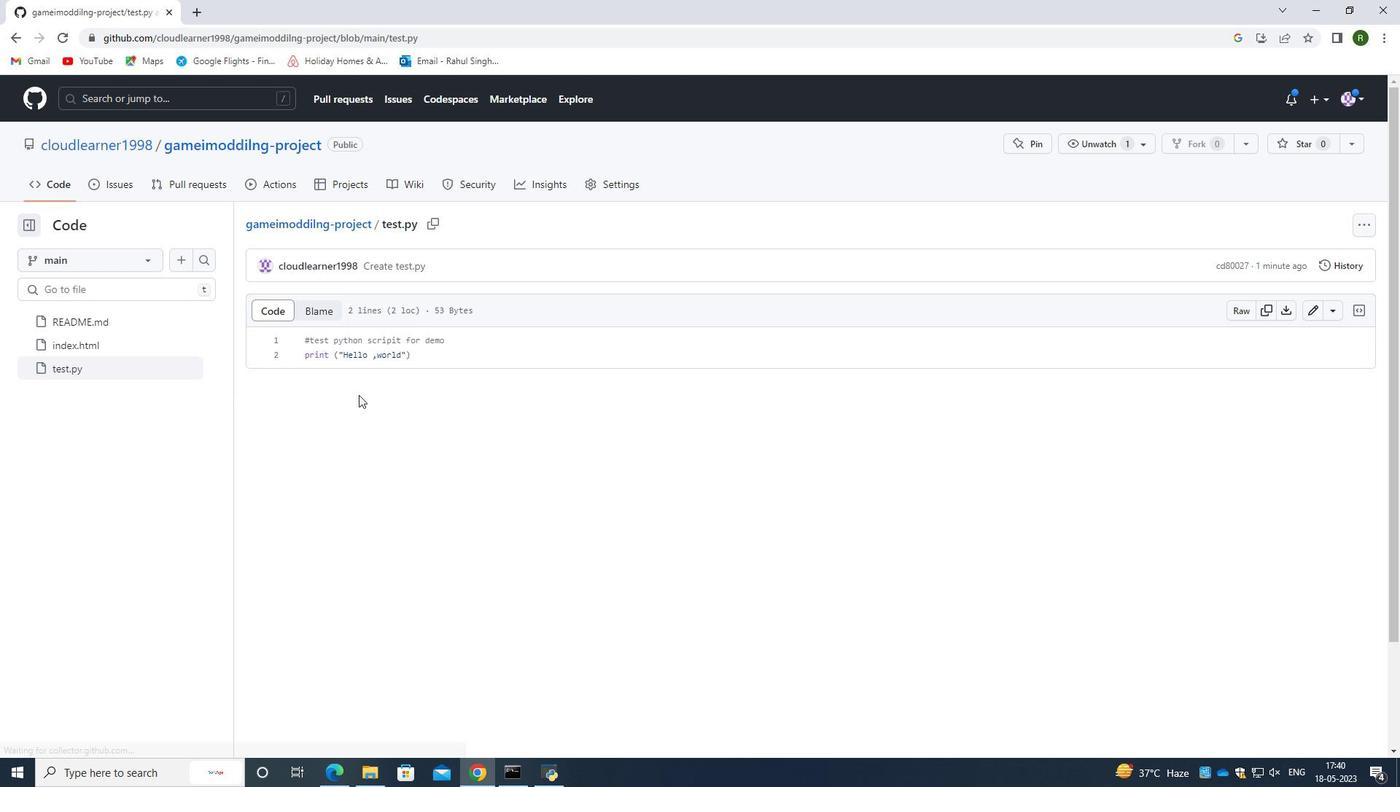 
Action: Mouse scrolled (369, 391) with delta (0, 0)
Screenshot: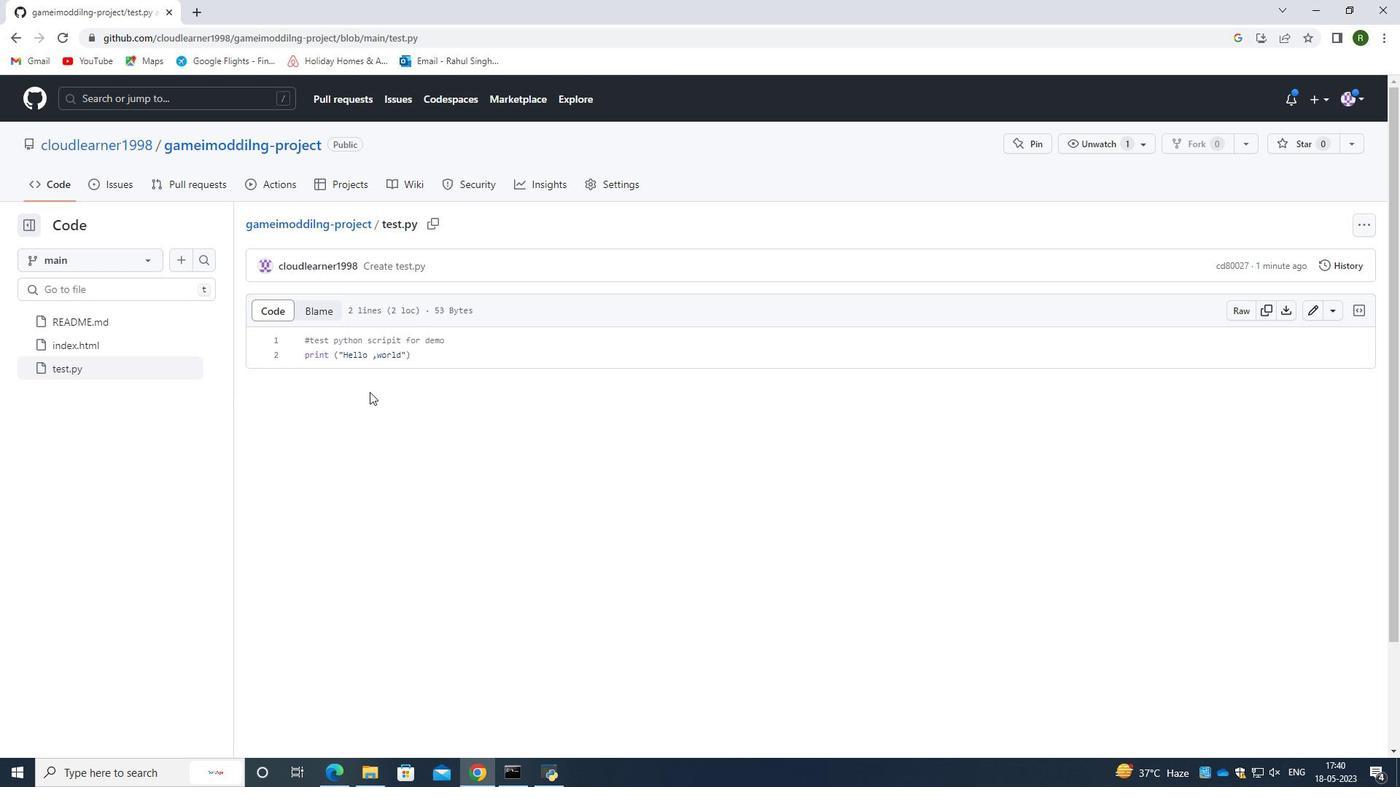 
Action: Mouse moved to (369, 391)
Screenshot: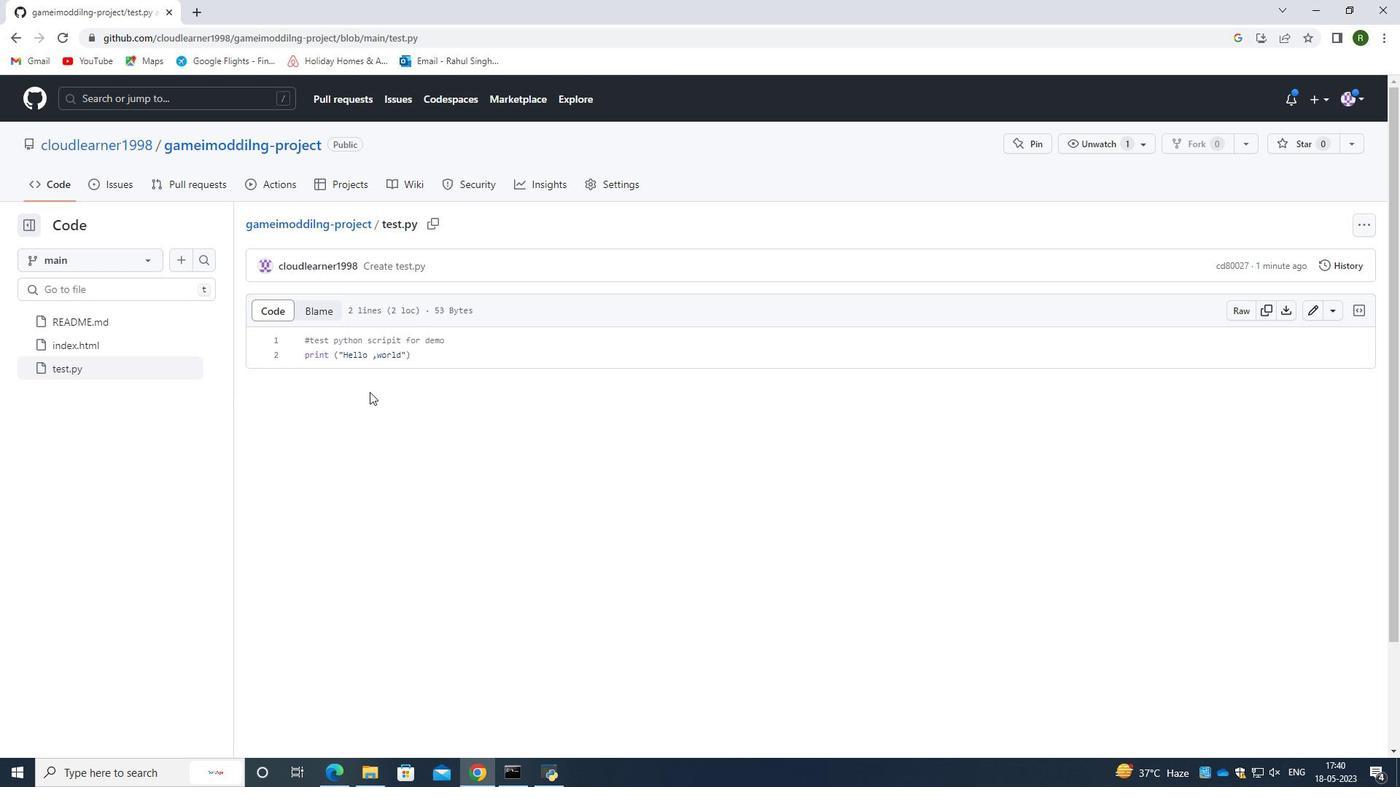 
Action: Mouse scrolled (369, 390) with delta (0, 0)
Screenshot: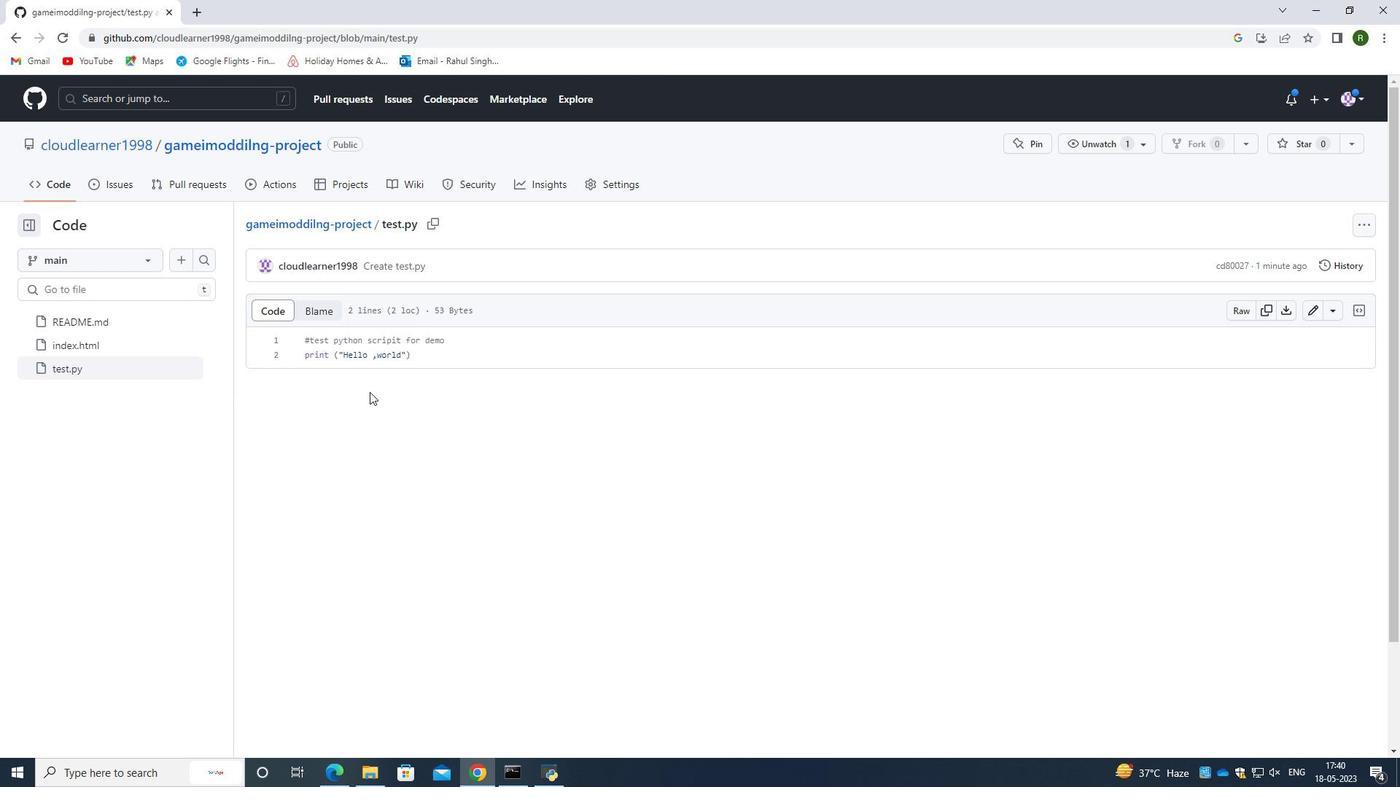 
Action: Mouse moved to (361, 390)
Screenshot: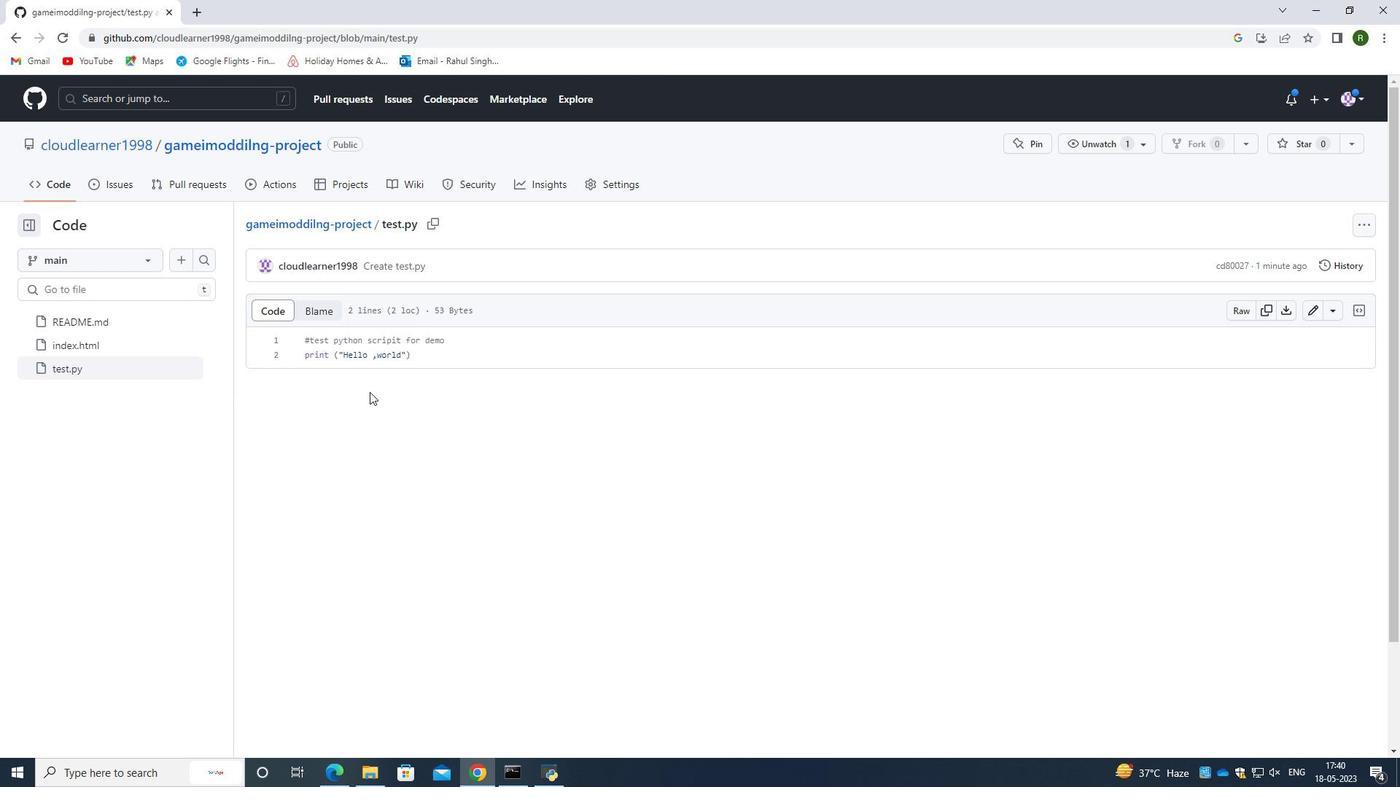 
Action: Mouse scrolled (361, 390) with delta (0, 0)
Screenshot: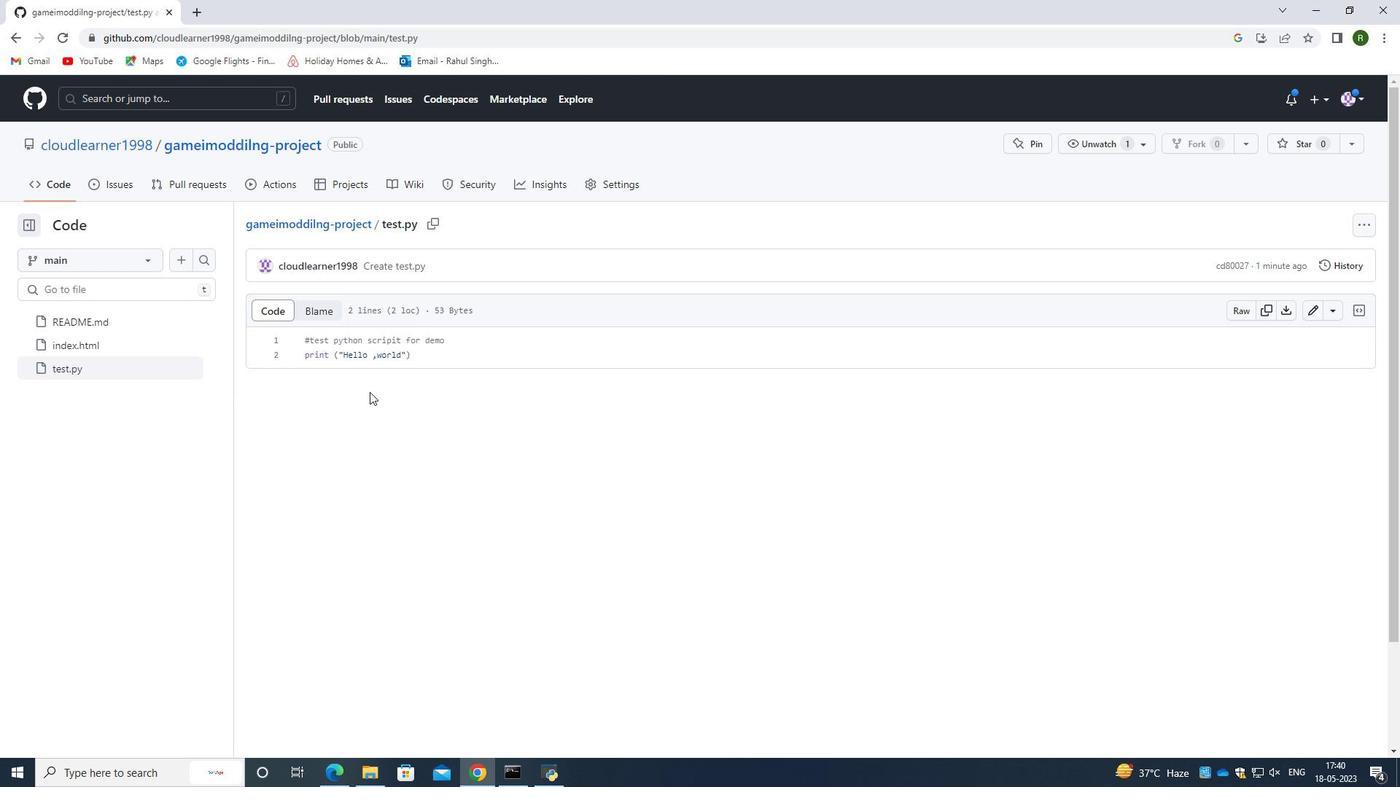 
Action: Mouse moved to (321, 377)
Screenshot: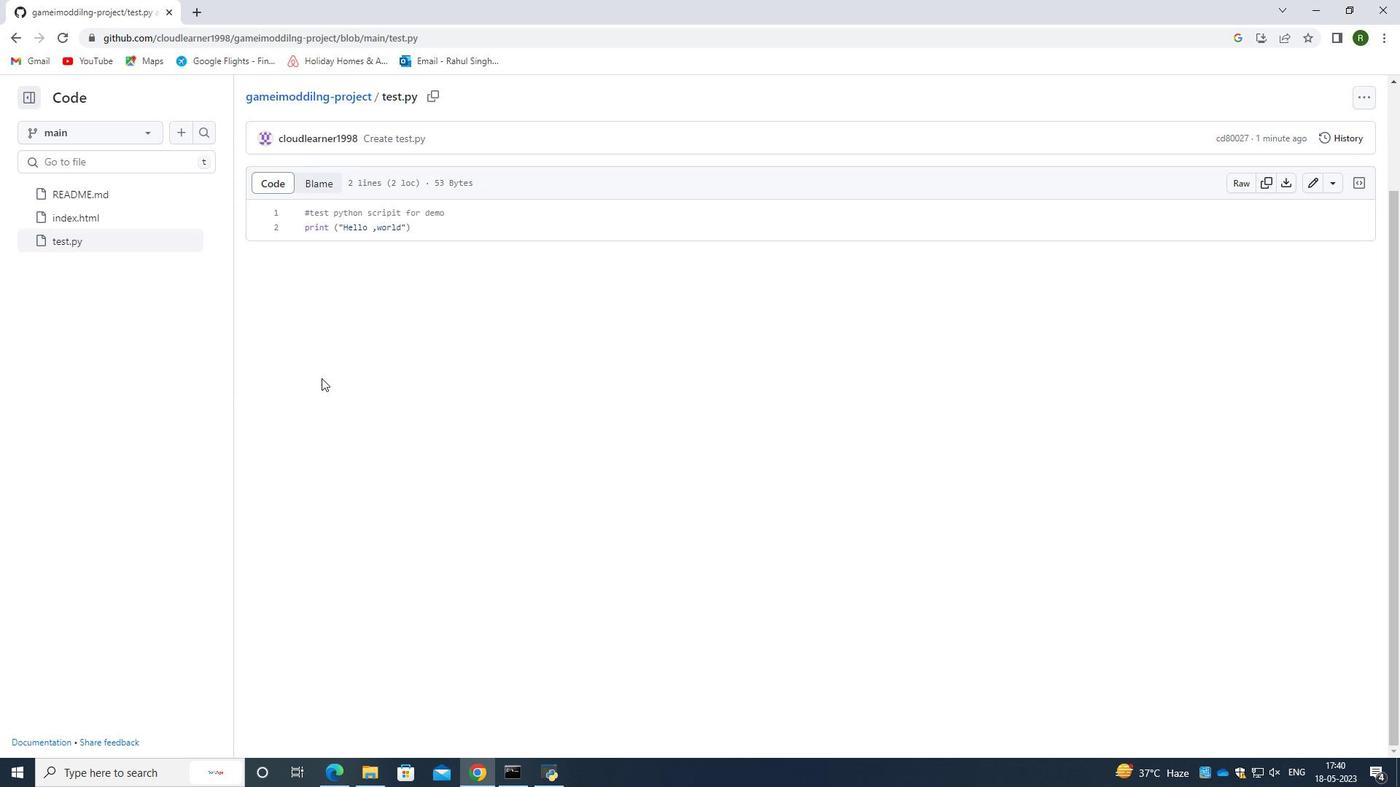 
Action: Mouse scrolled (321, 378) with delta (0, 0)
Screenshot: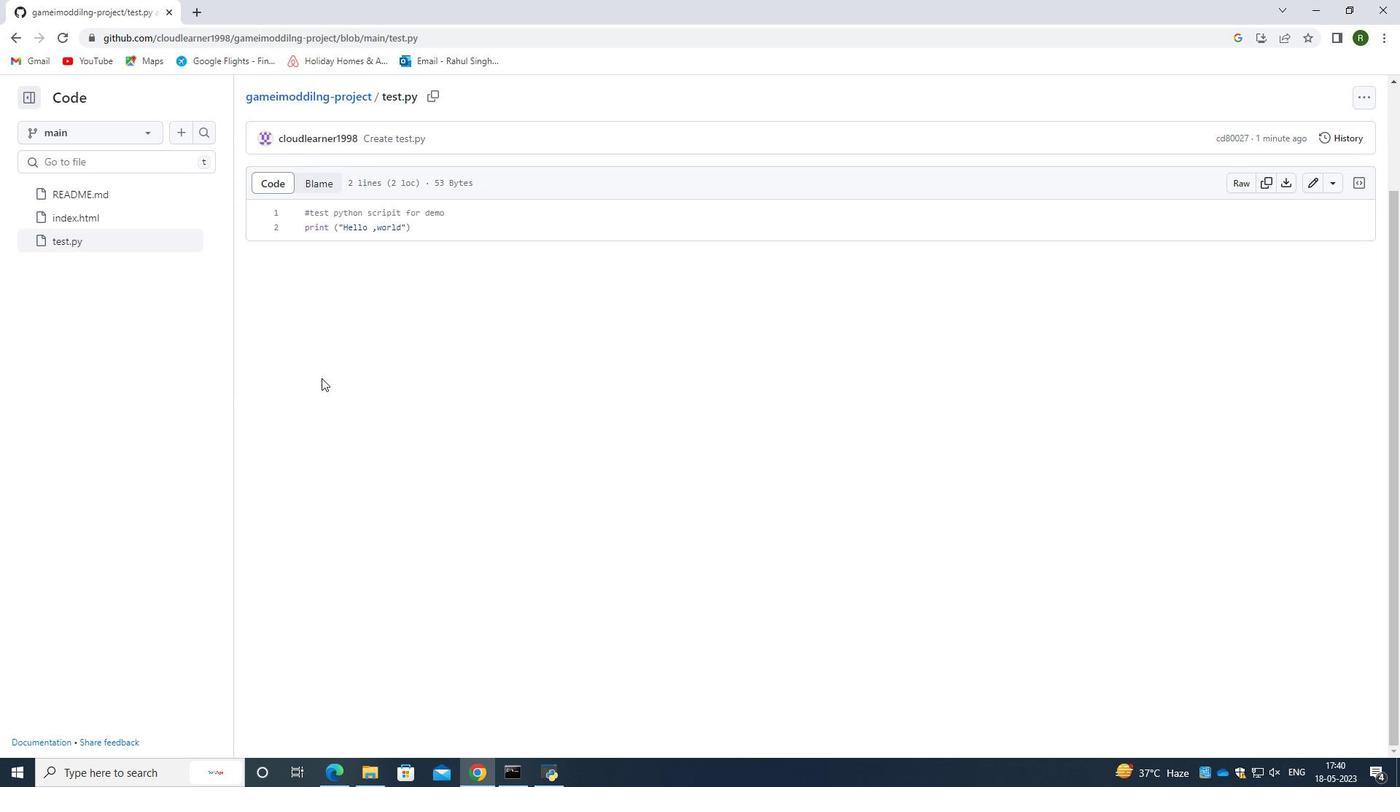 
Action: Mouse scrolled (321, 378) with delta (0, 0)
Screenshot: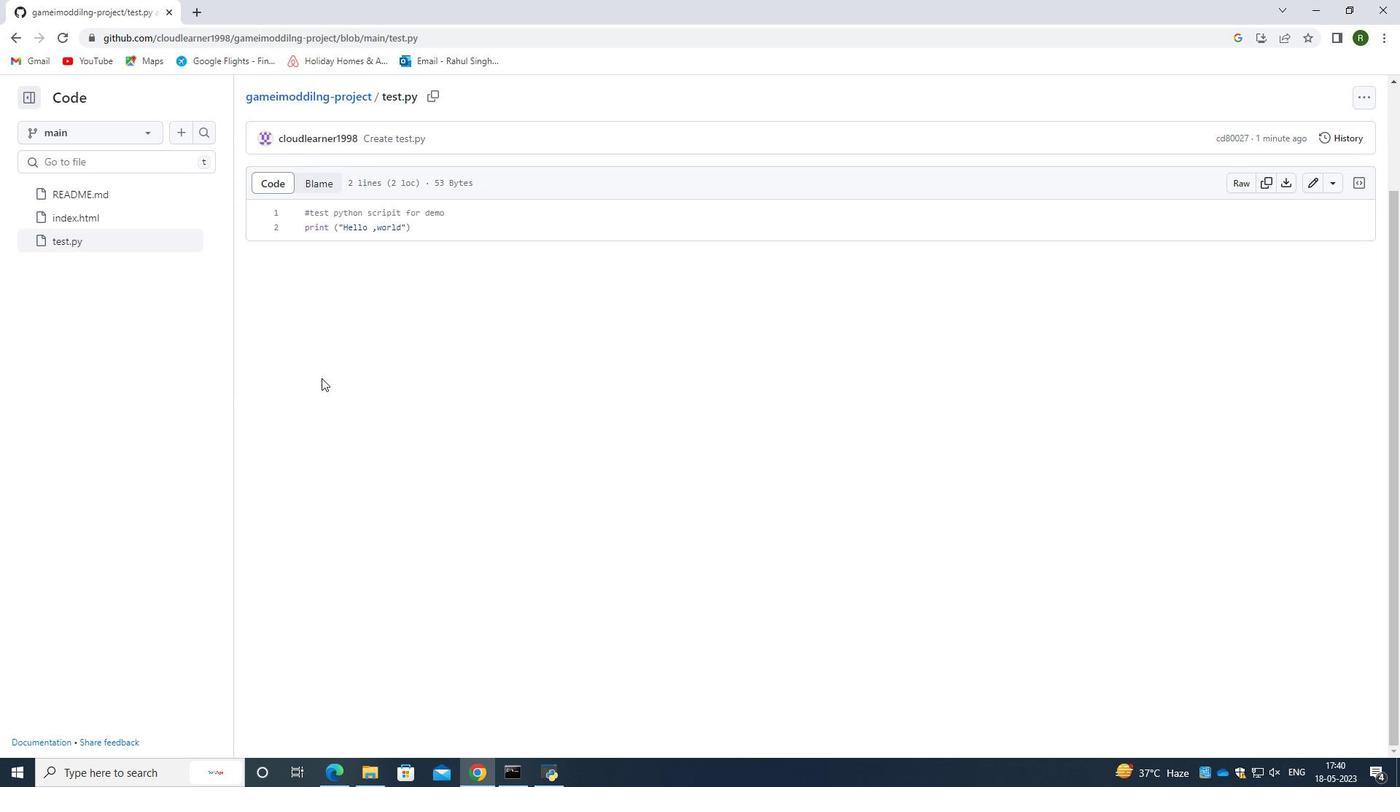 
Action: Mouse scrolled (321, 378) with delta (0, 0)
Screenshot: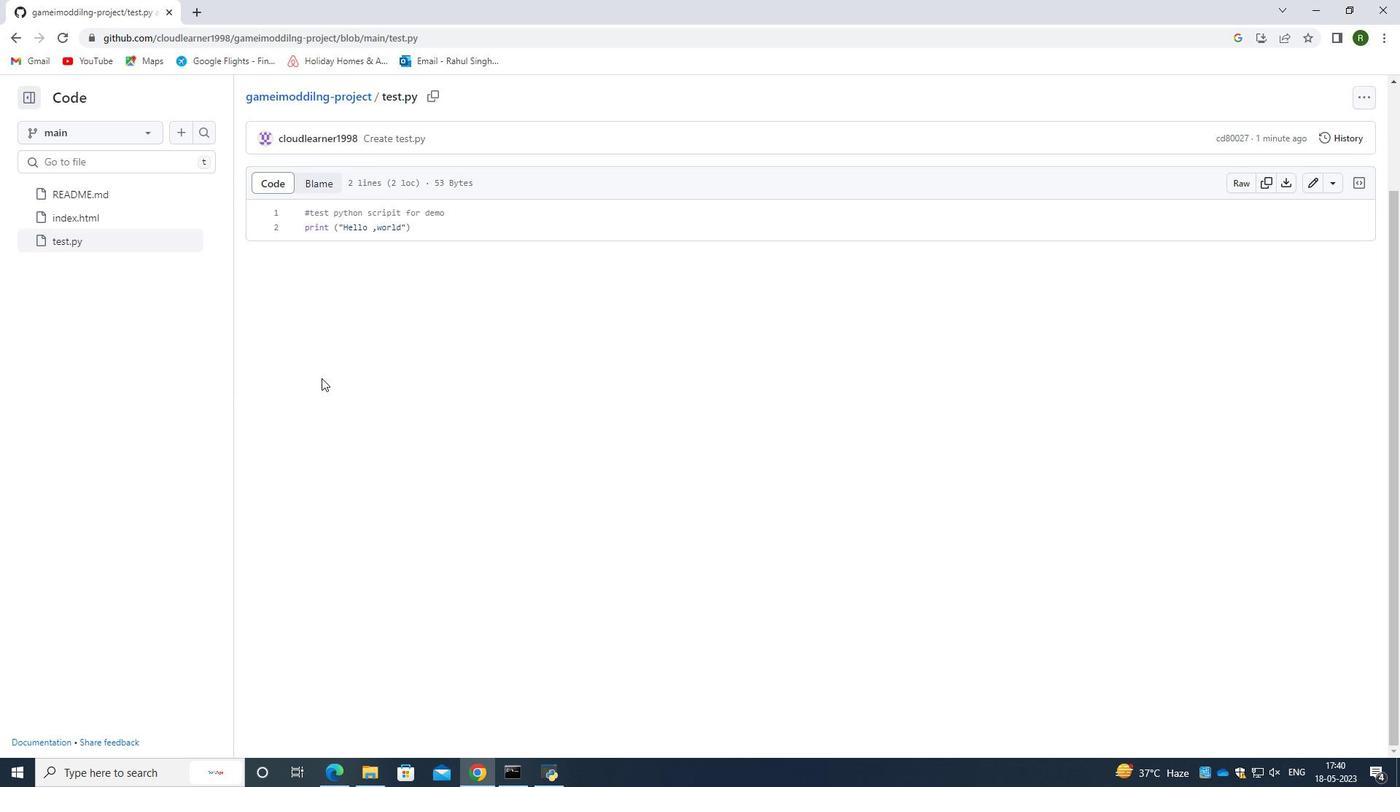 
Action: Mouse moved to (200, 195)
Screenshot: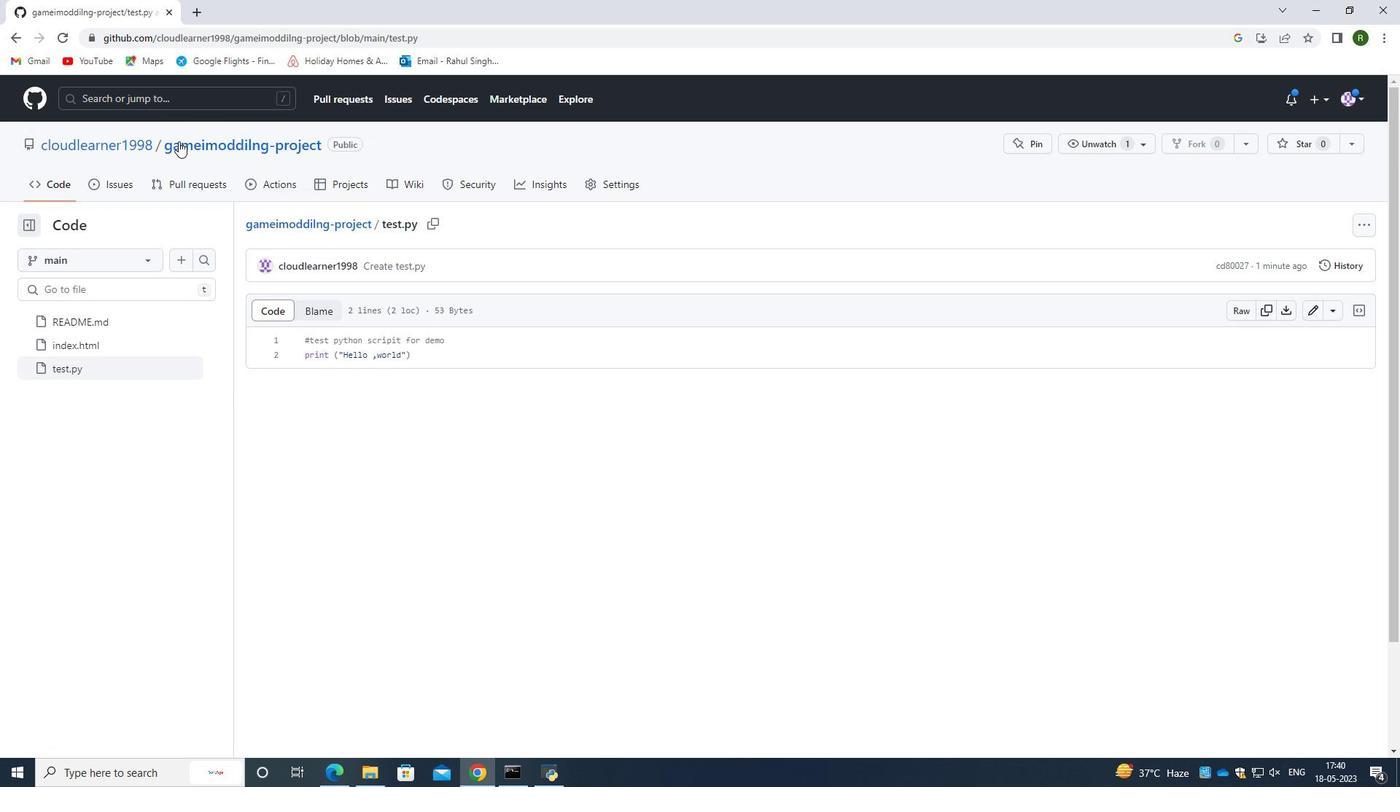 
Action: Mouse scrolled (200, 196) with delta (0, 0)
Screenshot: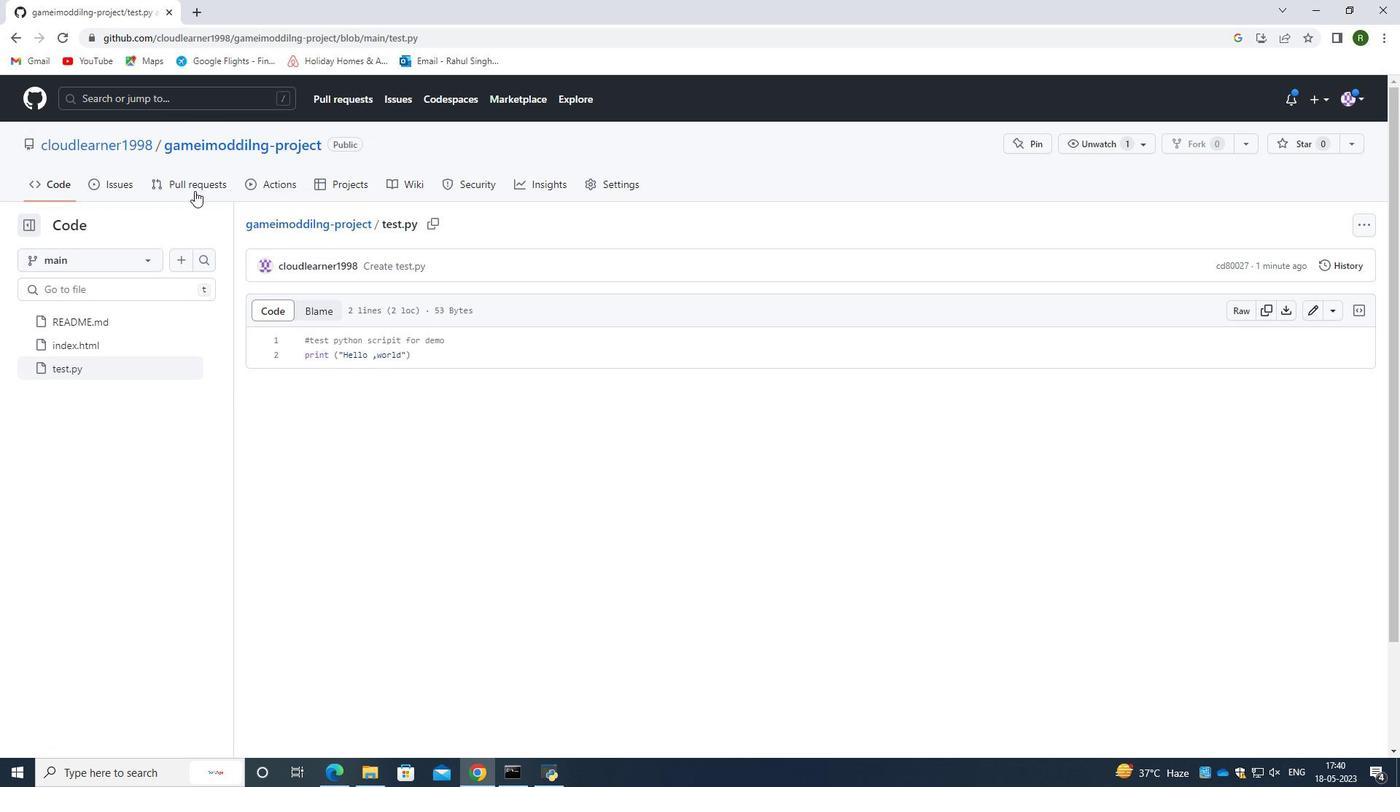 
Action: Mouse scrolled (200, 196) with delta (0, 0)
Screenshot: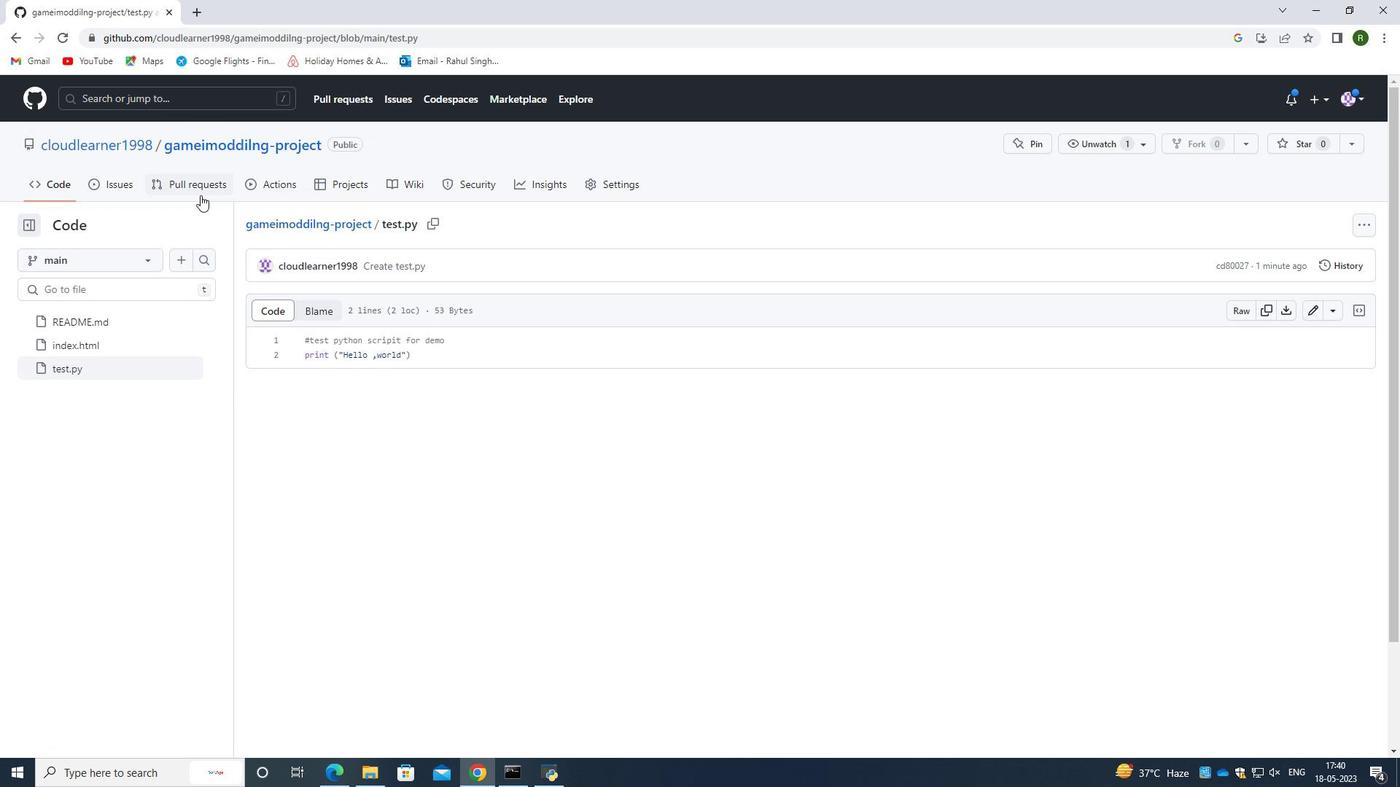 
Action: Mouse moved to (201, 196)
Screenshot: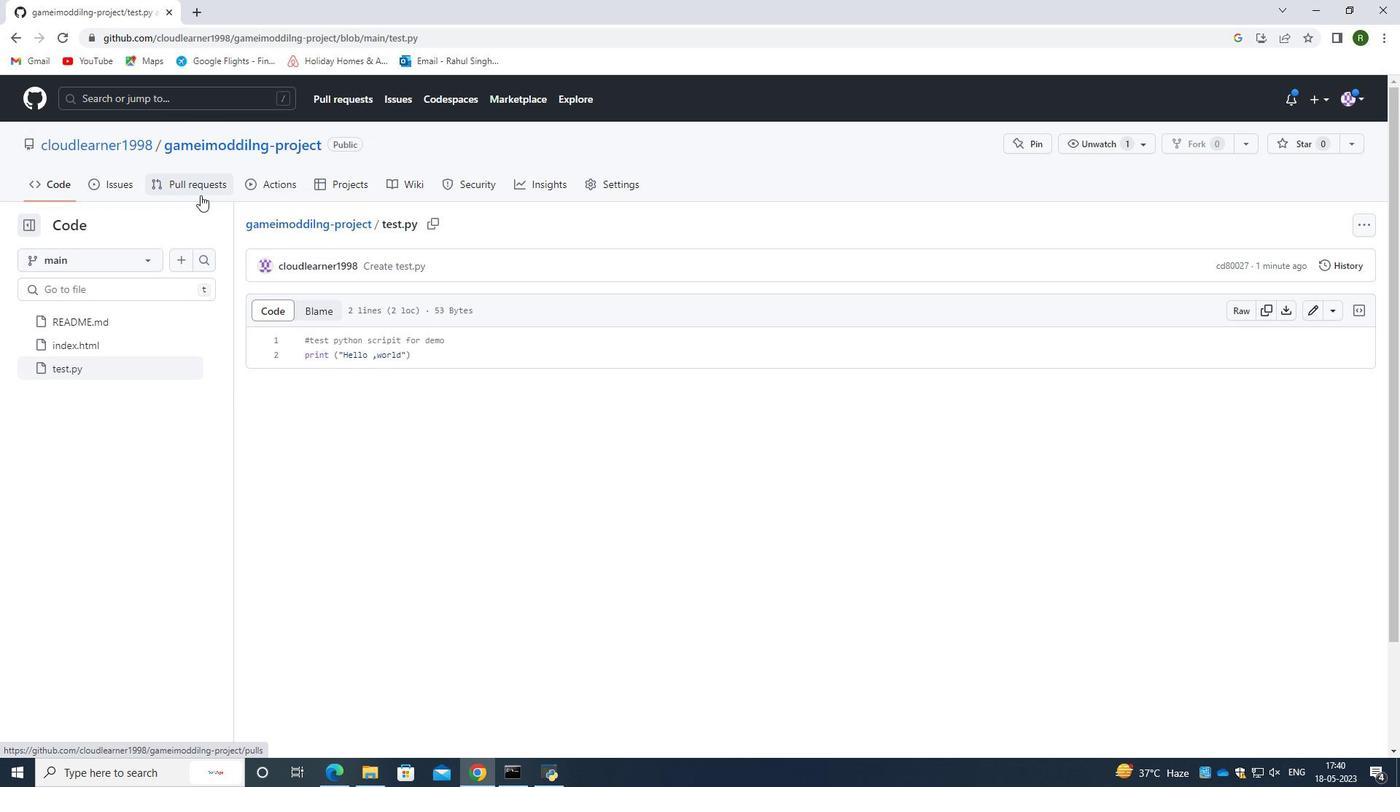 
